 Task: Make a video compilation of your favorite moments from a music festival or concert you attended.
Action: Mouse moved to (157, 207)
Screenshot: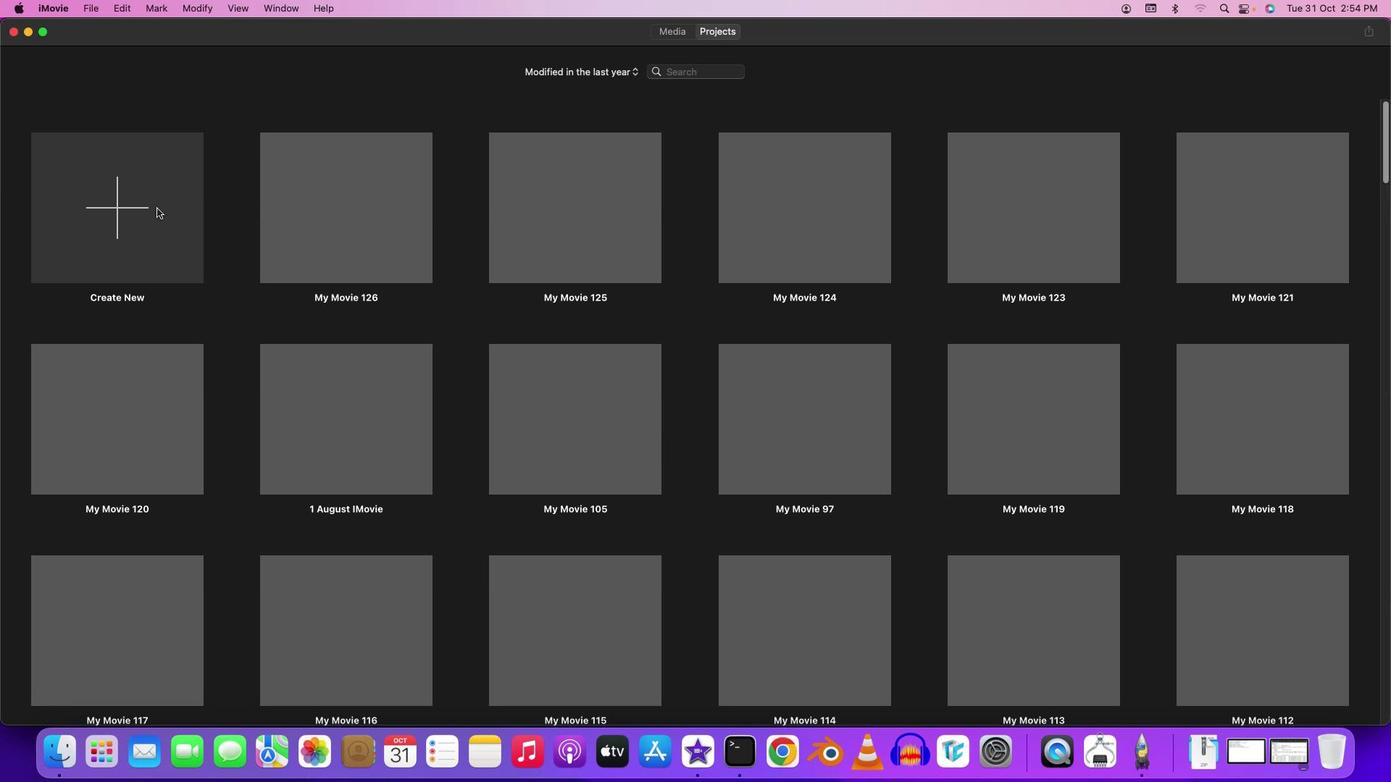
Action: Mouse pressed left at (157, 207)
Screenshot: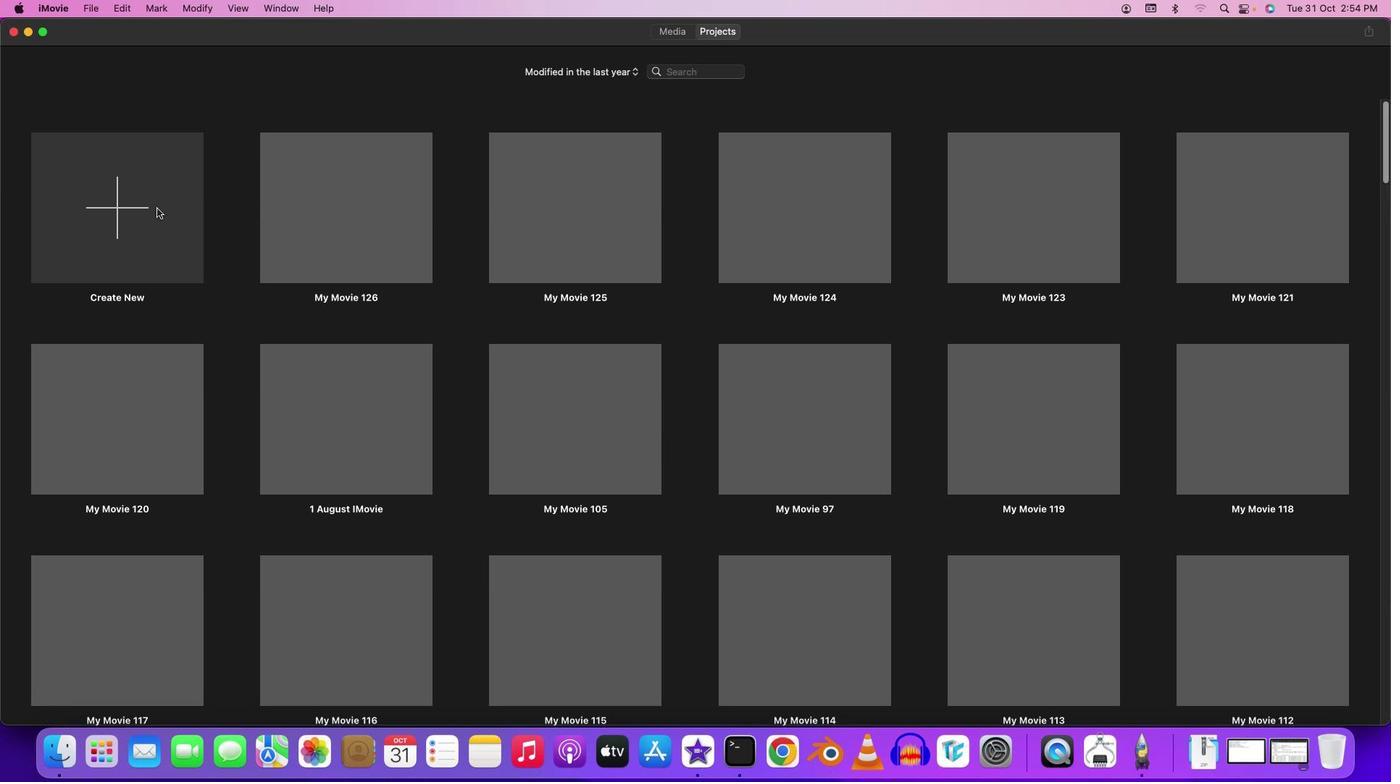 
Action: Mouse moved to (151, 209)
Screenshot: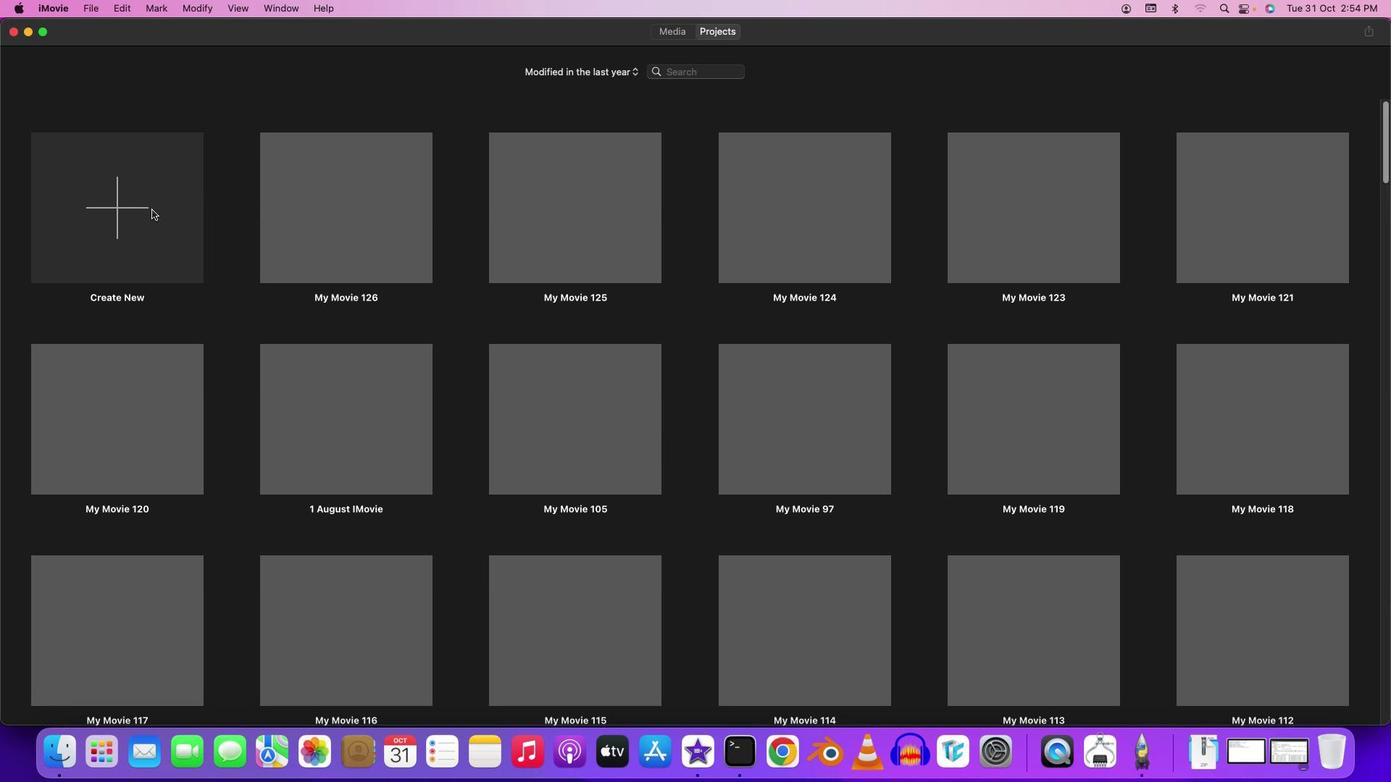 
Action: Mouse pressed left at (151, 209)
Screenshot: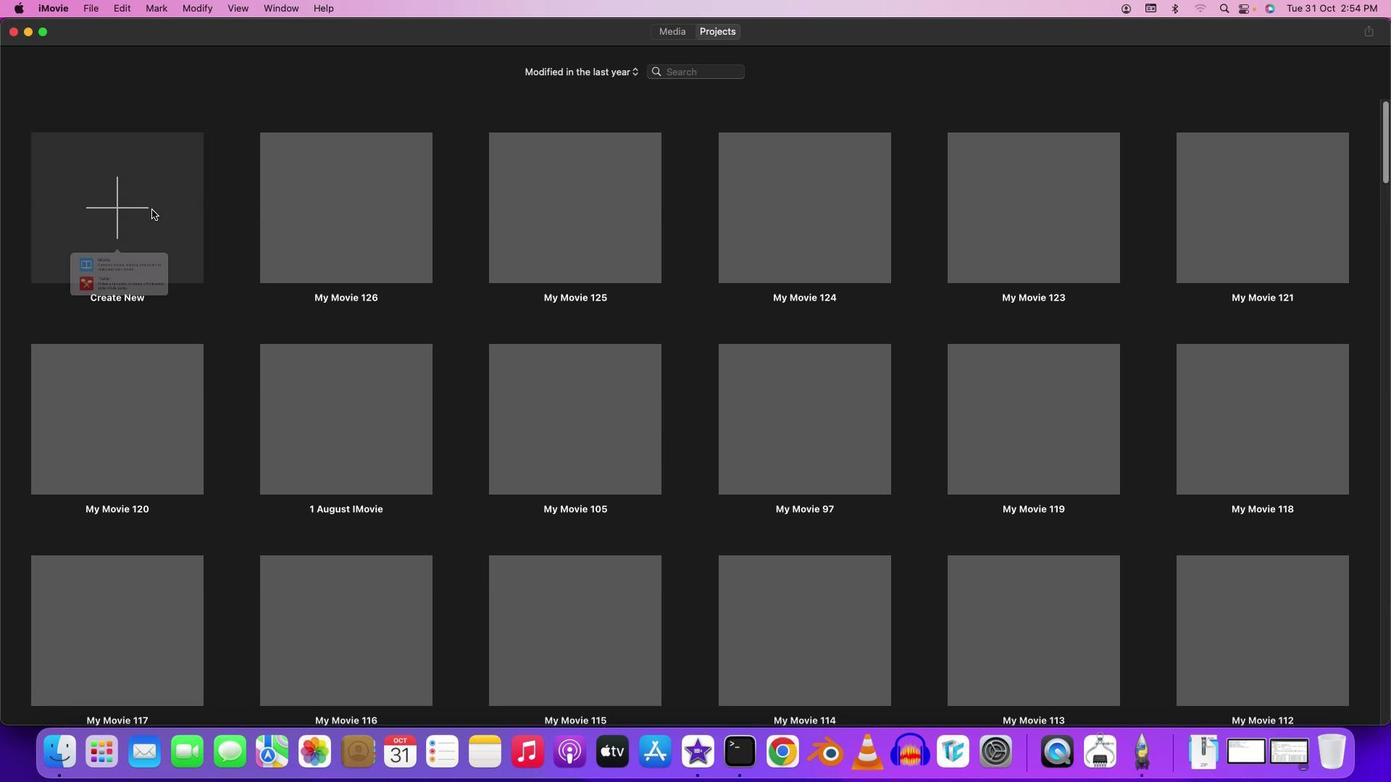 
Action: Mouse moved to (128, 286)
Screenshot: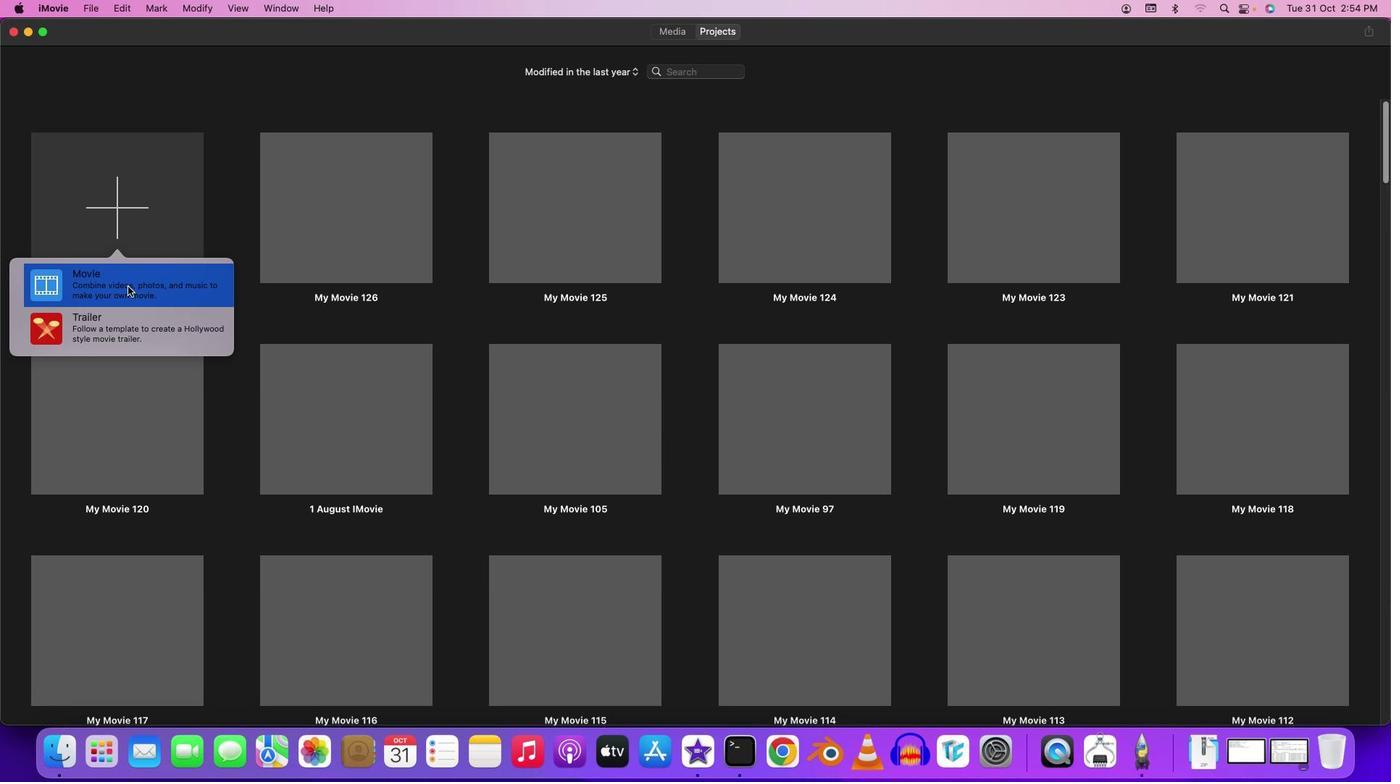 
Action: Mouse pressed left at (128, 286)
Screenshot: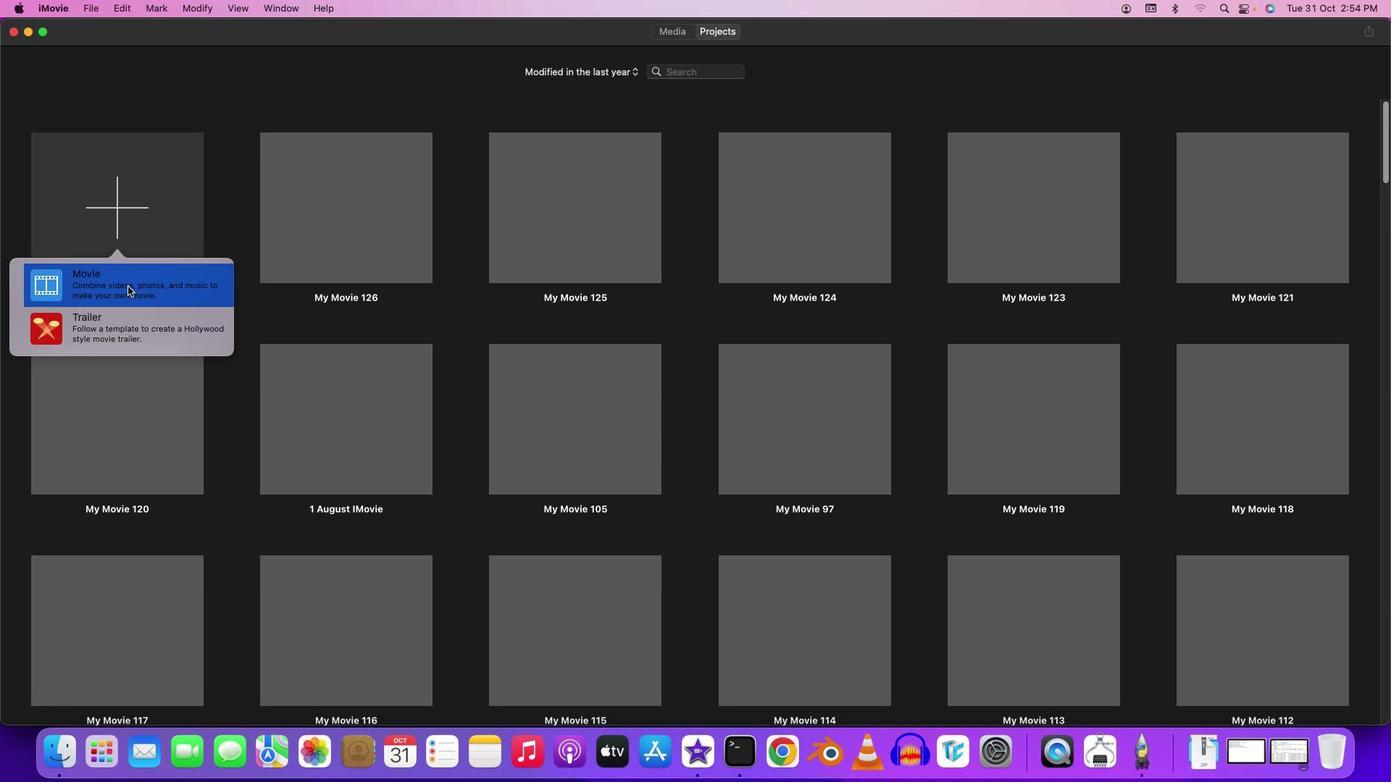 
Action: Mouse moved to (57, 103)
Screenshot: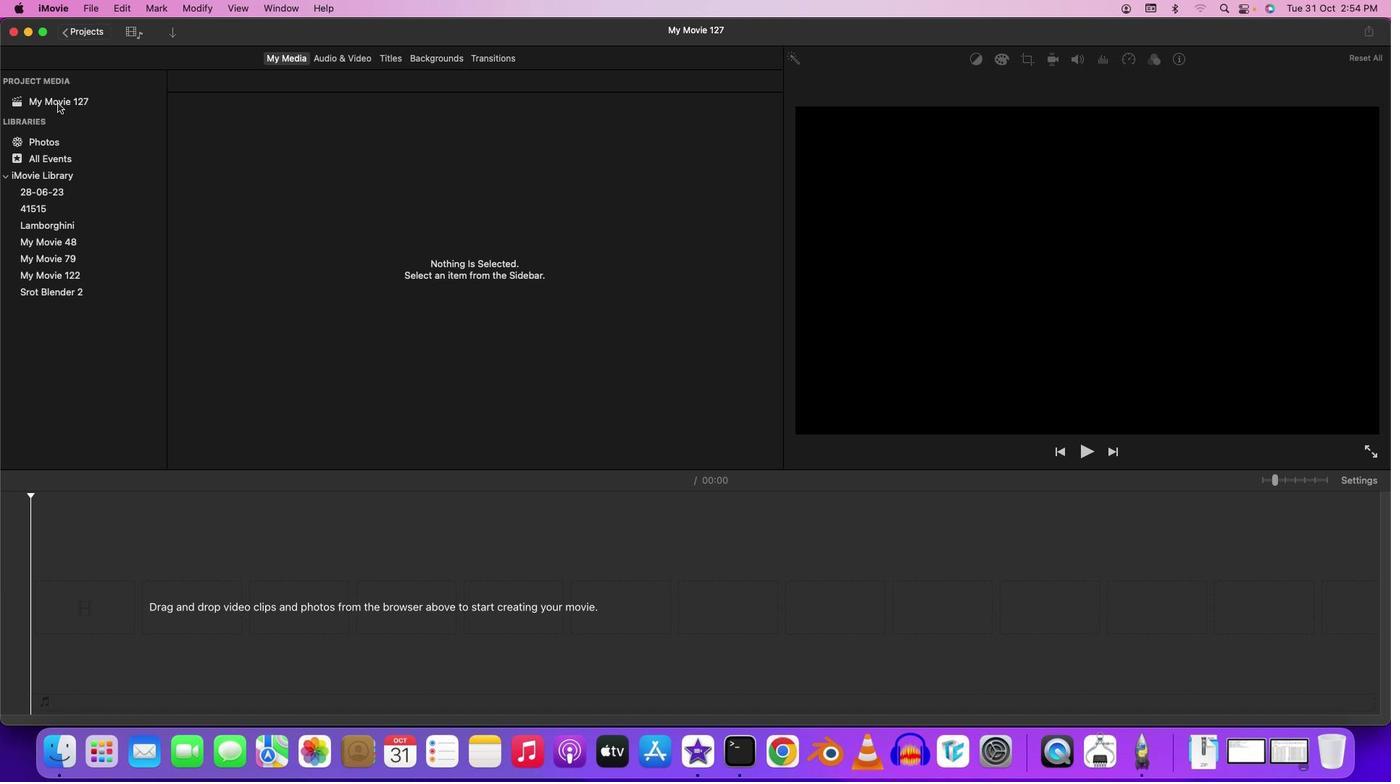 
Action: Mouse pressed left at (57, 103)
Screenshot: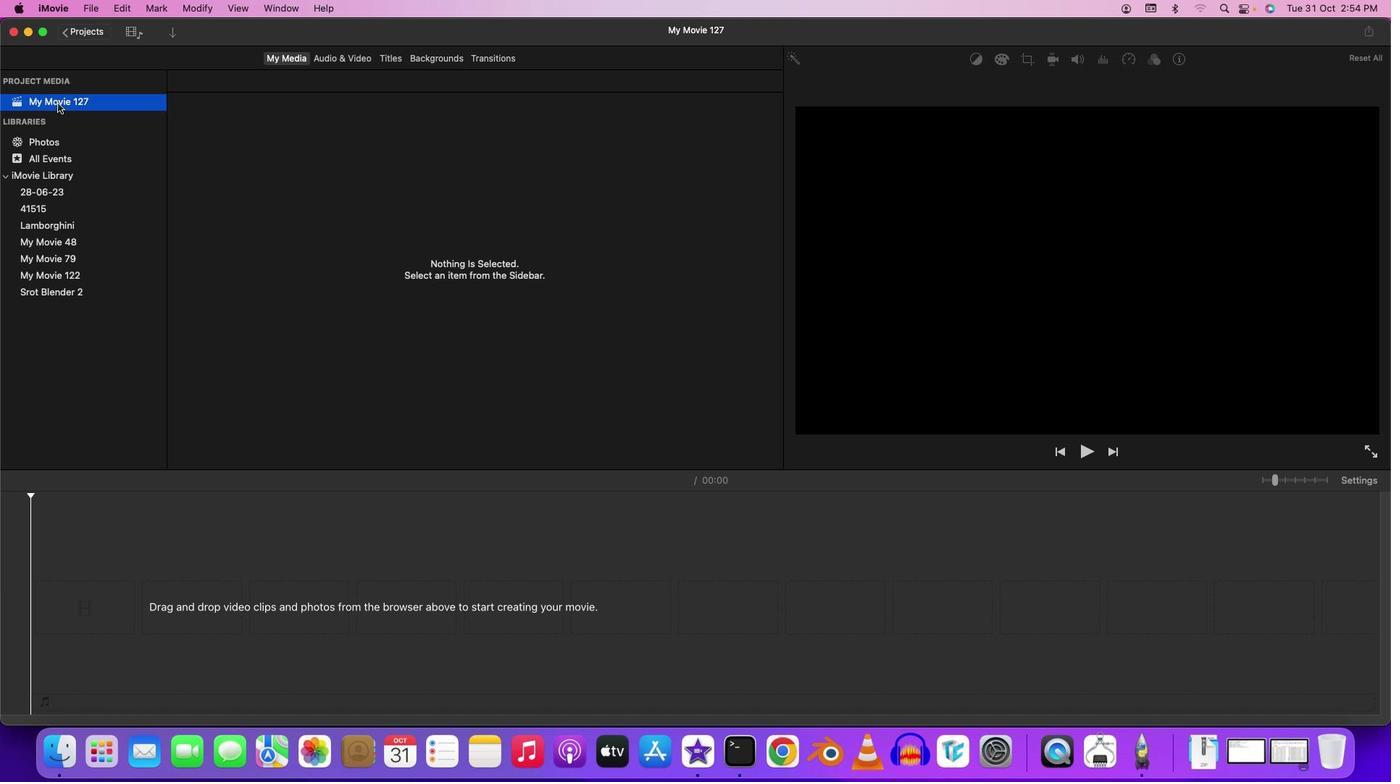 
Action: Mouse moved to (354, 294)
Screenshot: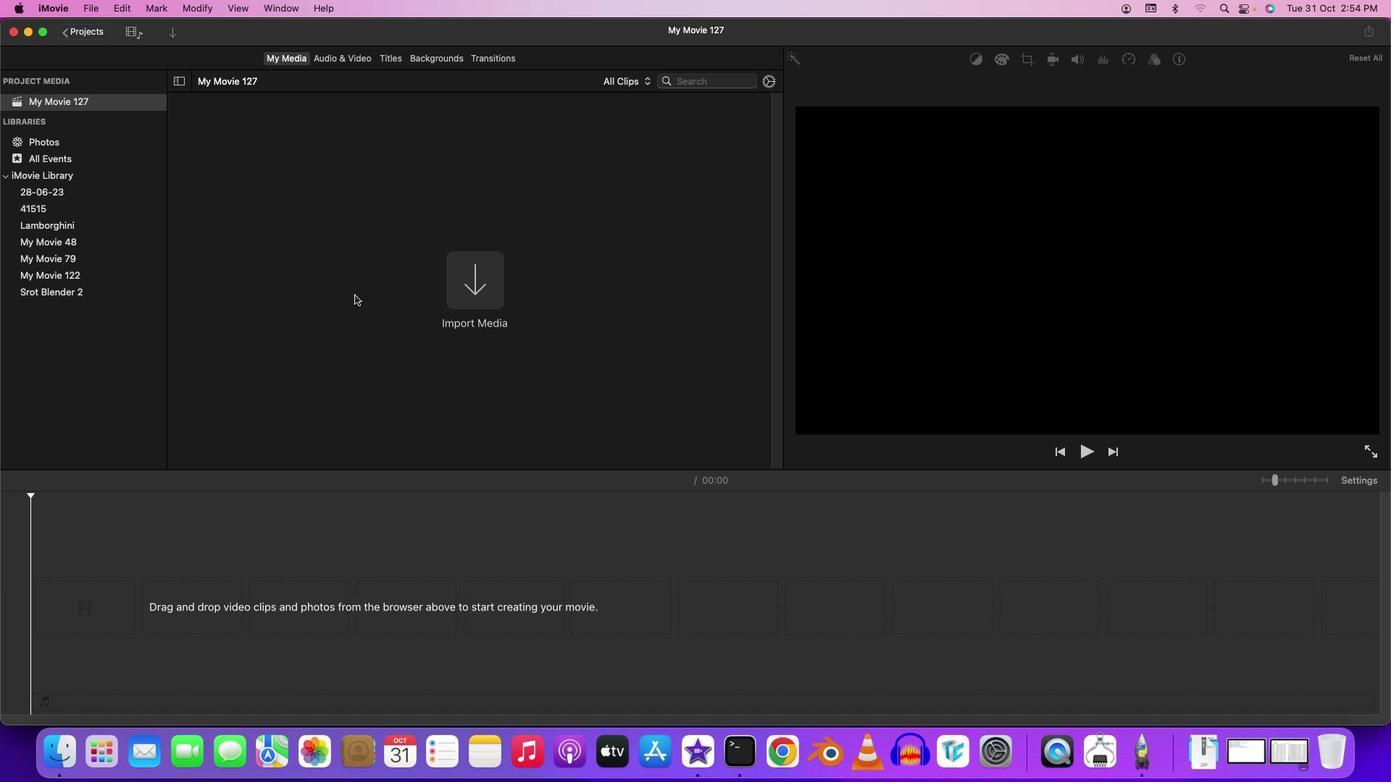 
Action: Mouse pressed left at (354, 294)
Screenshot: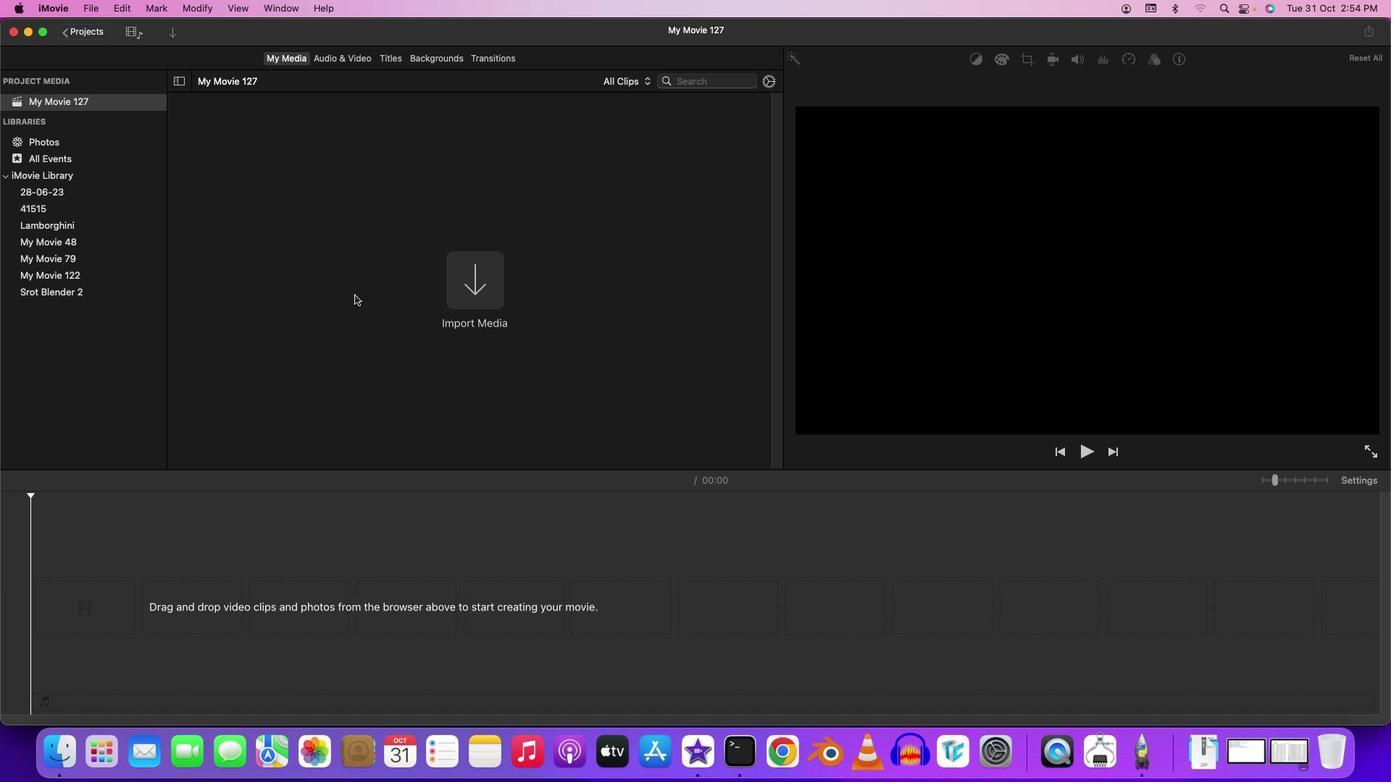 
Action: Mouse moved to (494, 296)
Screenshot: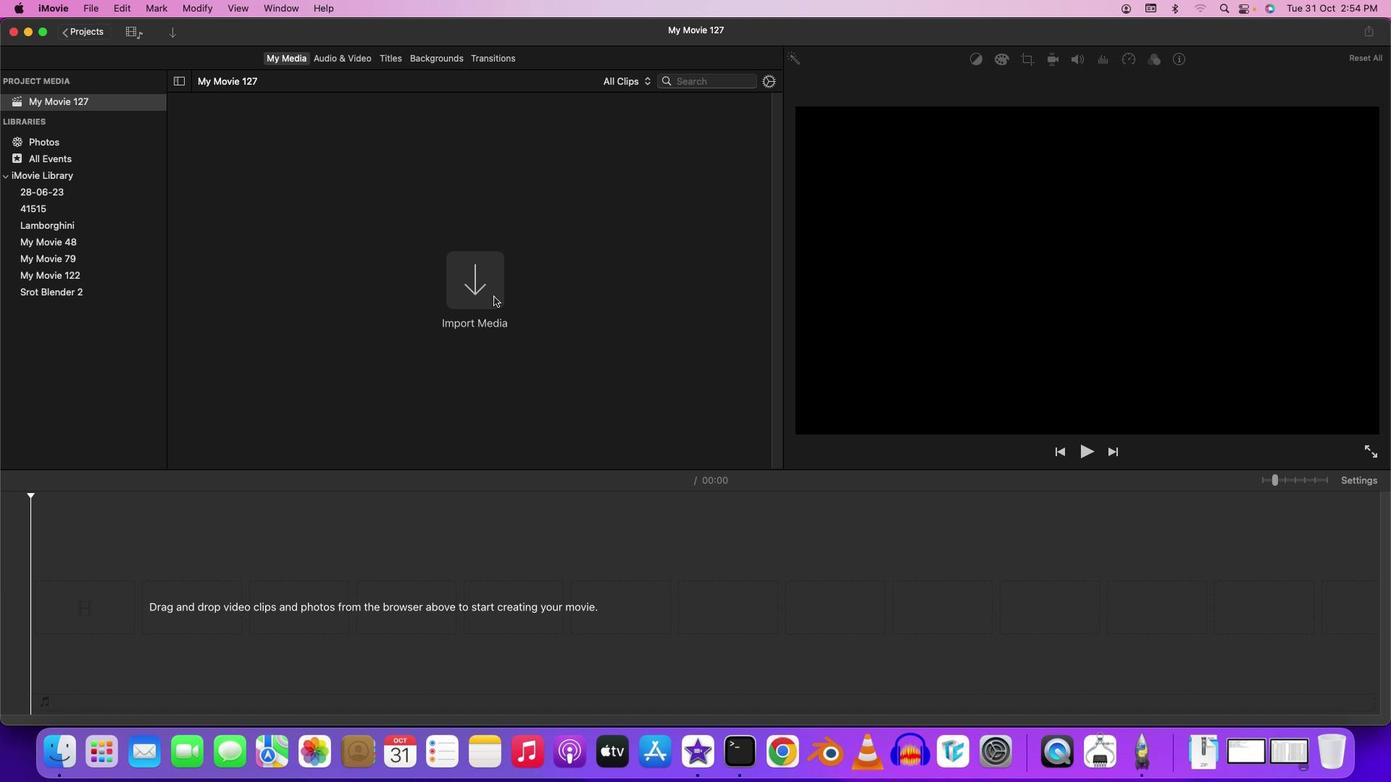 
Action: Mouse pressed left at (494, 296)
Screenshot: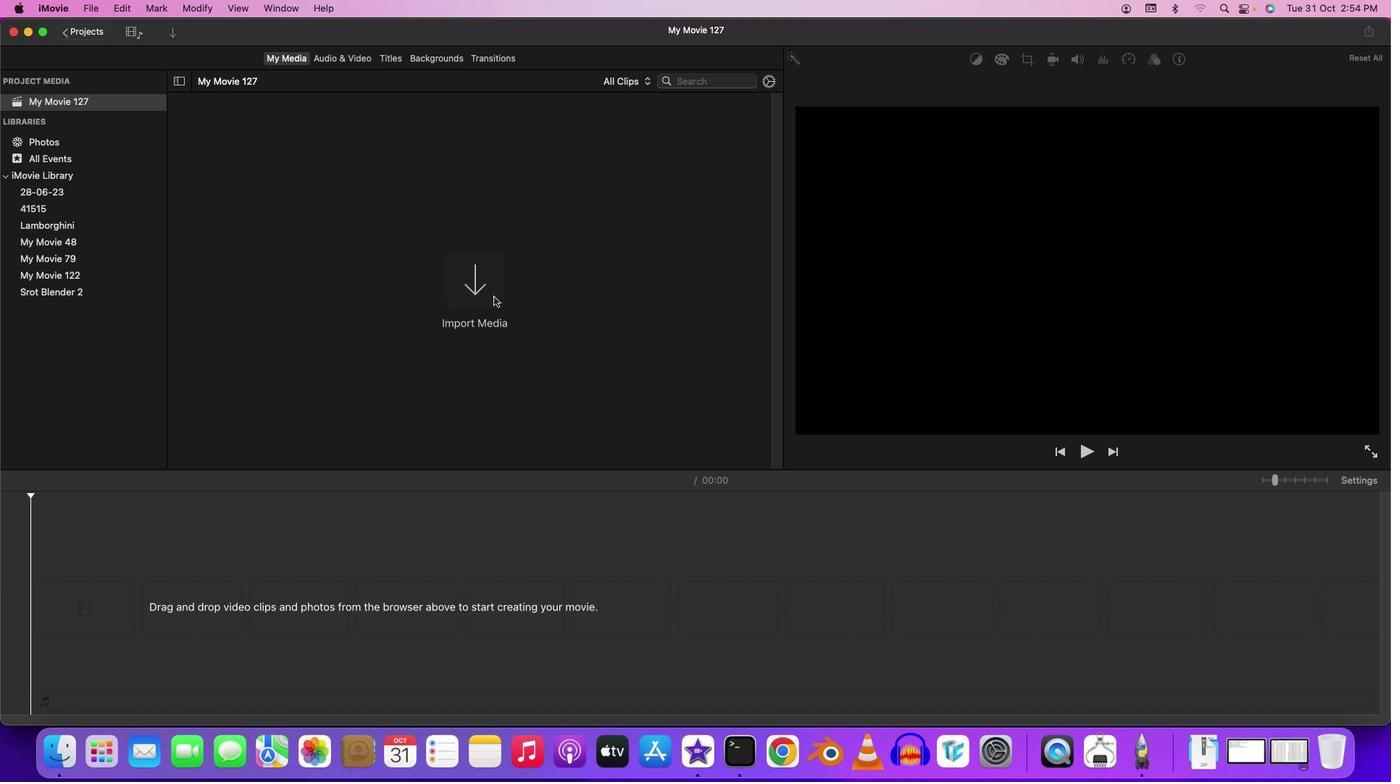 
Action: Mouse moved to (51, 204)
Screenshot: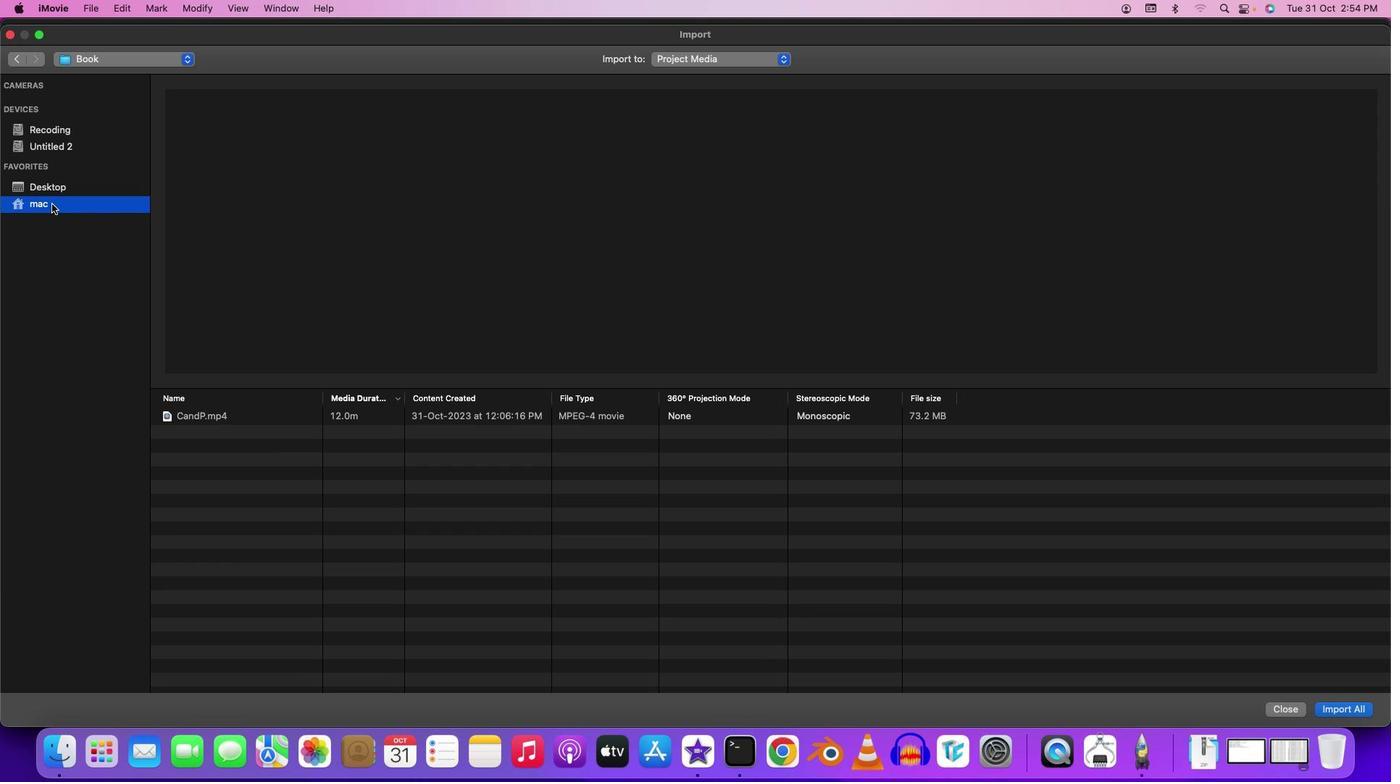 
Action: Mouse pressed left at (51, 204)
Screenshot: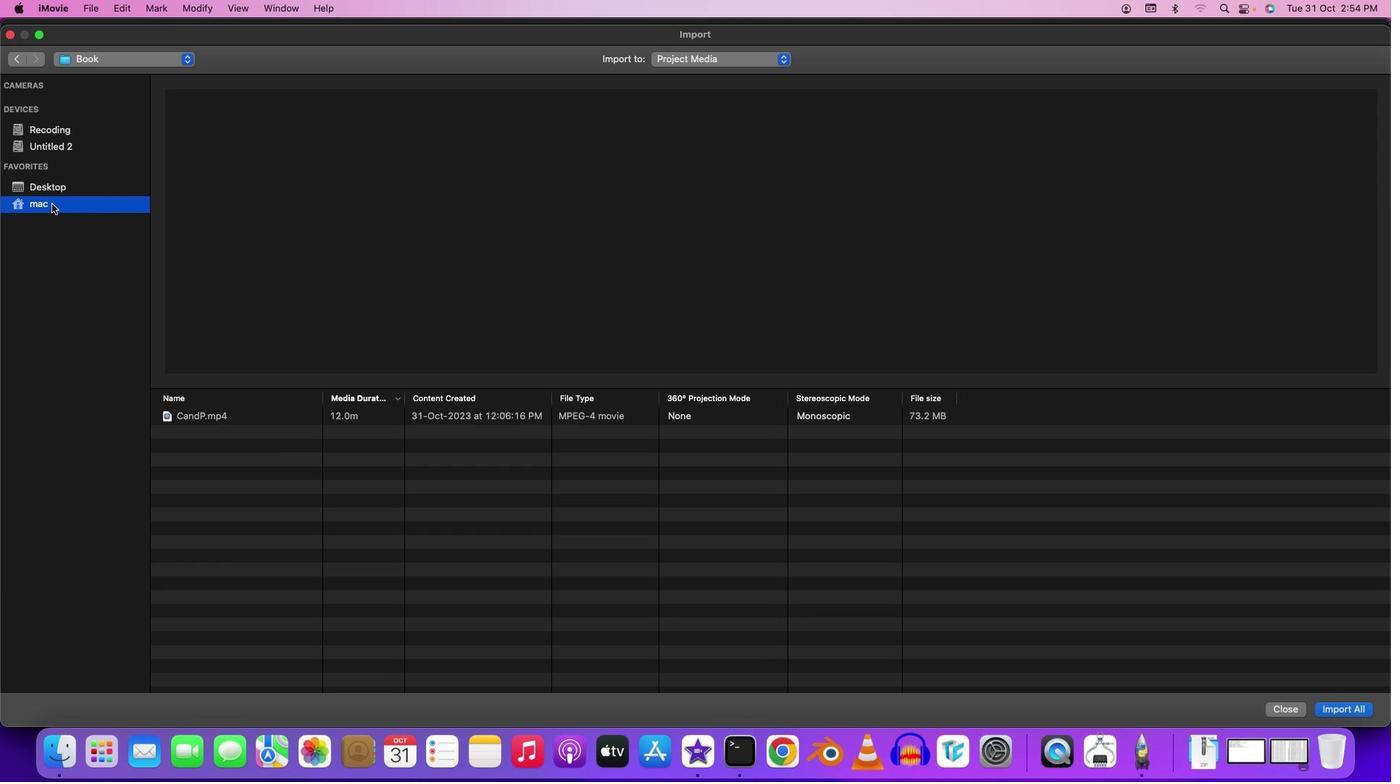 
Action: Mouse moved to (61, 187)
Screenshot: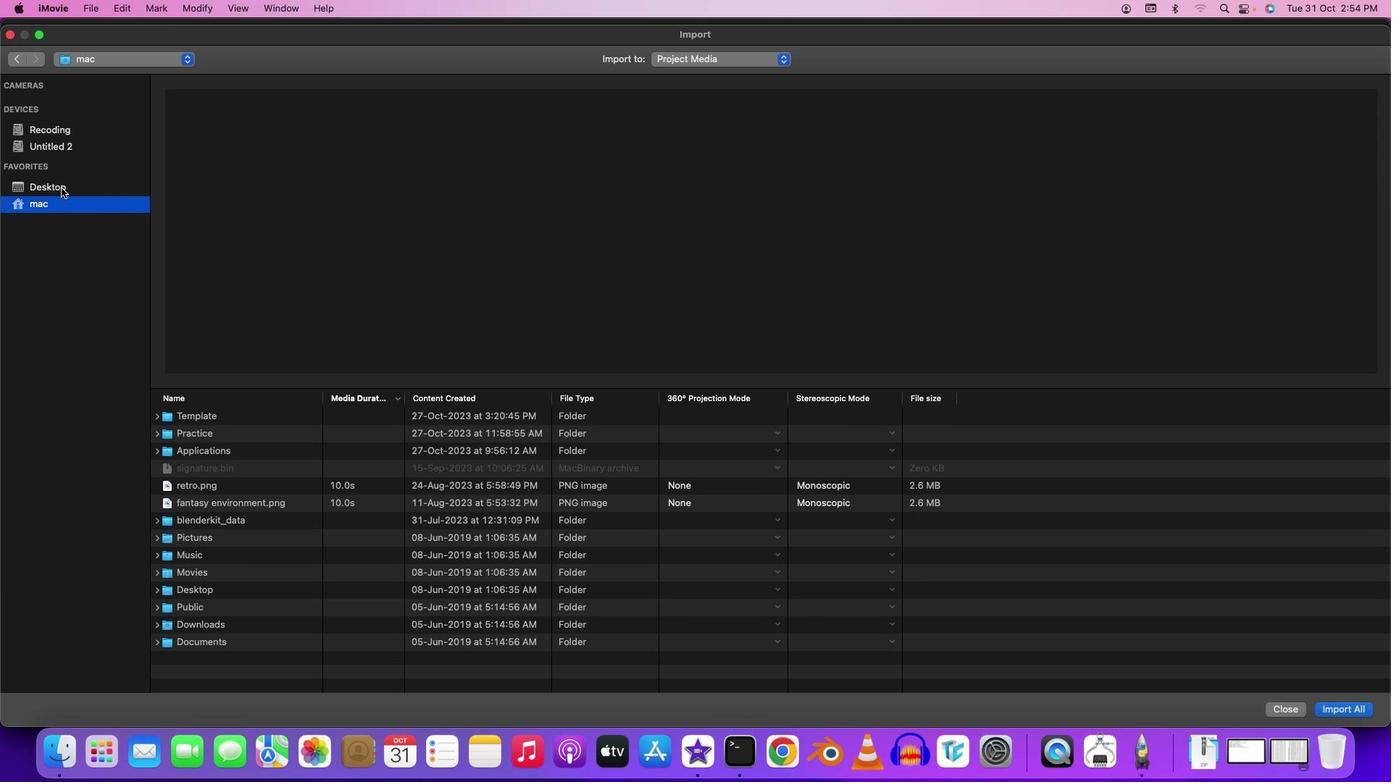 
Action: Mouse pressed left at (61, 187)
Screenshot: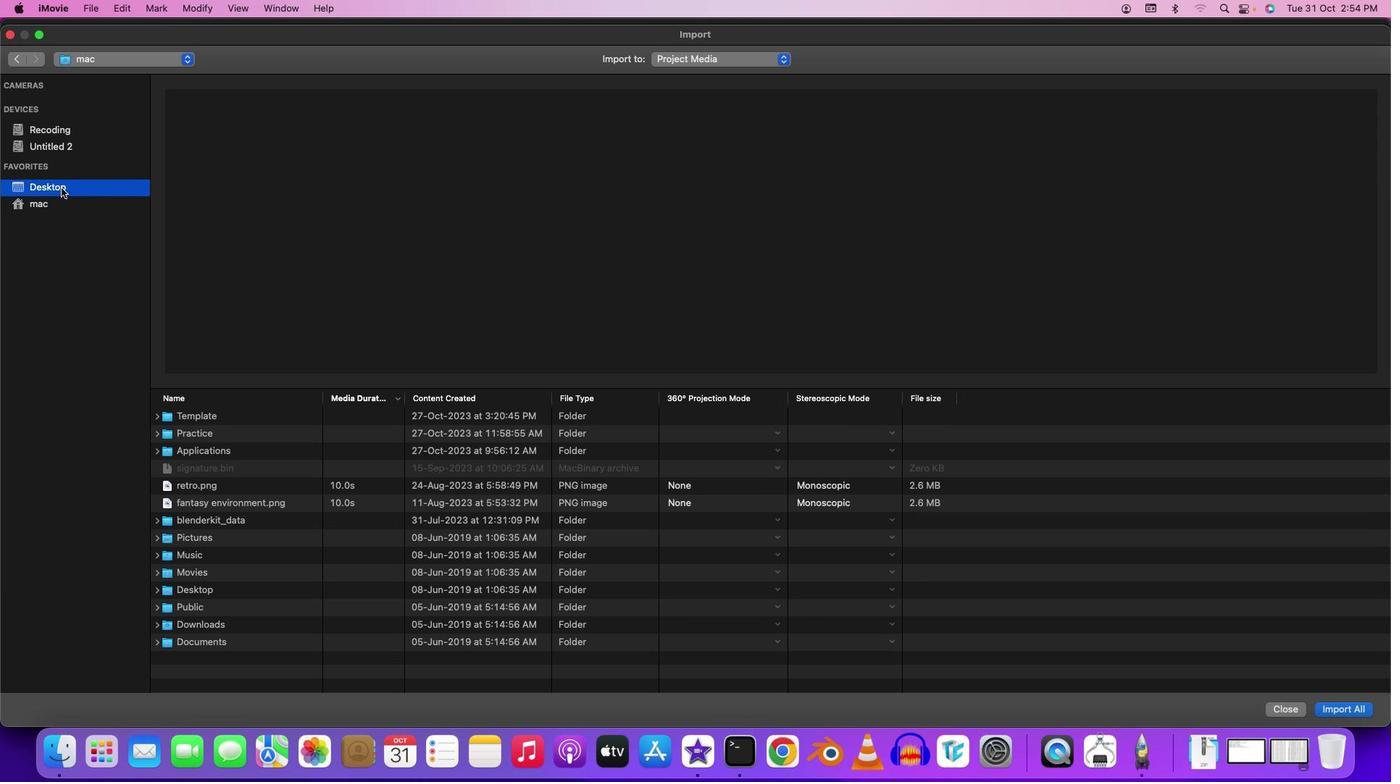 
Action: Mouse moved to (238, 458)
Screenshot: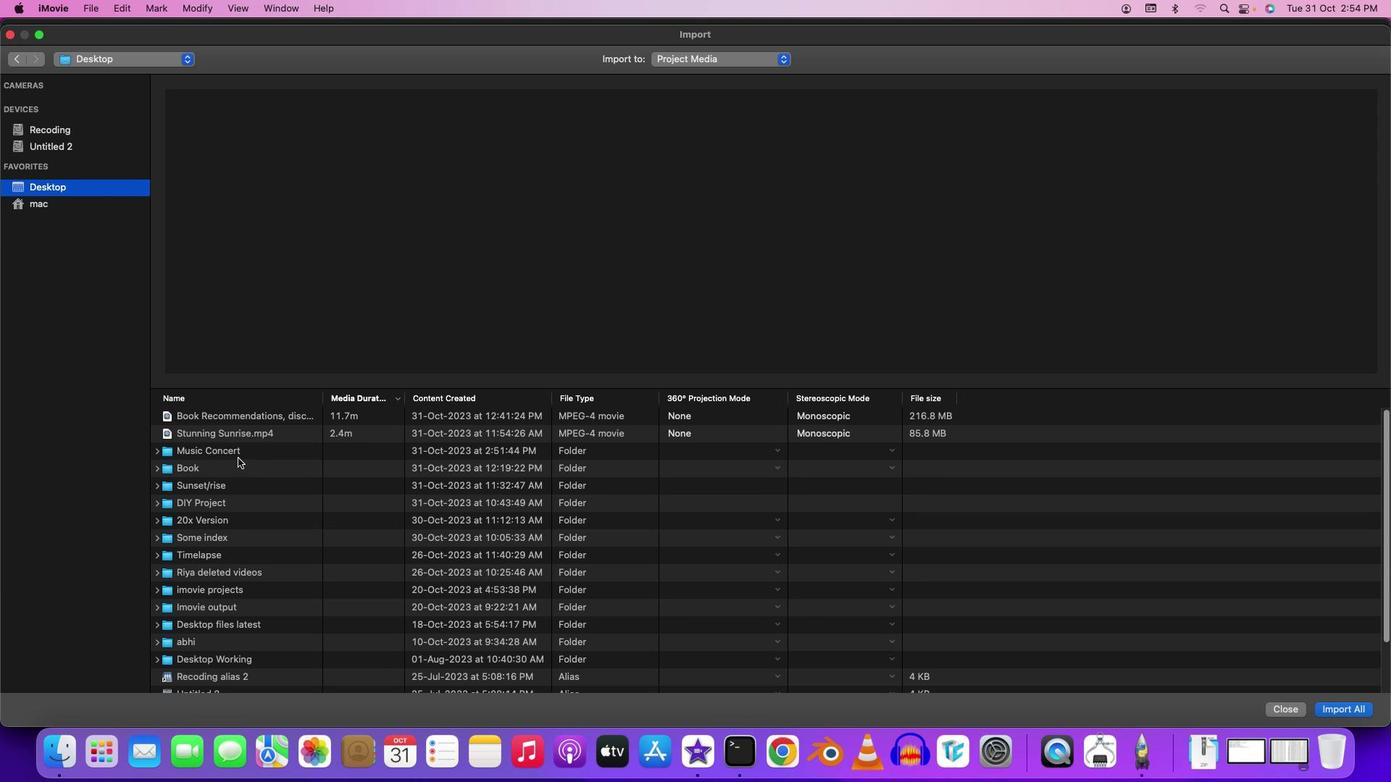 
Action: Mouse pressed left at (238, 458)
Screenshot: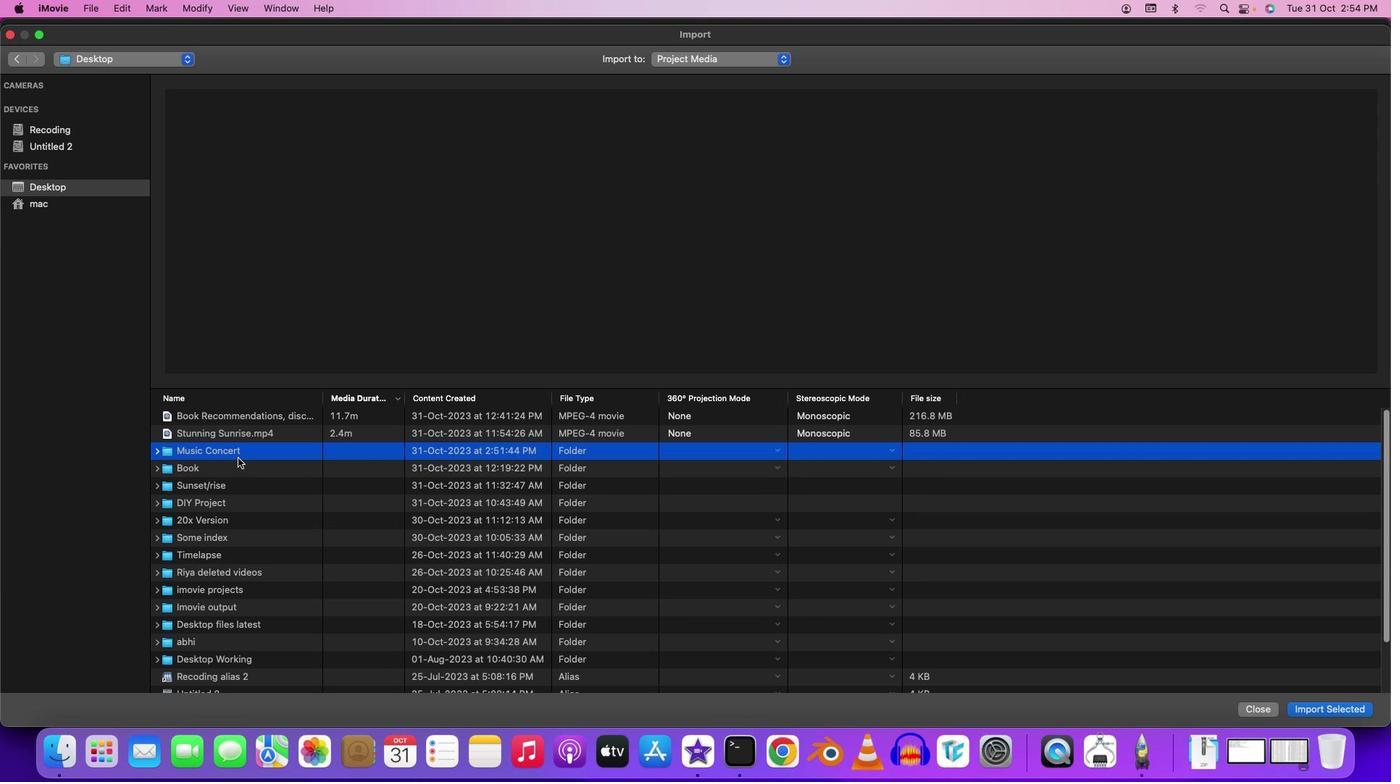 
Action: Mouse pressed left at (238, 458)
Screenshot: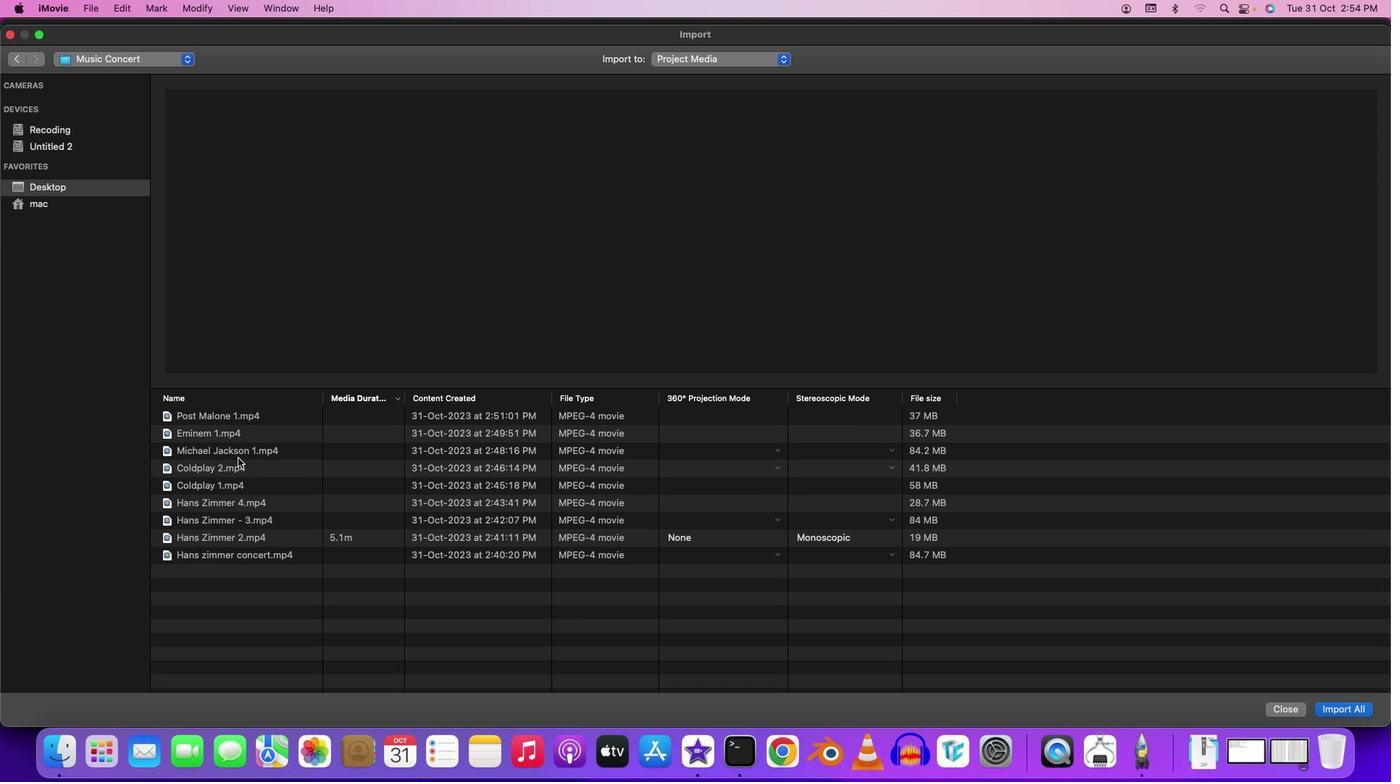 
Action: Mouse moved to (276, 580)
Screenshot: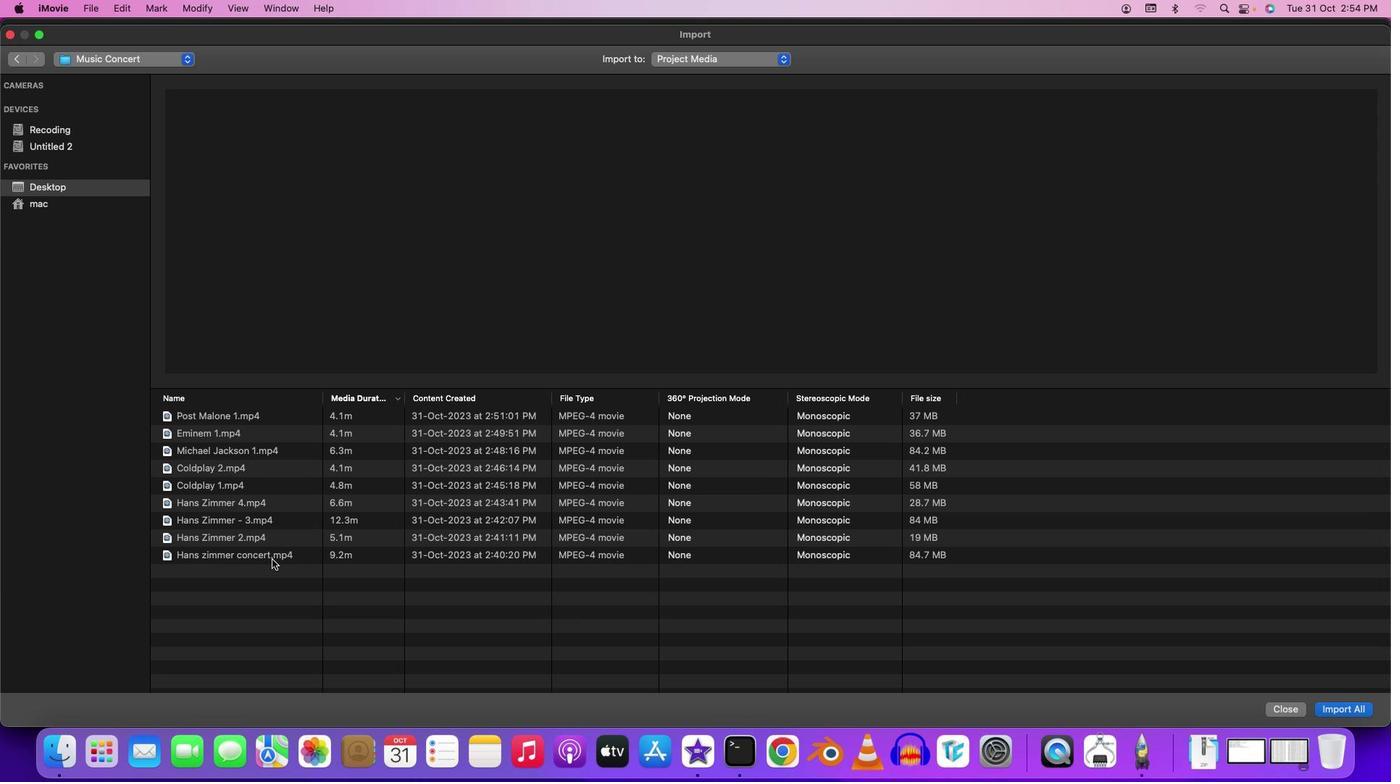 
Action: Mouse pressed left at (276, 580)
Screenshot: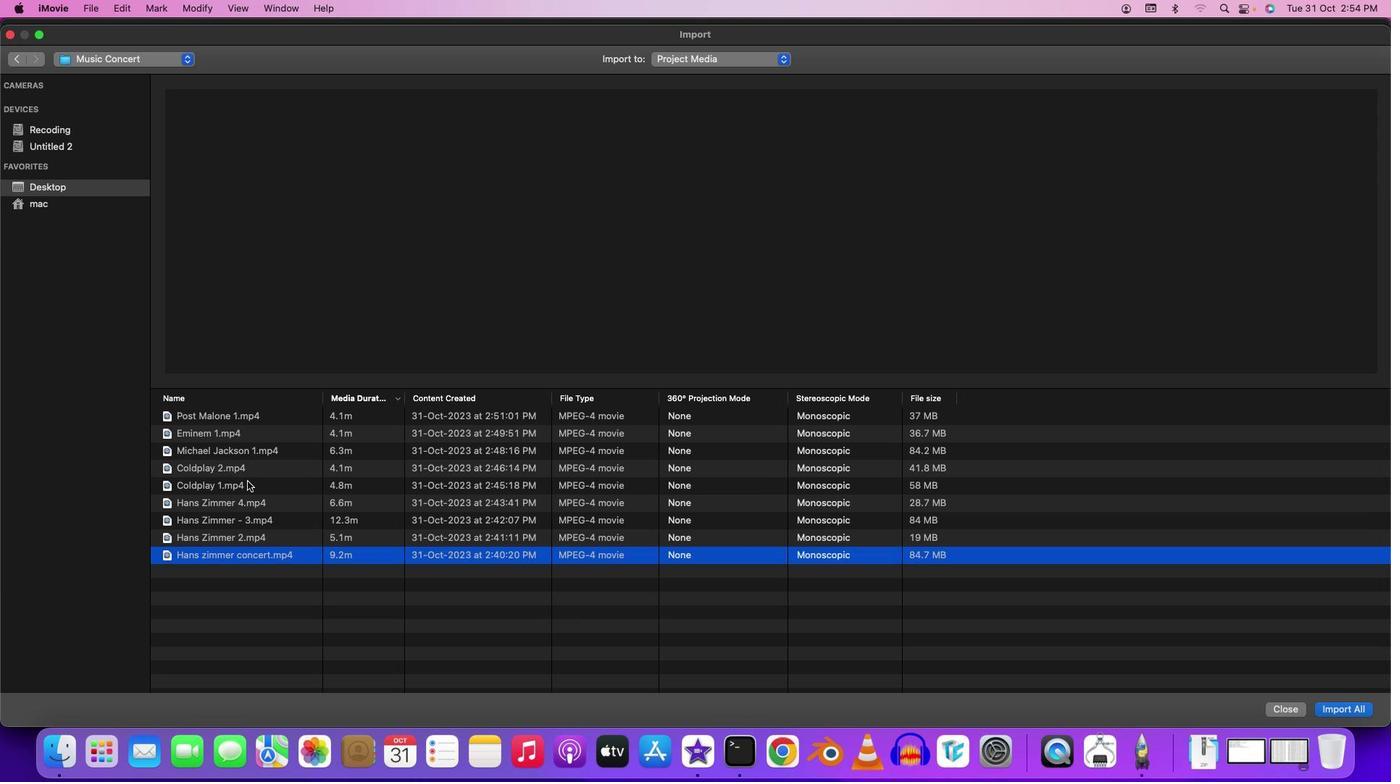 
Action: Mouse moved to (1346, 715)
Screenshot: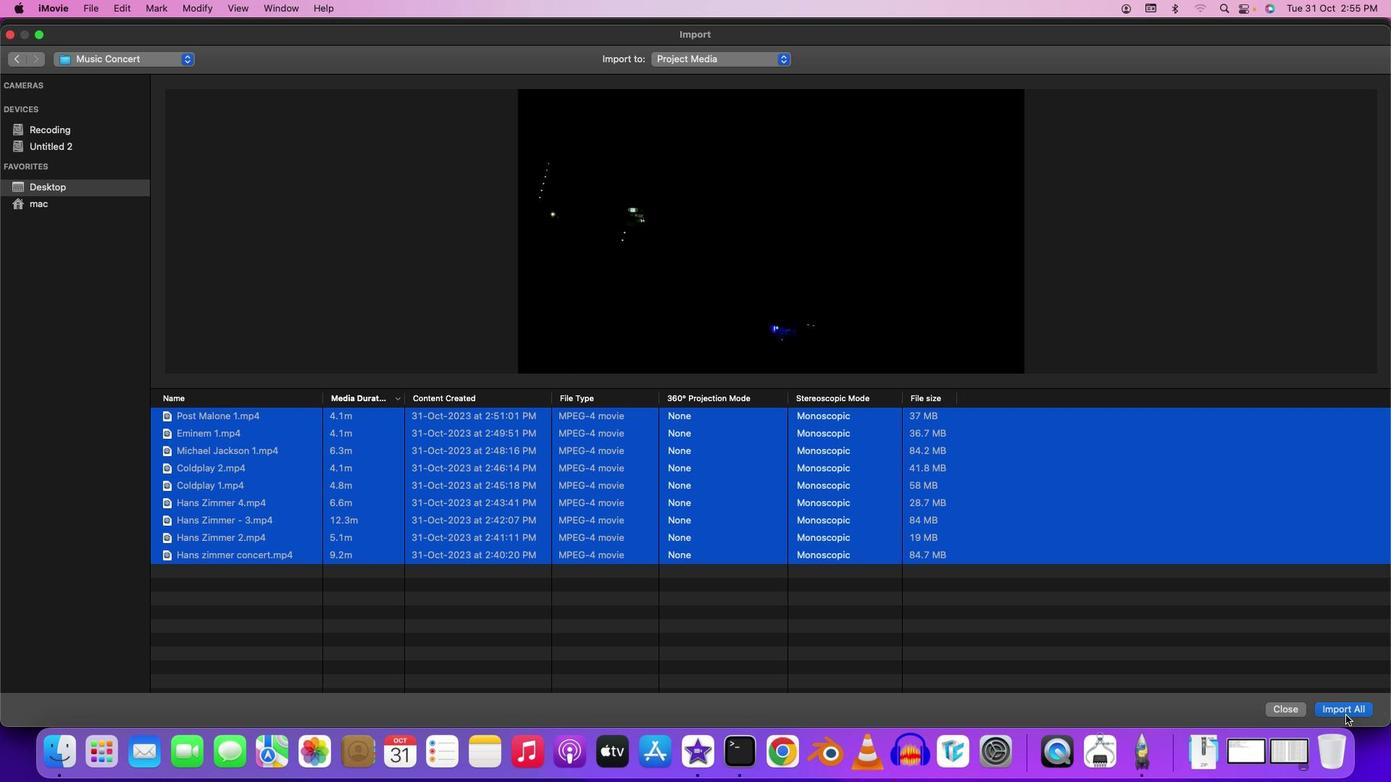 
Action: Mouse pressed left at (1346, 715)
Screenshot: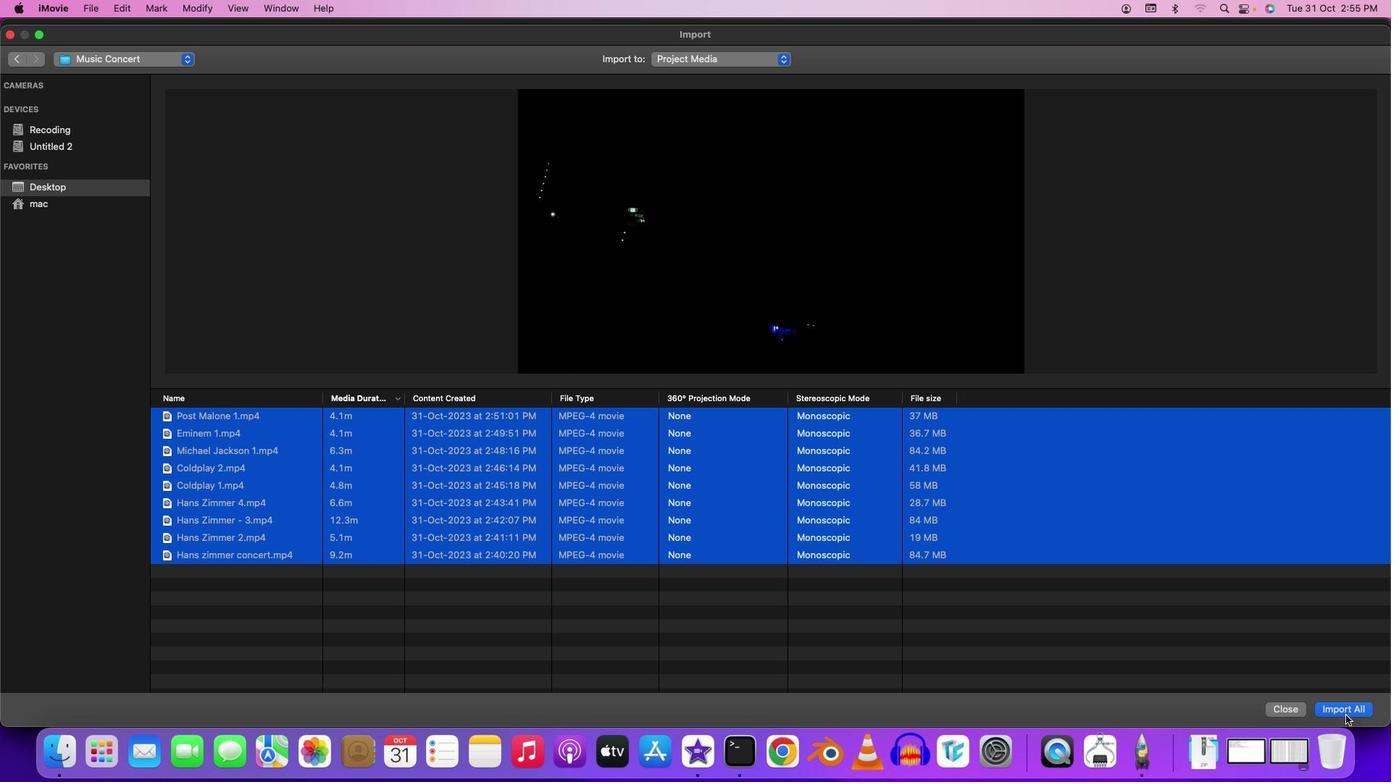 
Action: Mouse moved to (360, 153)
Screenshot: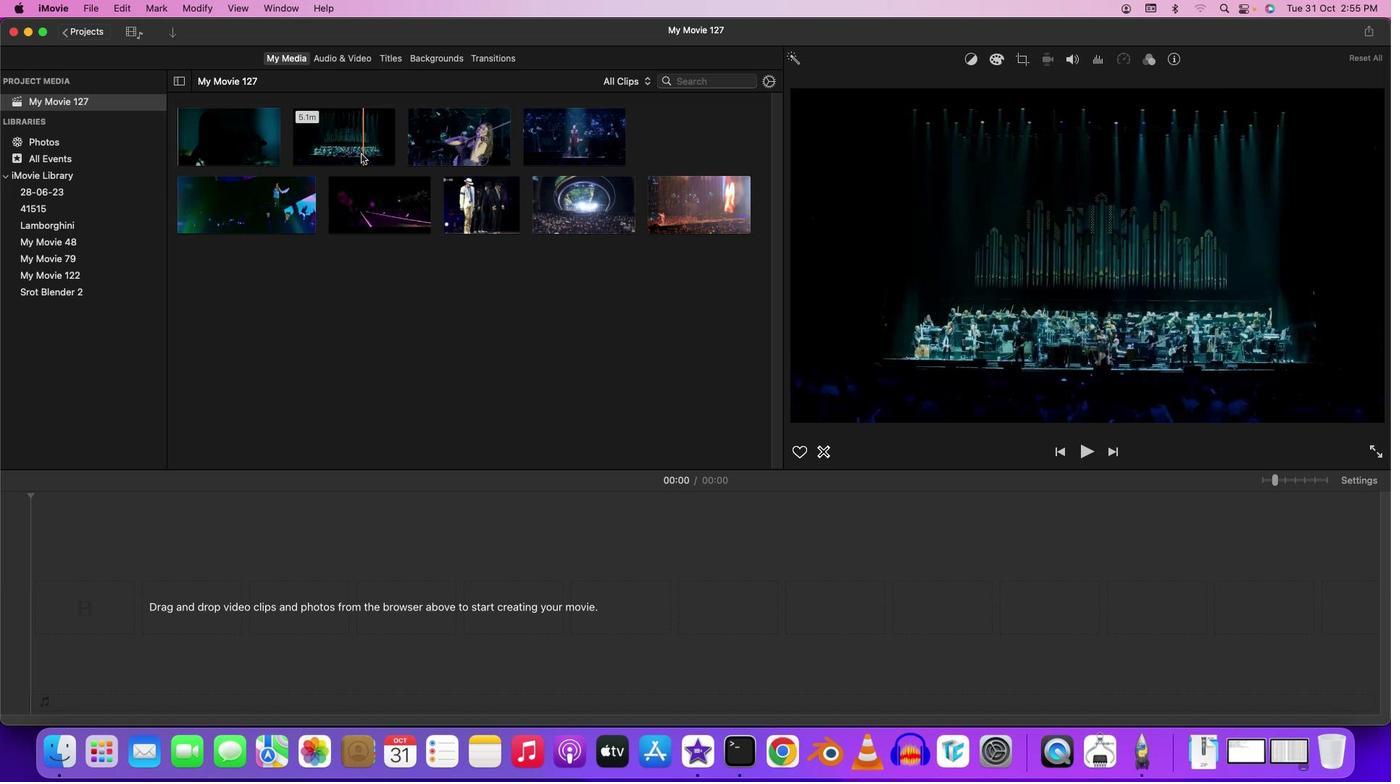 
Action: Mouse pressed left at (360, 153)
Screenshot: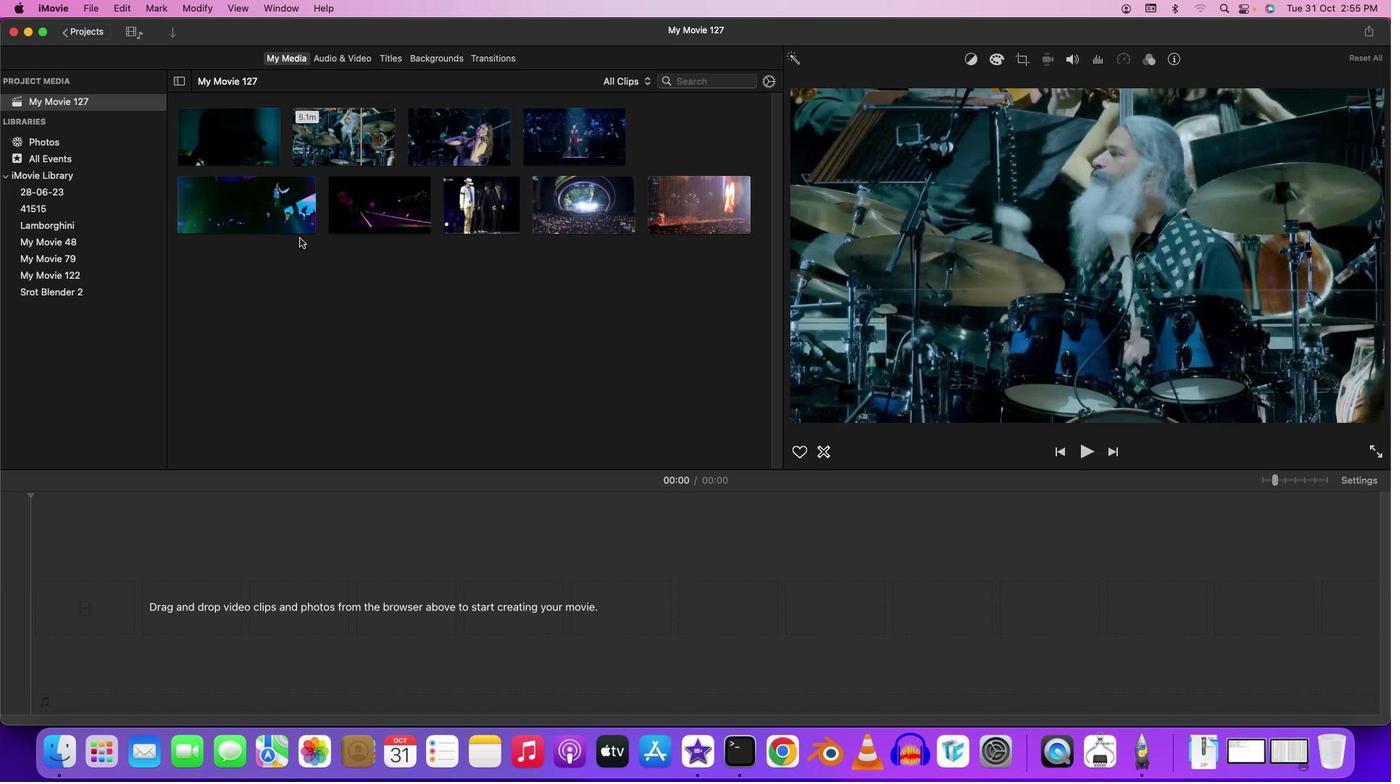 
Action: Mouse moved to (1272, 478)
Screenshot: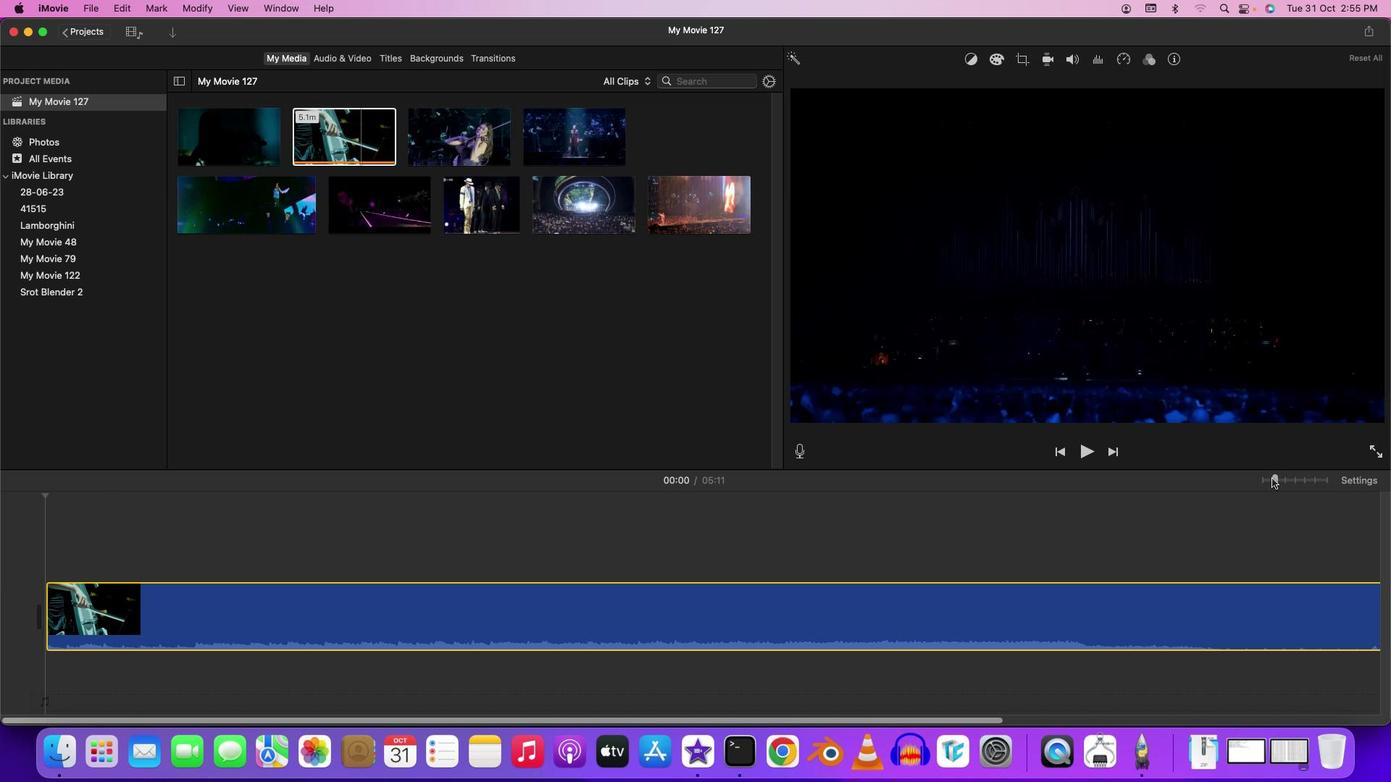 
Action: Mouse pressed left at (1272, 478)
Screenshot: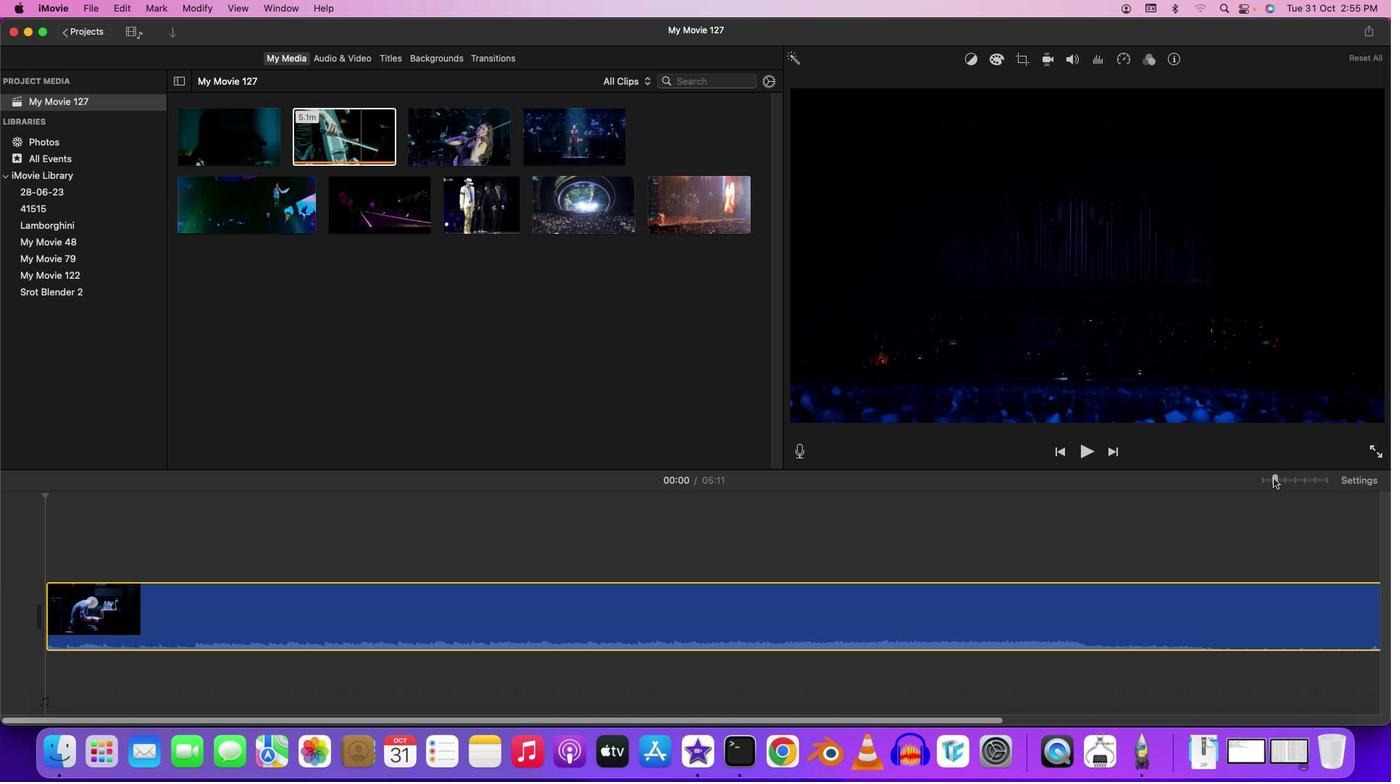 
Action: Mouse moved to (70, 560)
Screenshot: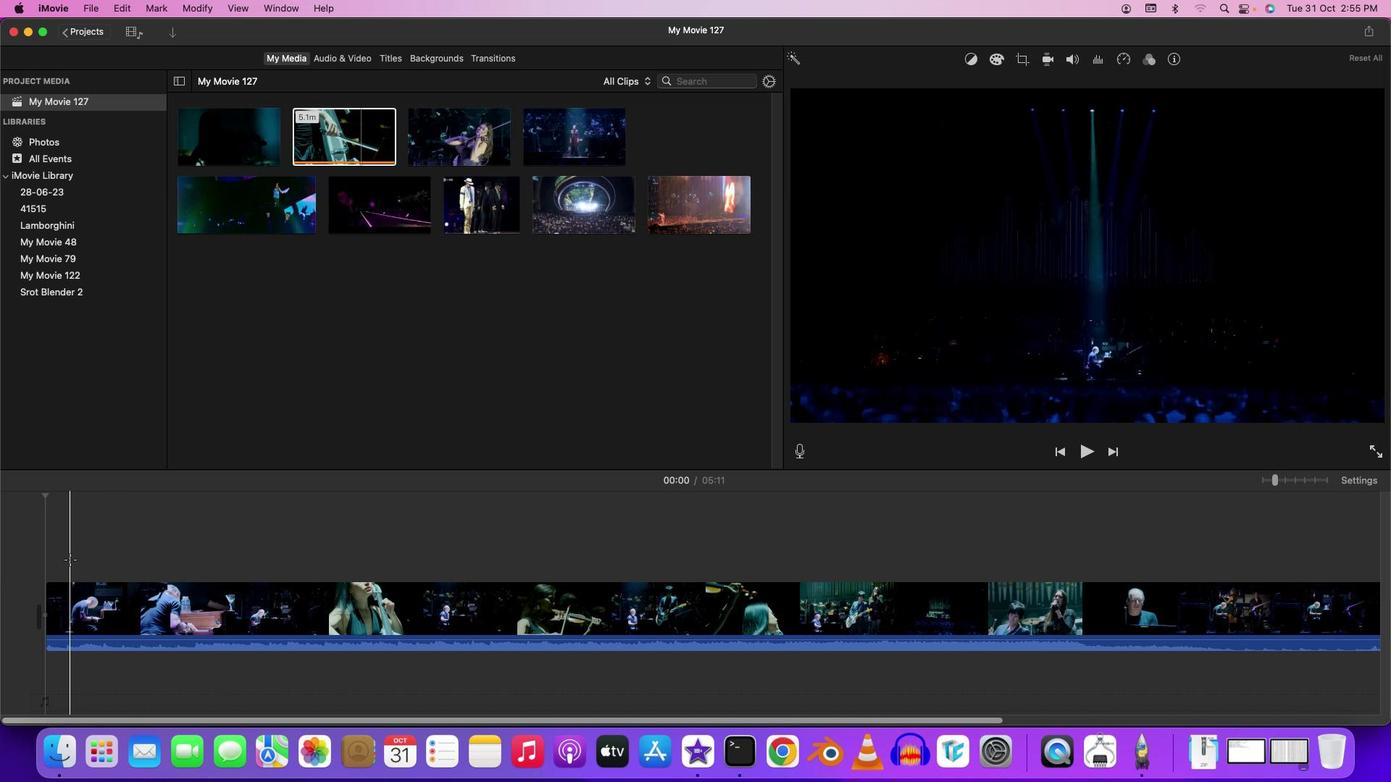 
Action: Mouse pressed left at (70, 560)
Screenshot: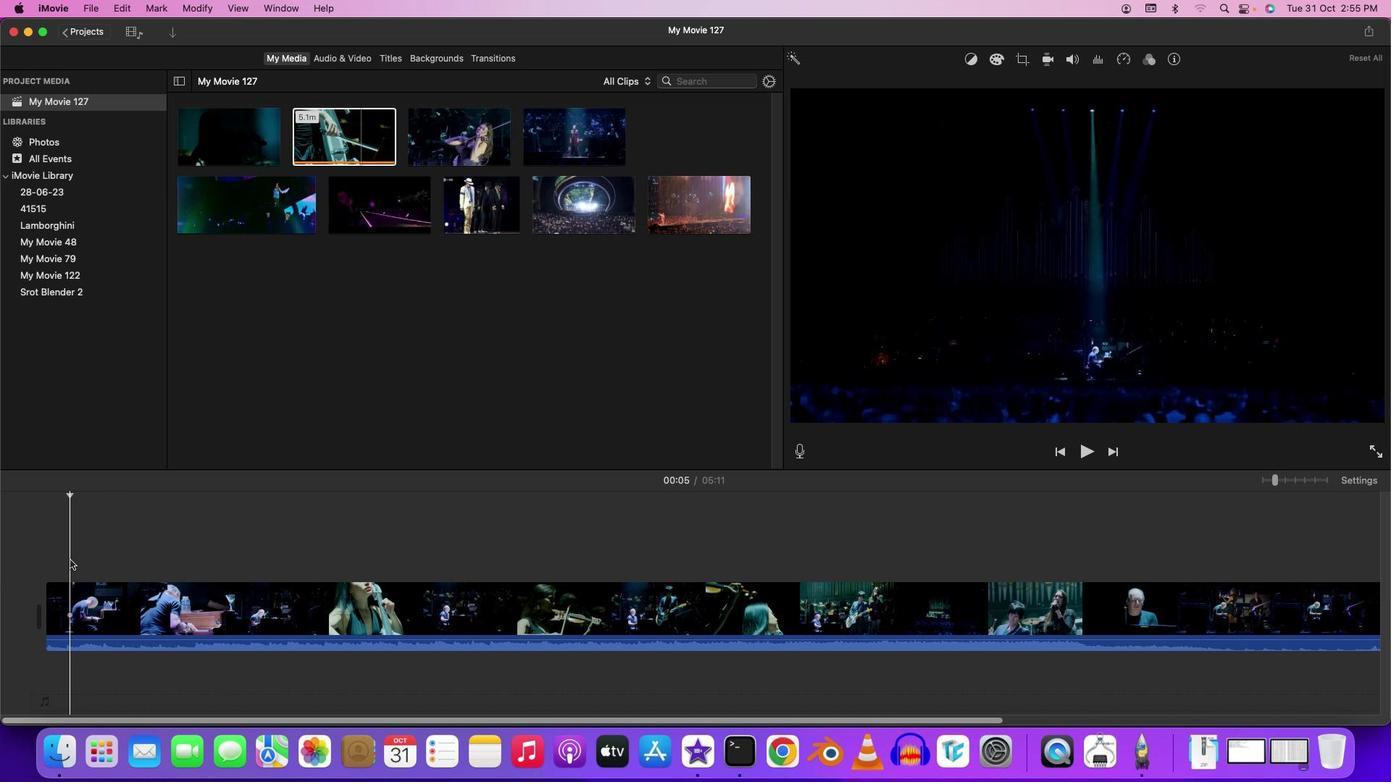
Action: Mouse moved to (69, 559)
Screenshot: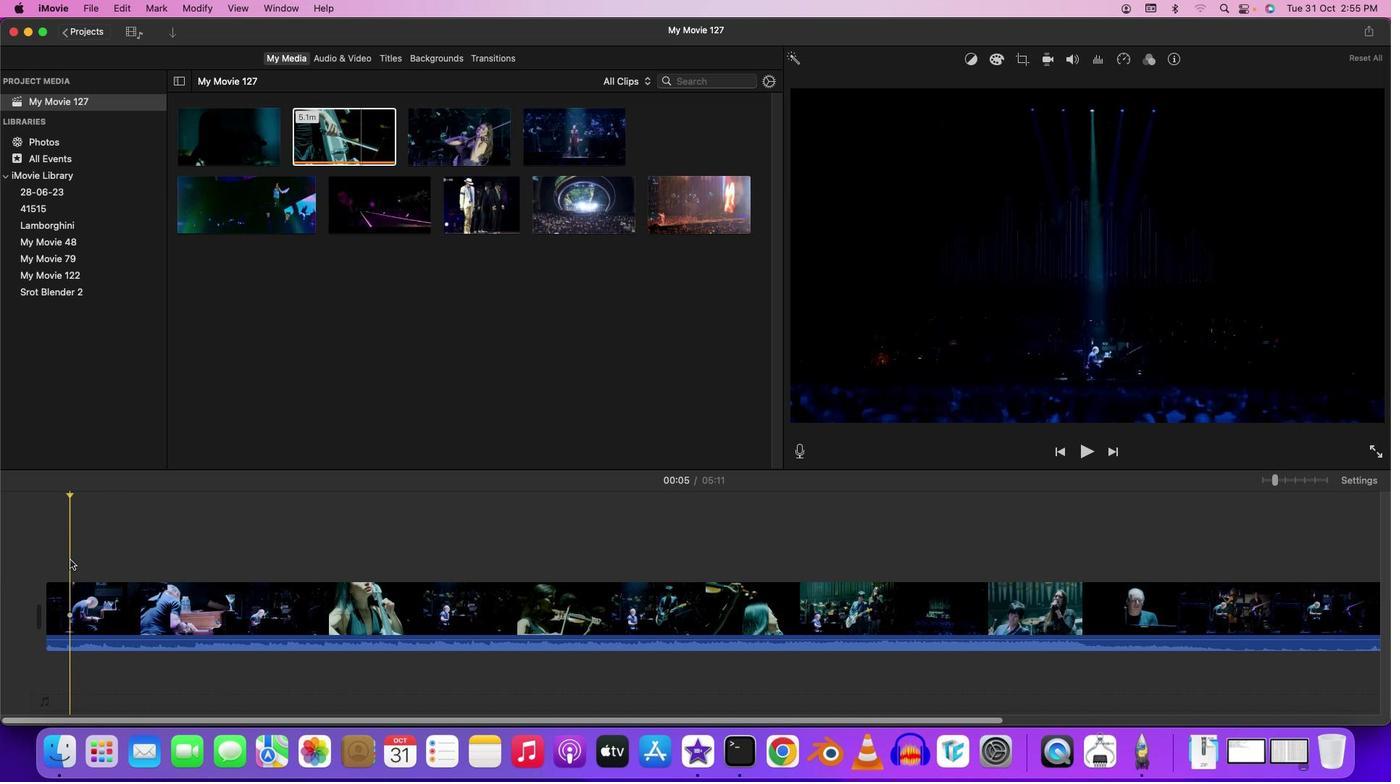 
Action: Key pressed Key.space
Screenshot: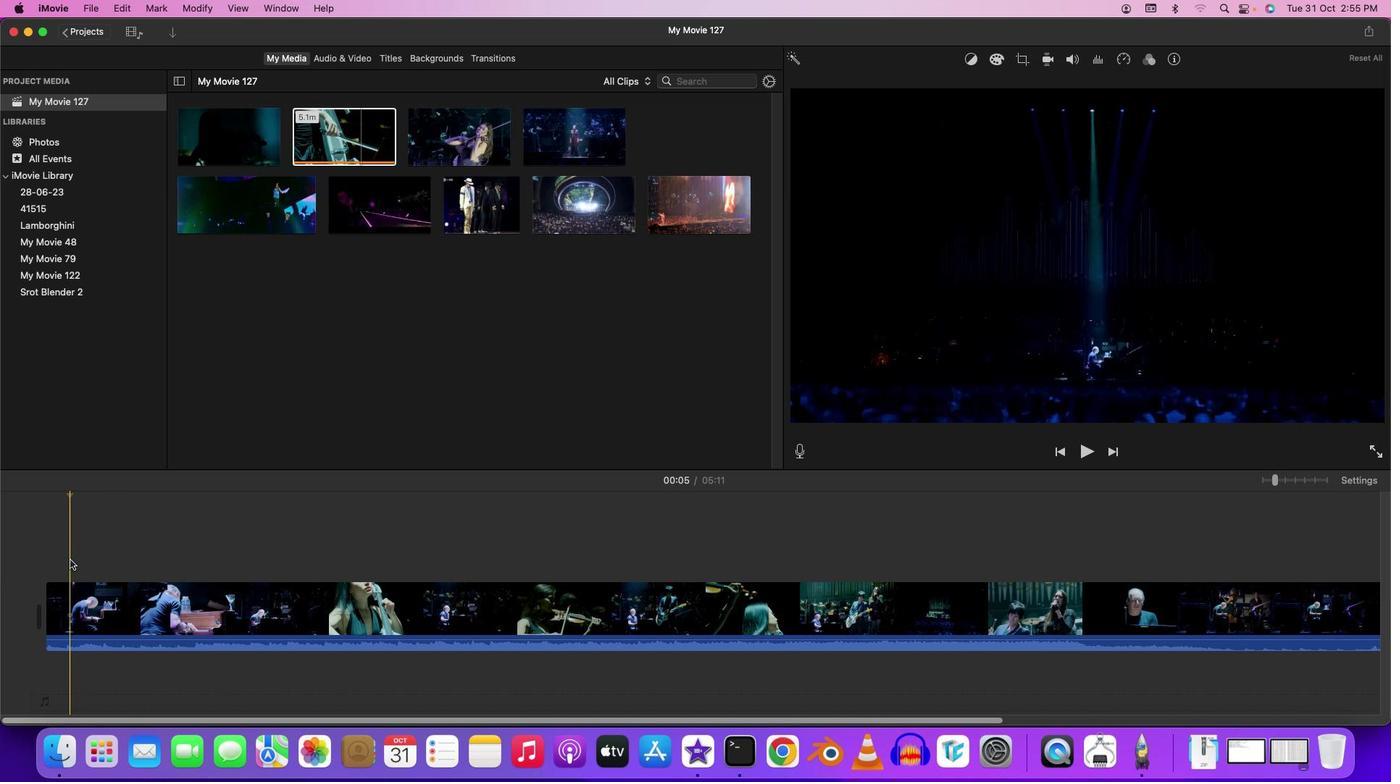 
Action: Mouse moved to (293, 554)
Screenshot: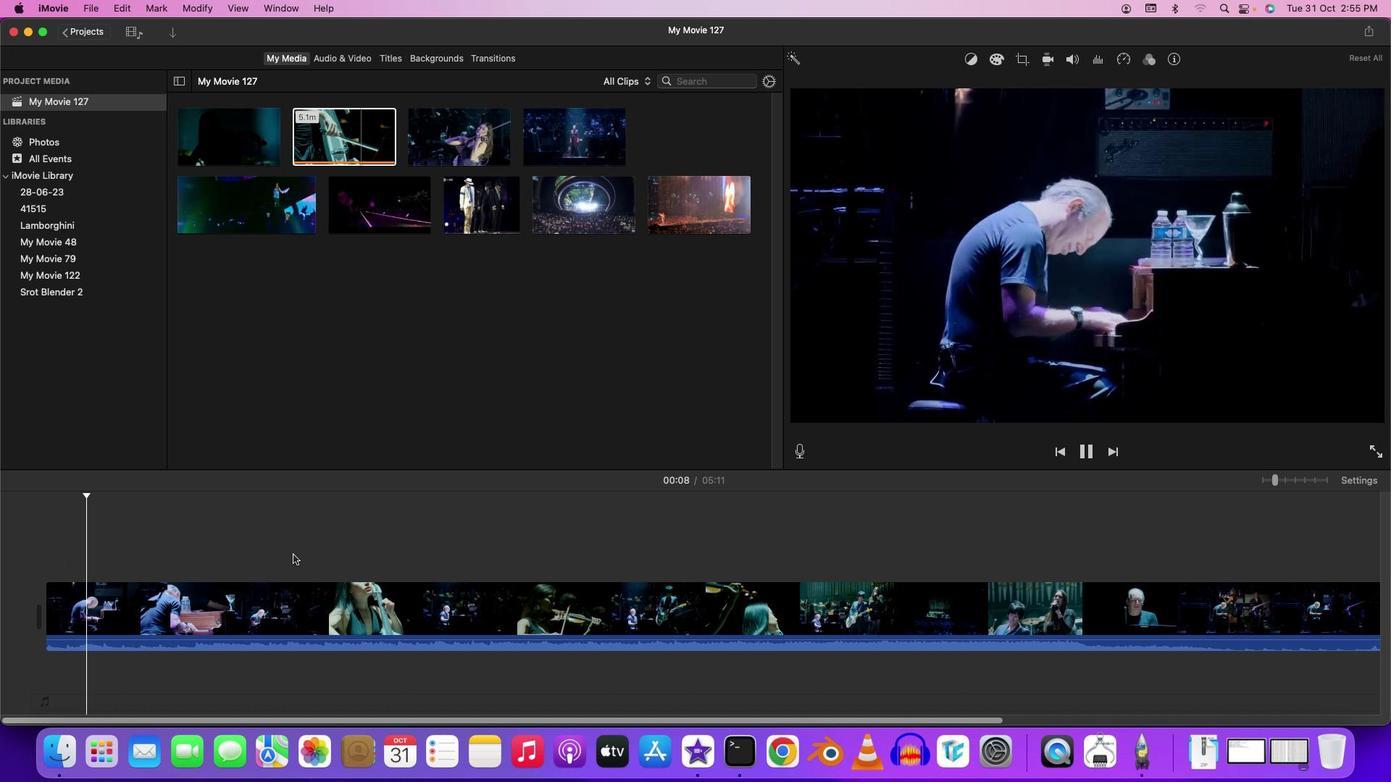 
Action: Mouse pressed left at (293, 554)
Screenshot: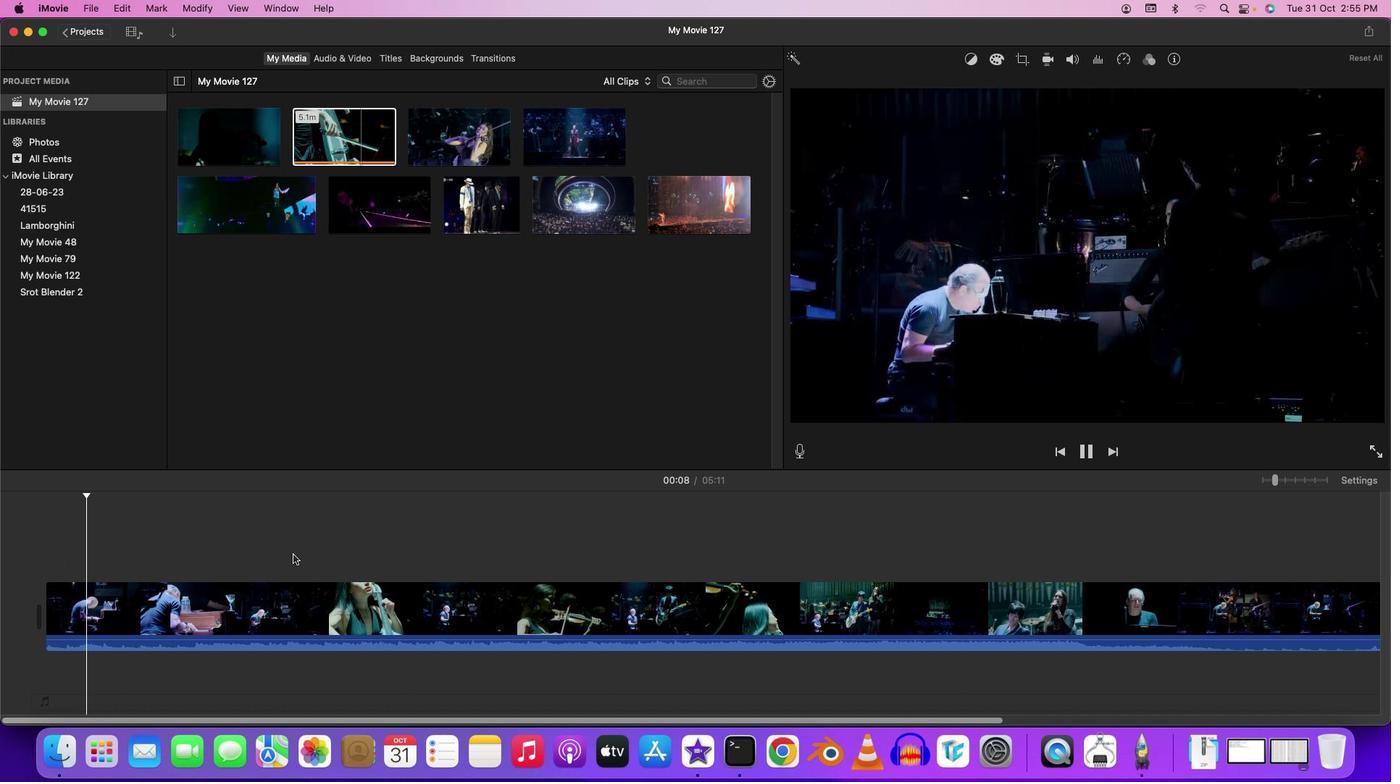 
Action: Mouse moved to (464, 560)
Screenshot: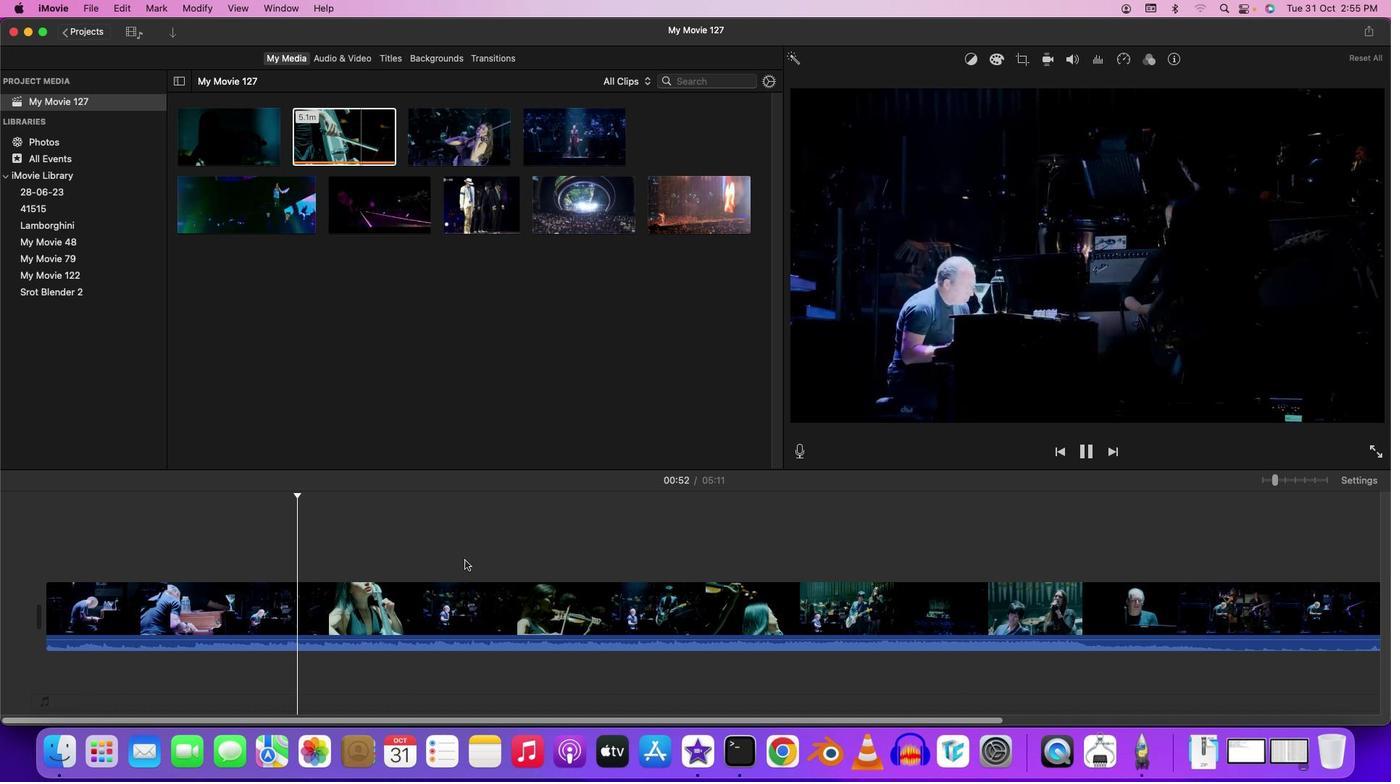 
Action: Mouse pressed left at (464, 560)
Screenshot: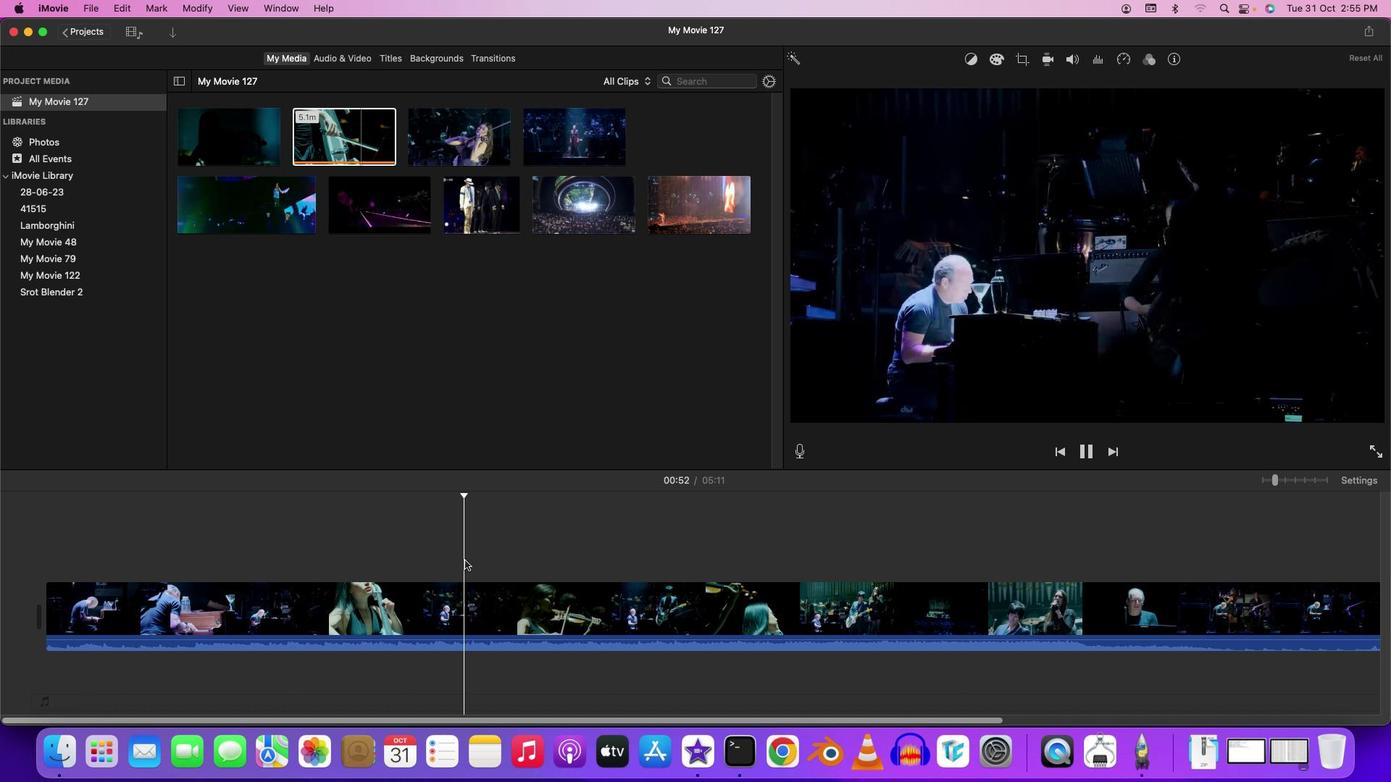 
Action: Mouse moved to (675, 547)
Screenshot: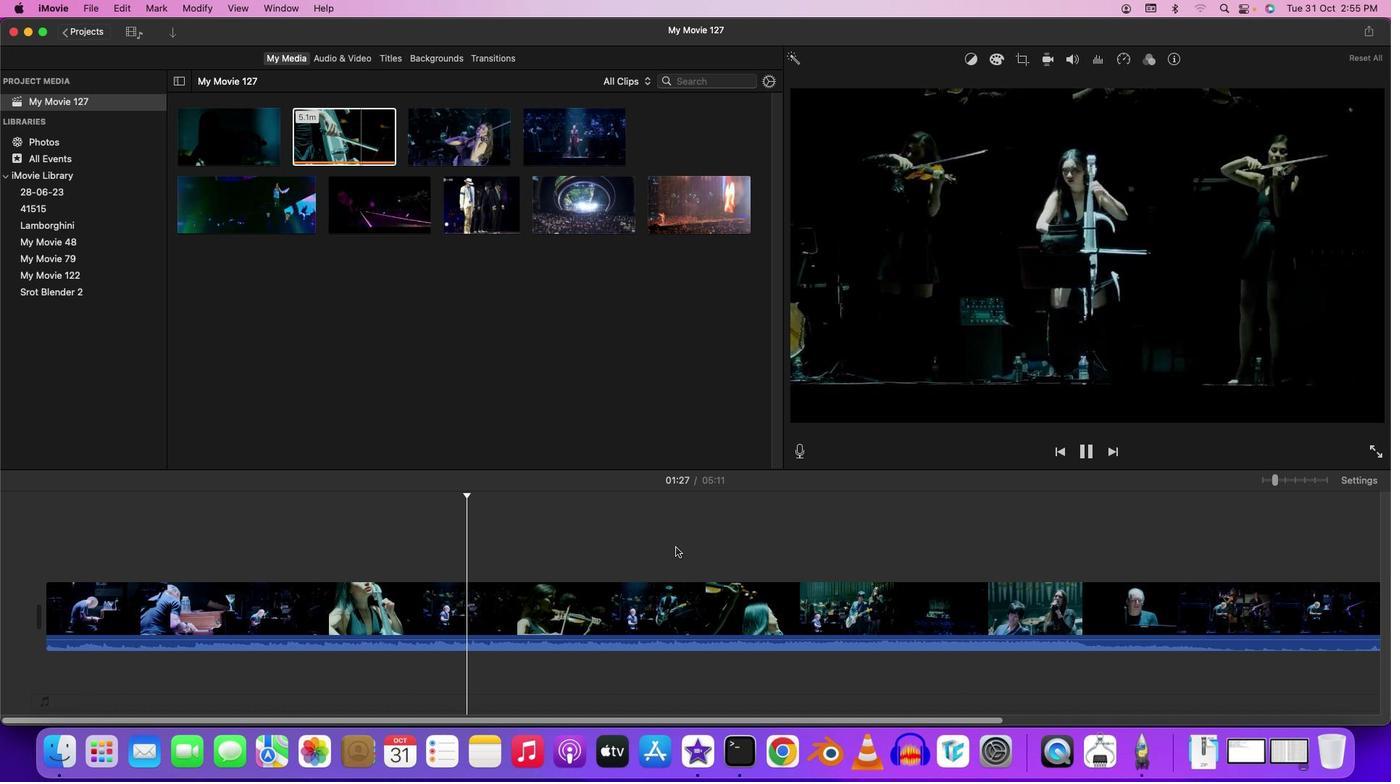 
Action: Mouse pressed left at (675, 547)
Screenshot: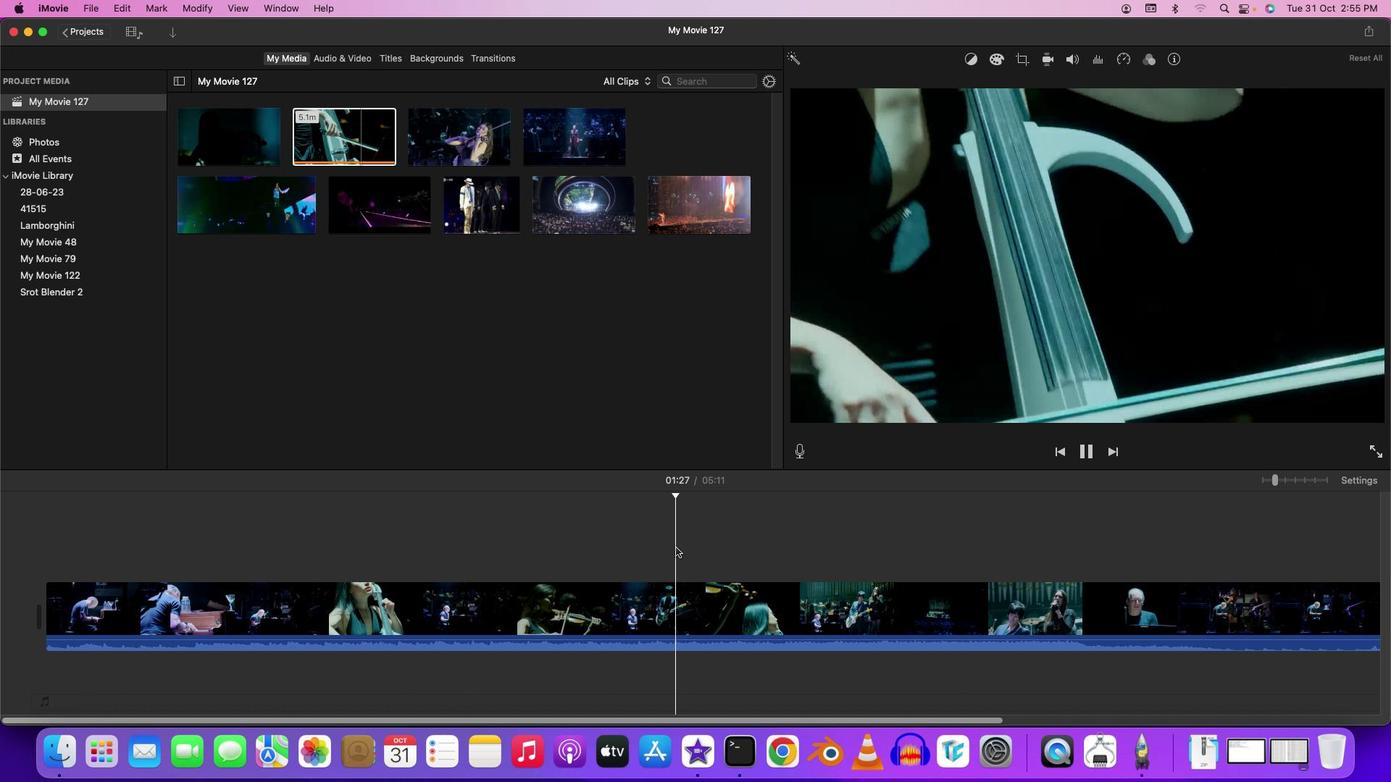 
Action: Mouse moved to (173, 544)
Screenshot: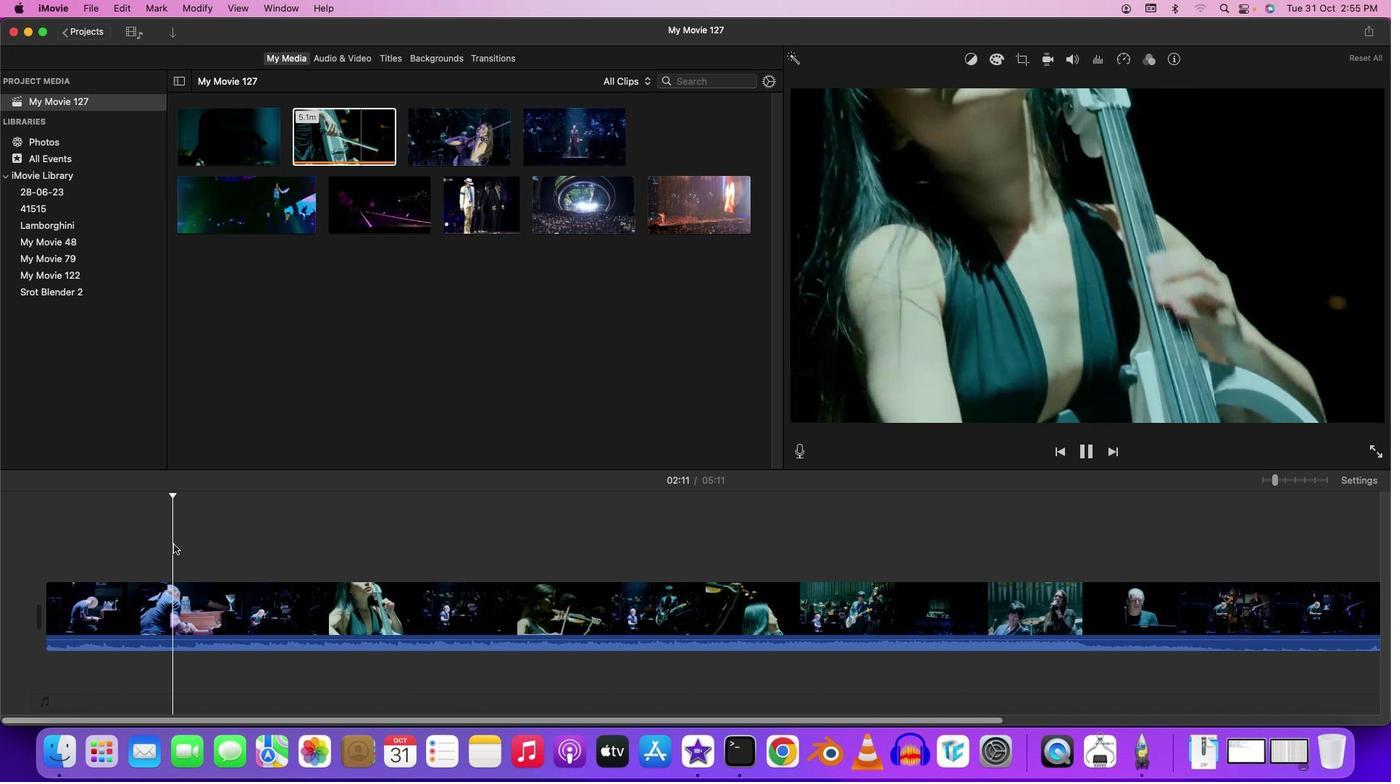
Action: Mouse pressed left at (173, 544)
Screenshot: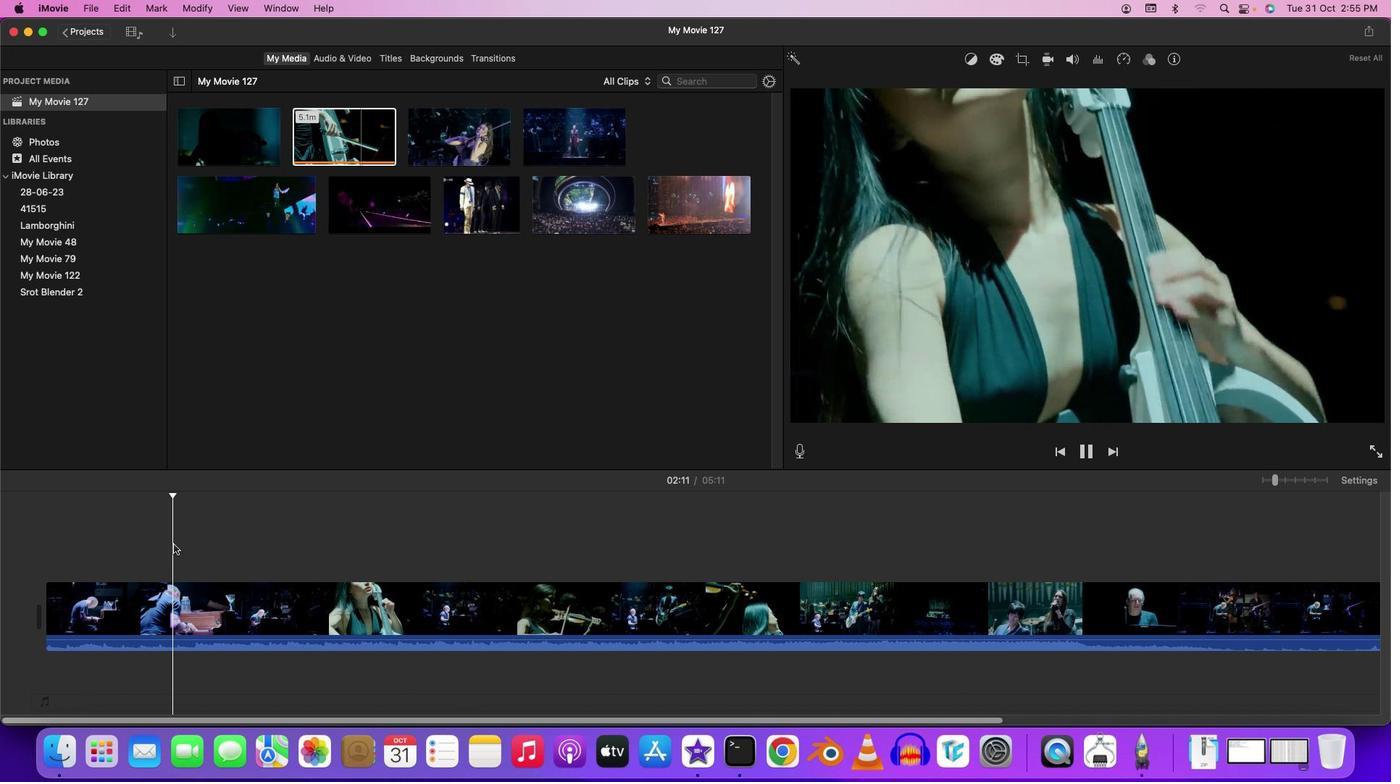 
Action: Mouse moved to (428, 544)
Screenshot: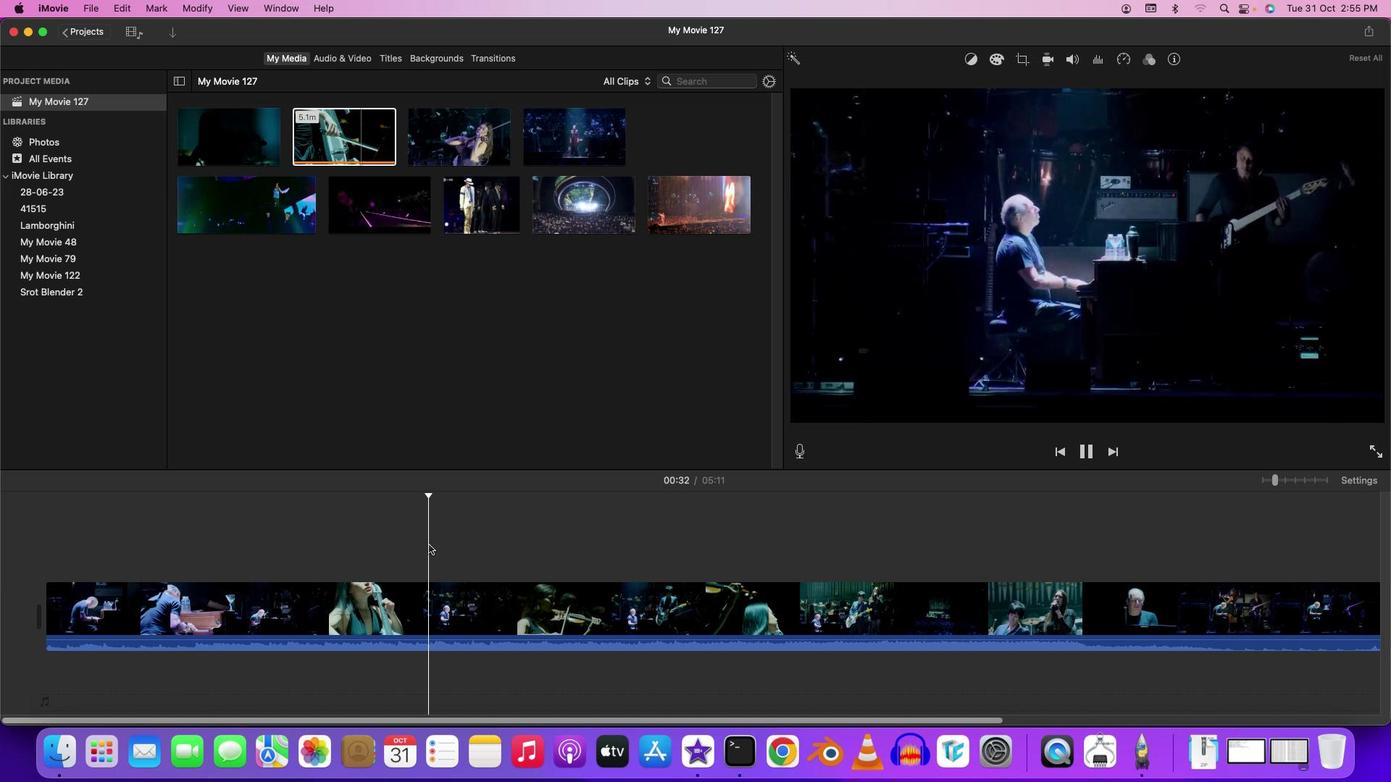 
Action: Mouse pressed left at (428, 544)
Screenshot: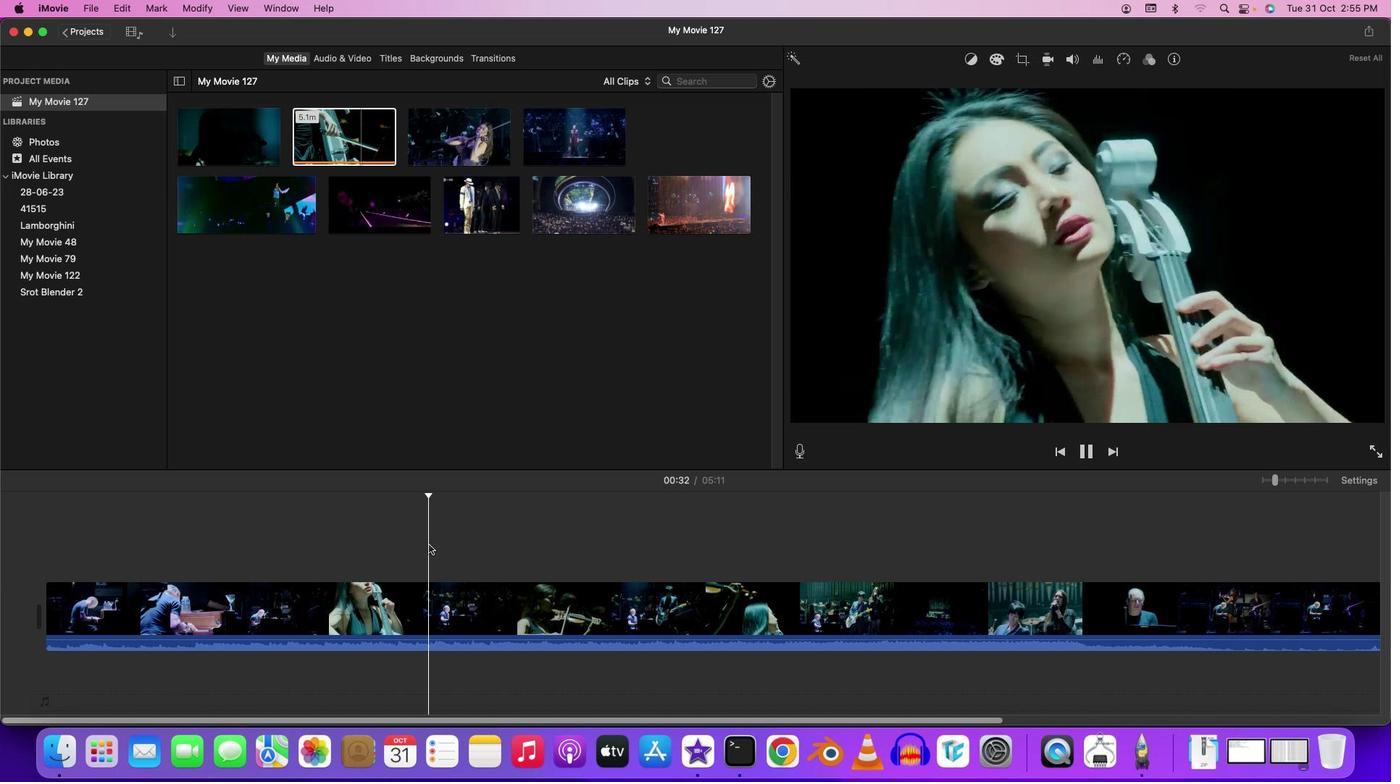
Action: Mouse moved to (536, 543)
Screenshot: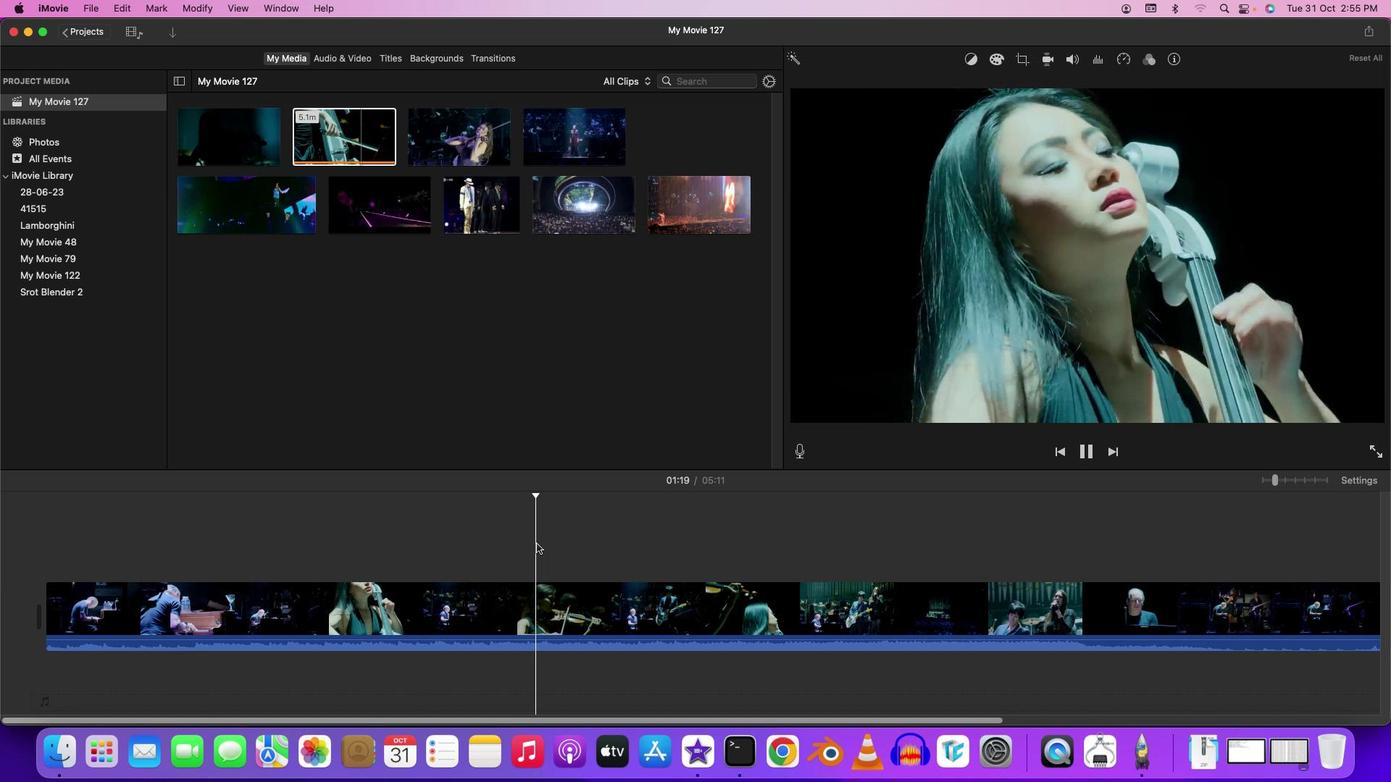 
Action: Mouse pressed left at (536, 543)
Screenshot: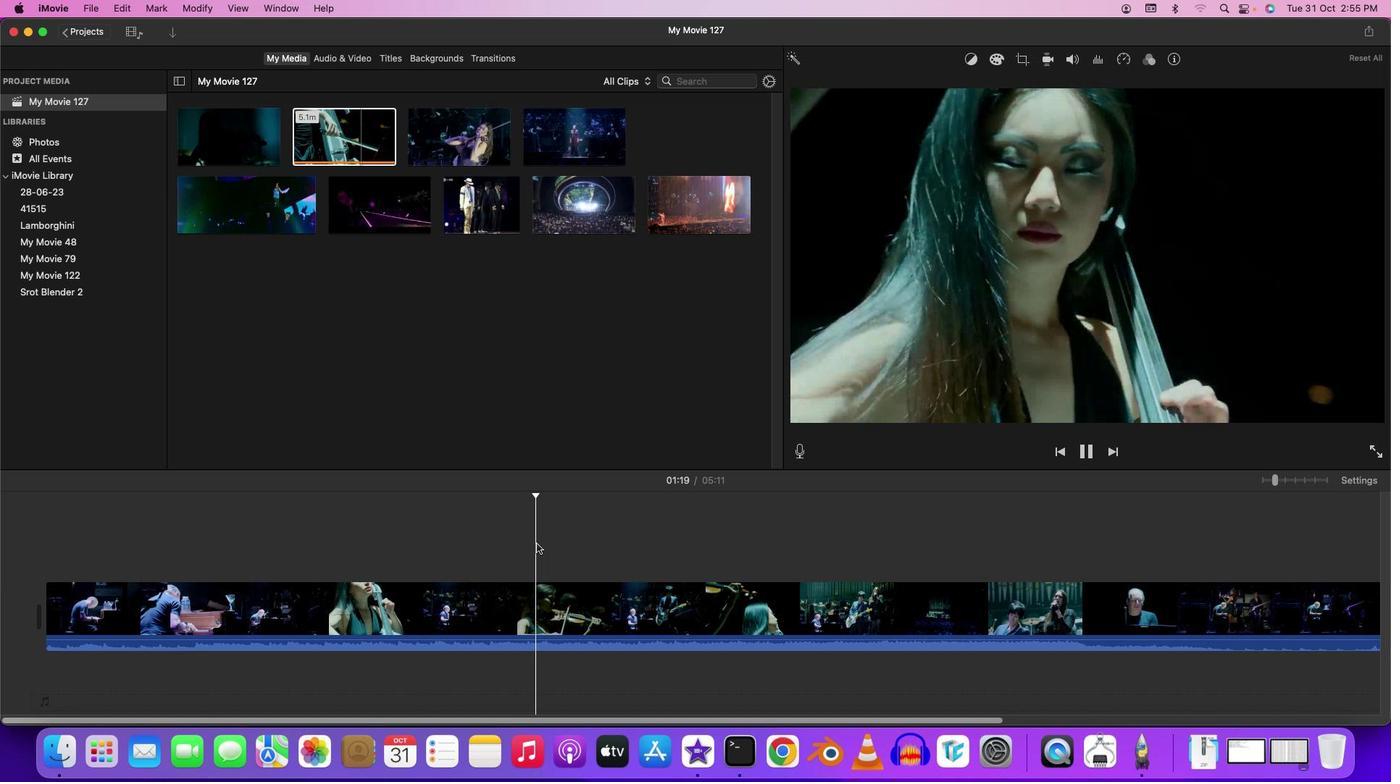 
Action: Mouse moved to (686, 544)
Screenshot: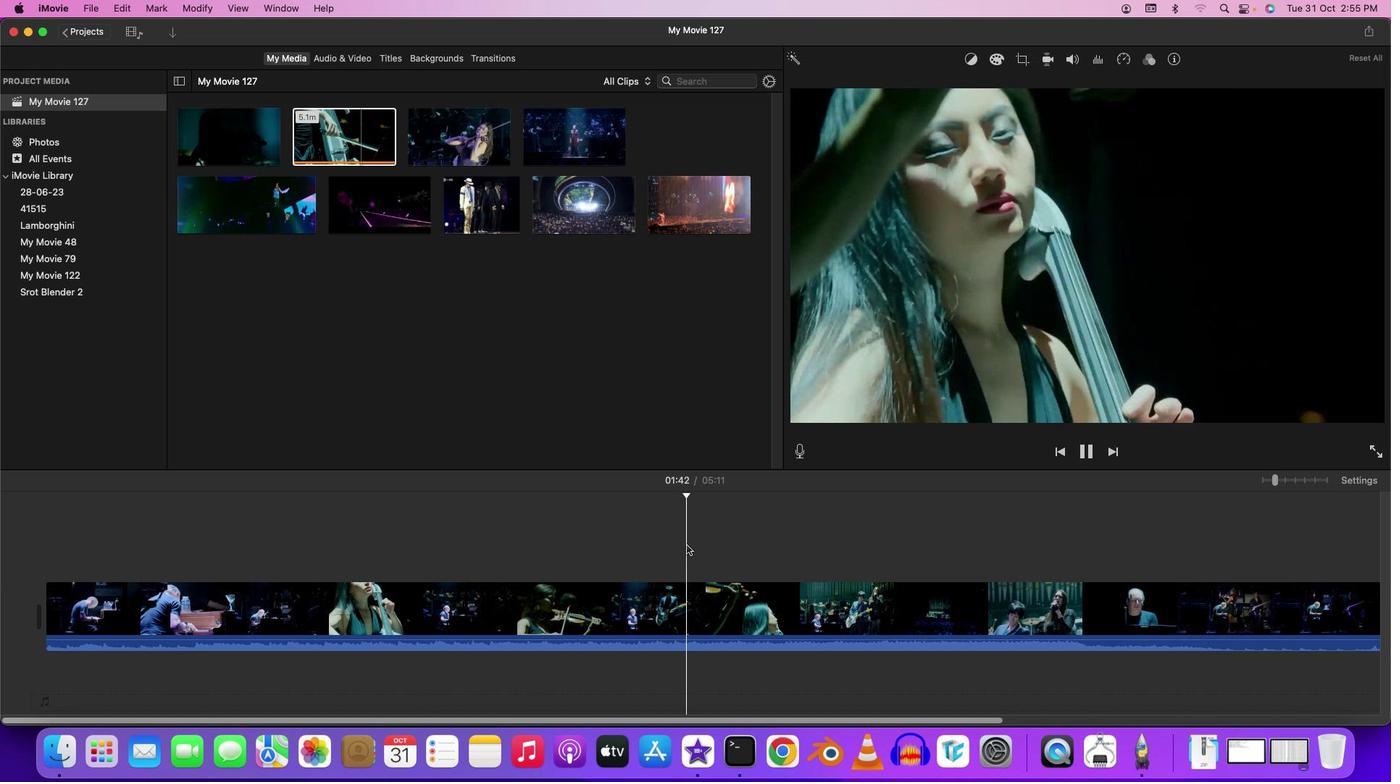 
Action: Mouse pressed left at (686, 544)
Screenshot: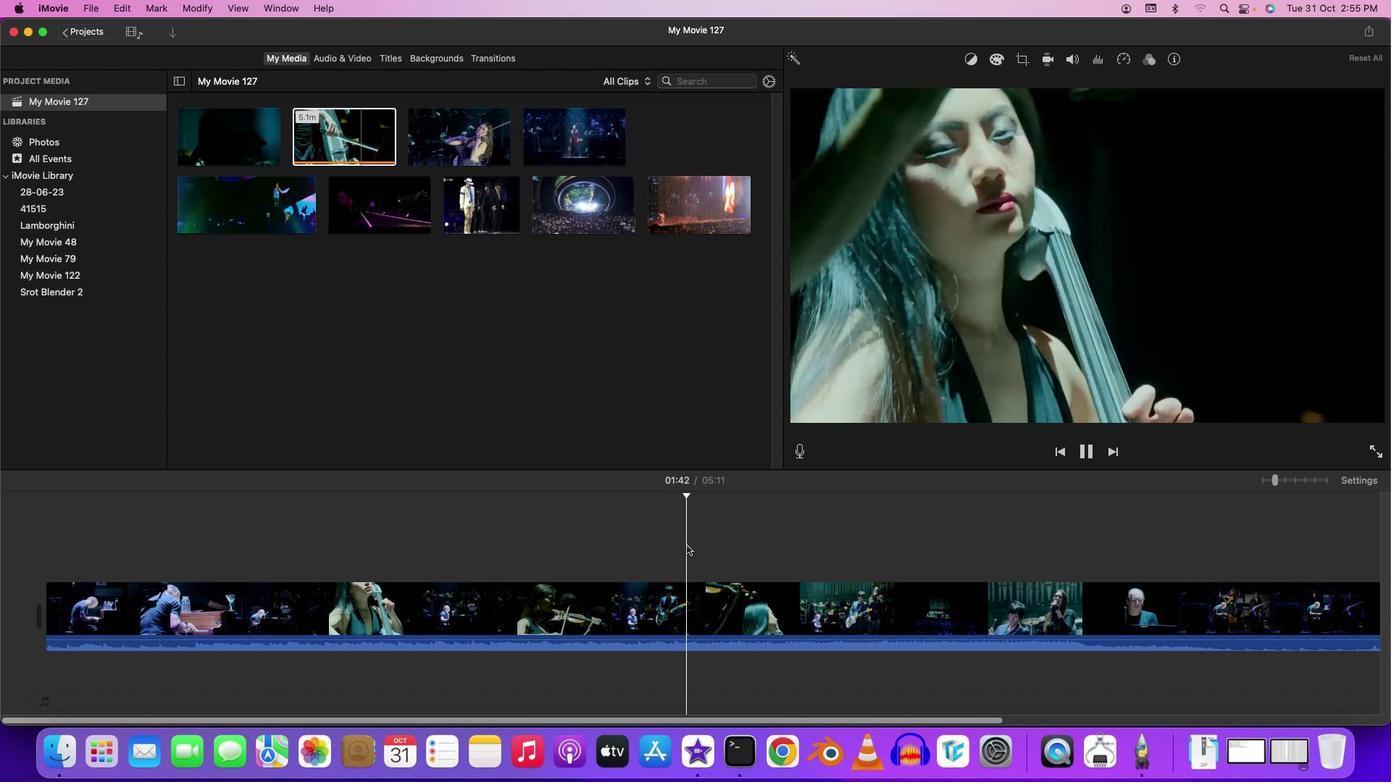 
Action: Mouse moved to (505, 591)
Screenshot: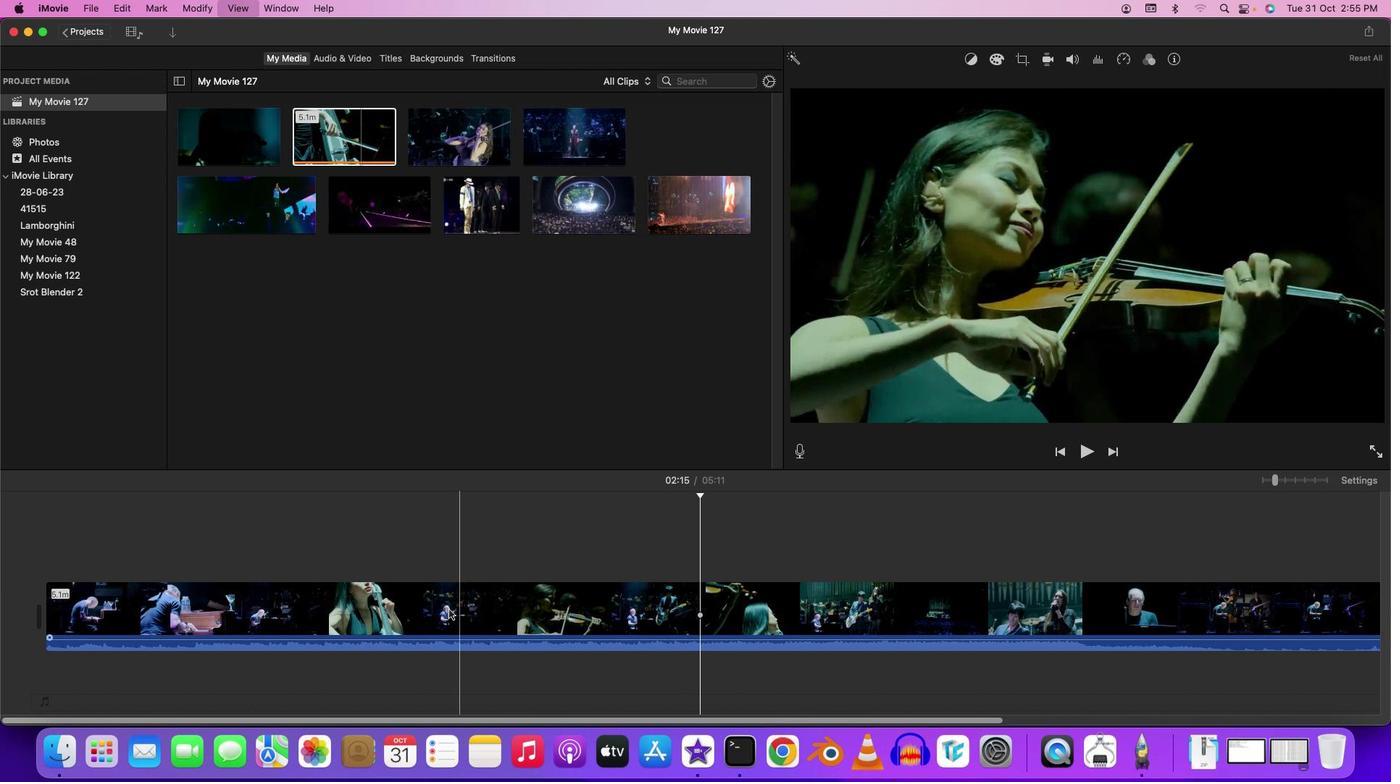 
Action: Key pressed Key.space
Screenshot: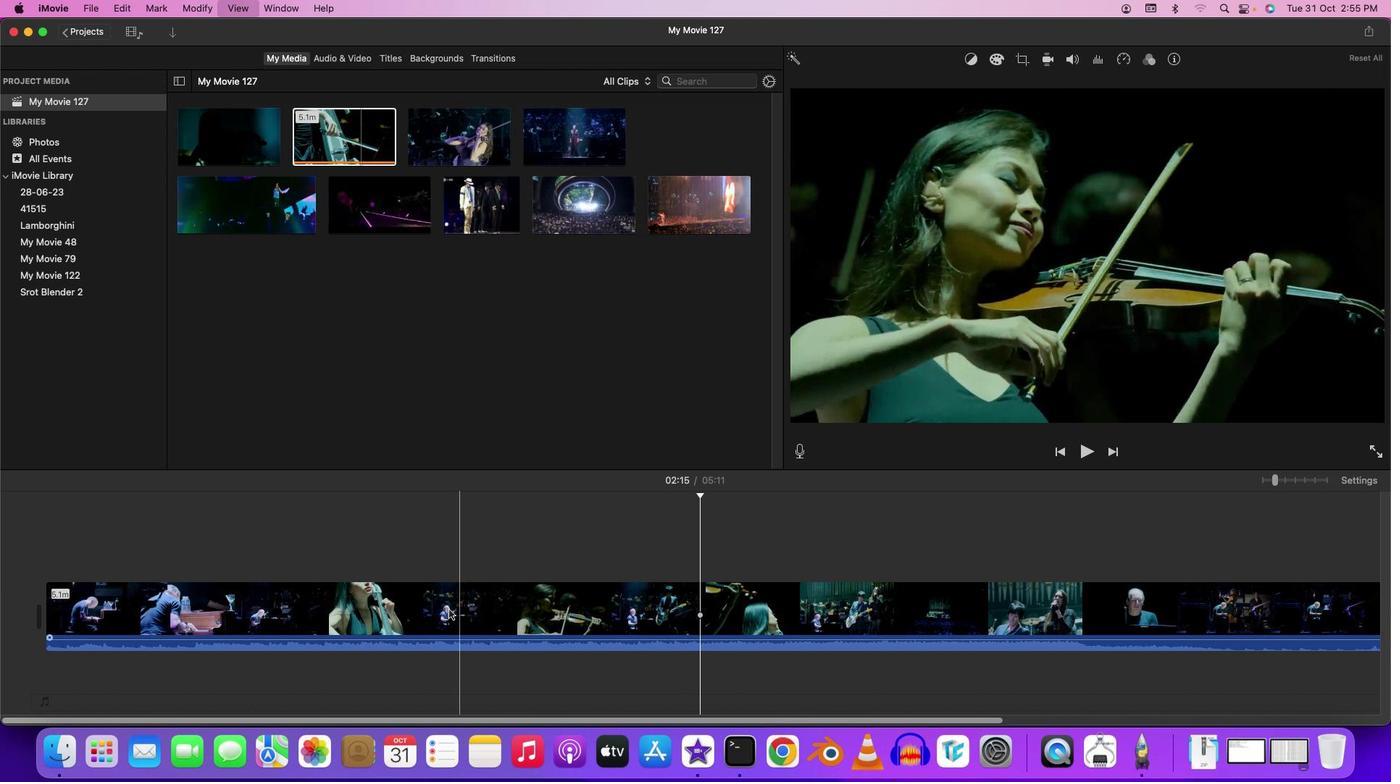 
Action: Mouse moved to (441, 612)
Screenshot: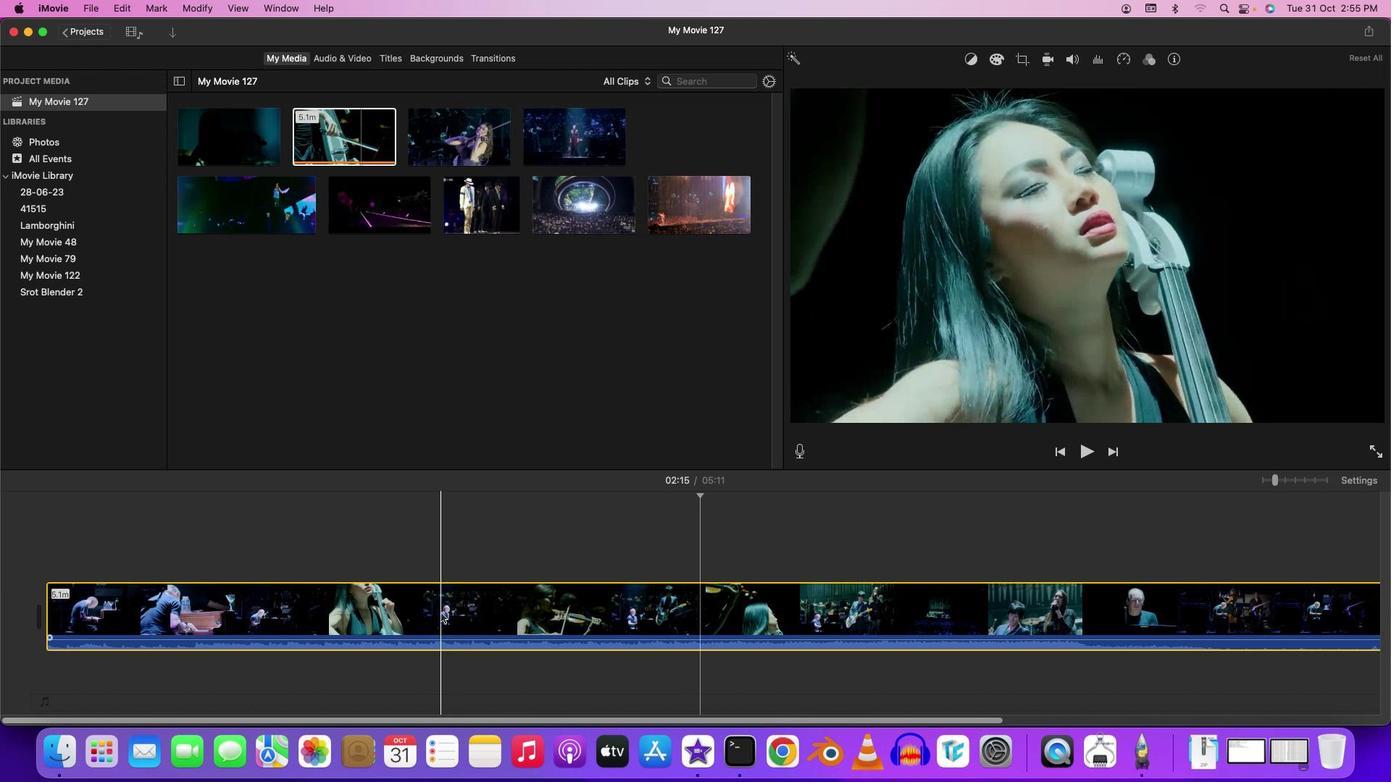 
Action: Mouse pressed left at (441, 612)
Screenshot: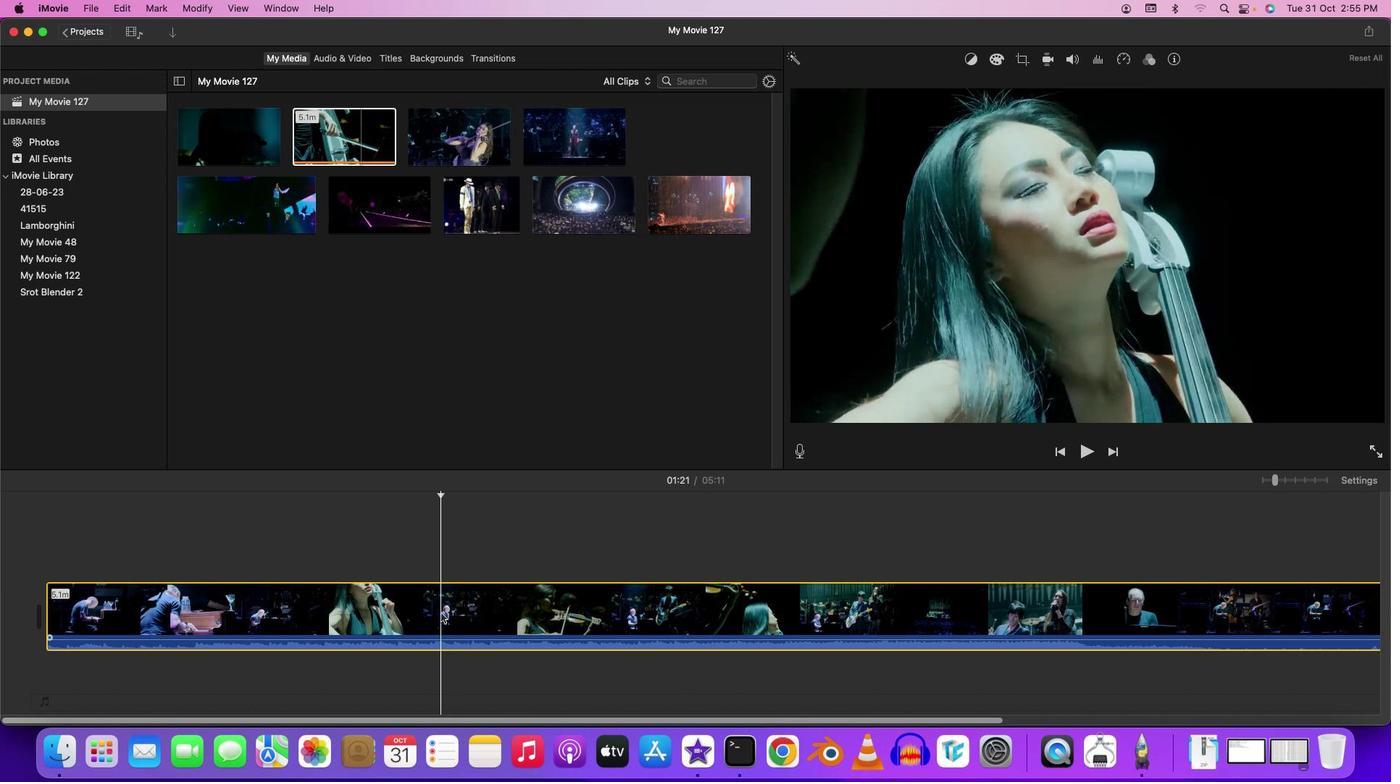 
Action: Mouse pressed right at (441, 612)
Screenshot: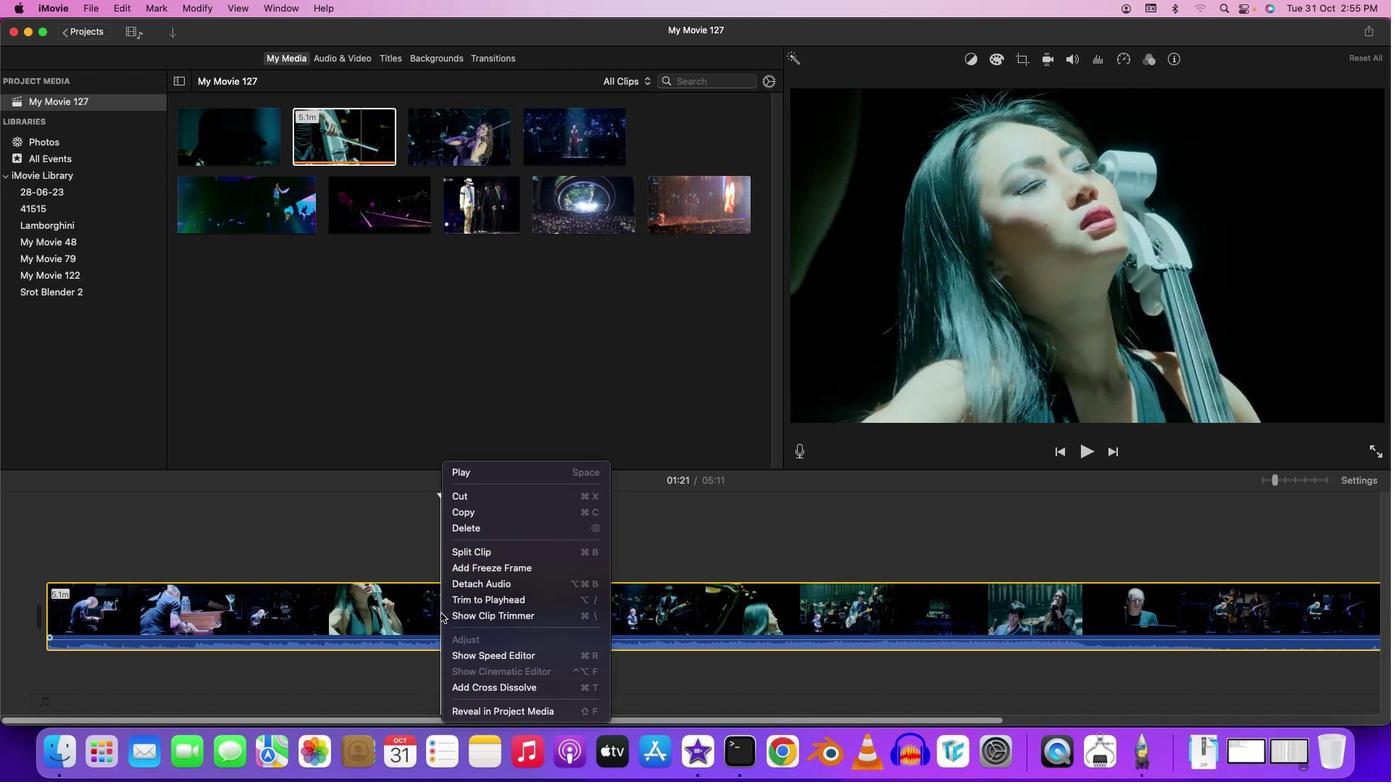 
Action: Mouse moved to (481, 533)
Screenshot: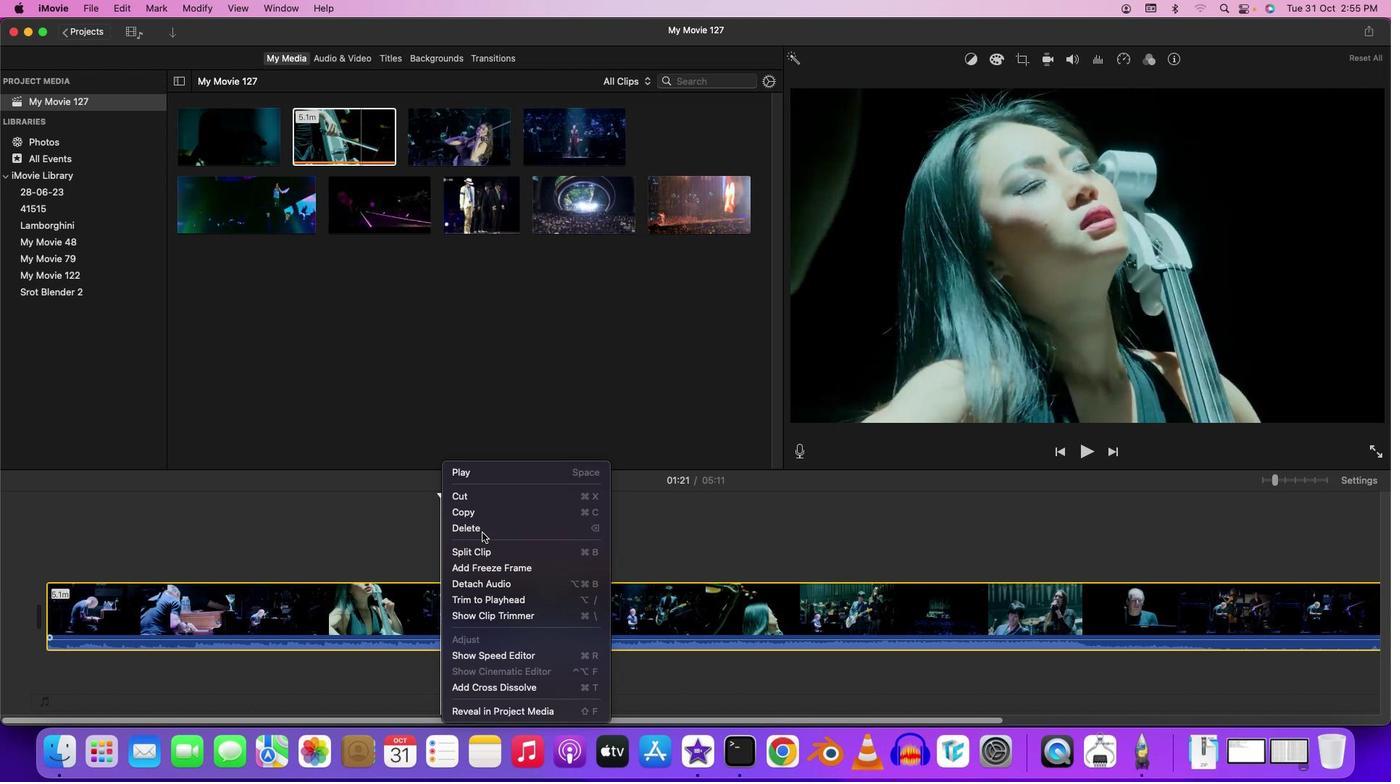 
Action: Mouse pressed left at (481, 533)
Screenshot: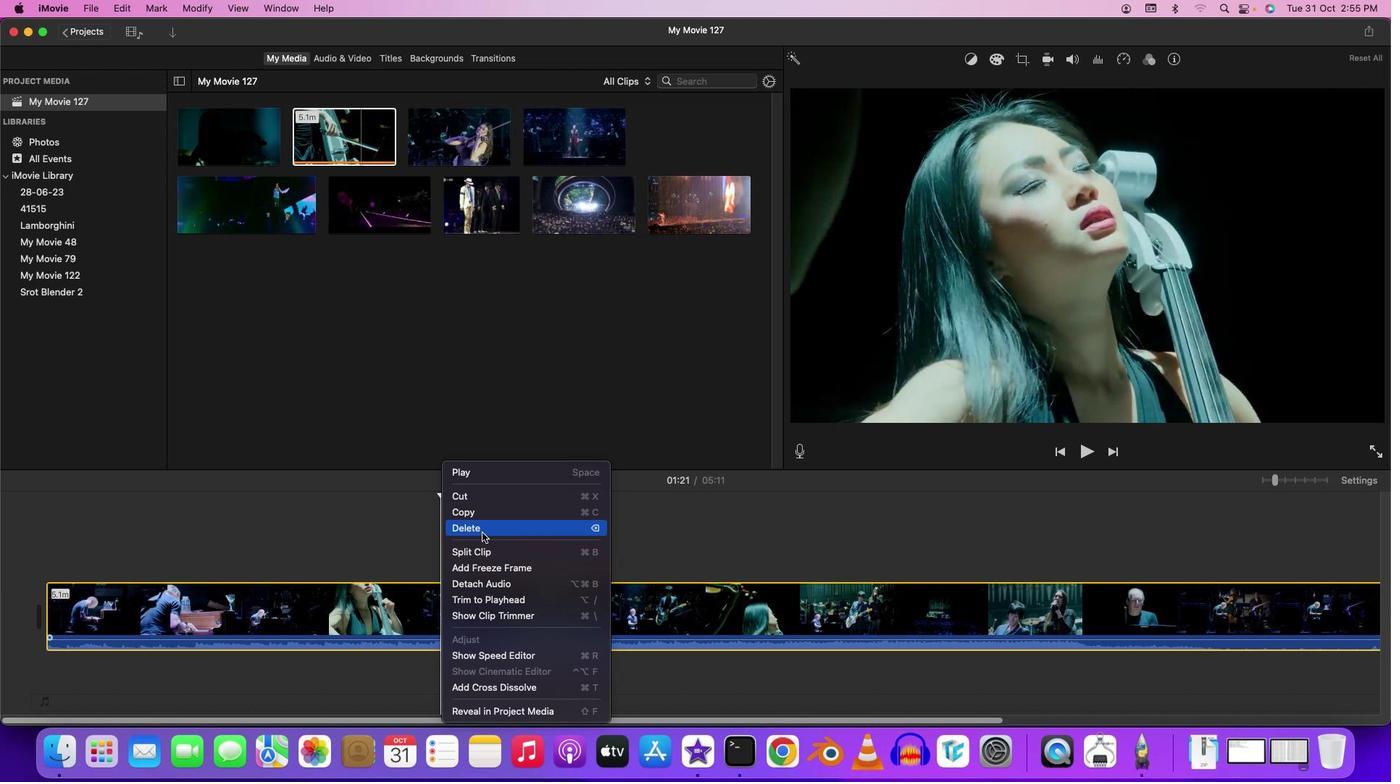
Action: Mouse moved to (433, 136)
Screenshot: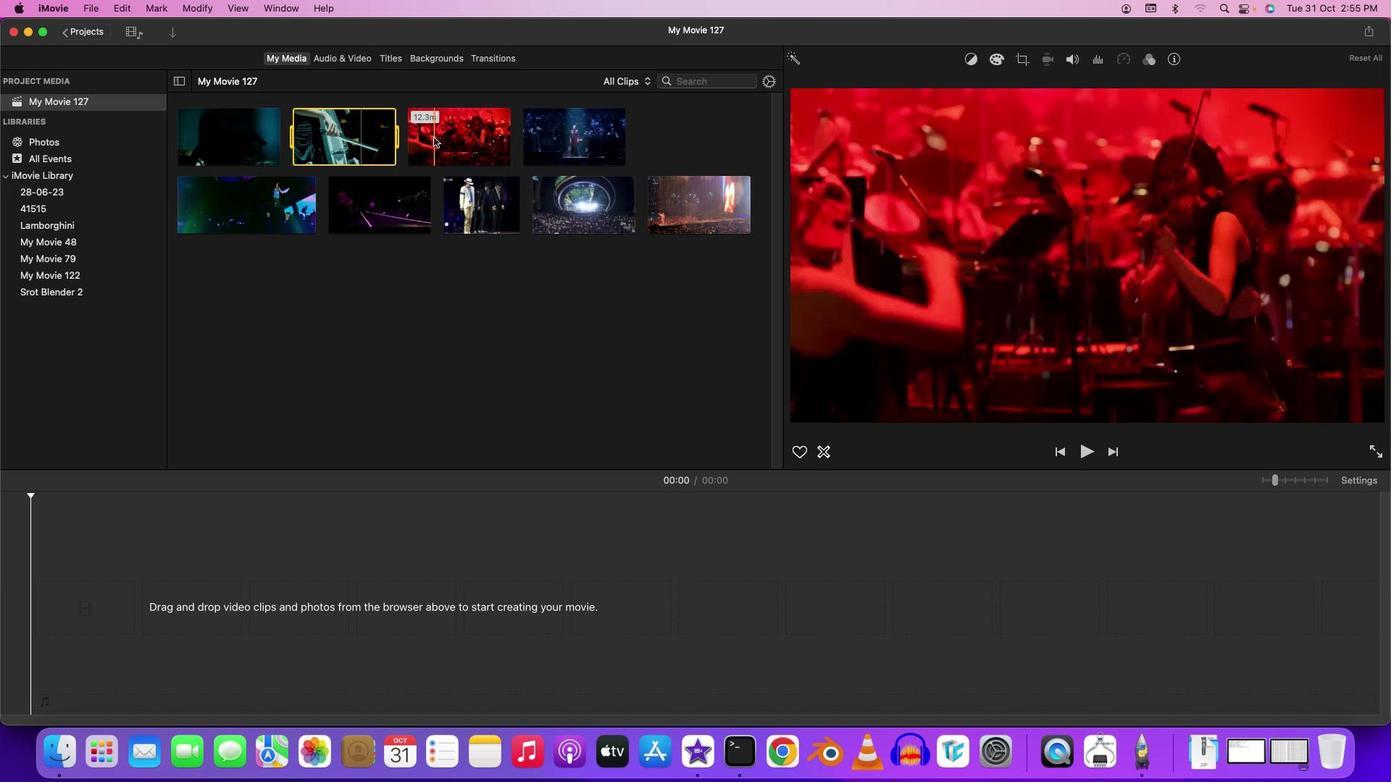 
Action: Mouse pressed left at (433, 136)
Screenshot: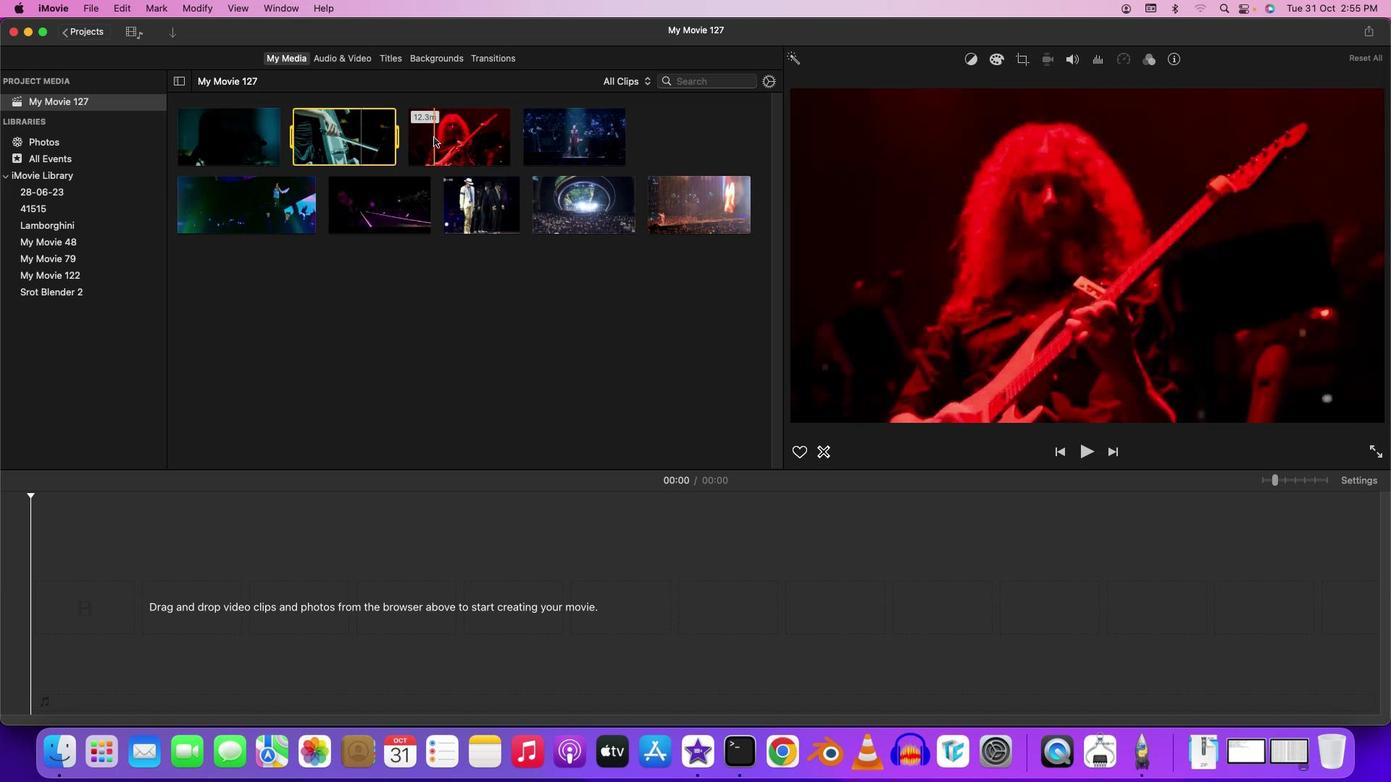 
Action: Key pressed Key.space
Screenshot: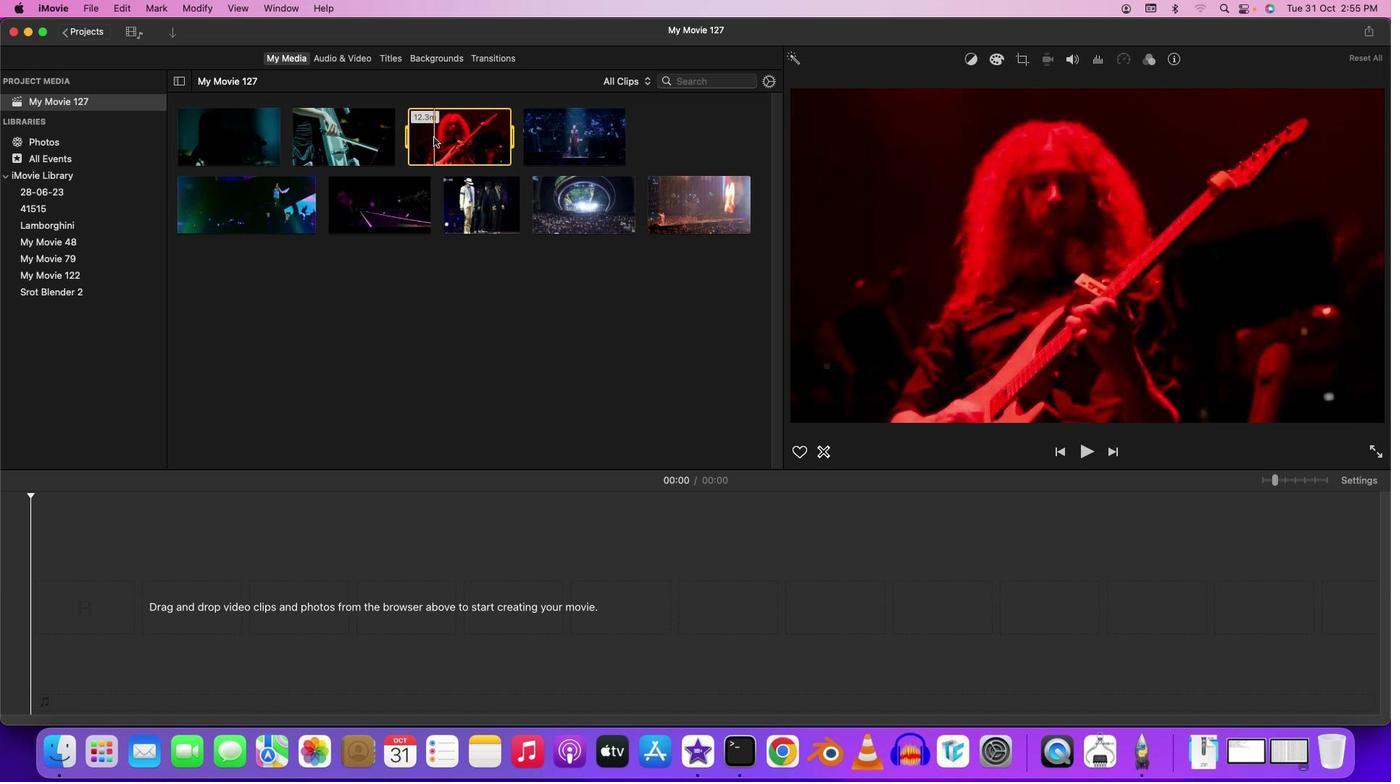 
Action: Mouse moved to (453, 137)
Screenshot: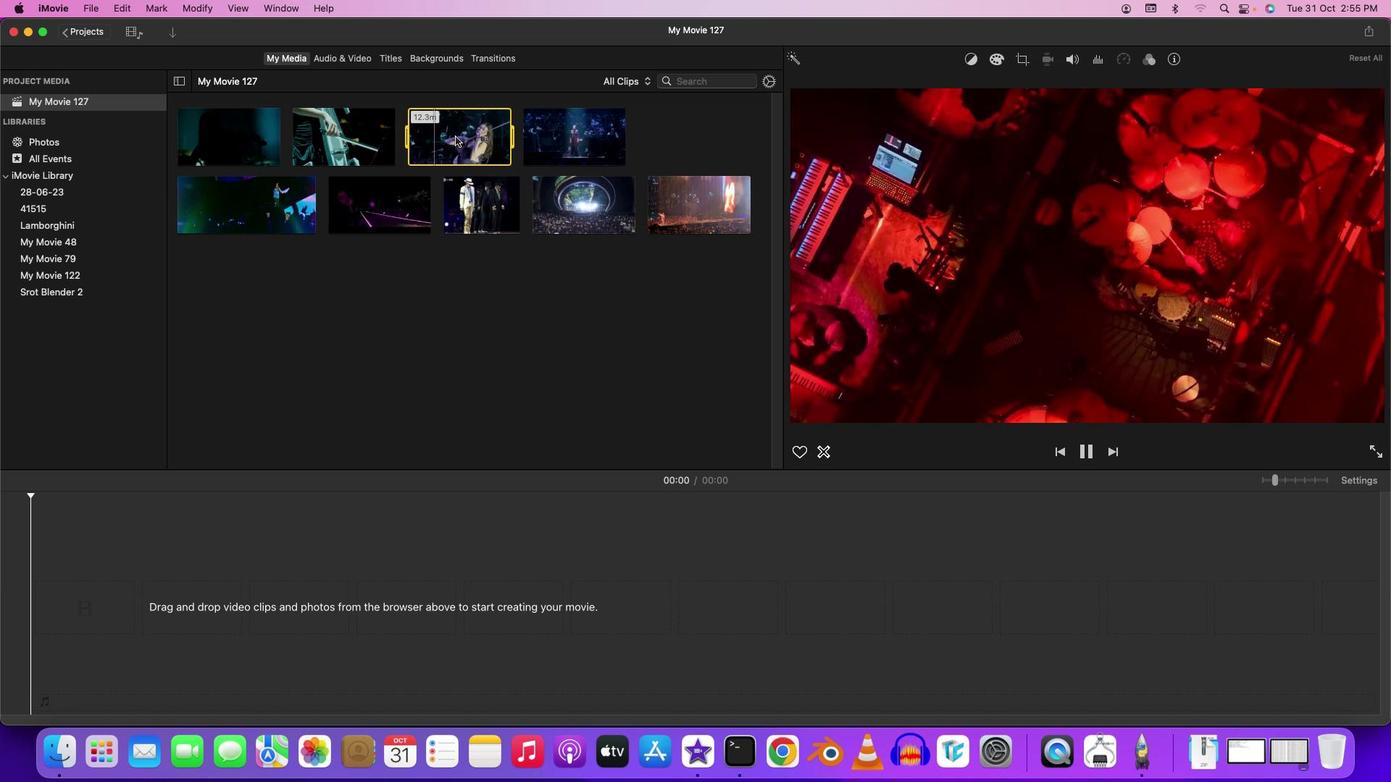 
Action: Key pressed Key.space
Screenshot: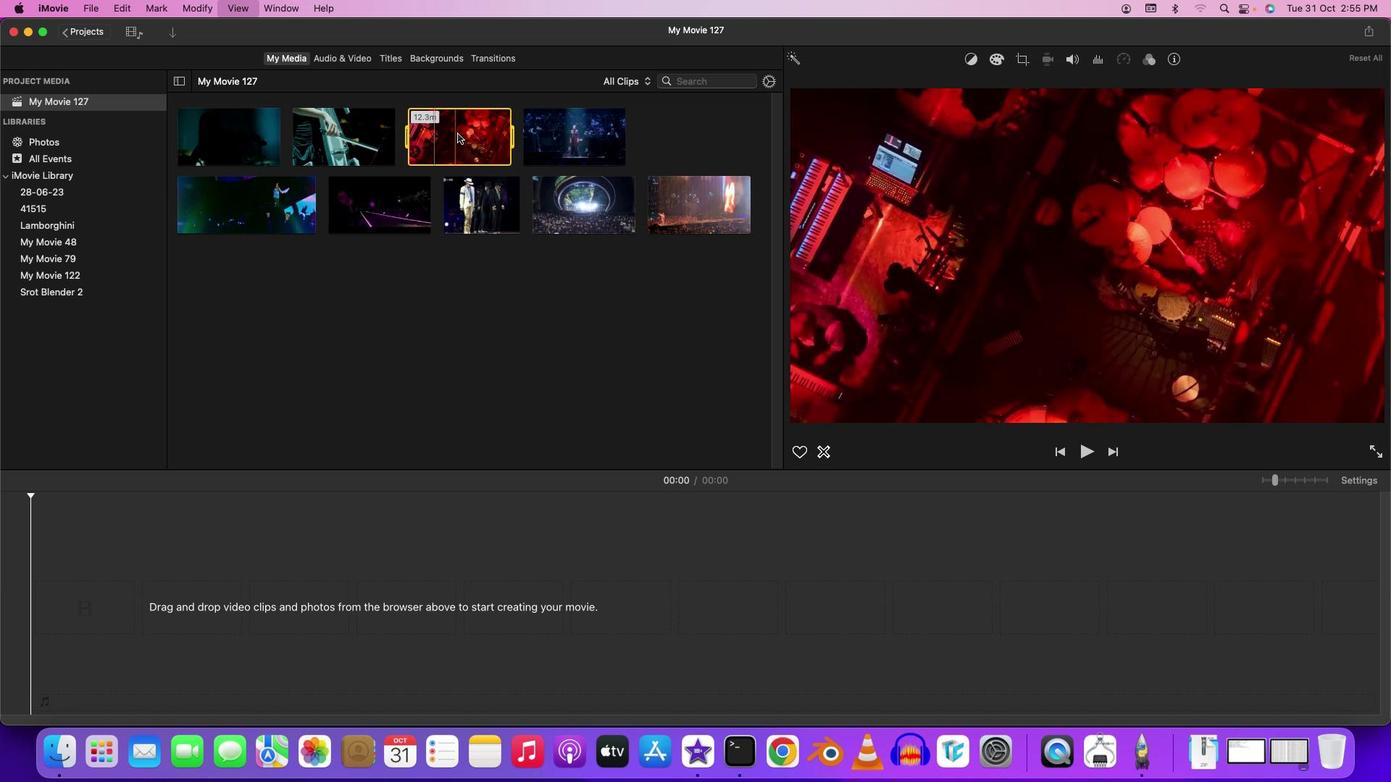 
Action: Mouse moved to (462, 128)
Screenshot: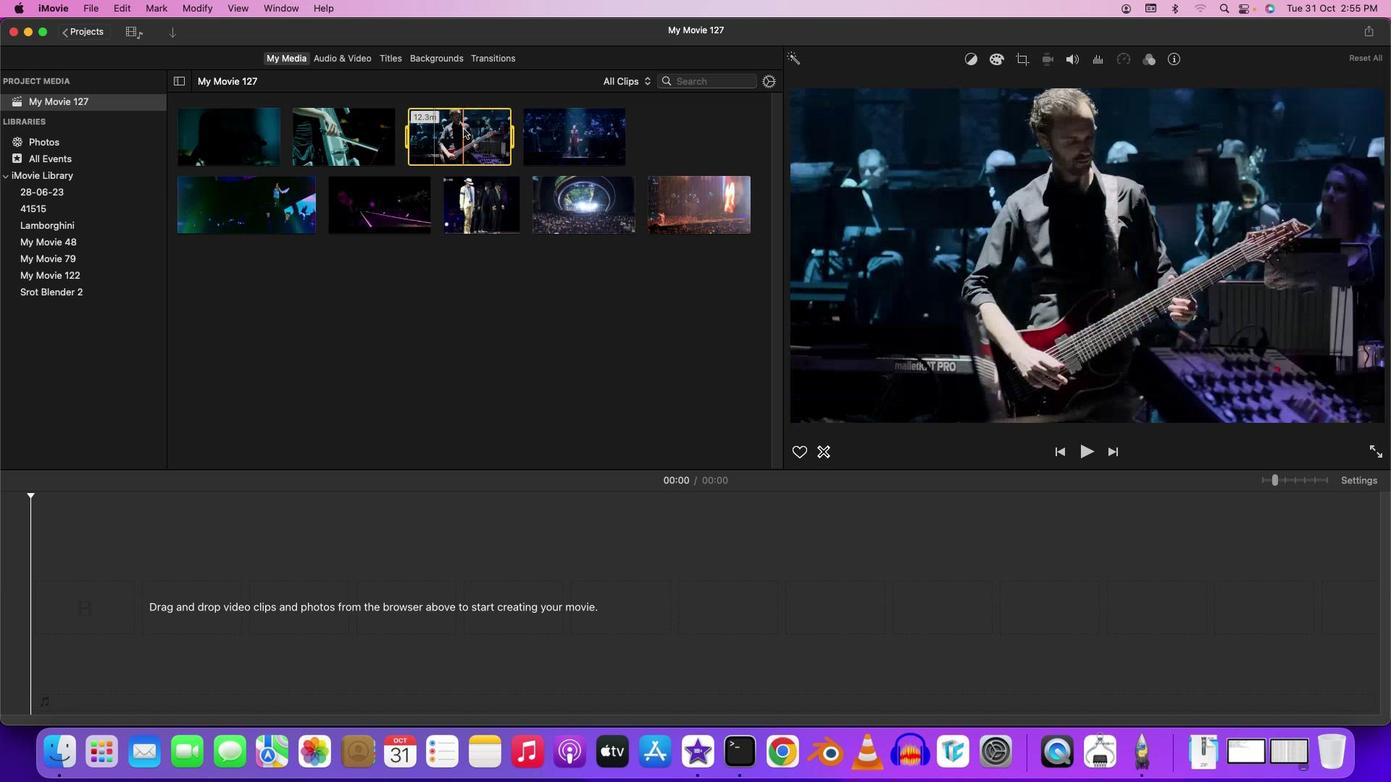 
Action: Mouse pressed left at (462, 128)
Screenshot: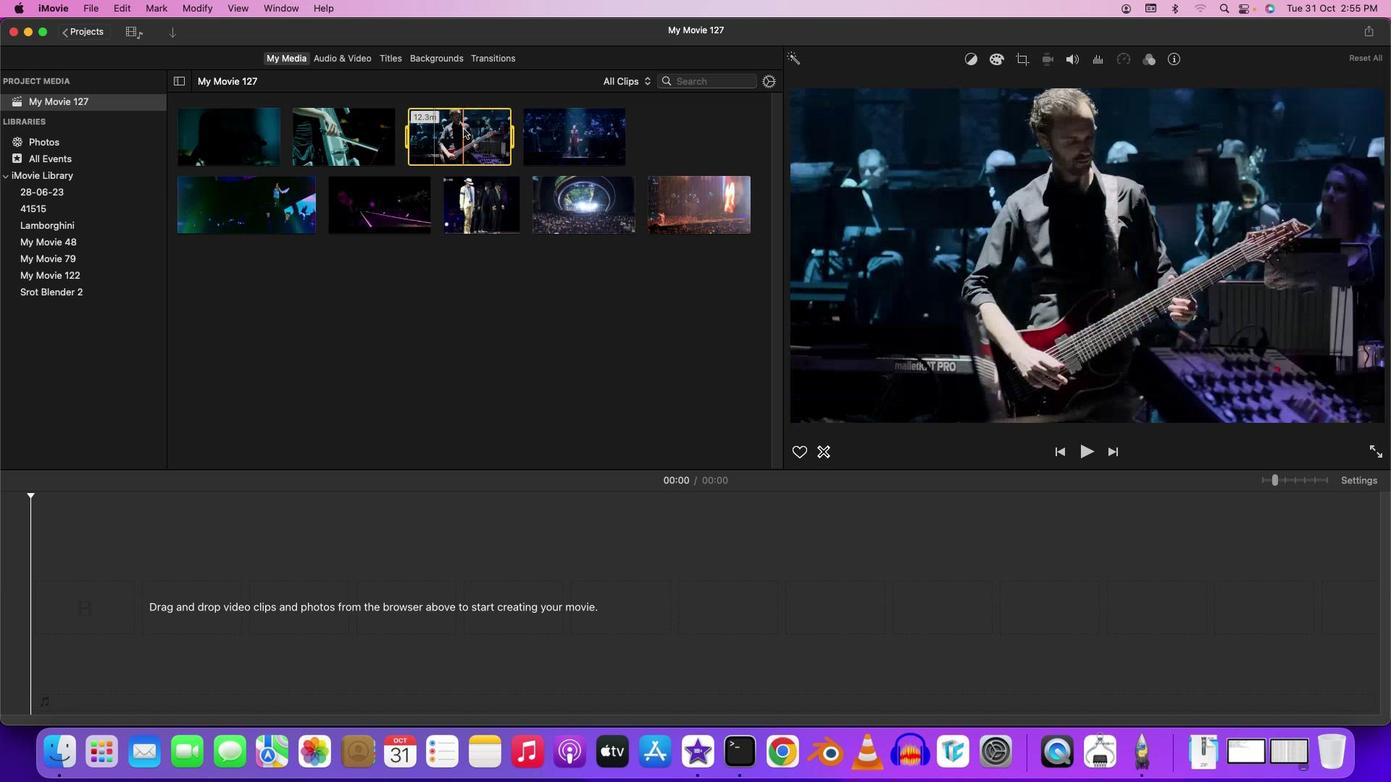 
Action: Key pressed Key.spaceKey.space
Screenshot: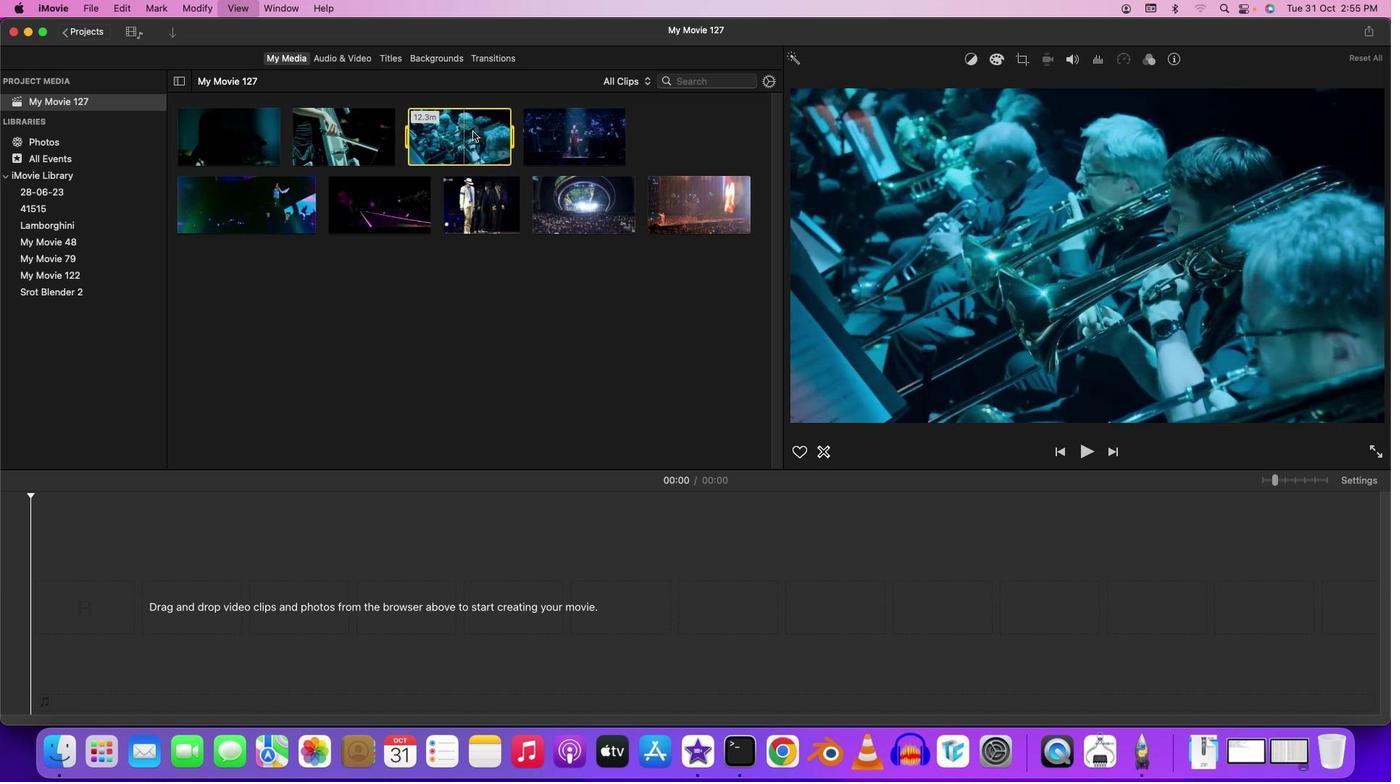 
Action: Mouse moved to (473, 131)
Screenshot: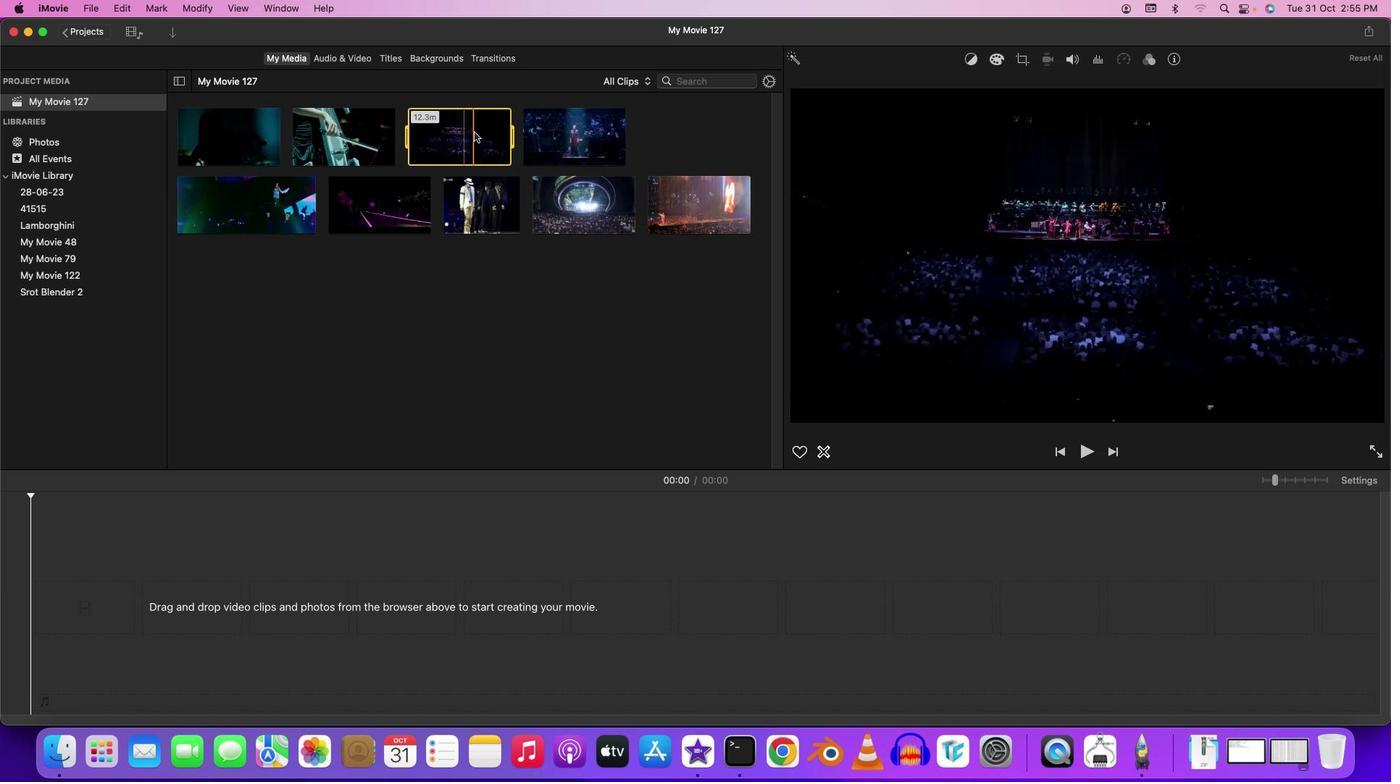 
Action: Mouse pressed left at (473, 131)
Screenshot: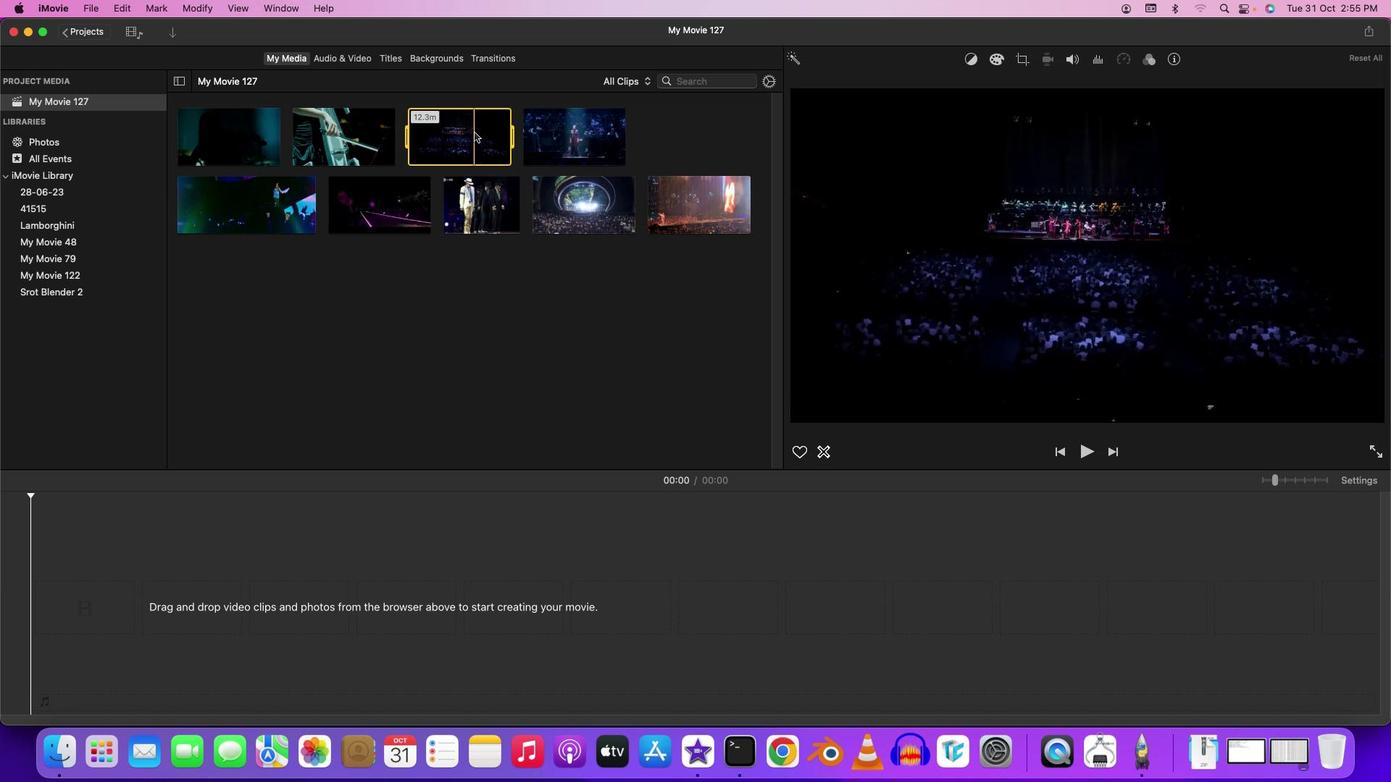 
Action: Key pressed Key.space
Screenshot: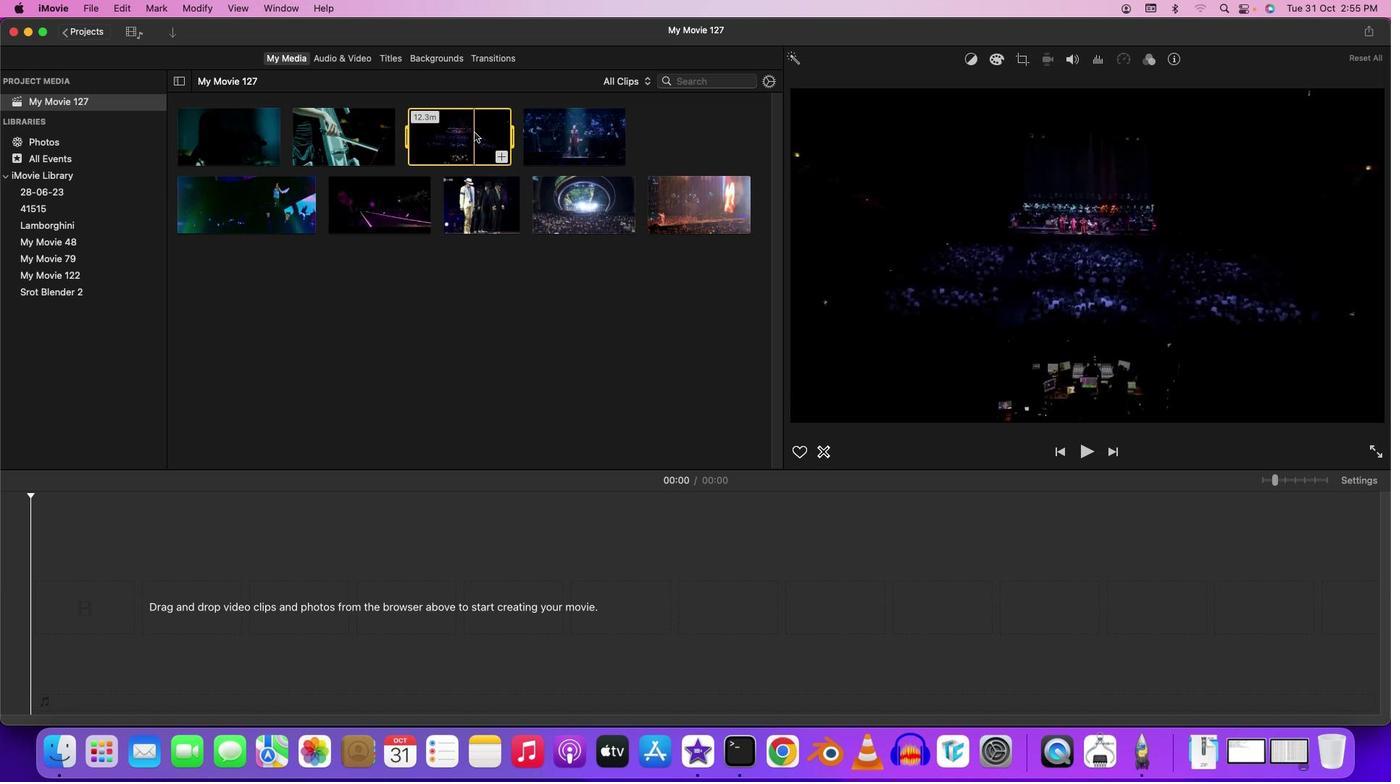 
Action: Mouse moved to (591, 139)
Screenshot: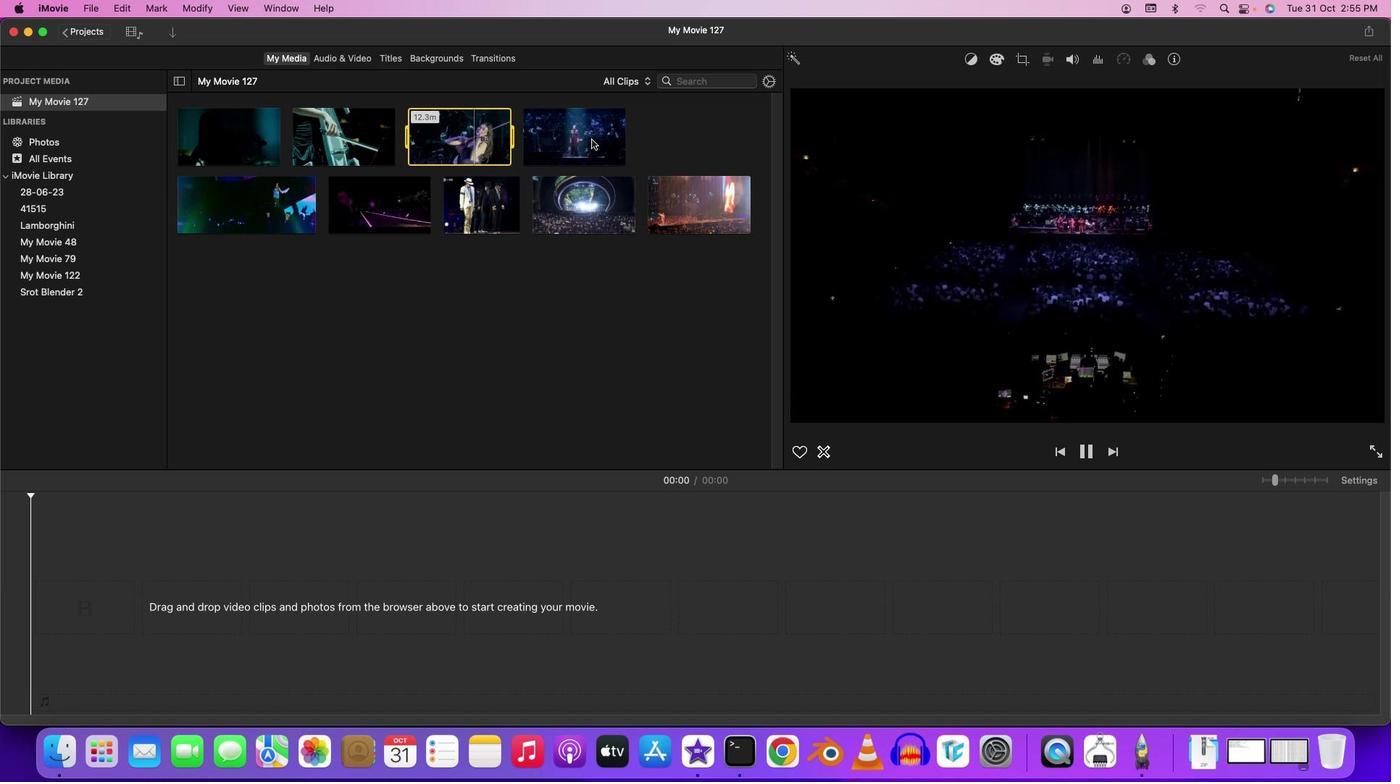 
Action: Key pressed Key.space
Screenshot: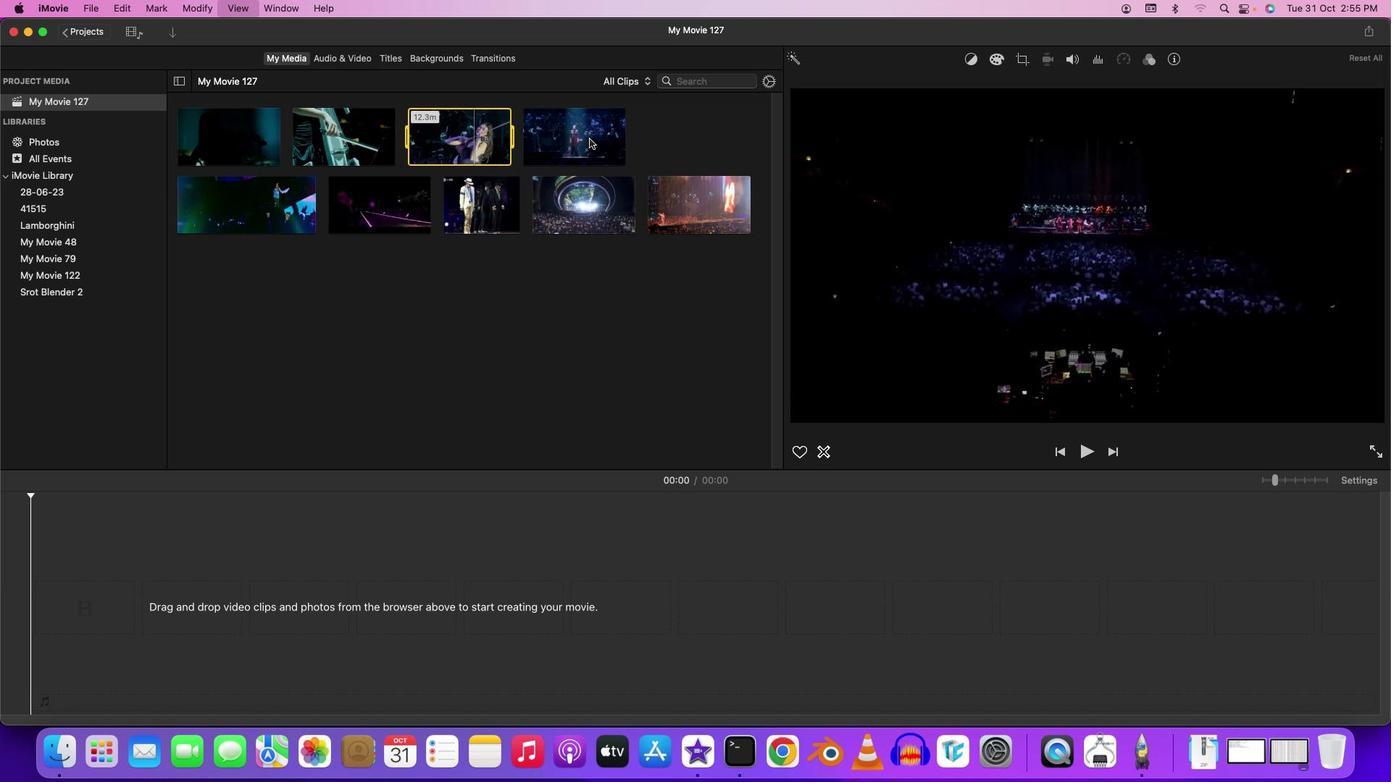 
Action: Mouse moved to (479, 134)
Screenshot: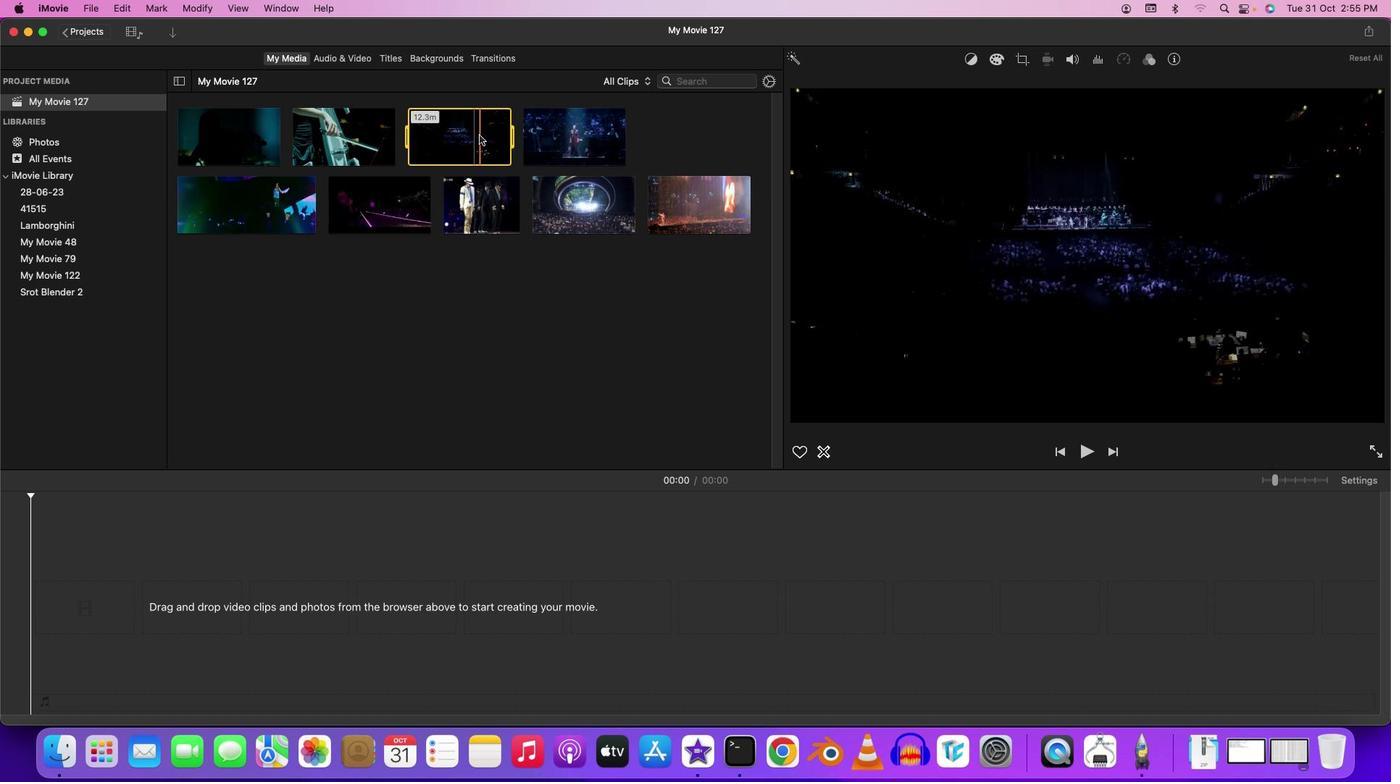 
Action: Mouse pressed left at (479, 134)
Screenshot: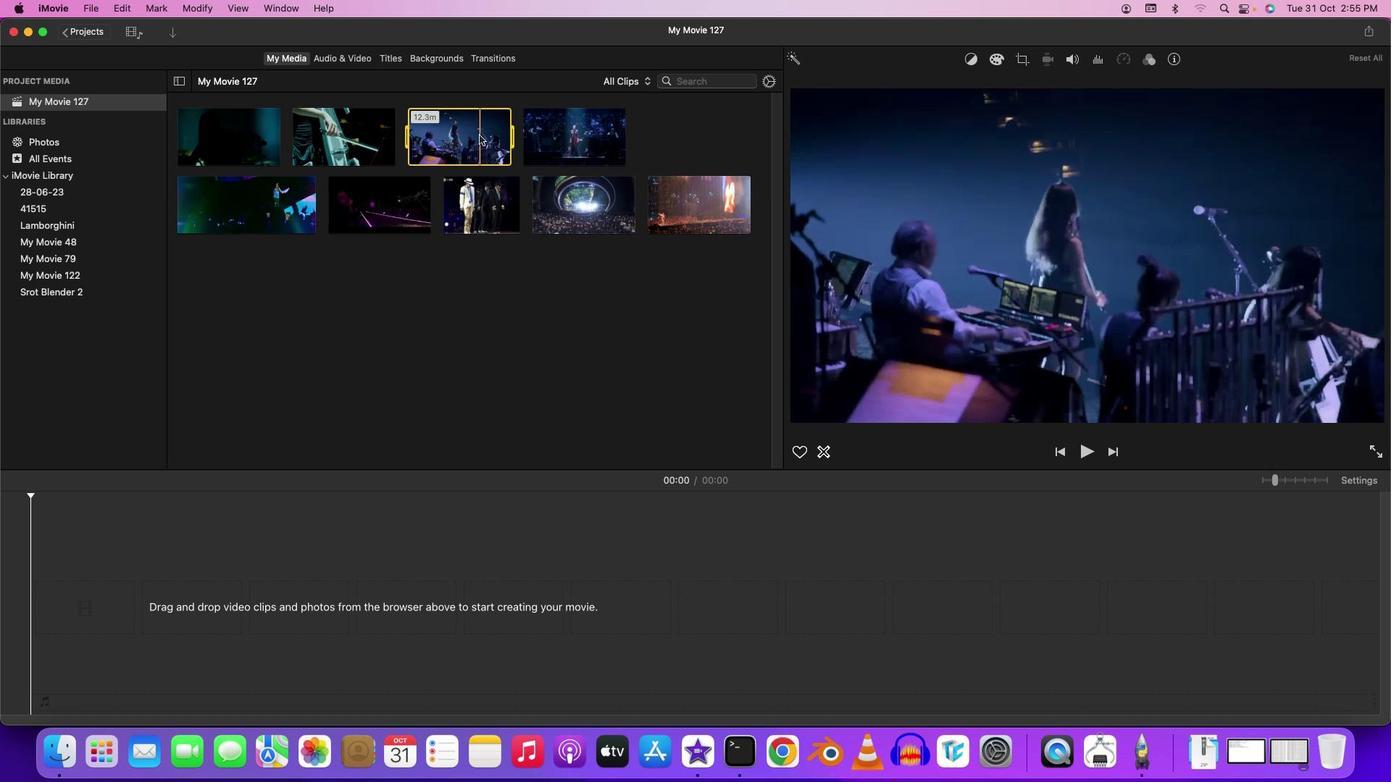 
Action: Key pressed Key.space
Screenshot: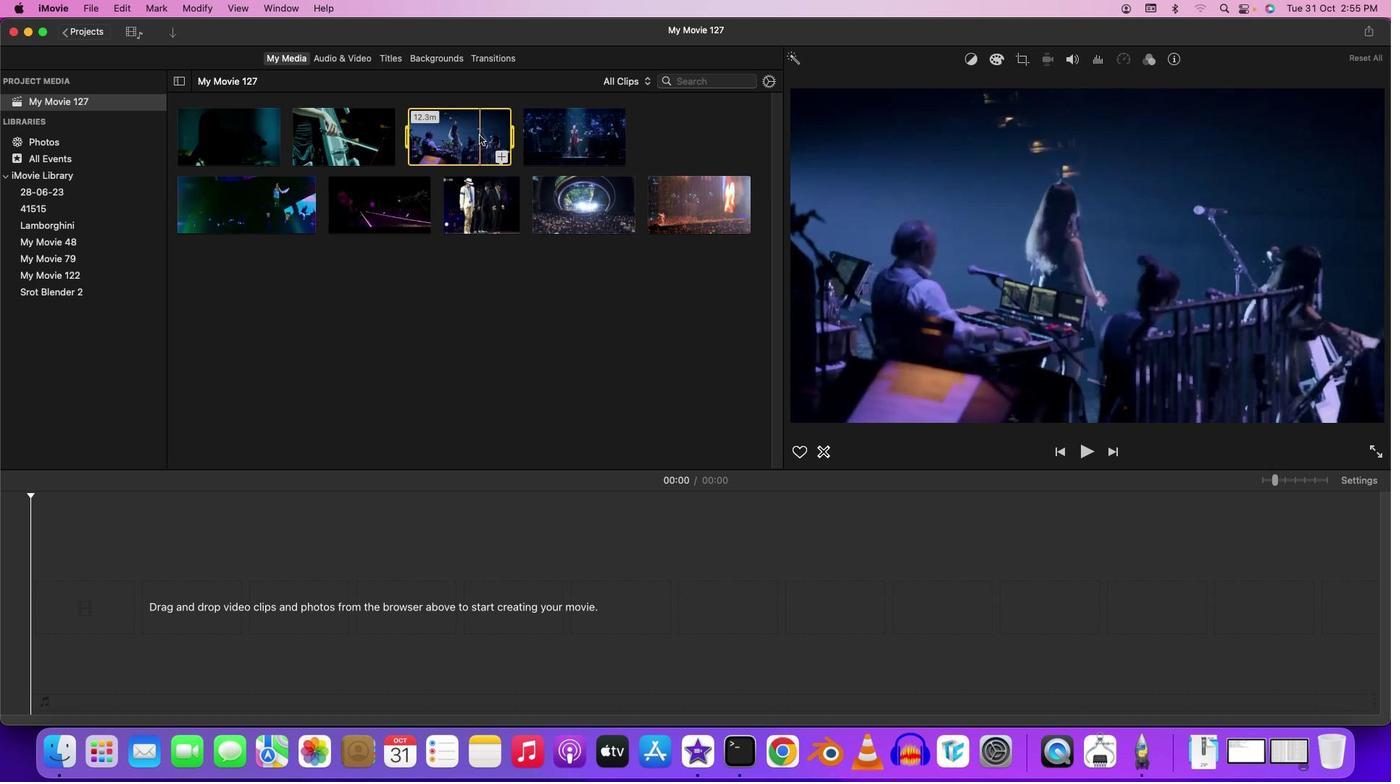 
Action: Mouse moved to (423, 137)
Screenshot: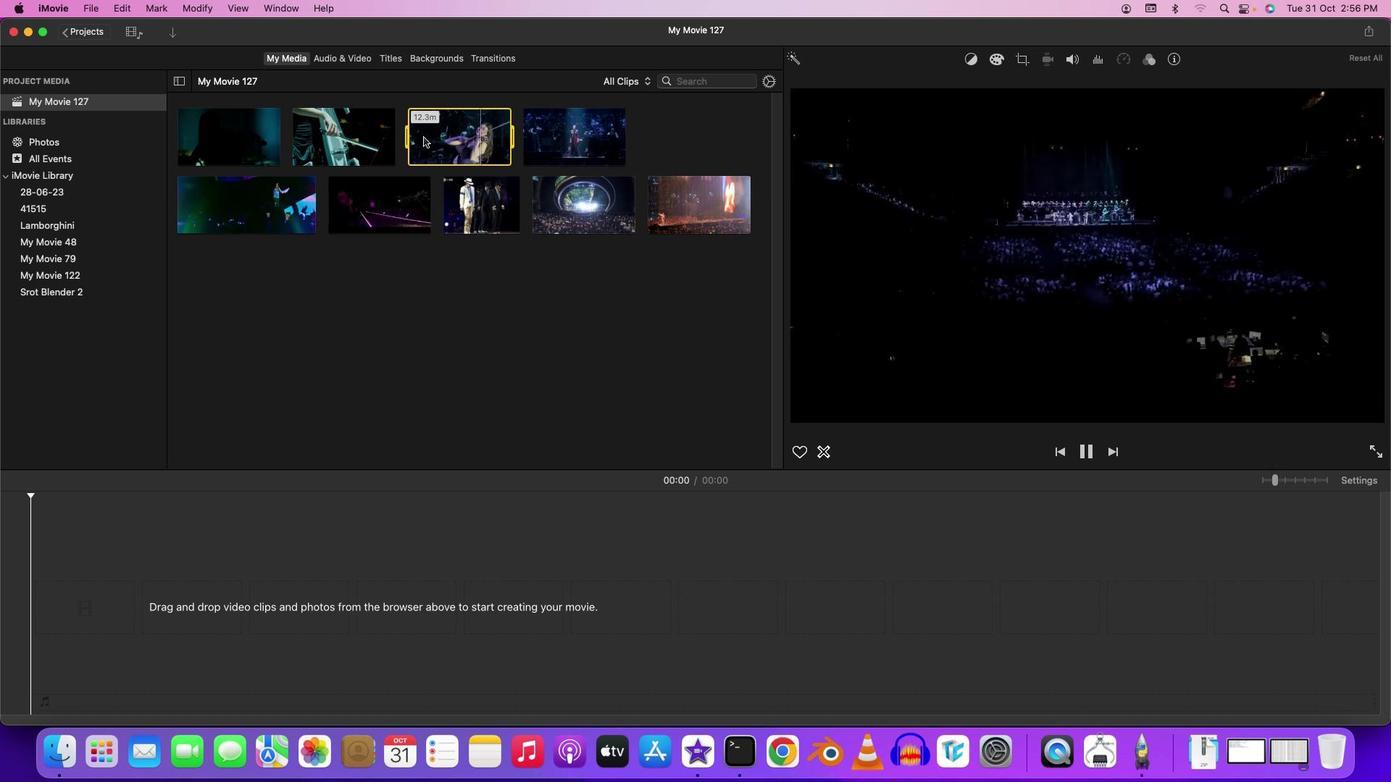 
Action: Mouse pressed left at (423, 137)
Screenshot: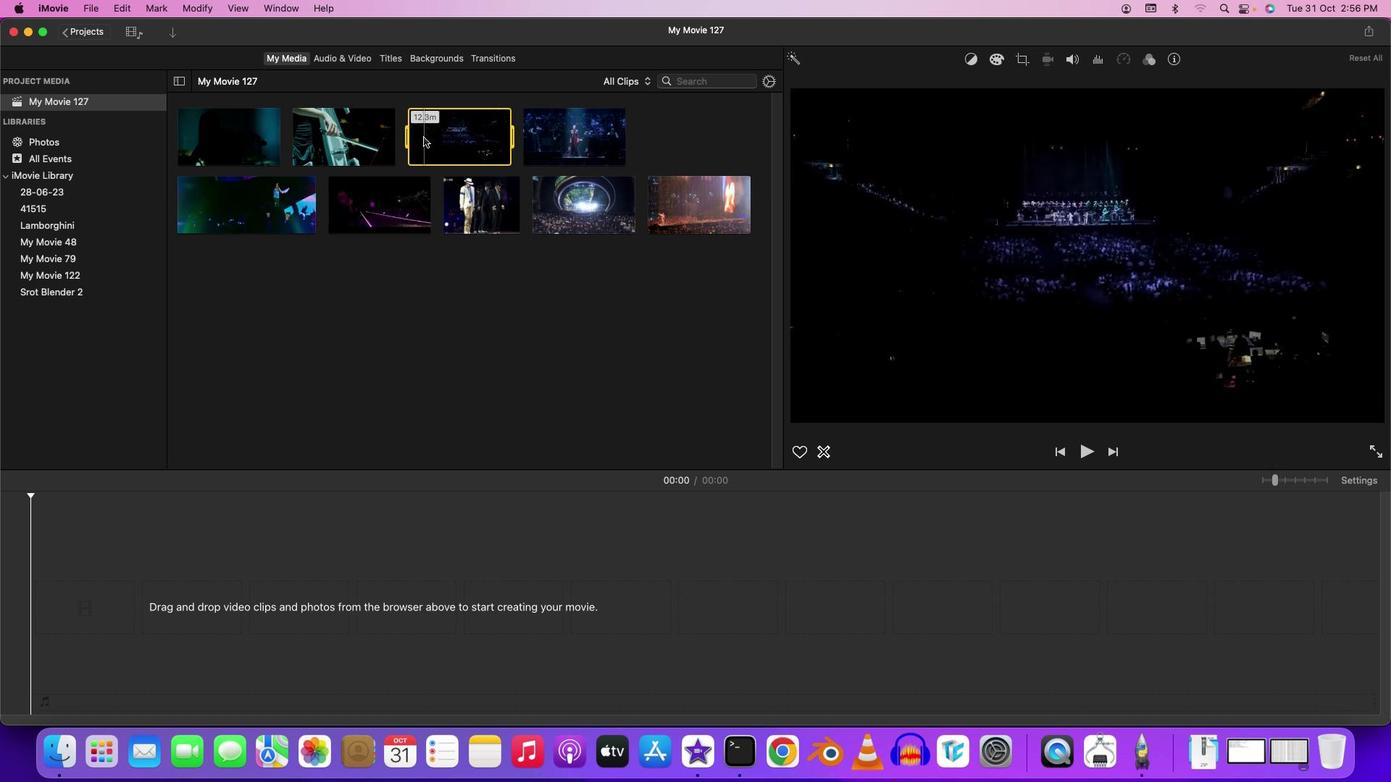 
Action: Mouse moved to (433, 138)
Screenshot: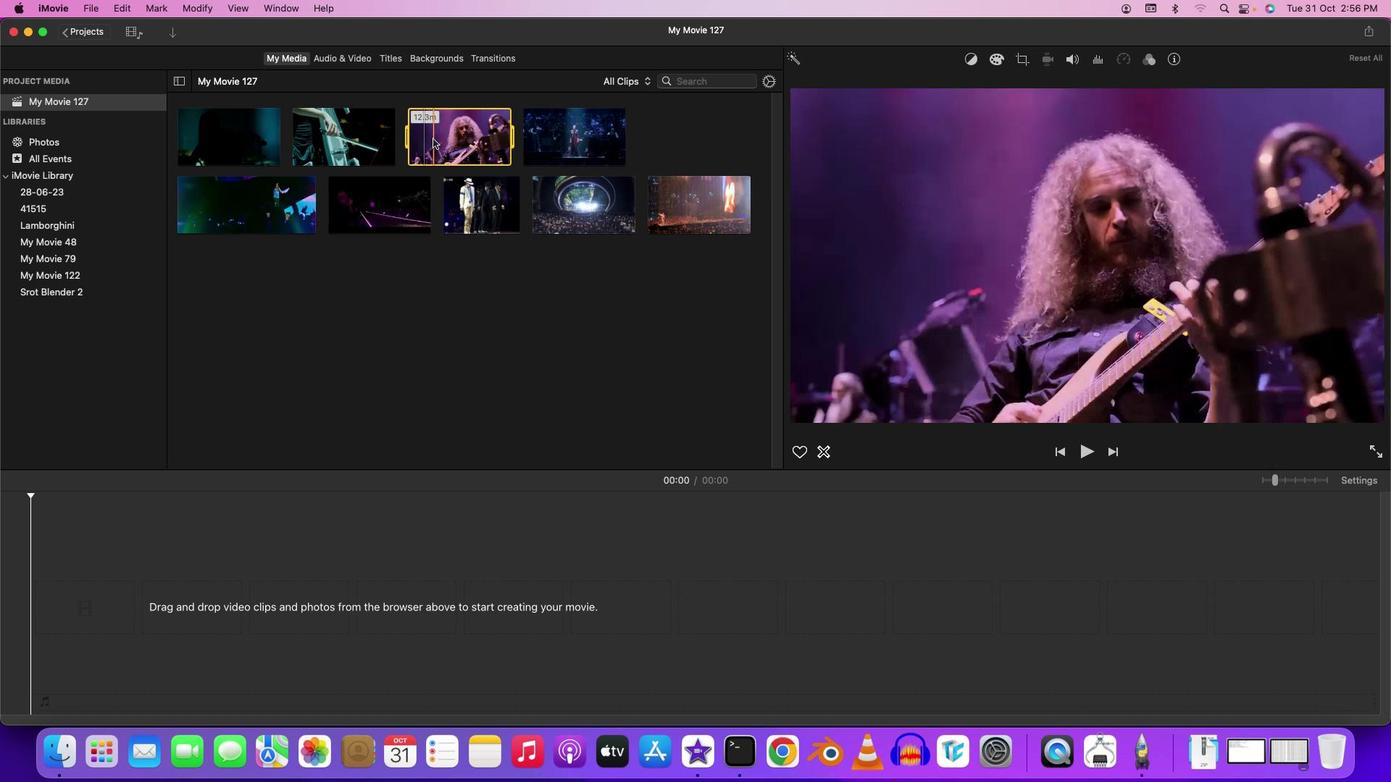 
Action: Key pressed Key.spaceKey.space
Screenshot: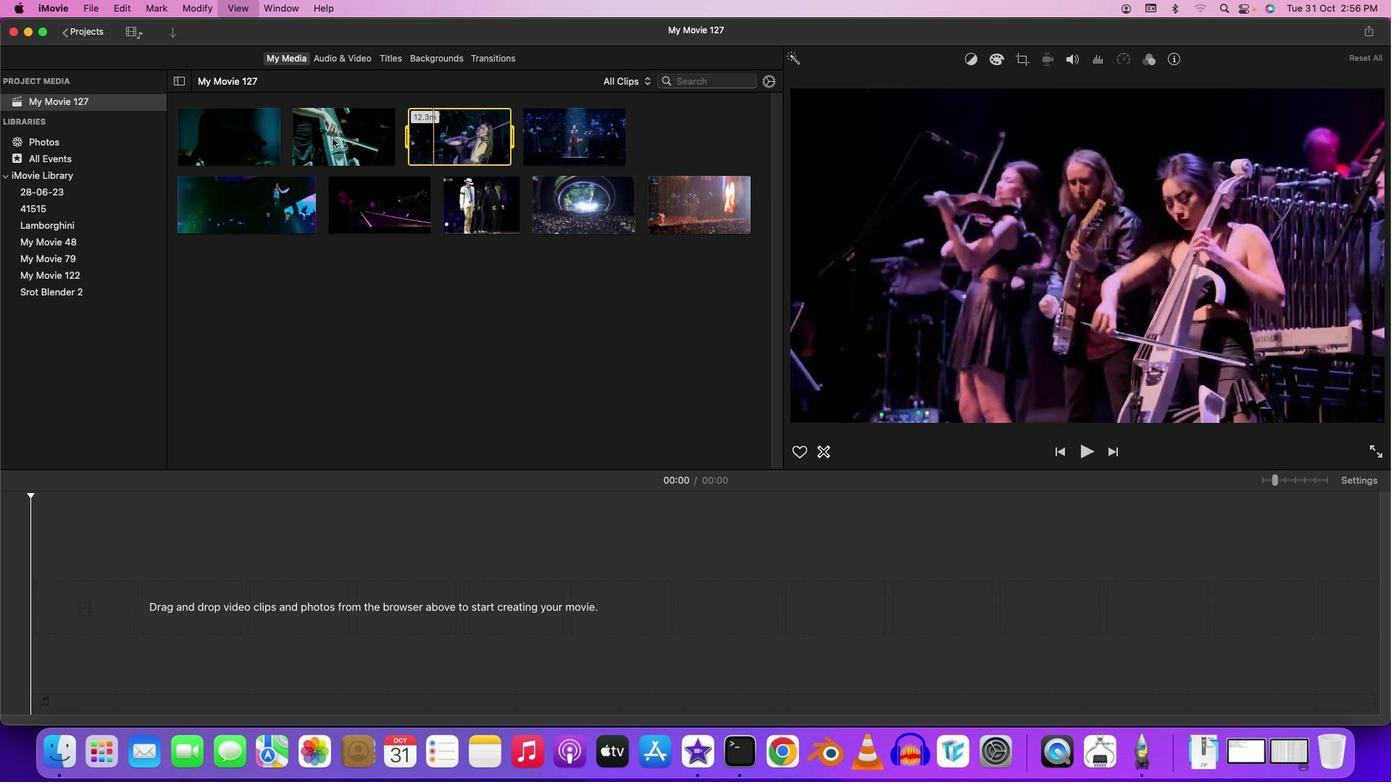 
Action: Mouse moved to (239, 136)
Screenshot: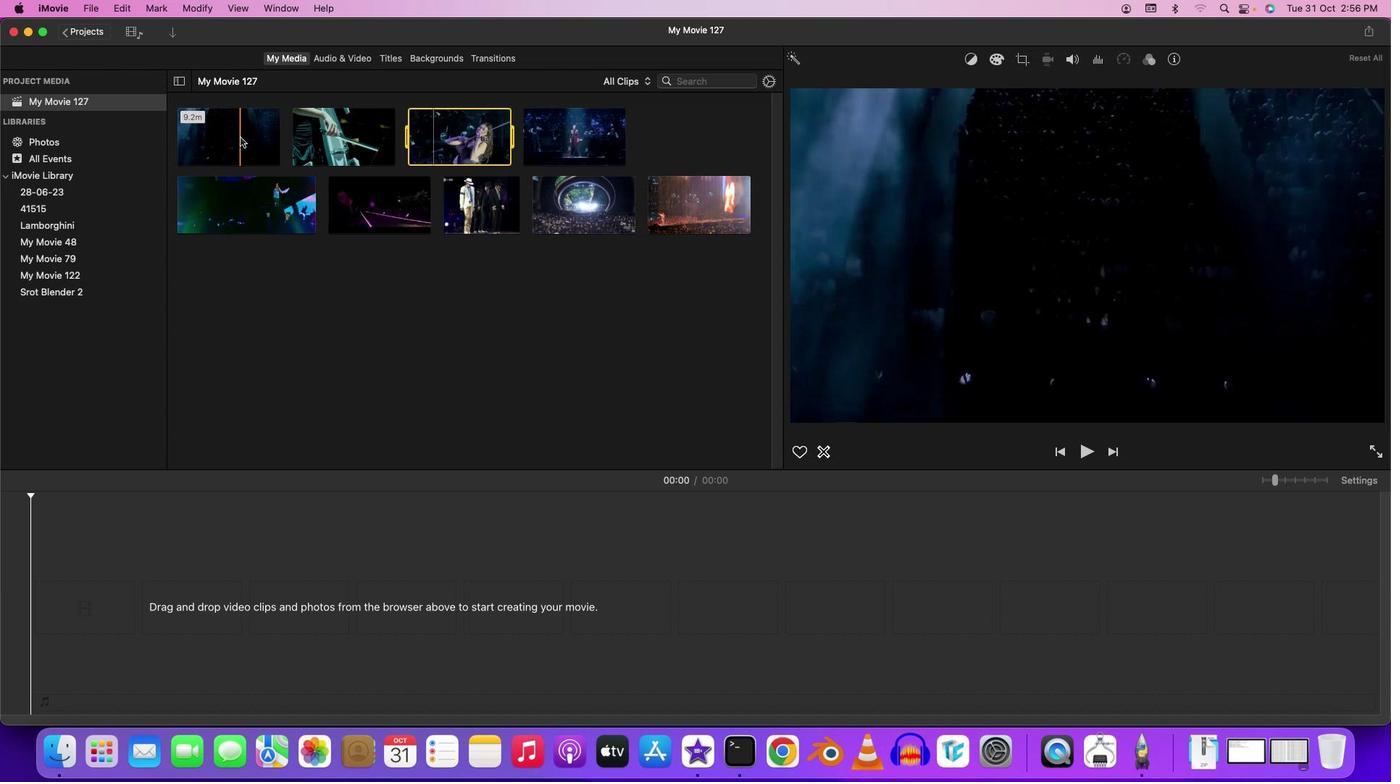 
Action: Mouse pressed left at (239, 136)
Screenshot: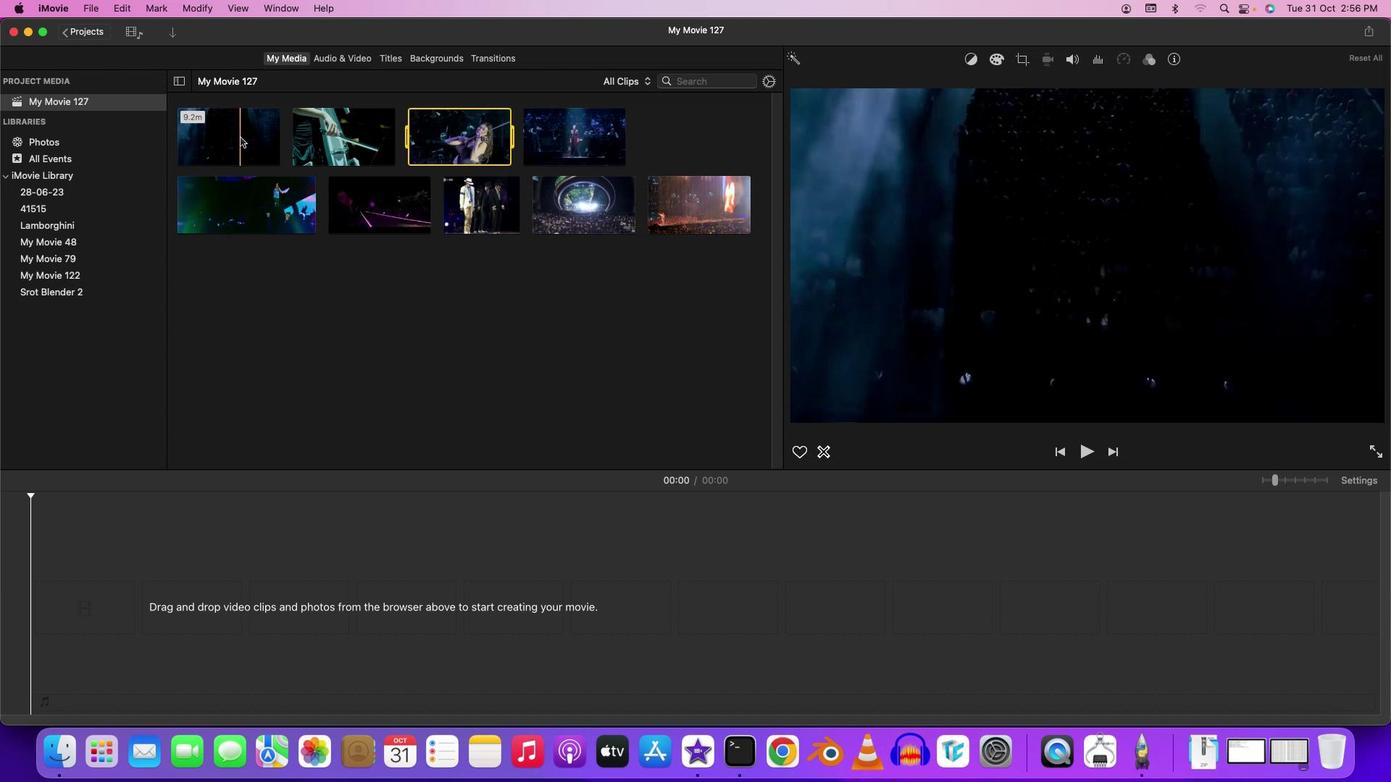 
Action: Key pressed Key.space
Screenshot: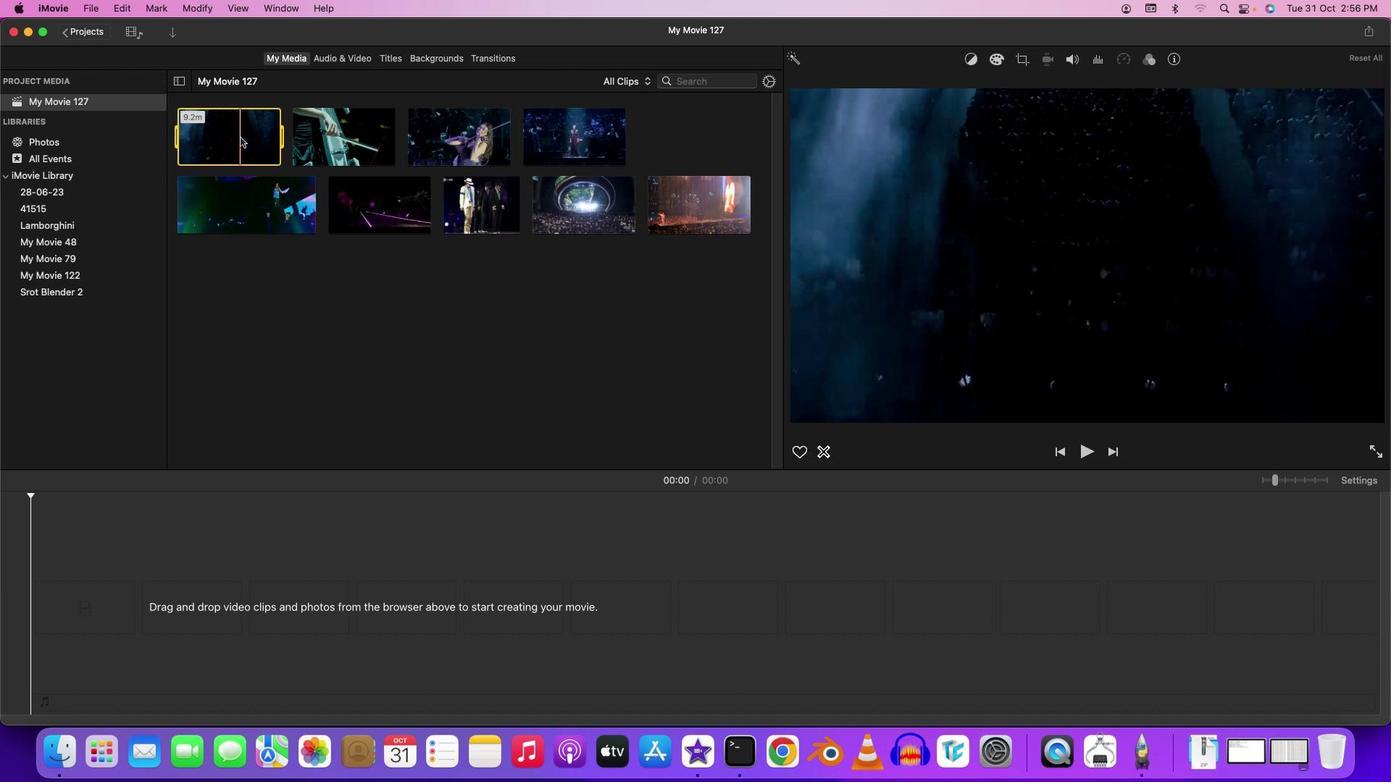 
Action: Mouse moved to (228, 136)
Screenshot: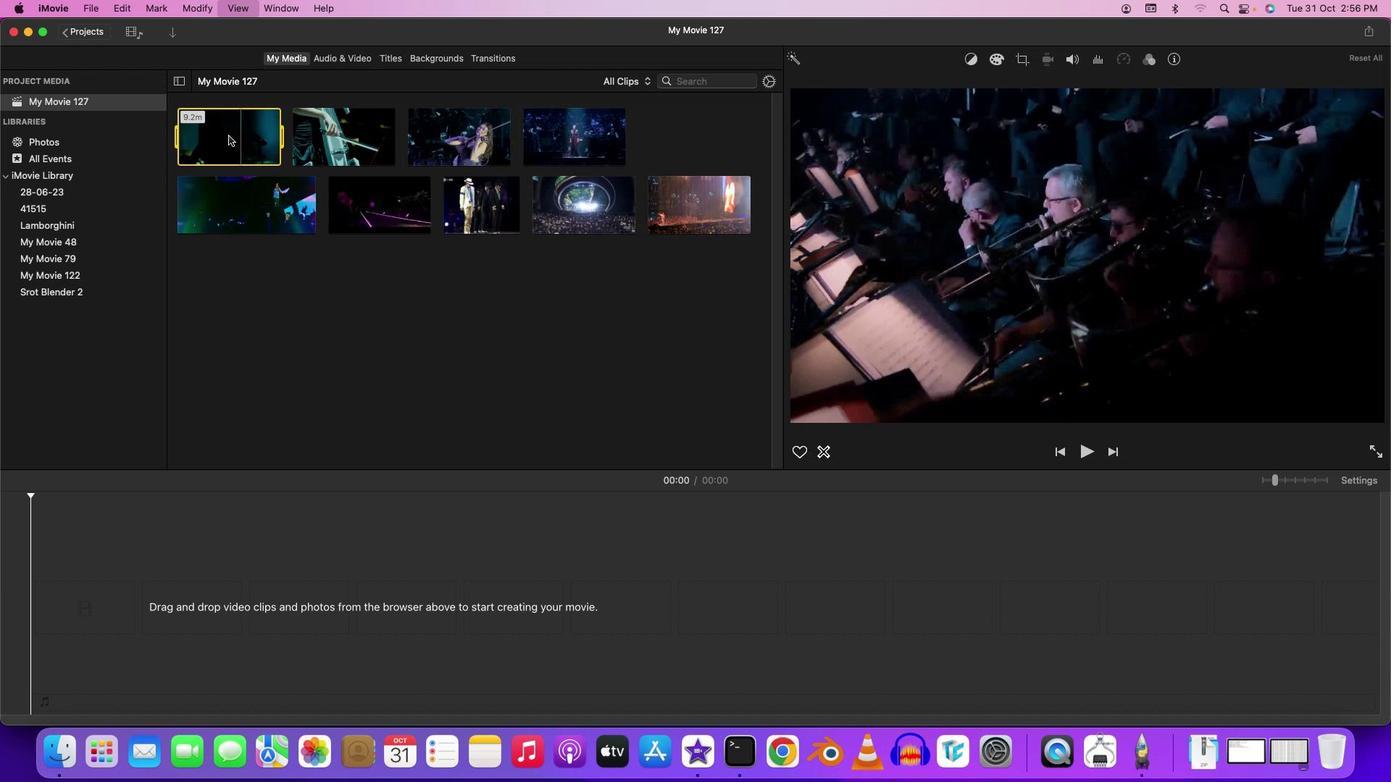 
Action: Key pressed Key.space
Screenshot: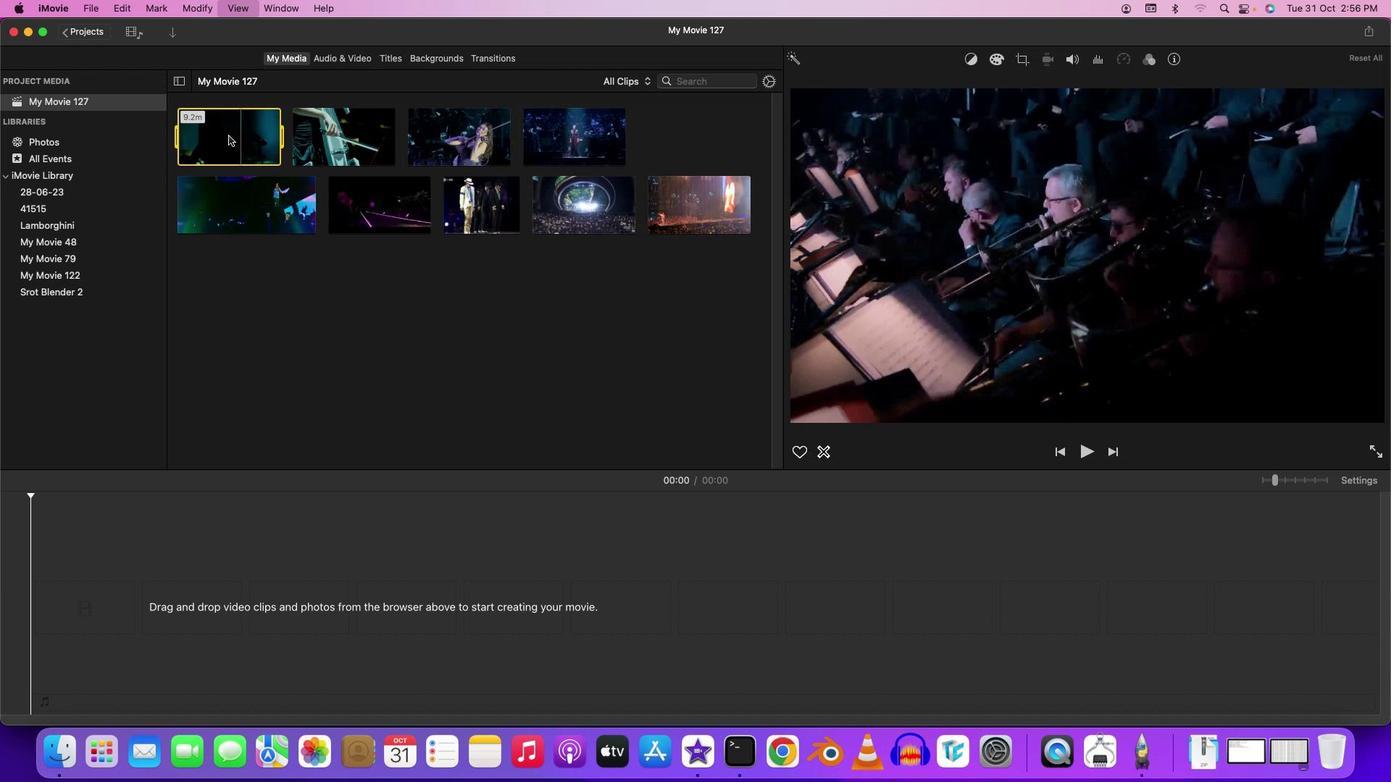 
Action: Mouse pressed left at (228, 136)
Screenshot: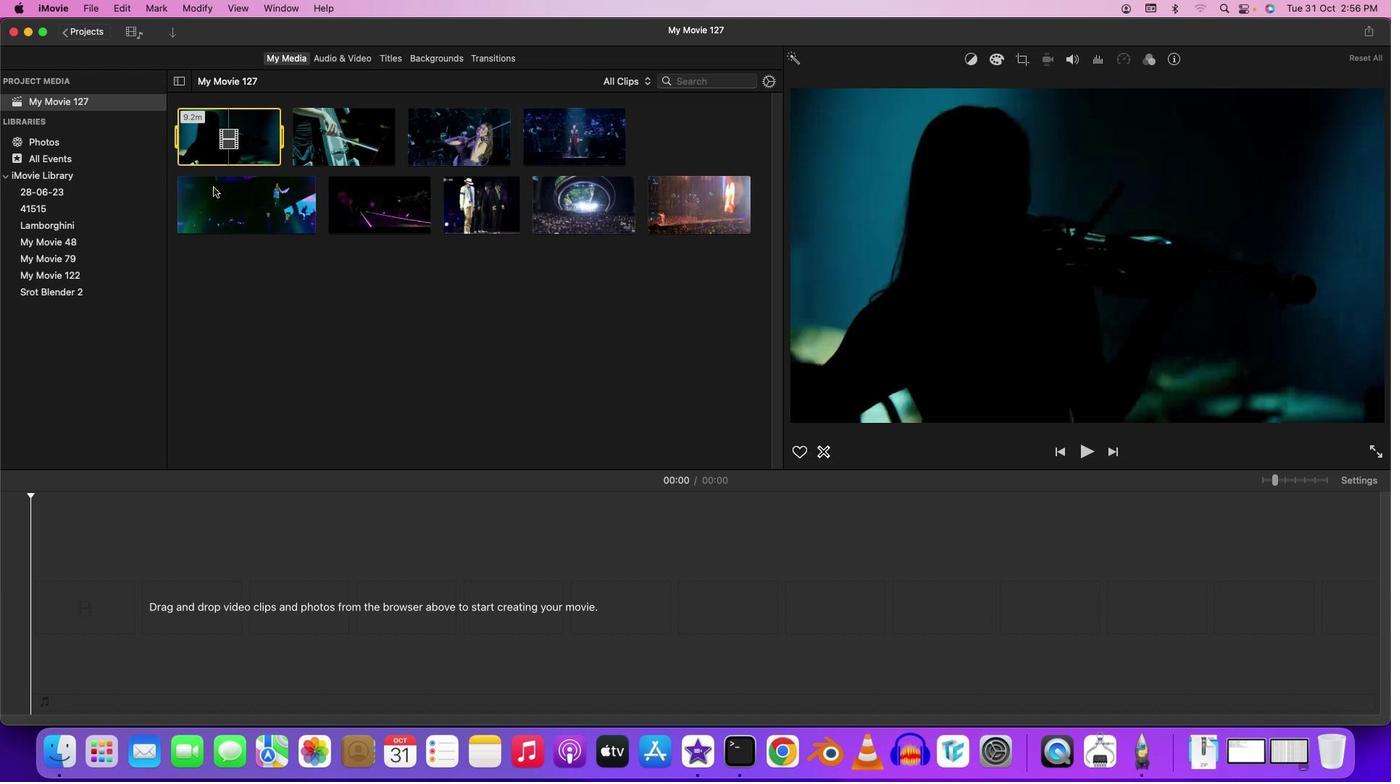 
Action: Mouse moved to (1265, 478)
Screenshot: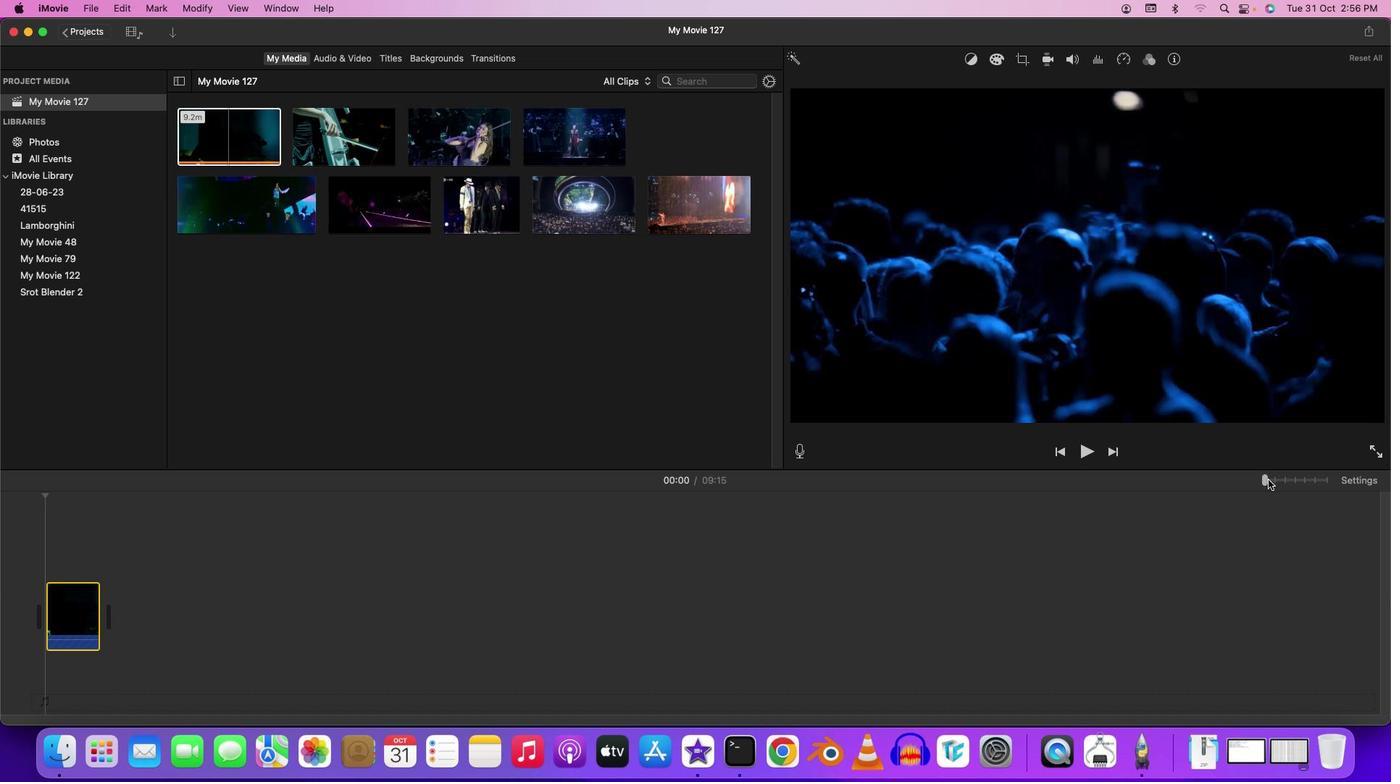 
Action: Mouse pressed left at (1265, 478)
Screenshot: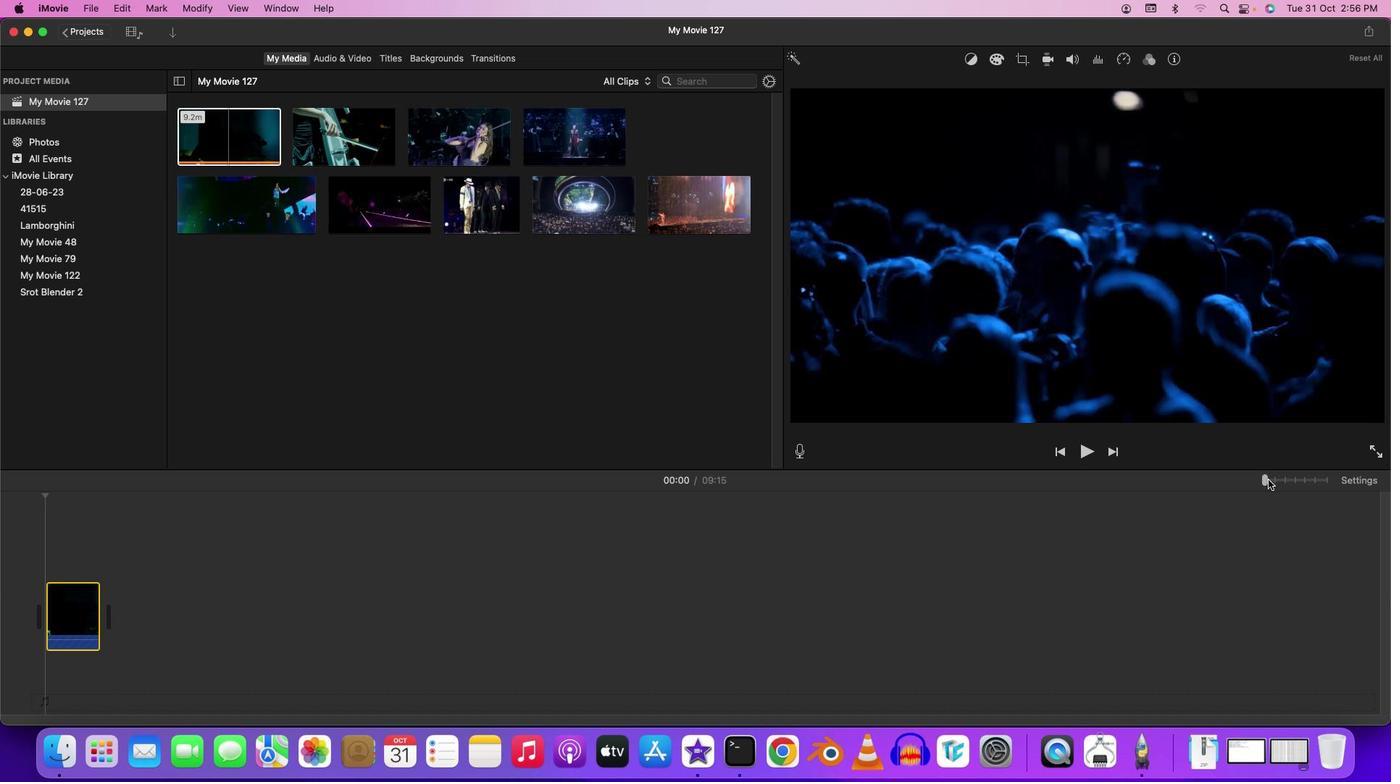 
Action: Mouse moved to (464, 554)
Screenshot: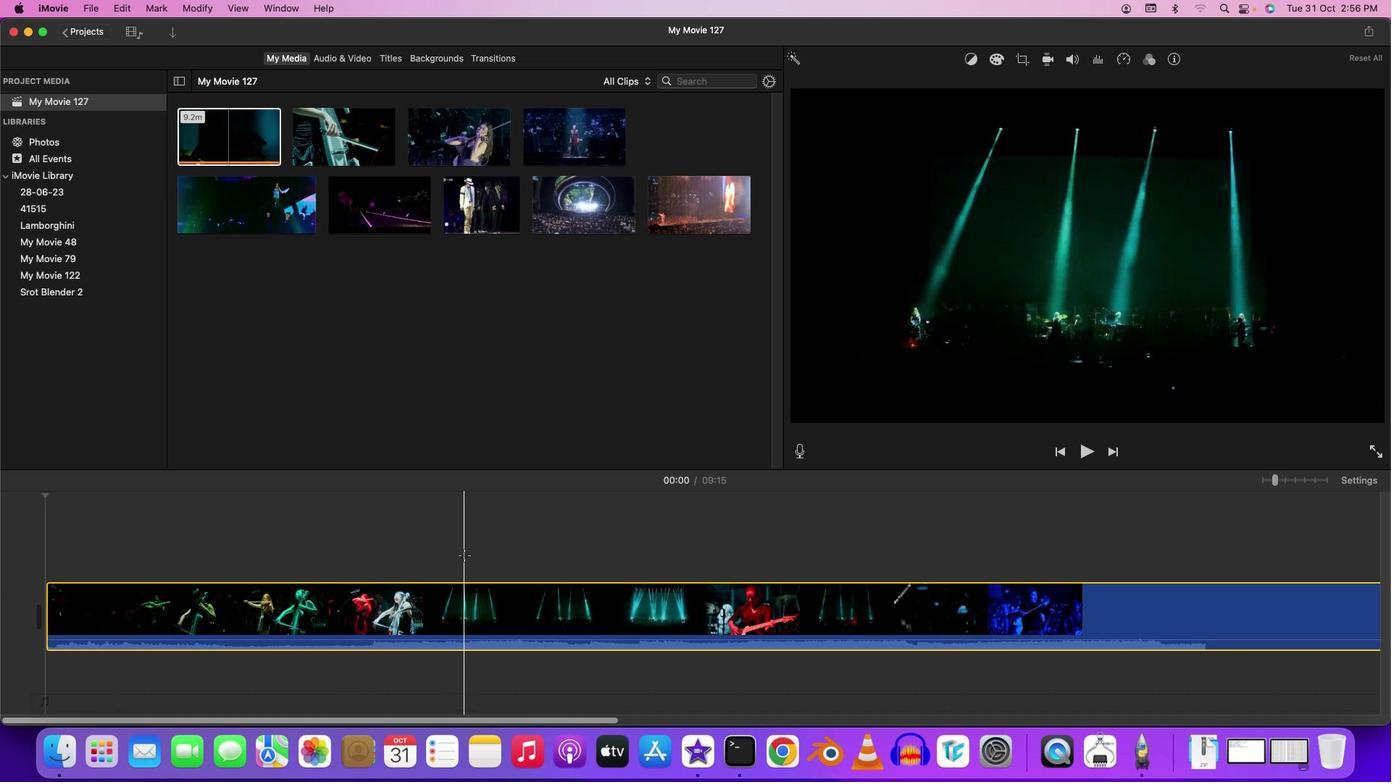 
Action: Mouse pressed left at (464, 554)
Screenshot: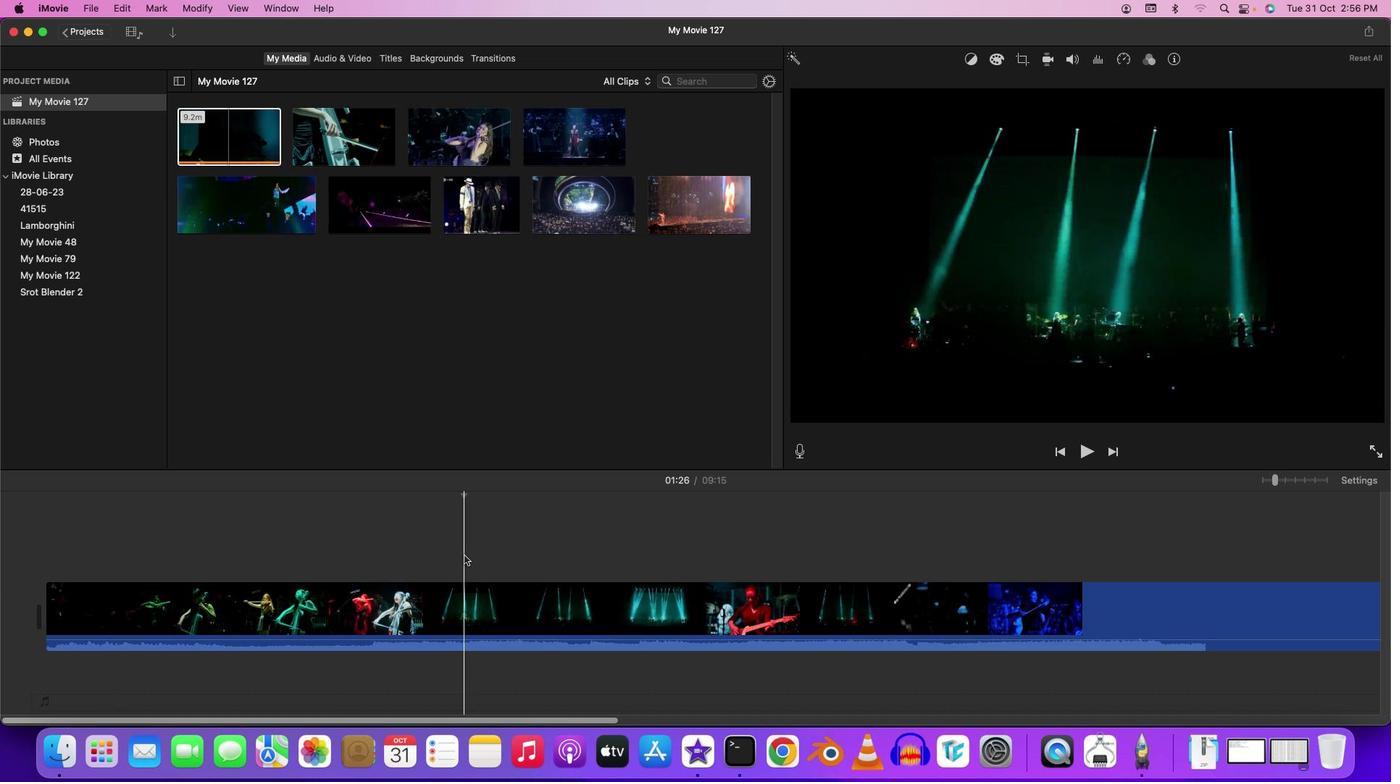 
Action: Key pressed Key.space
Screenshot: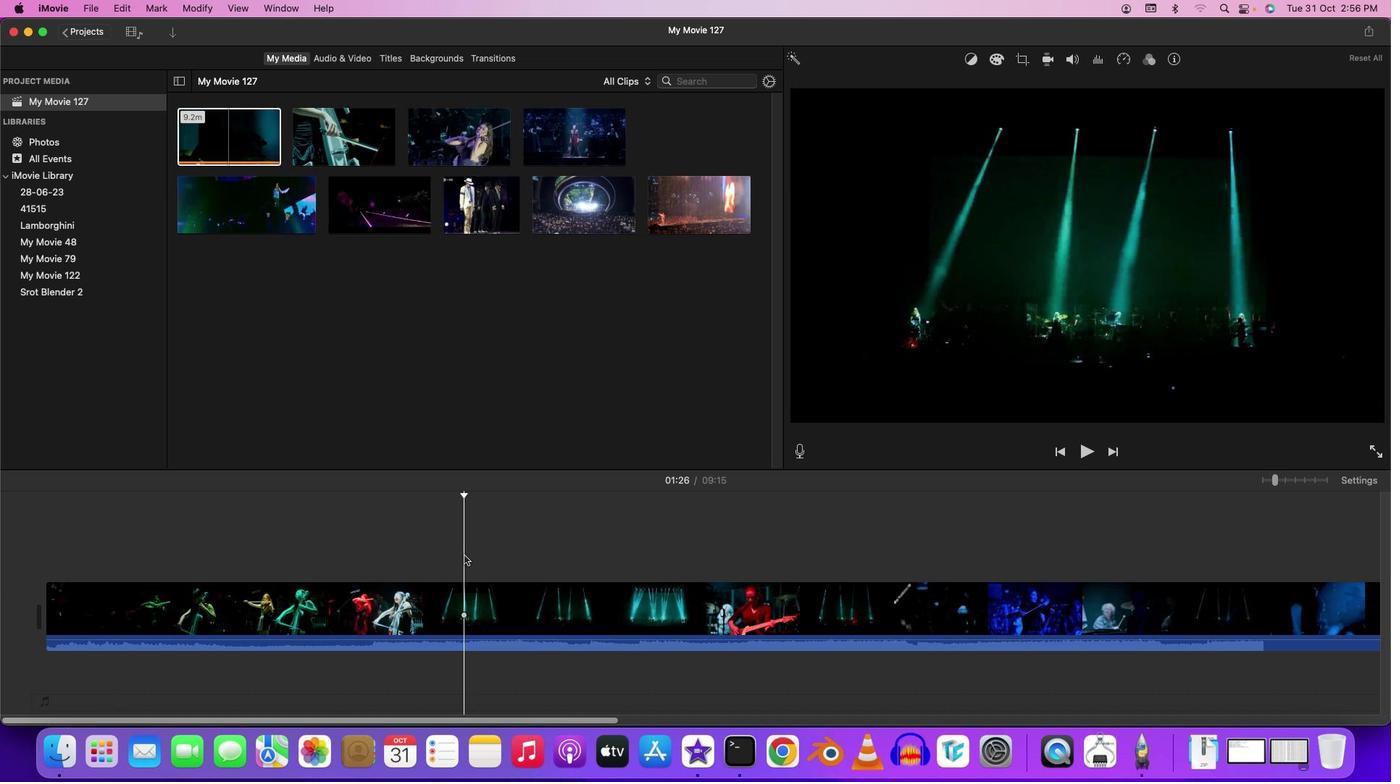 
Action: Mouse moved to (843, 555)
Screenshot: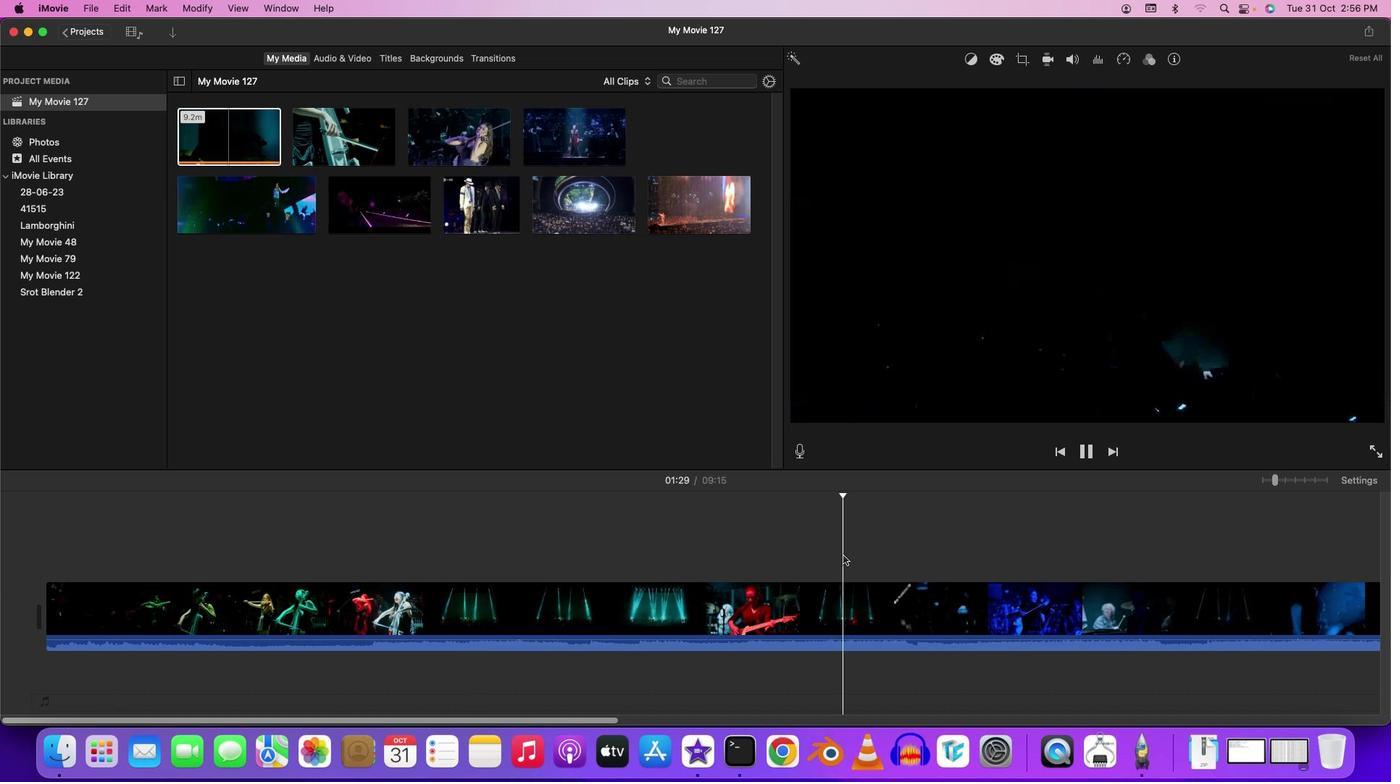 
Action: Mouse pressed left at (843, 555)
Screenshot: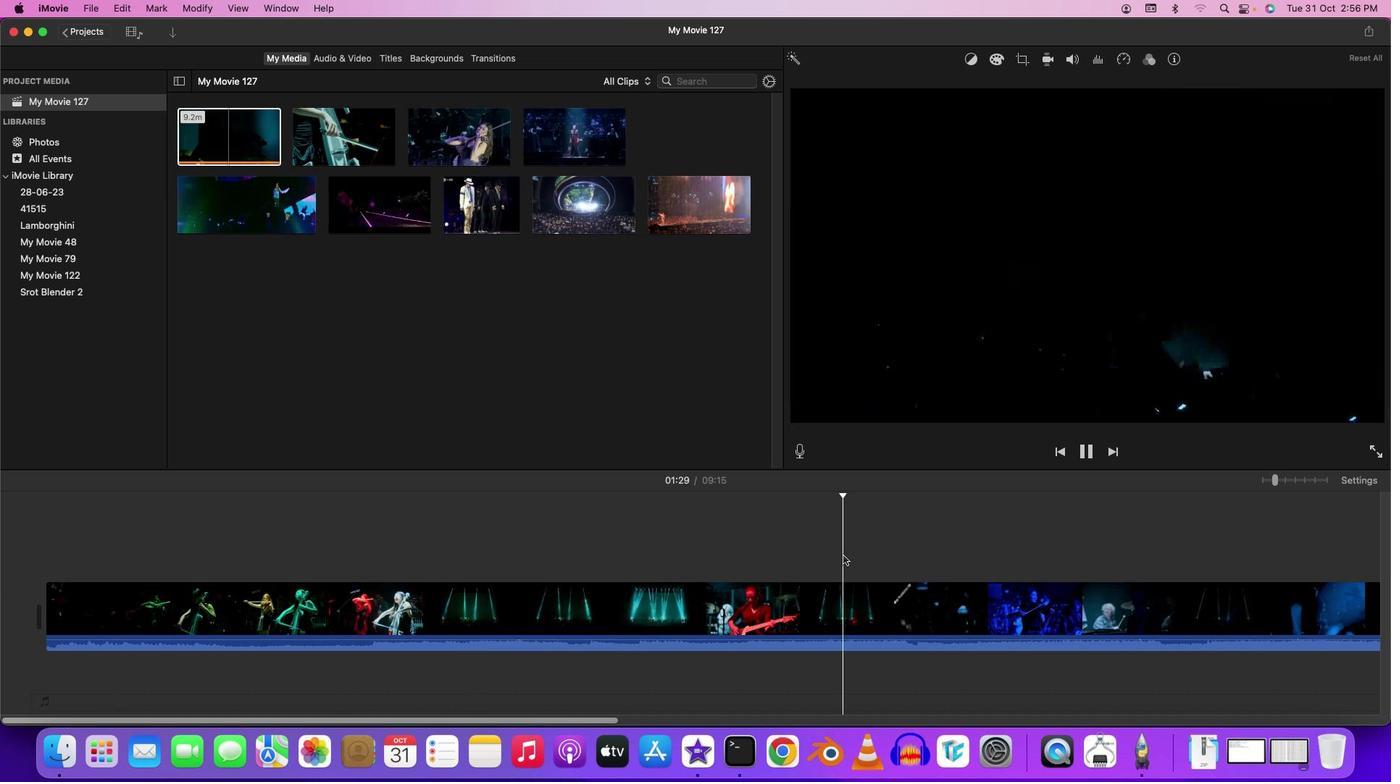 
Action: Mouse moved to (528, 720)
Screenshot: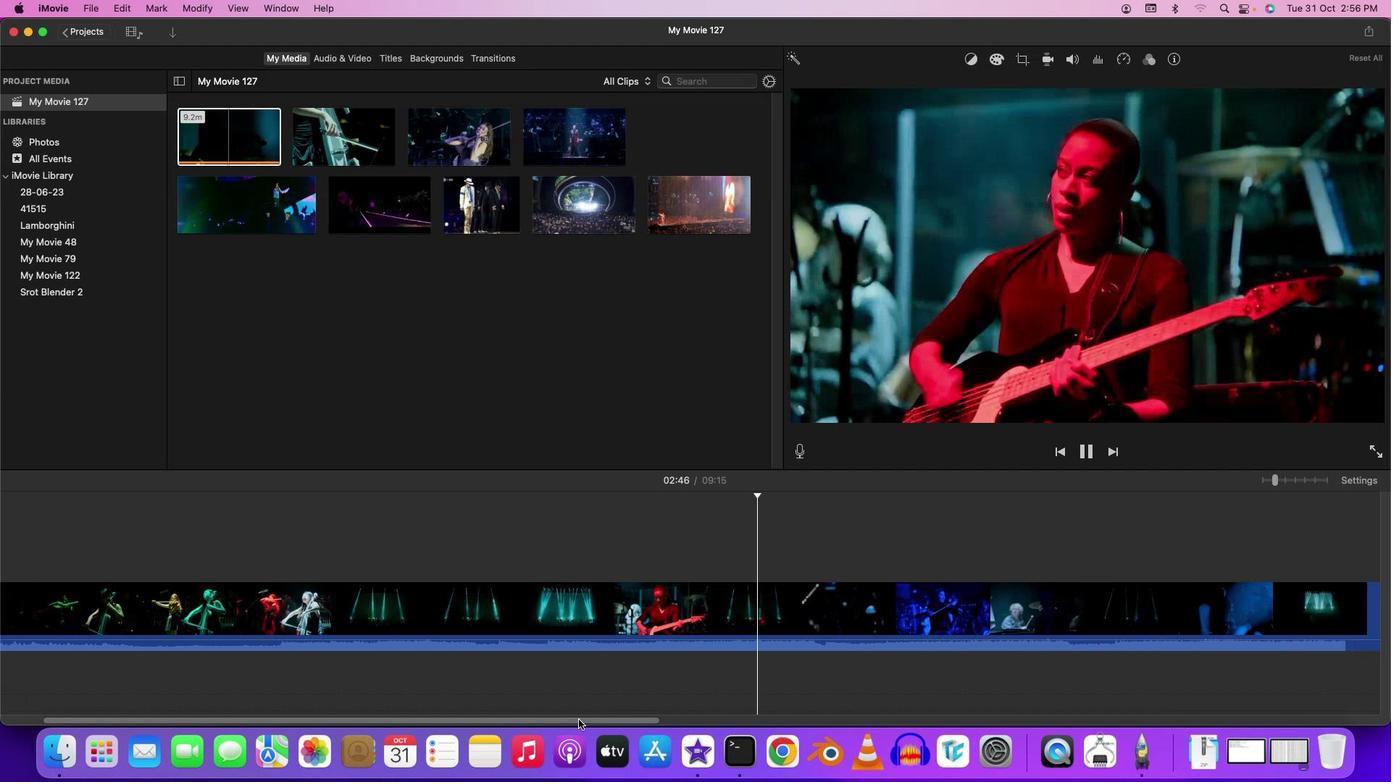 
Action: Mouse pressed left at (528, 720)
Screenshot: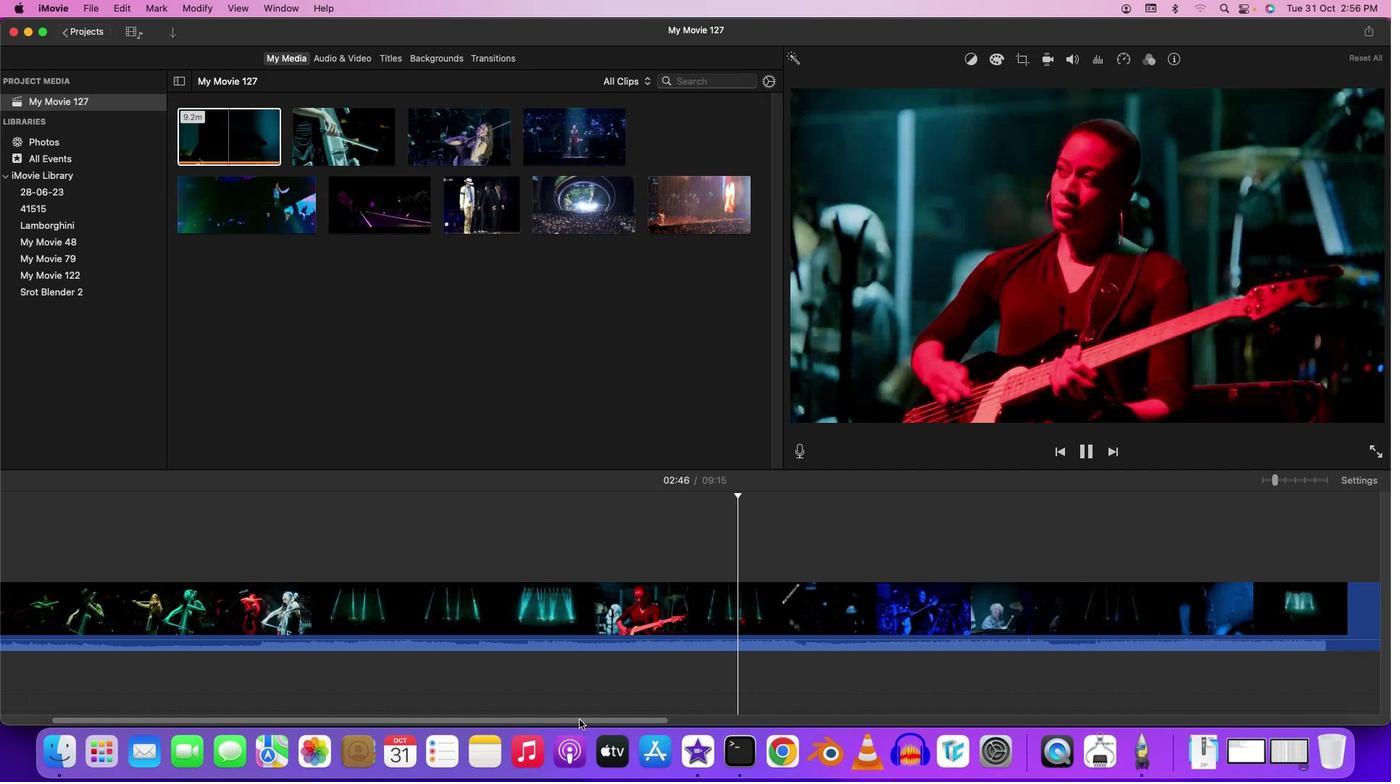 
Action: Mouse moved to (710, 531)
Screenshot: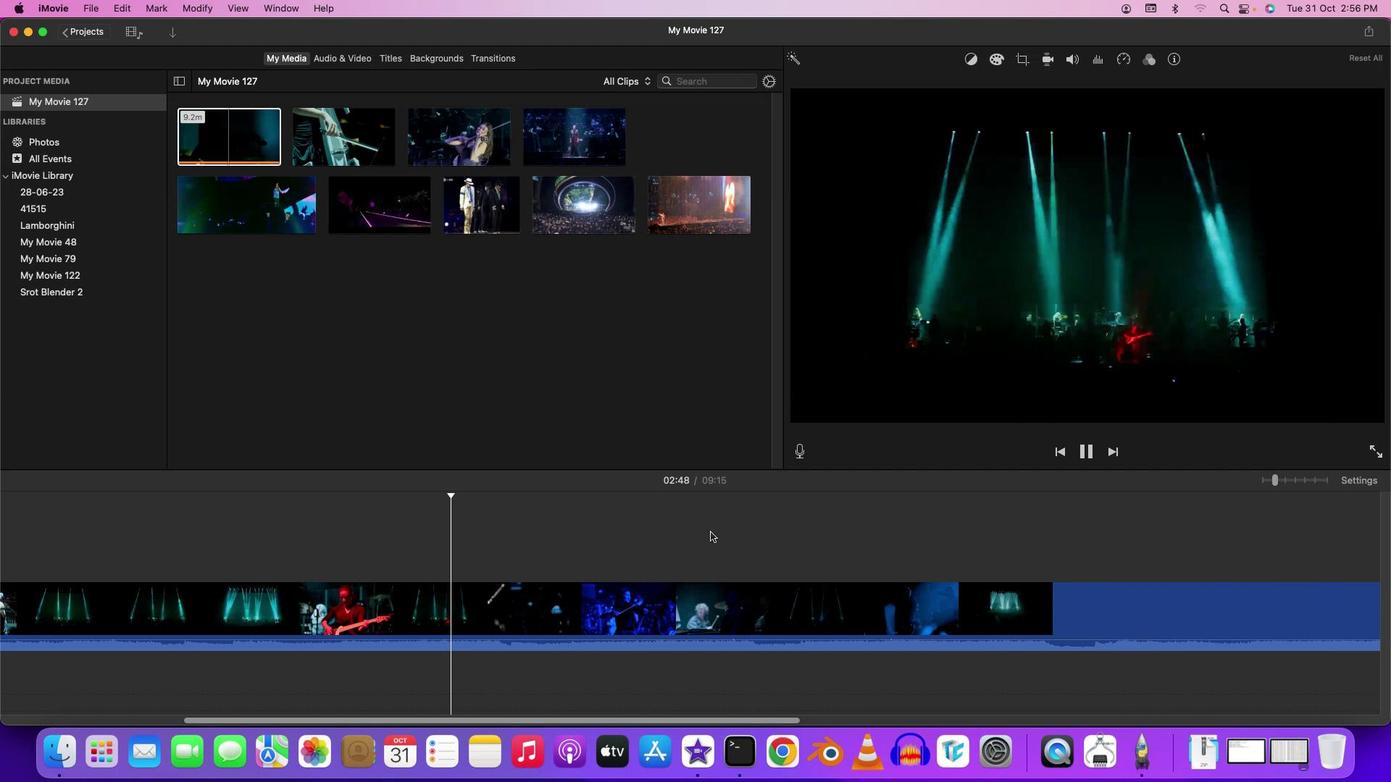 
Action: Mouse pressed left at (710, 531)
Screenshot: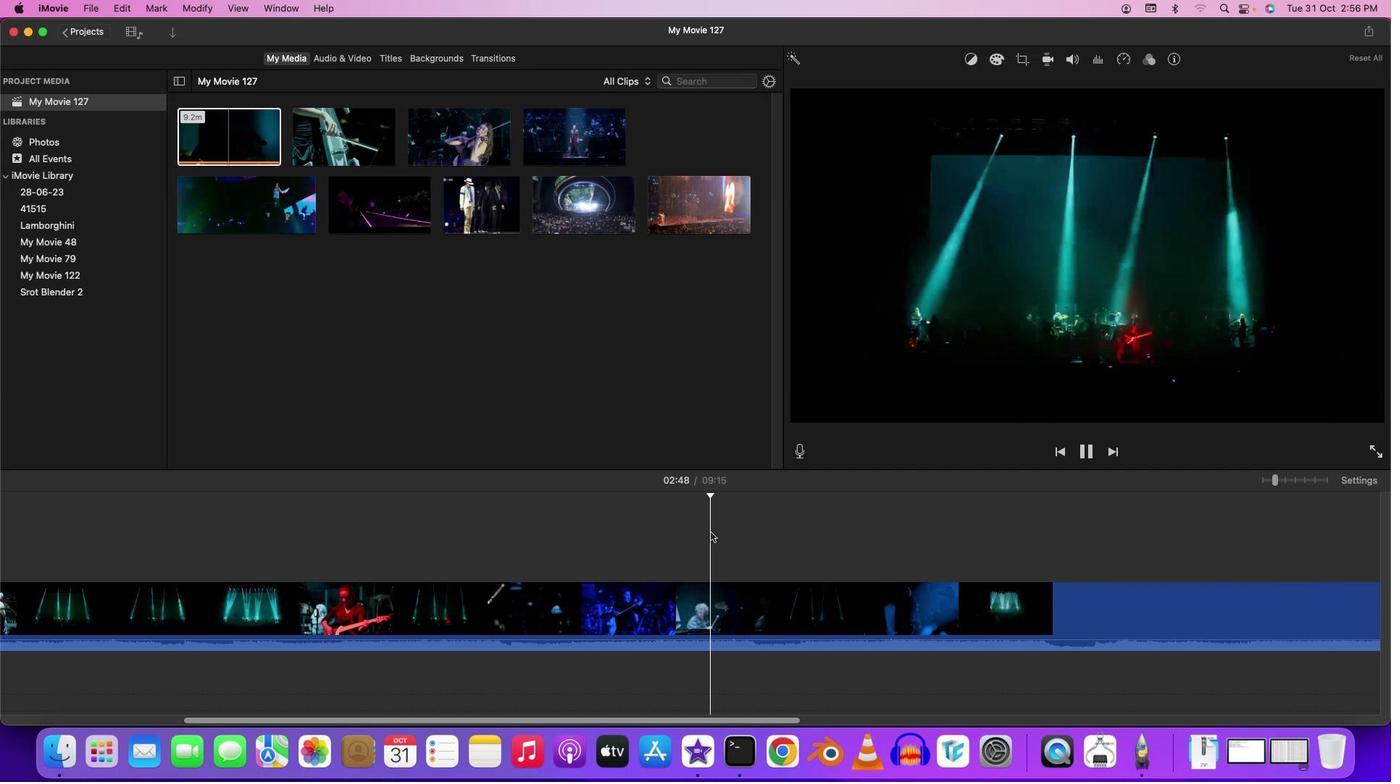 
Action: Mouse moved to (721, 718)
Screenshot: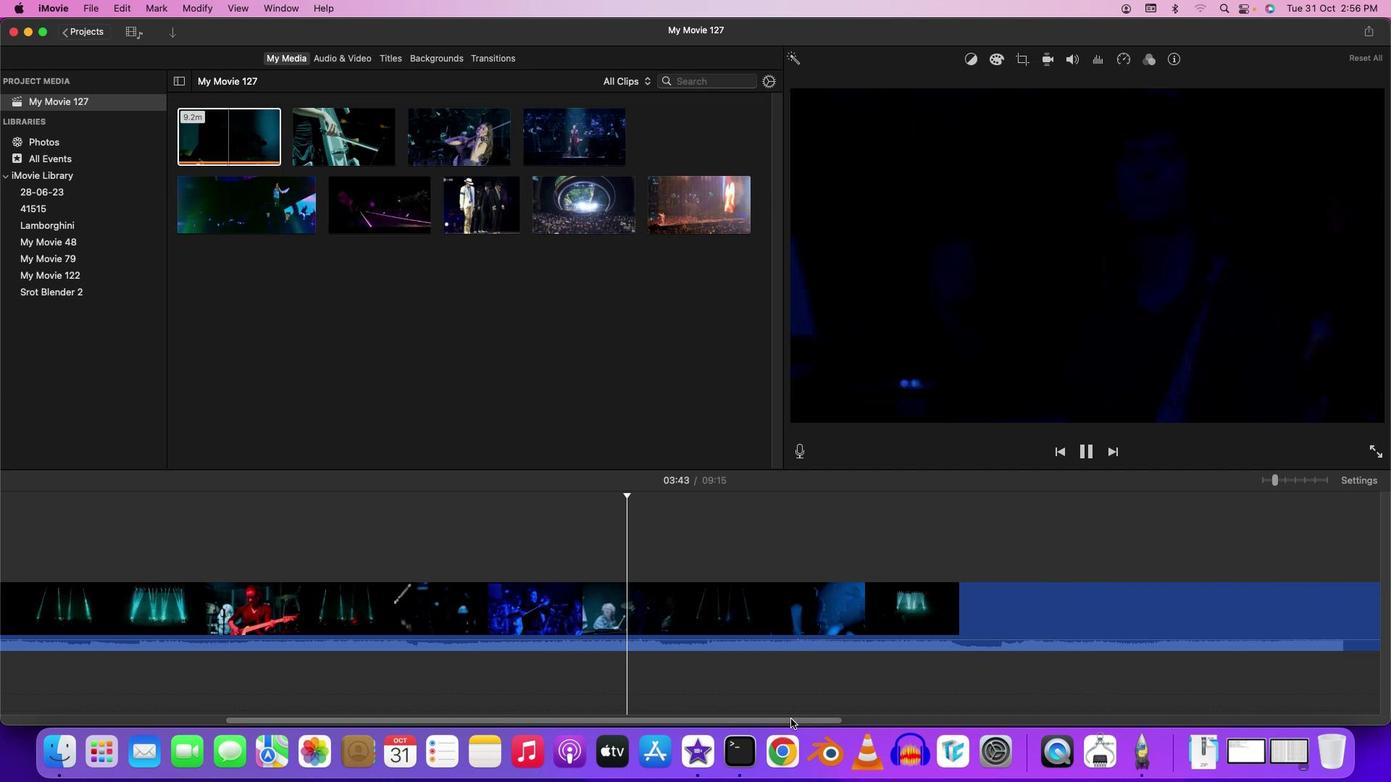
Action: Mouse pressed left at (721, 718)
Screenshot: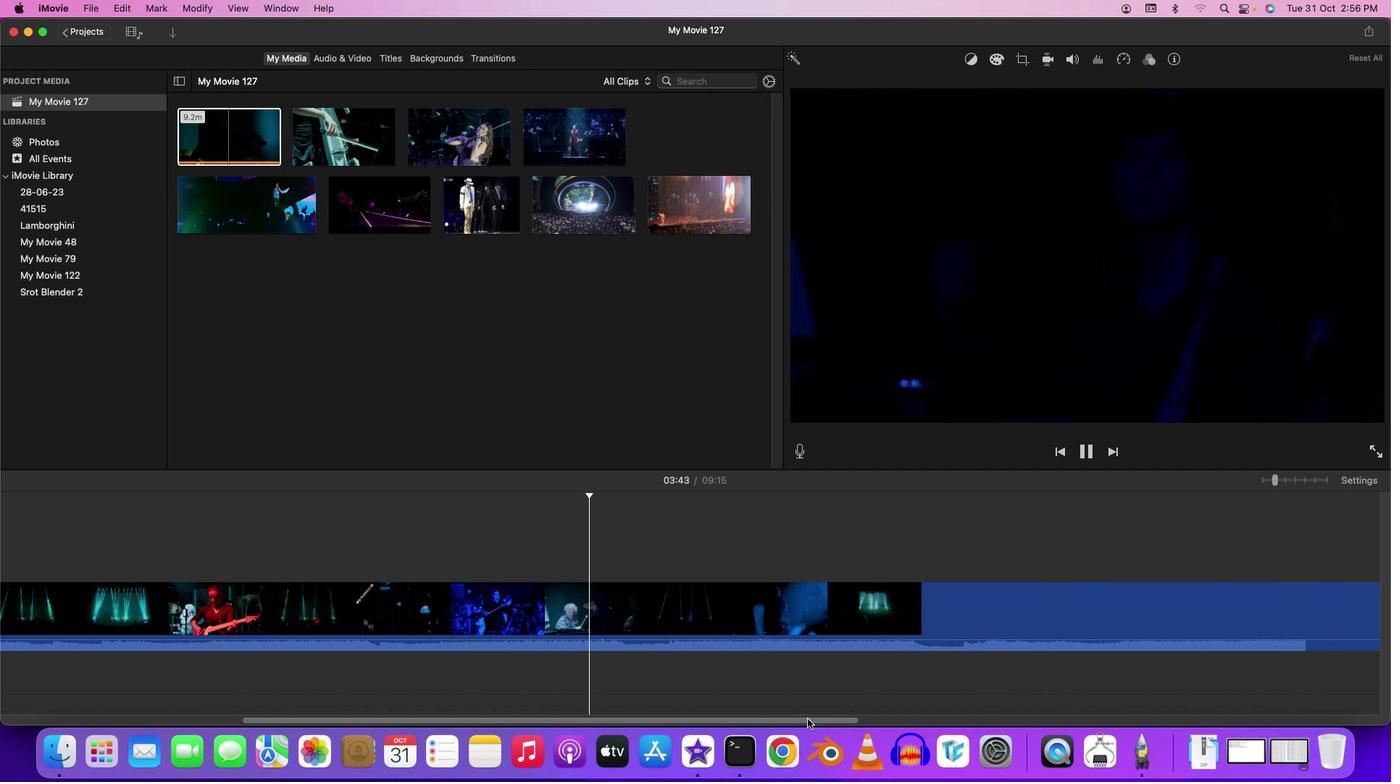 
Action: Mouse moved to (674, 531)
Screenshot: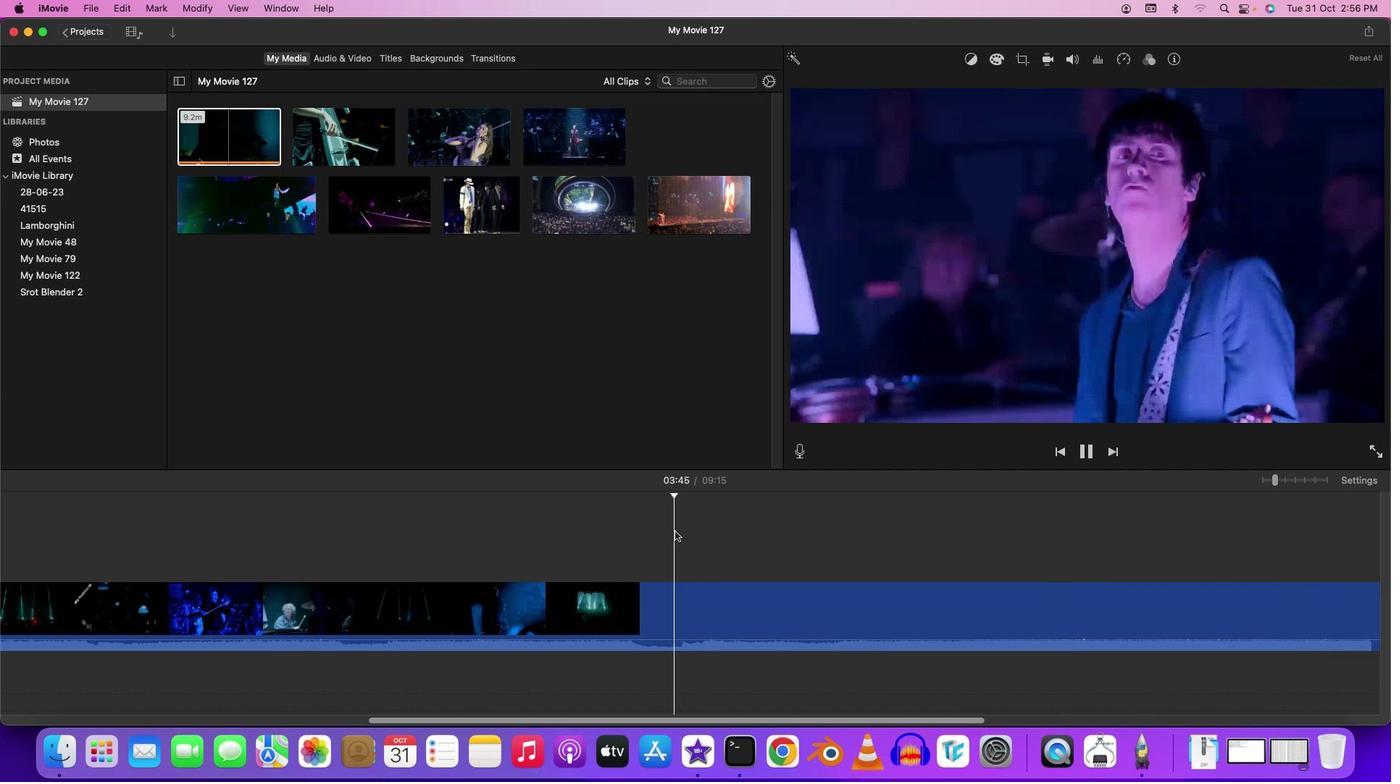 
Action: Mouse pressed left at (674, 531)
Screenshot: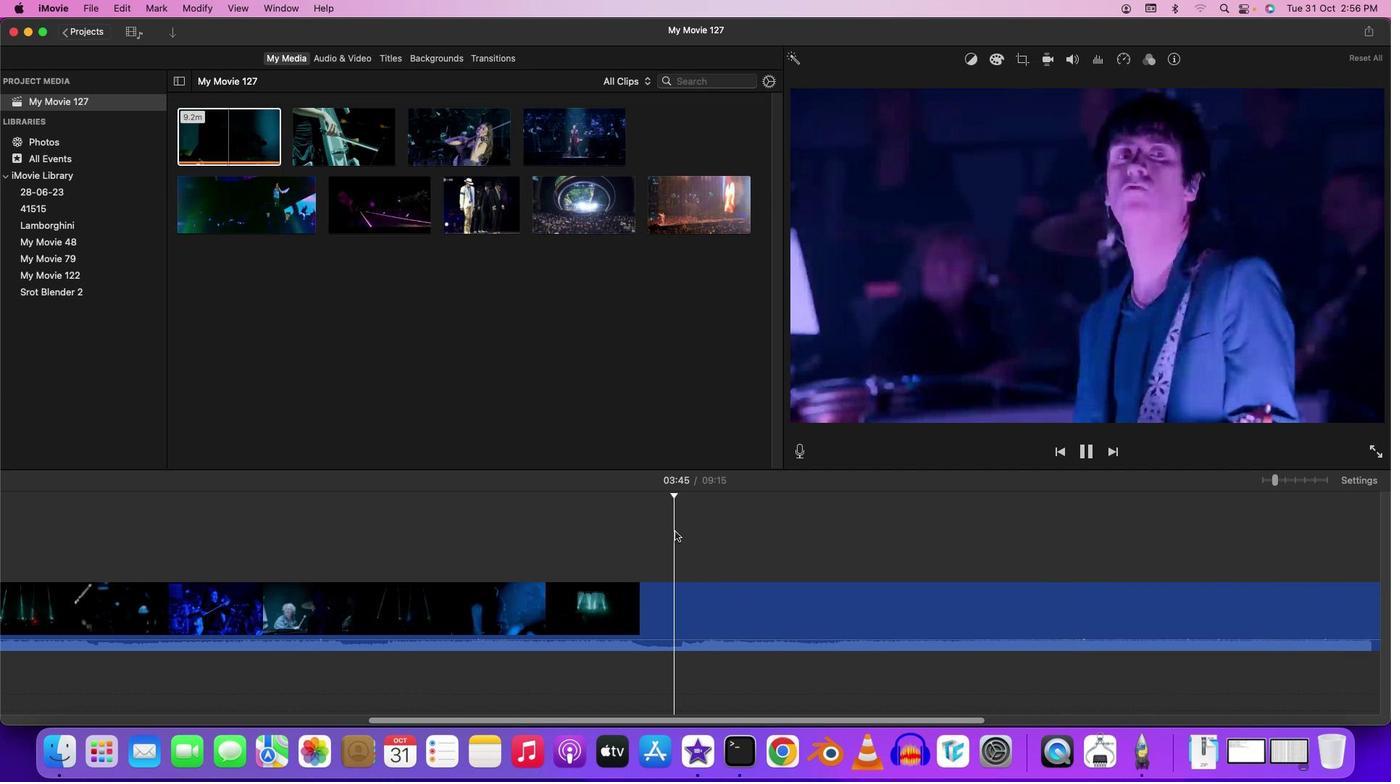 
Action: Mouse moved to (746, 723)
Screenshot: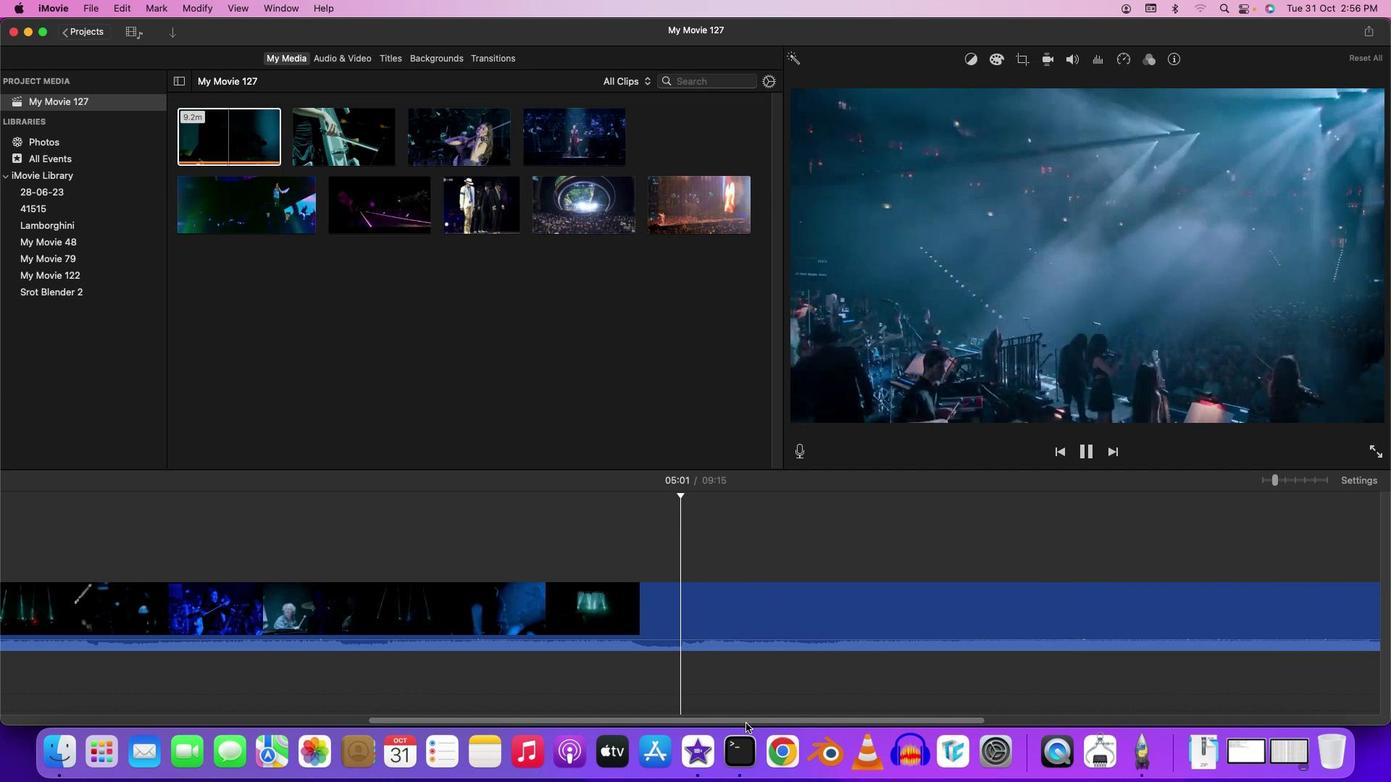 
Action: Mouse pressed left at (746, 723)
Screenshot: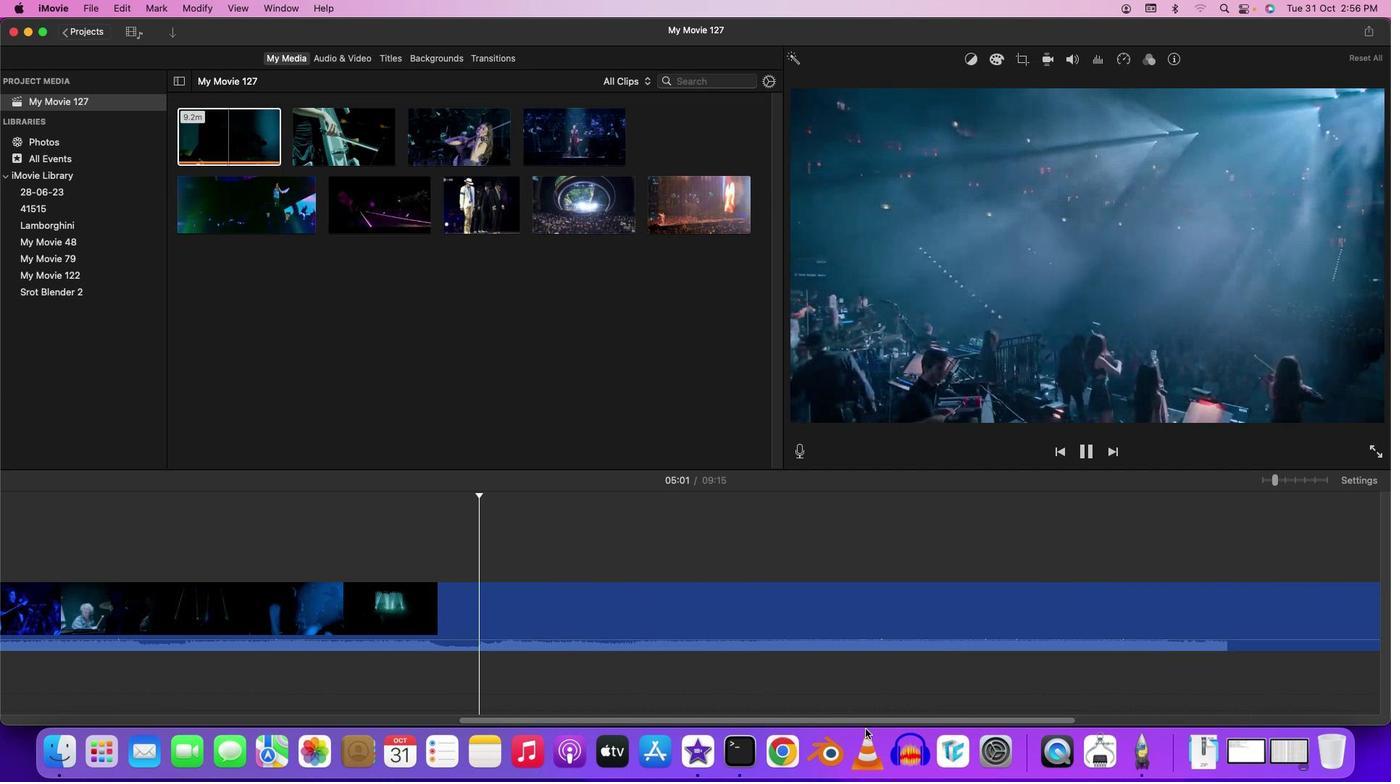 
Action: Mouse moved to (765, 547)
Screenshot: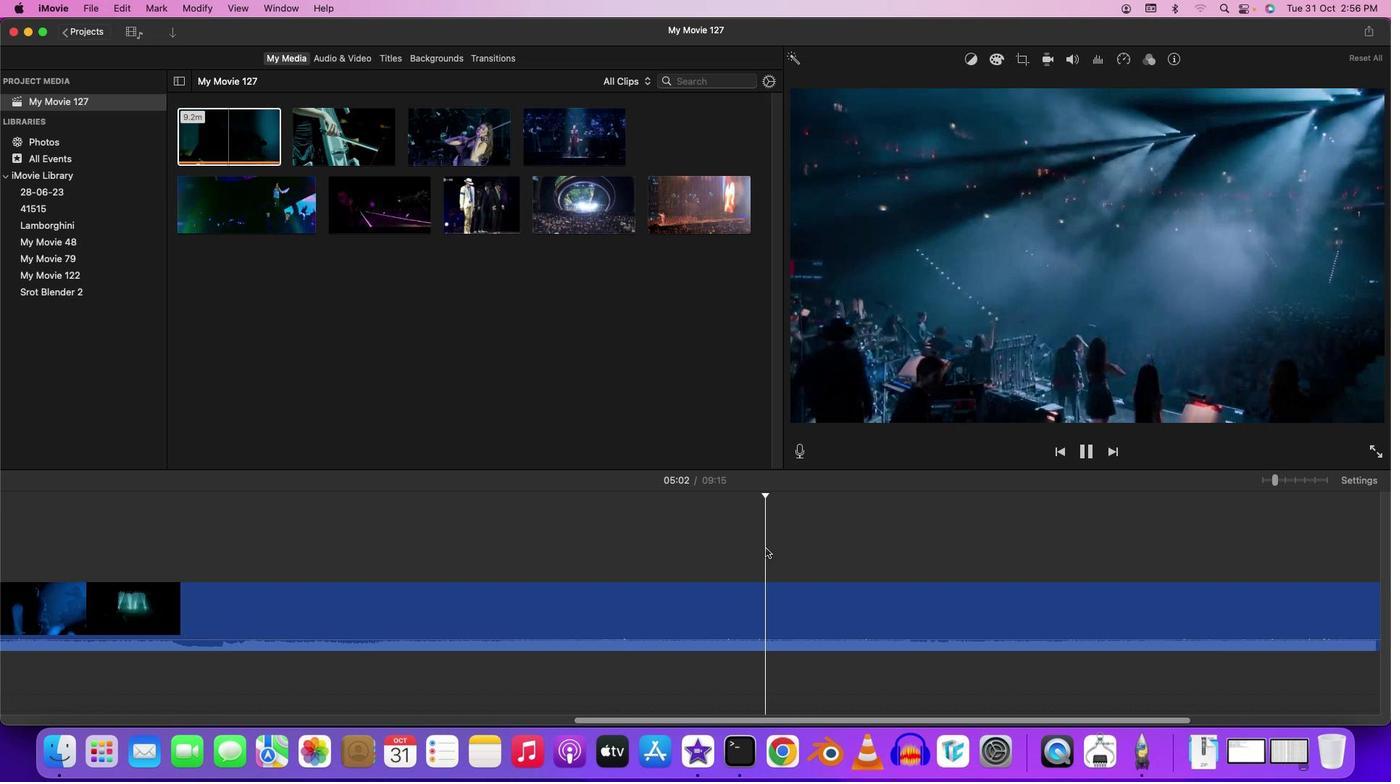 
Action: Mouse pressed left at (765, 547)
Screenshot: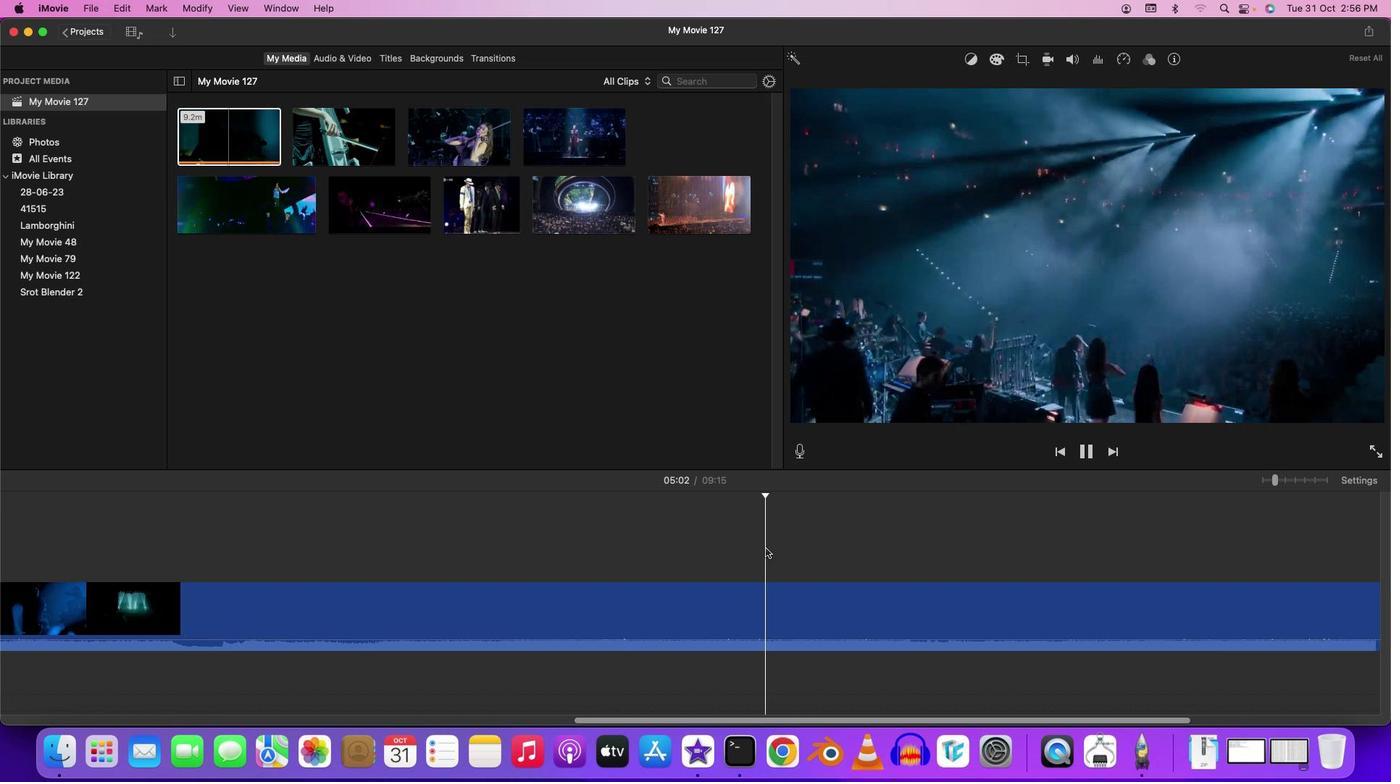 
Action: Mouse moved to (645, 723)
Screenshot: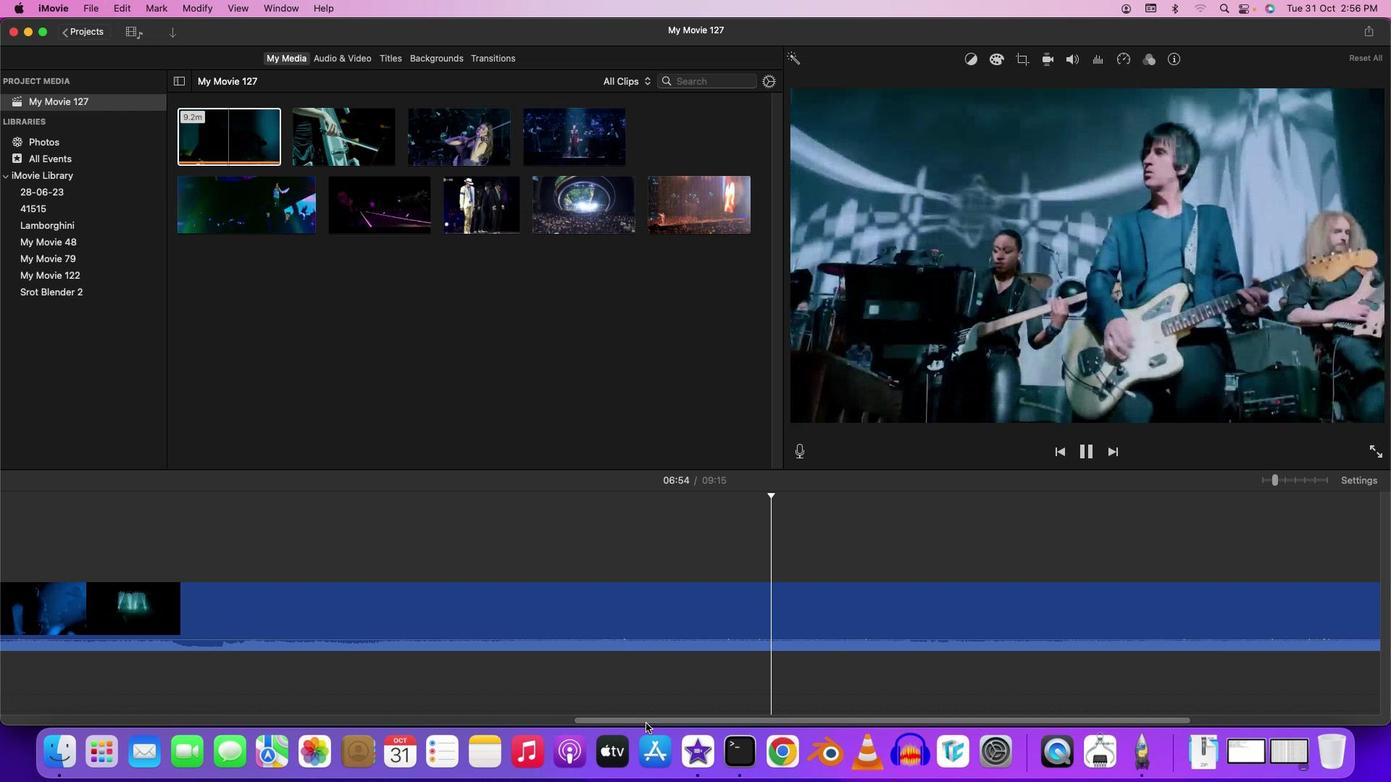 
Action: Mouse pressed left at (645, 723)
Screenshot: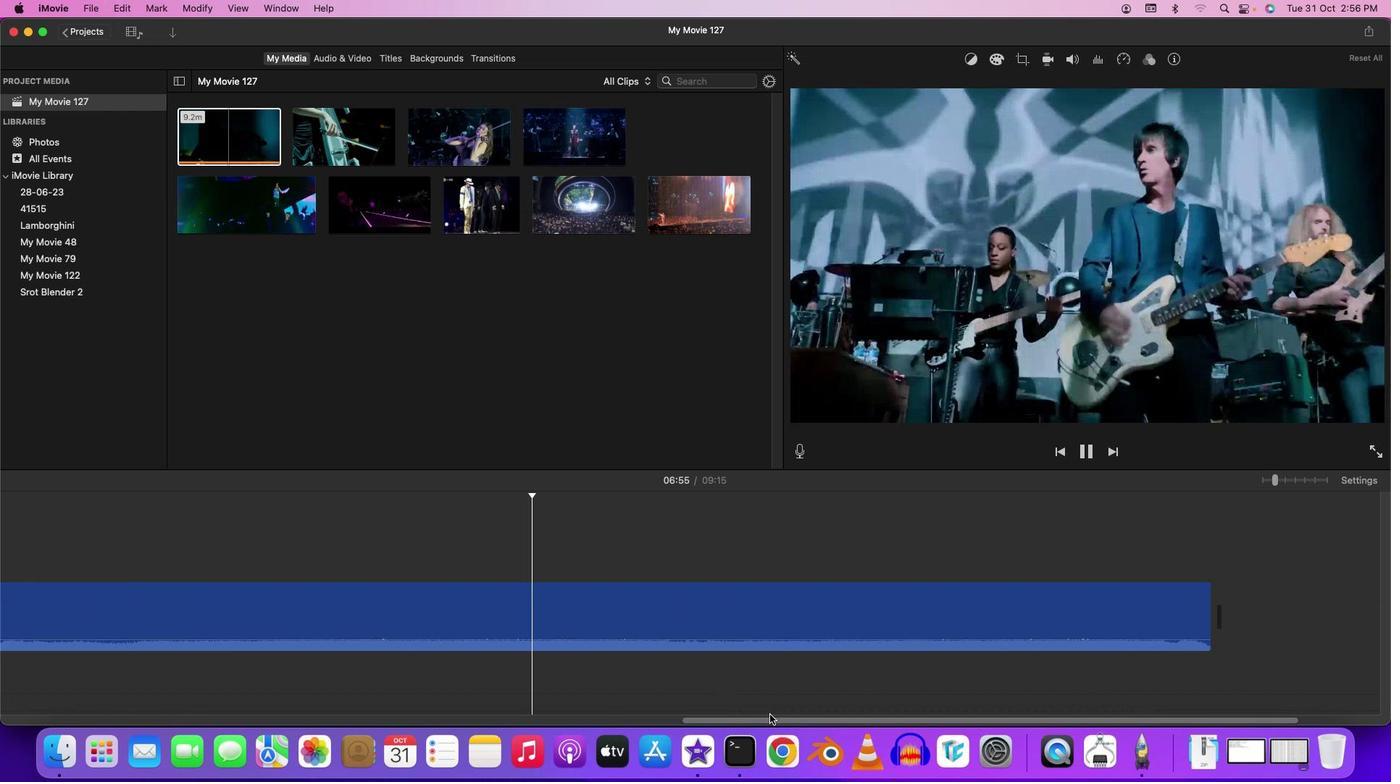 
Action: Mouse moved to (618, 511)
Screenshot: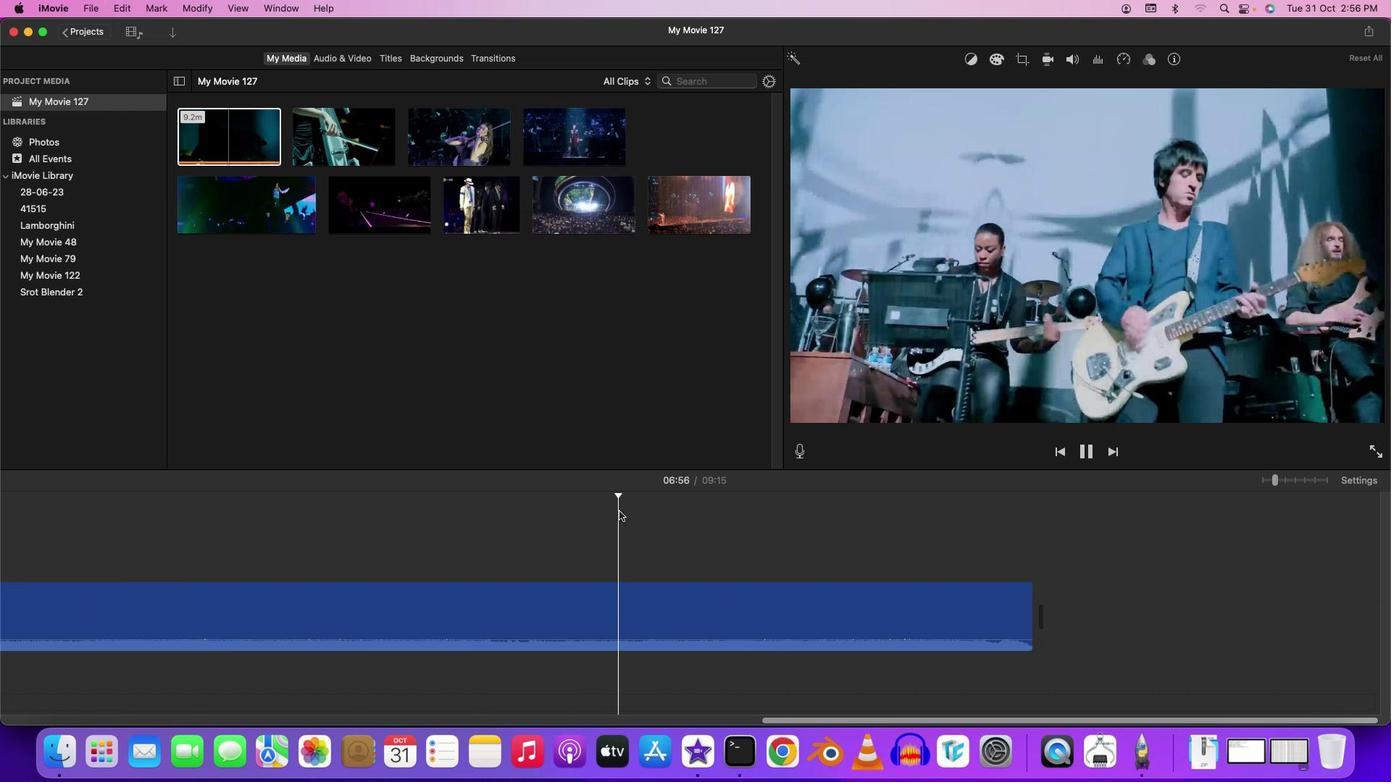 
Action: Mouse pressed left at (618, 511)
Screenshot: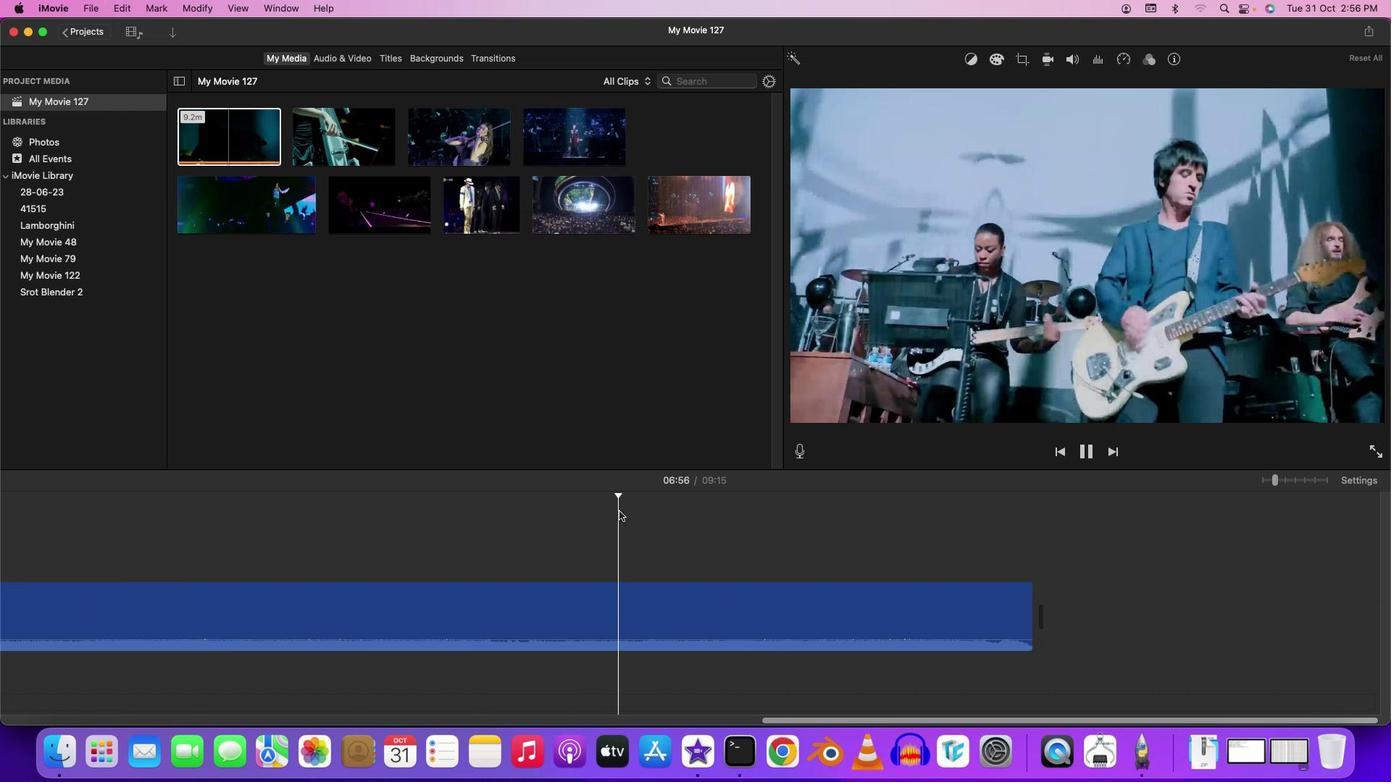 
Action: Key pressed Key.space
Screenshot: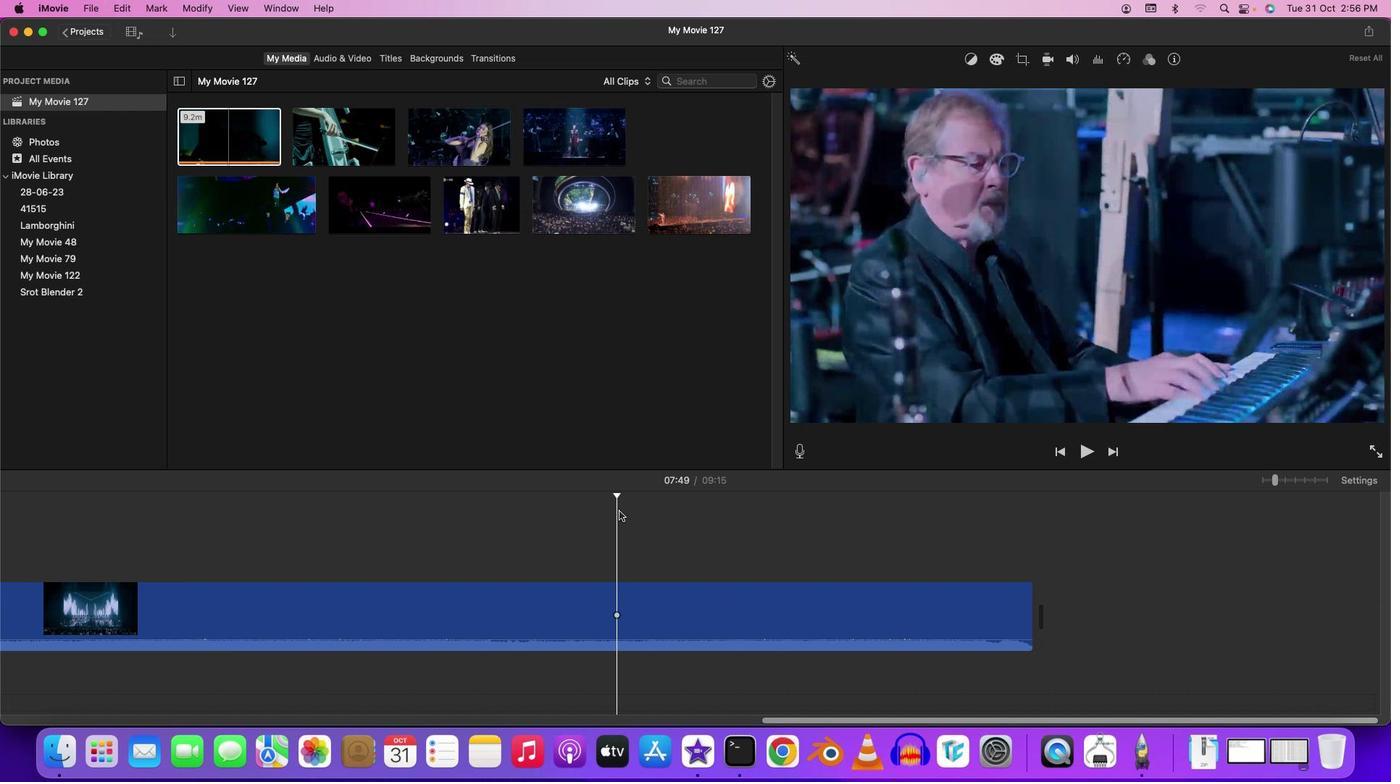 
Action: Mouse moved to (620, 512)
Screenshot: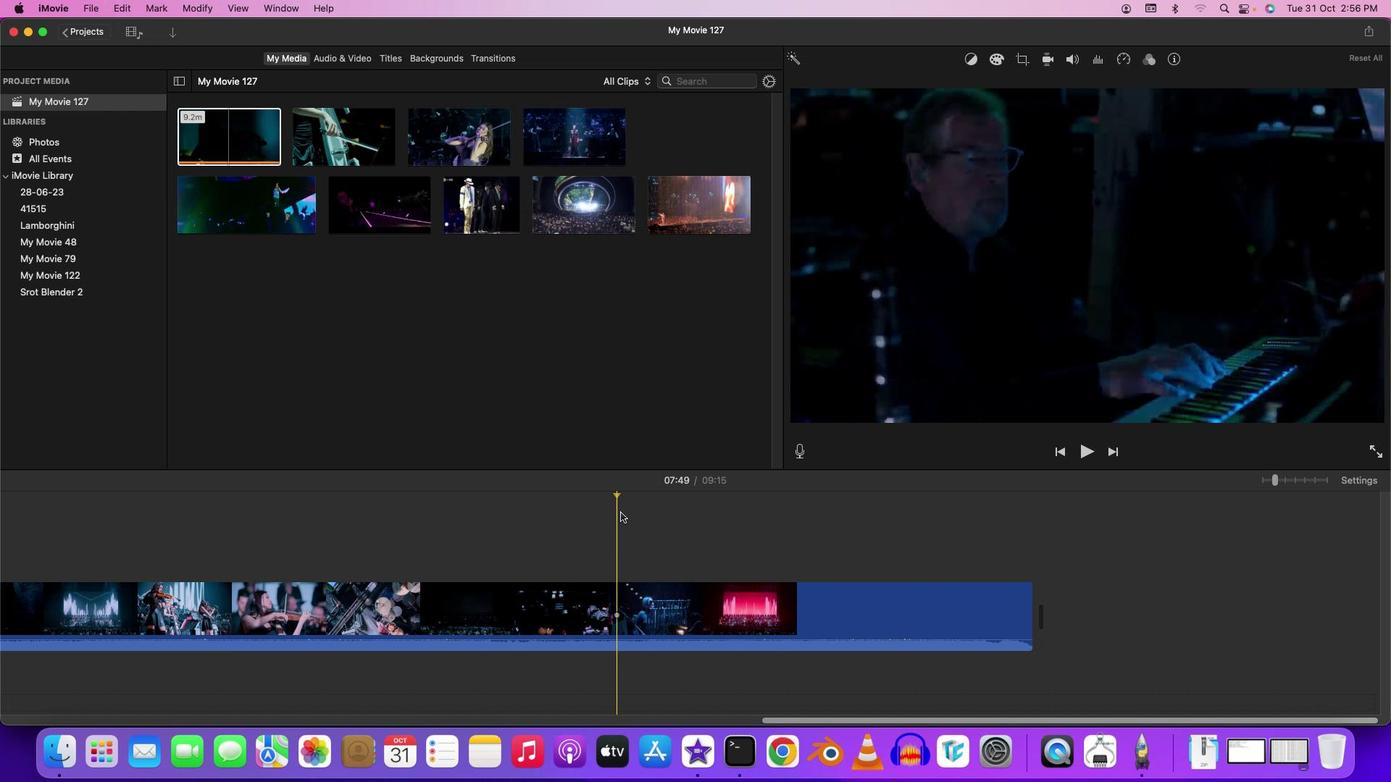 
Action: Key pressed Key.space
Screenshot: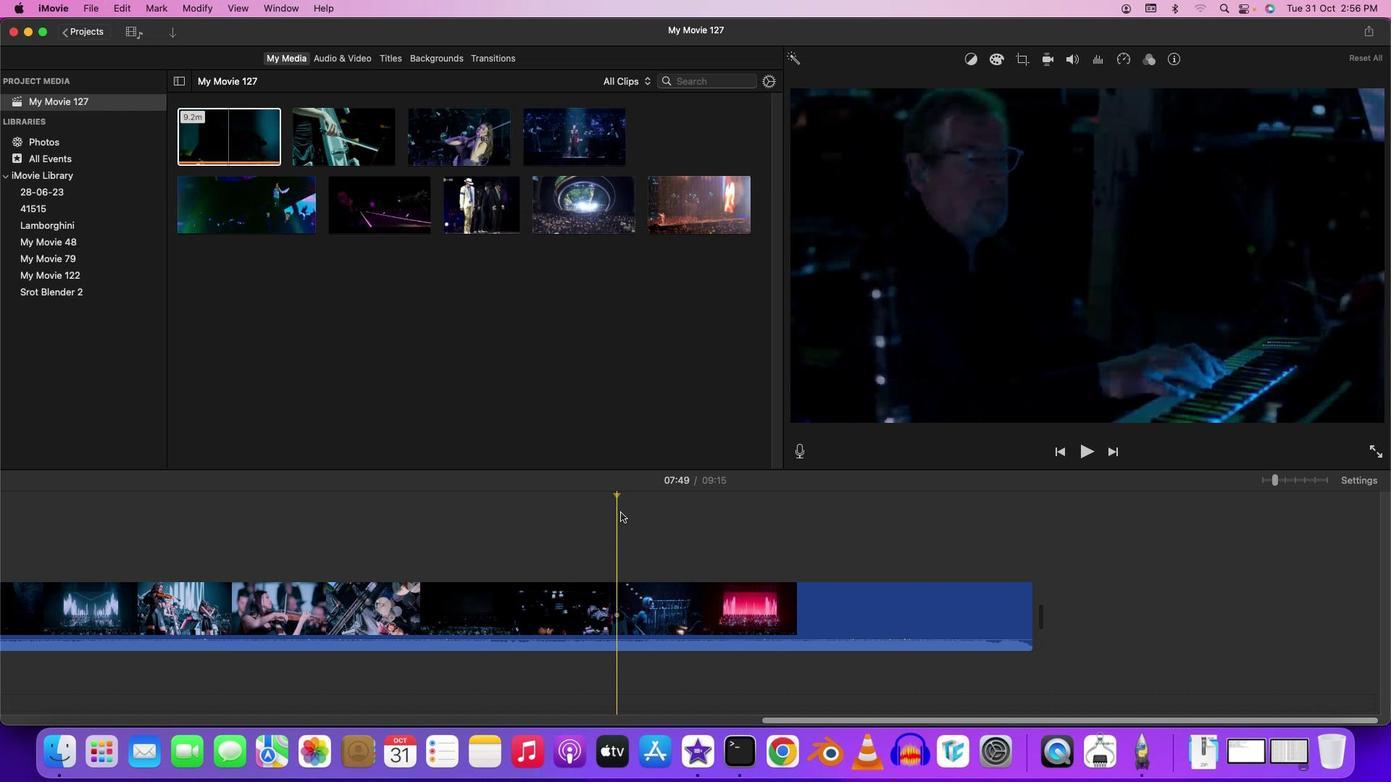 
Action: Mouse moved to (718, 526)
Screenshot: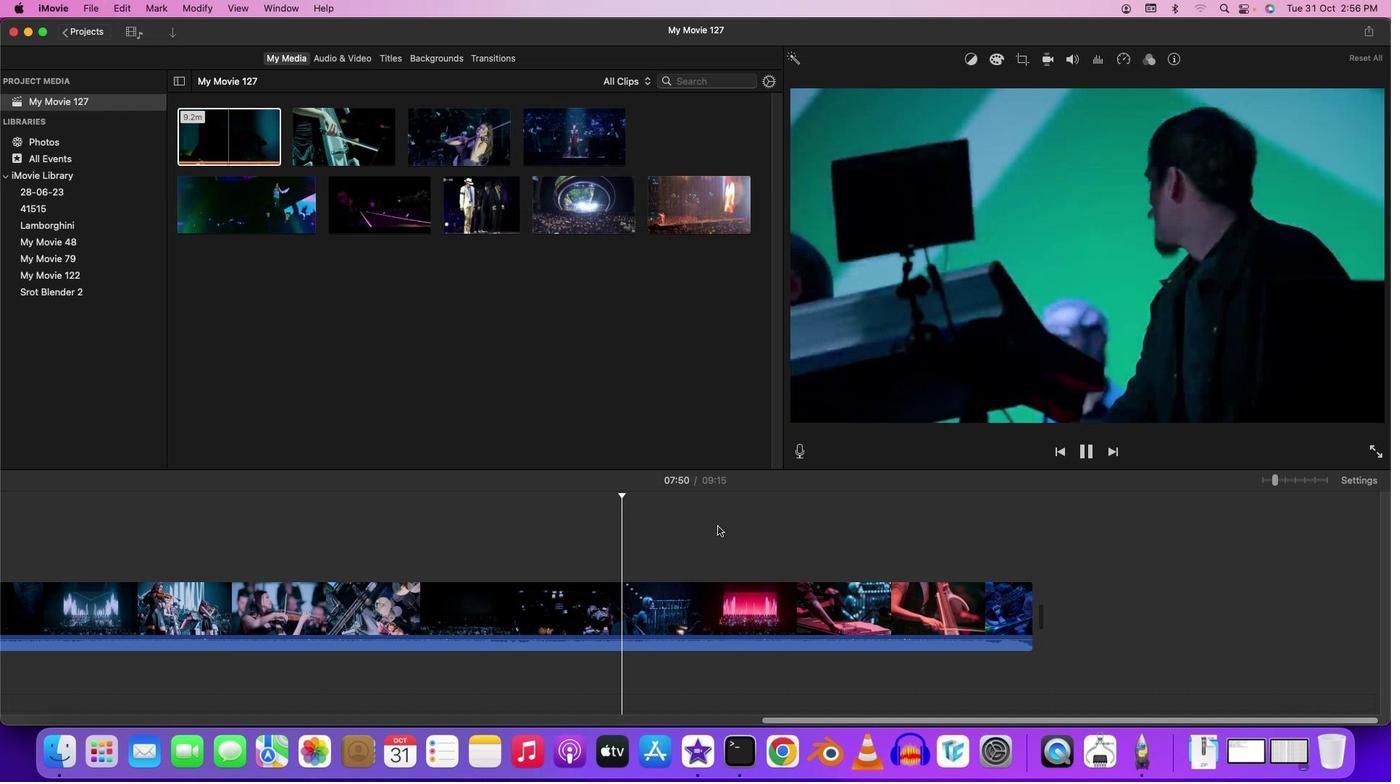 
Action: Mouse pressed left at (718, 526)
Screenshot: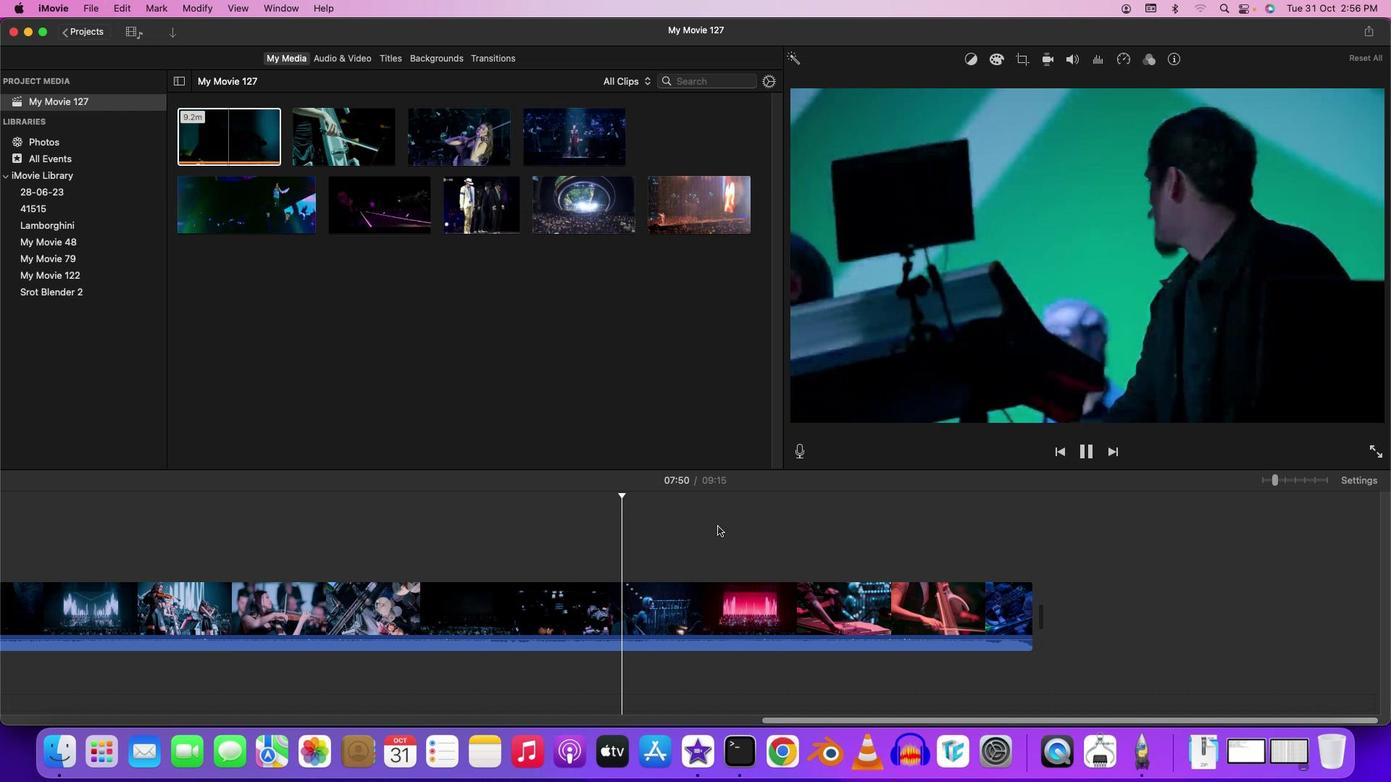 
Action: Mouse moved to (411, 507)
Screenshot: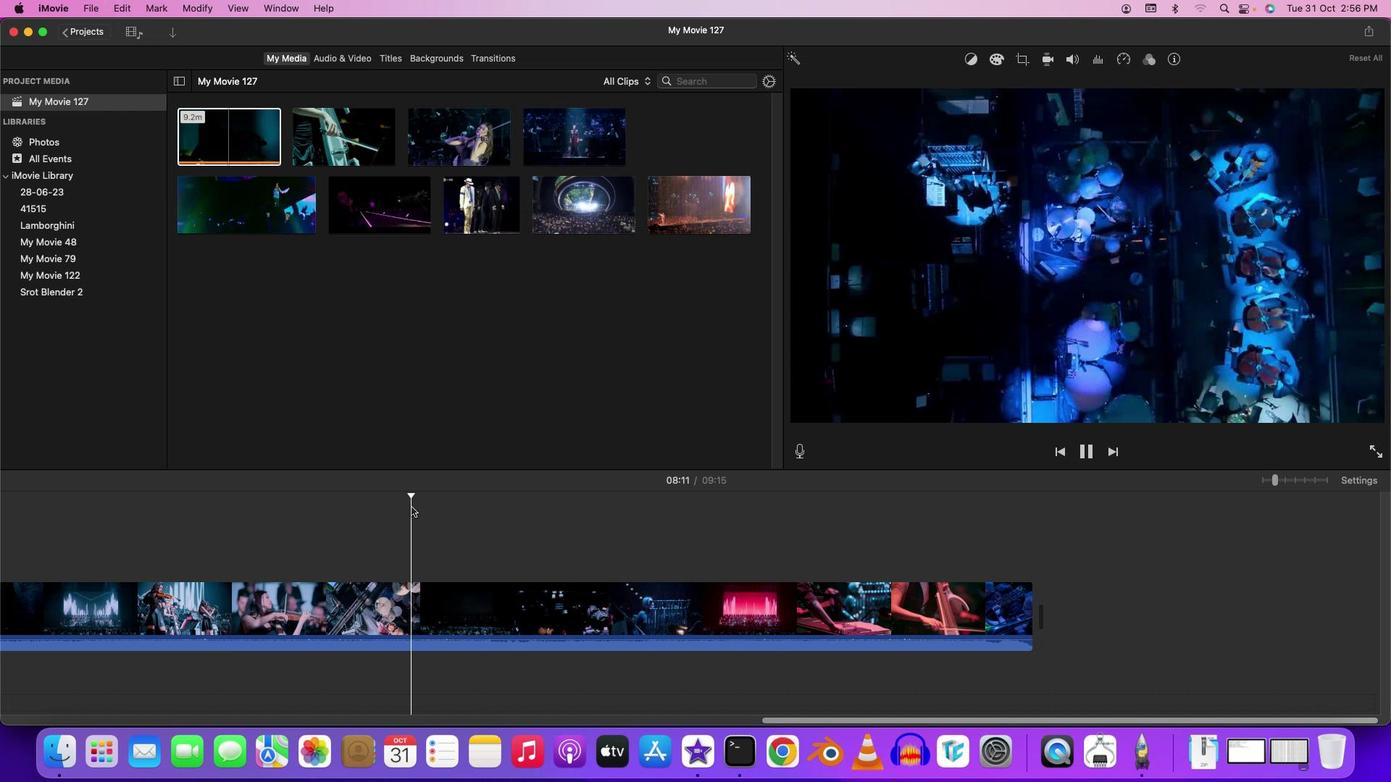 
Action: Mouse pressed left at (411, 507)
Screenshot: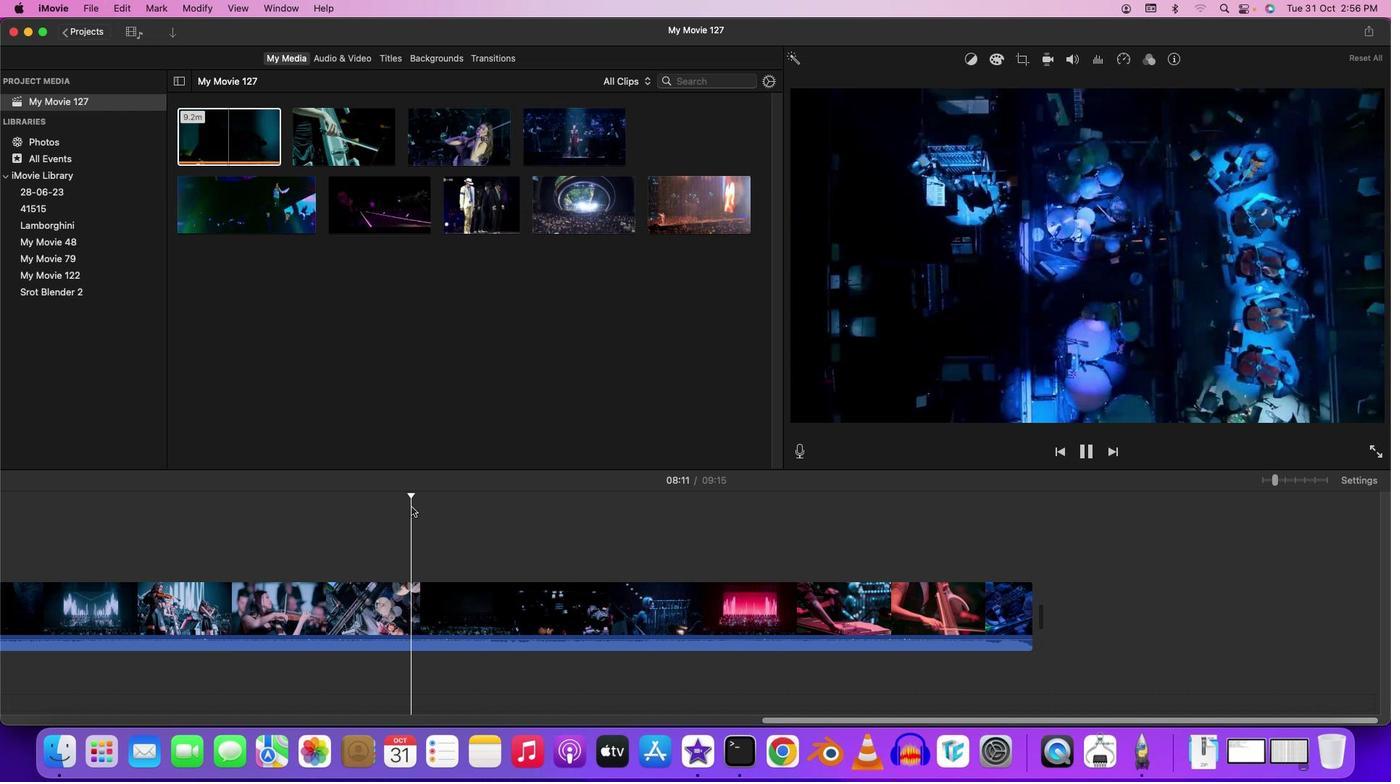 
Action: Mouse moved to (341, 506)
Screenshot: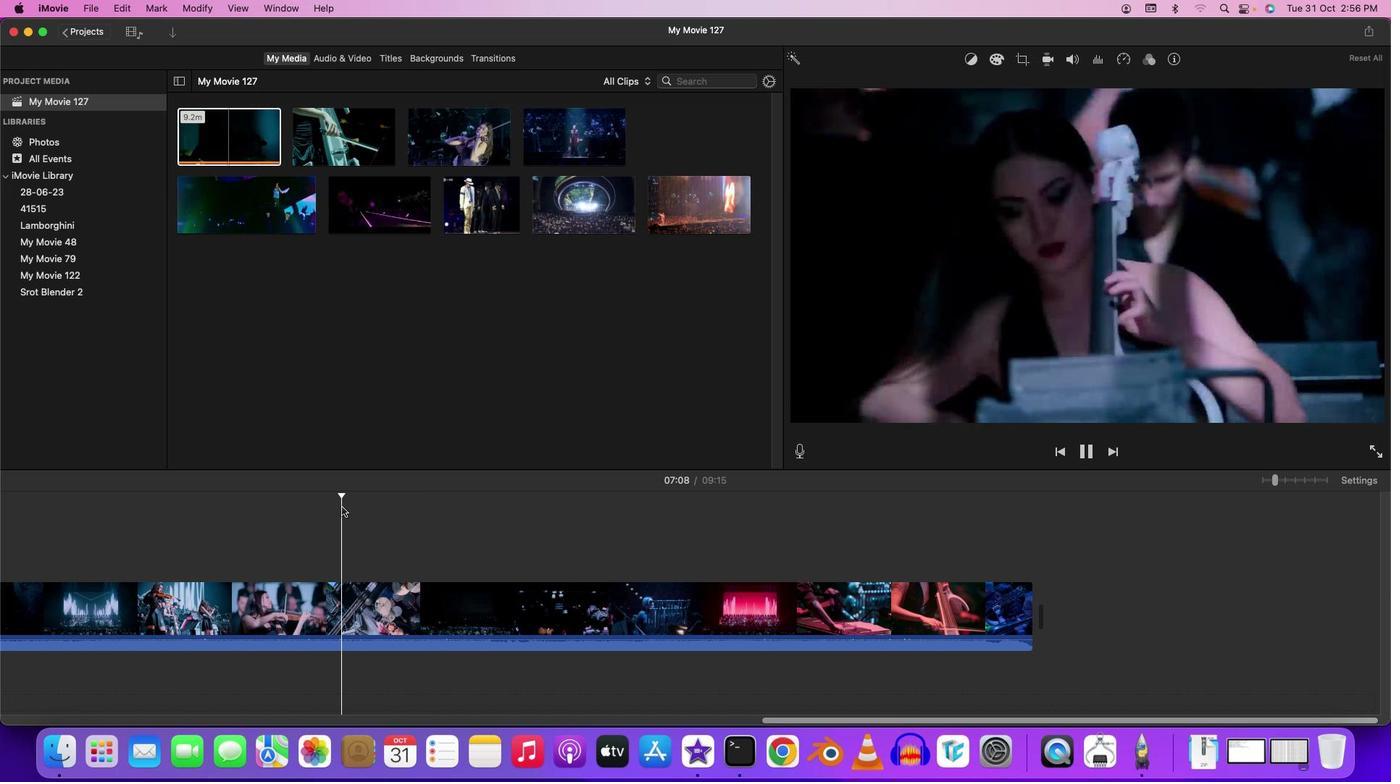
Action: Mouse pressed left at (341, 506)
Screenshot: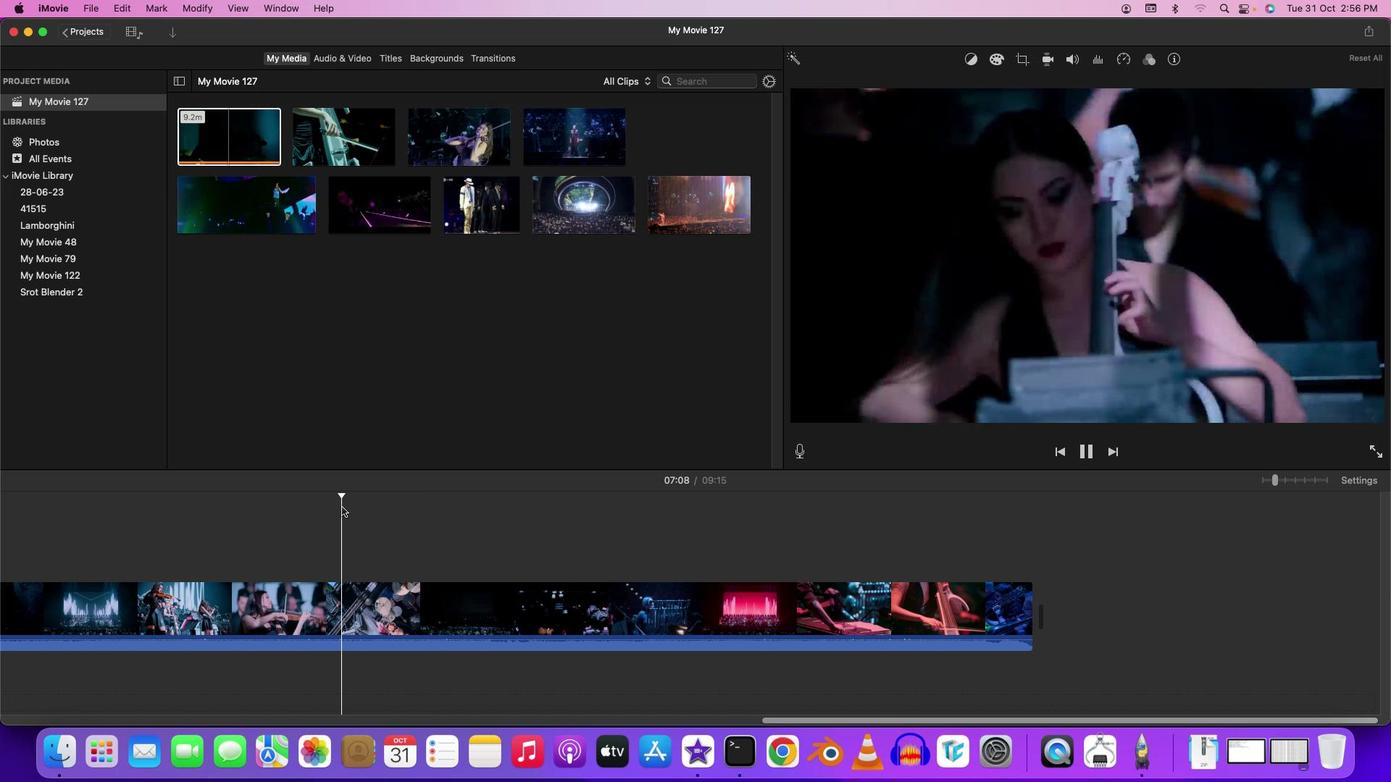 
Action: Mouse moved to (226, 516)
Screenshot: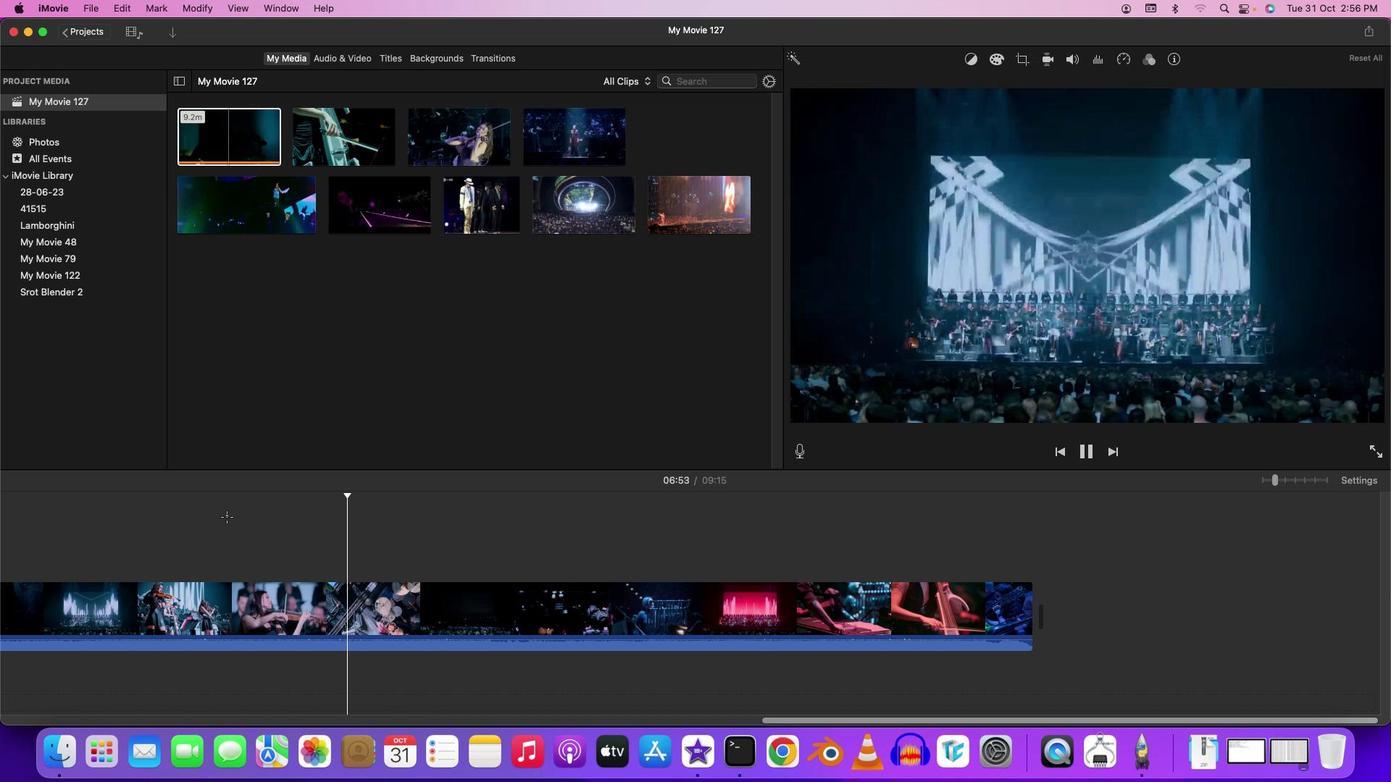 
Action: Mouse pressed left at (226, 516)
Screenshot: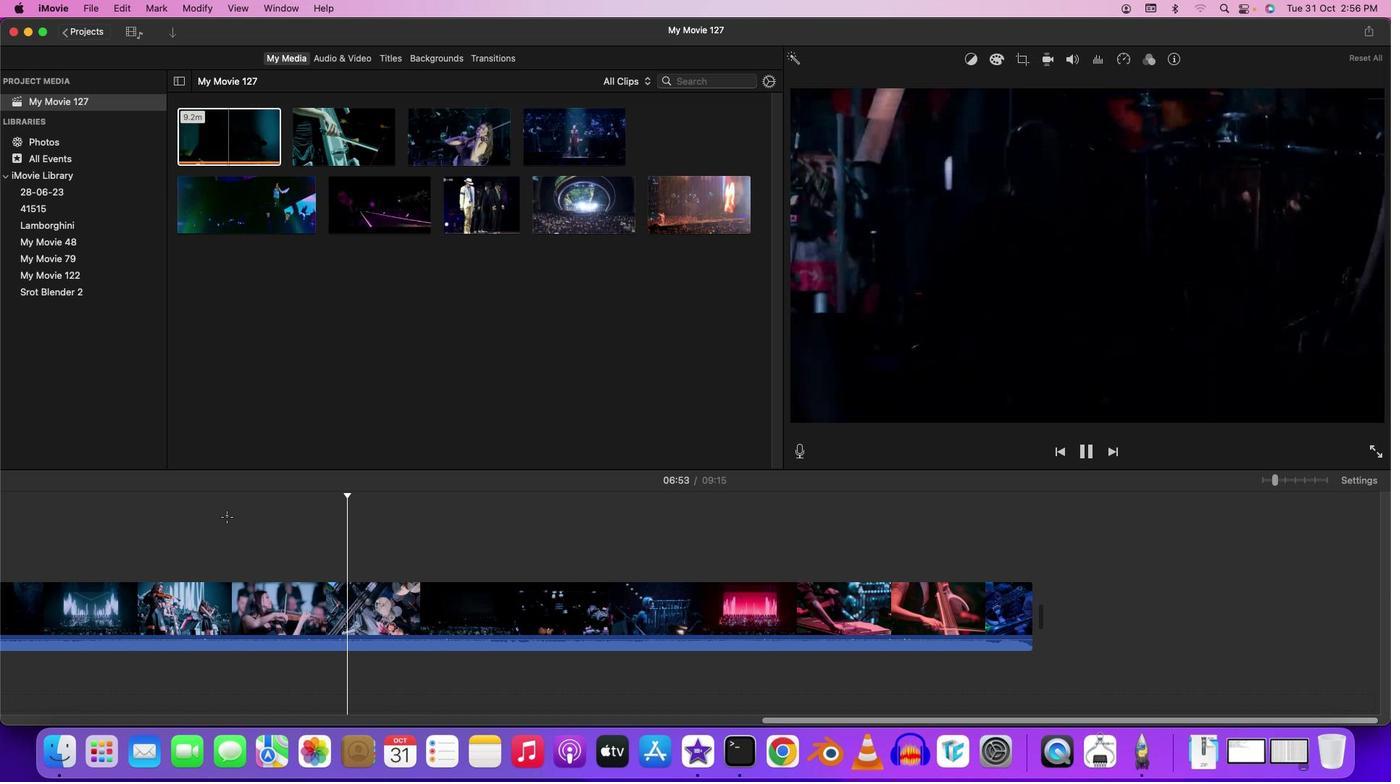 
Action: Mouse moved to (862, 549)
Screenshot: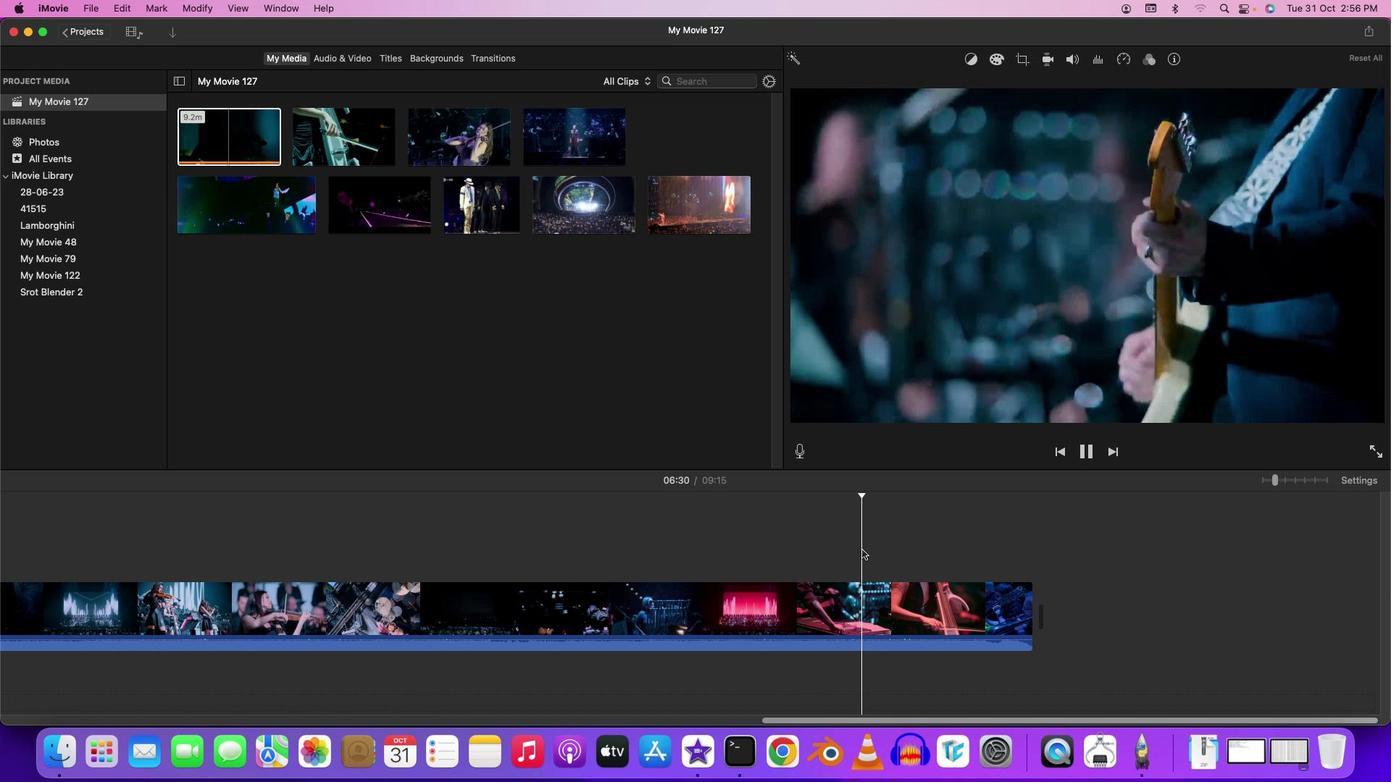 
Action: Mouse pressed left at (862, 549)
Screenshot: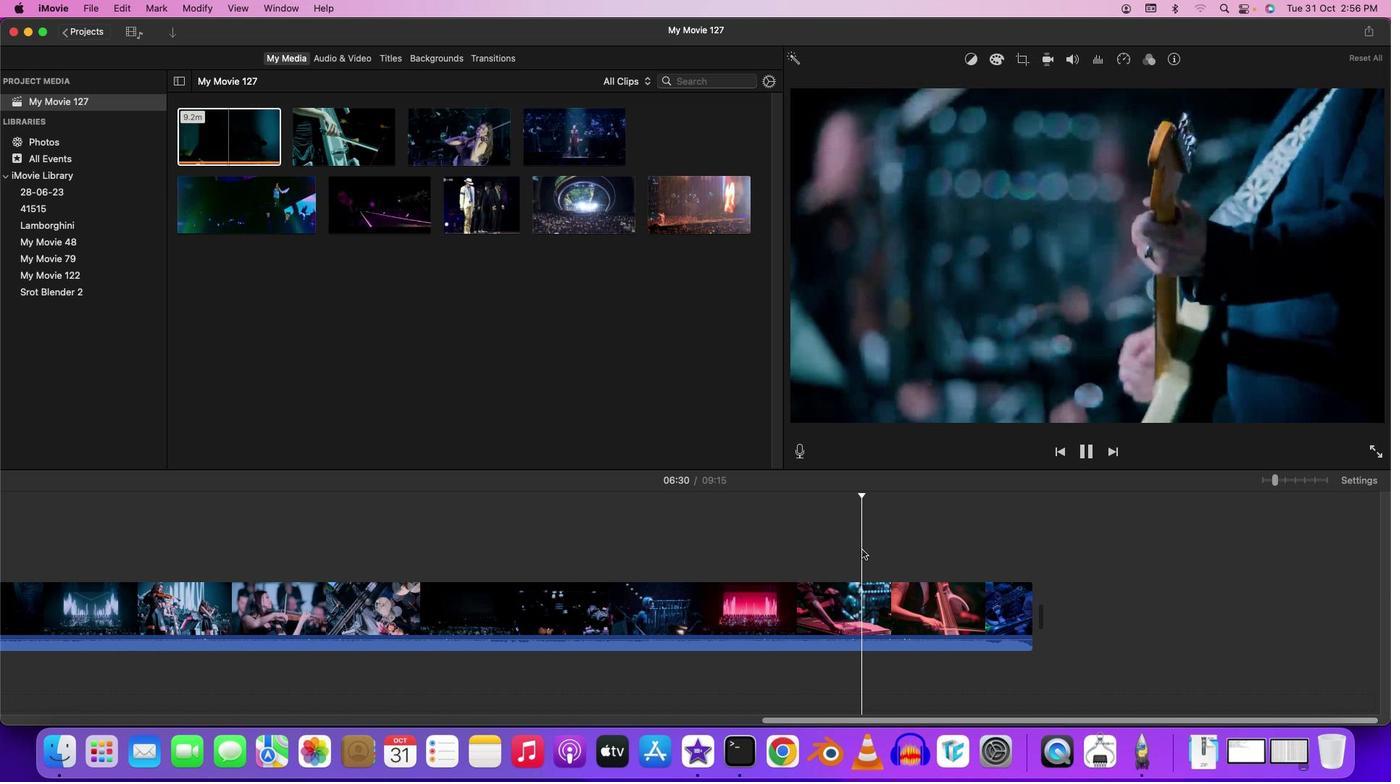 
Action: Mouse moved to (704, 548)
Screenshot: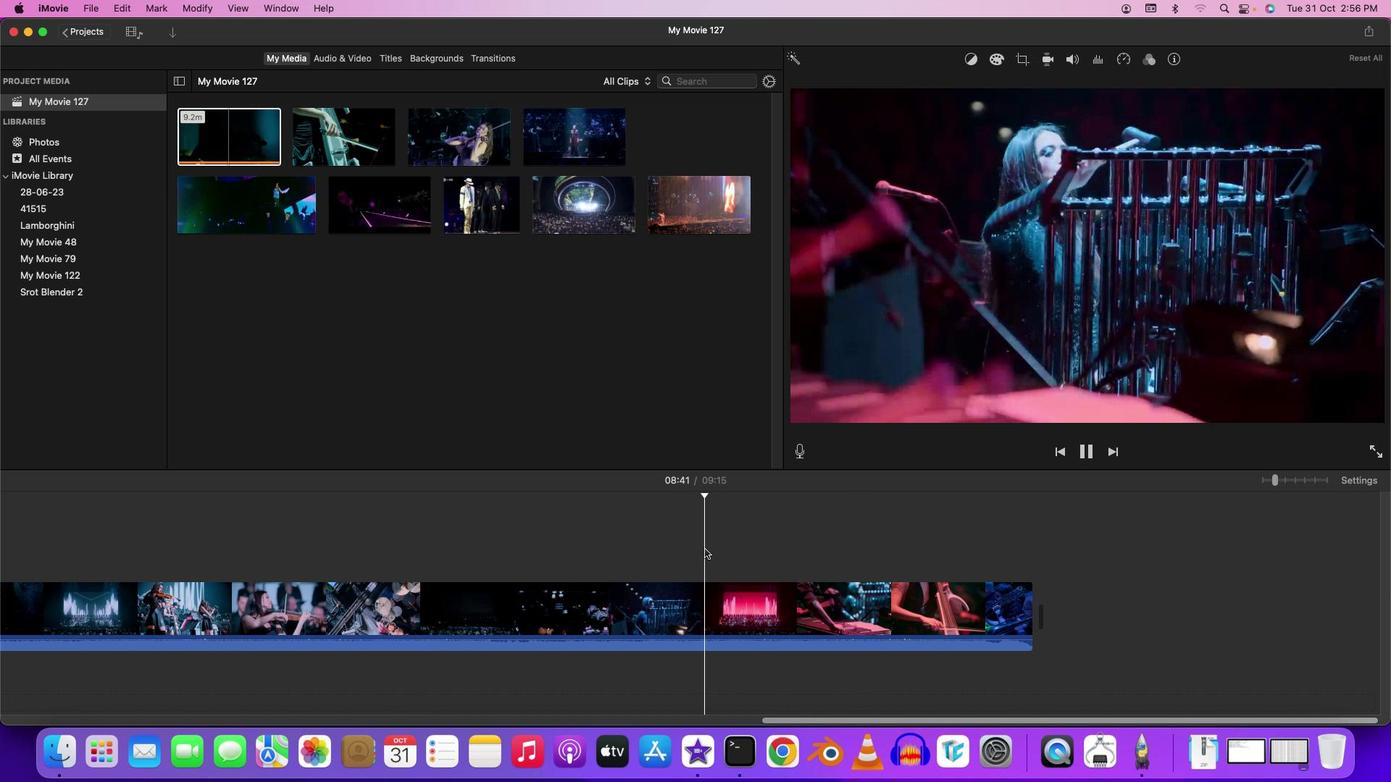 
Action: Mouse pressed left at (704, 548)
Screenshot: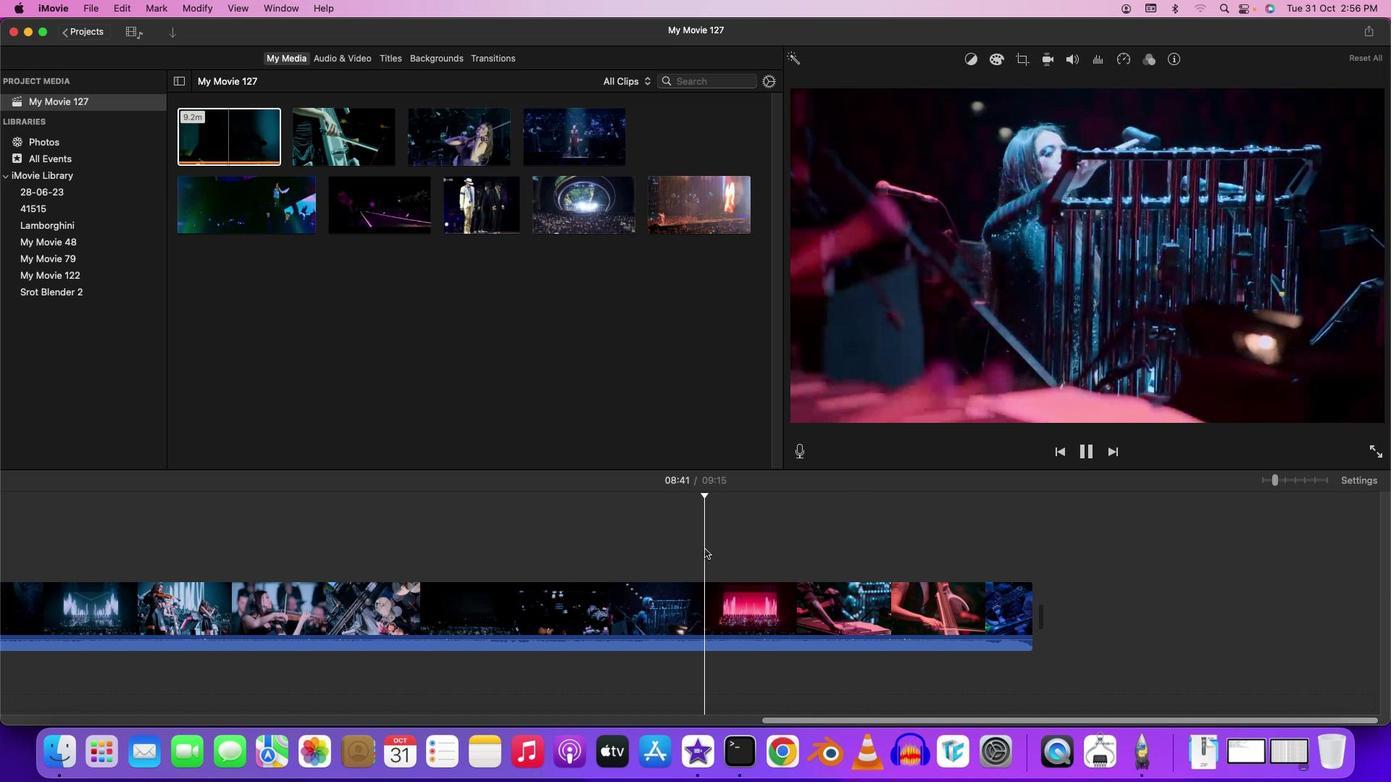 
Action: Mouse moved to (541, 538)
Screenshot: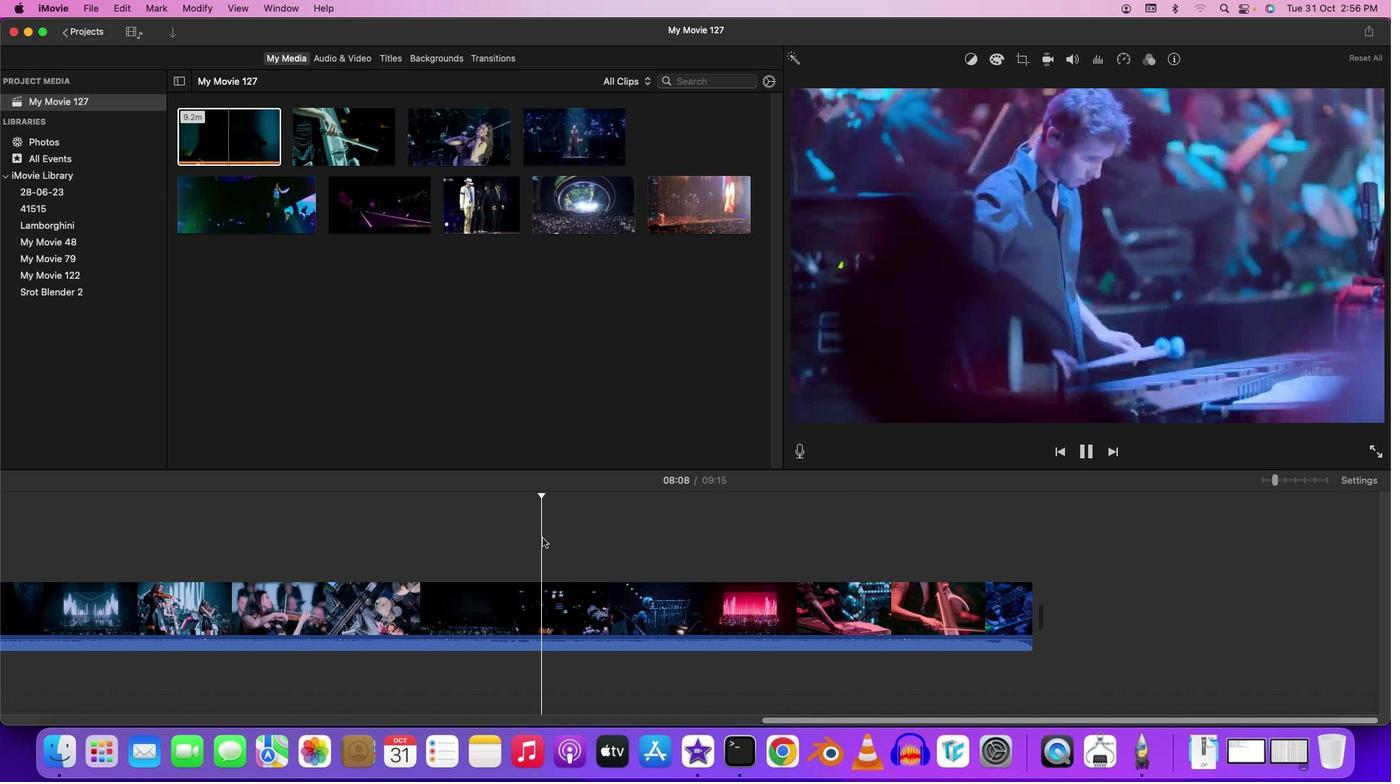 
Action: Mouse pressed left at (541, 538)
Screenshot: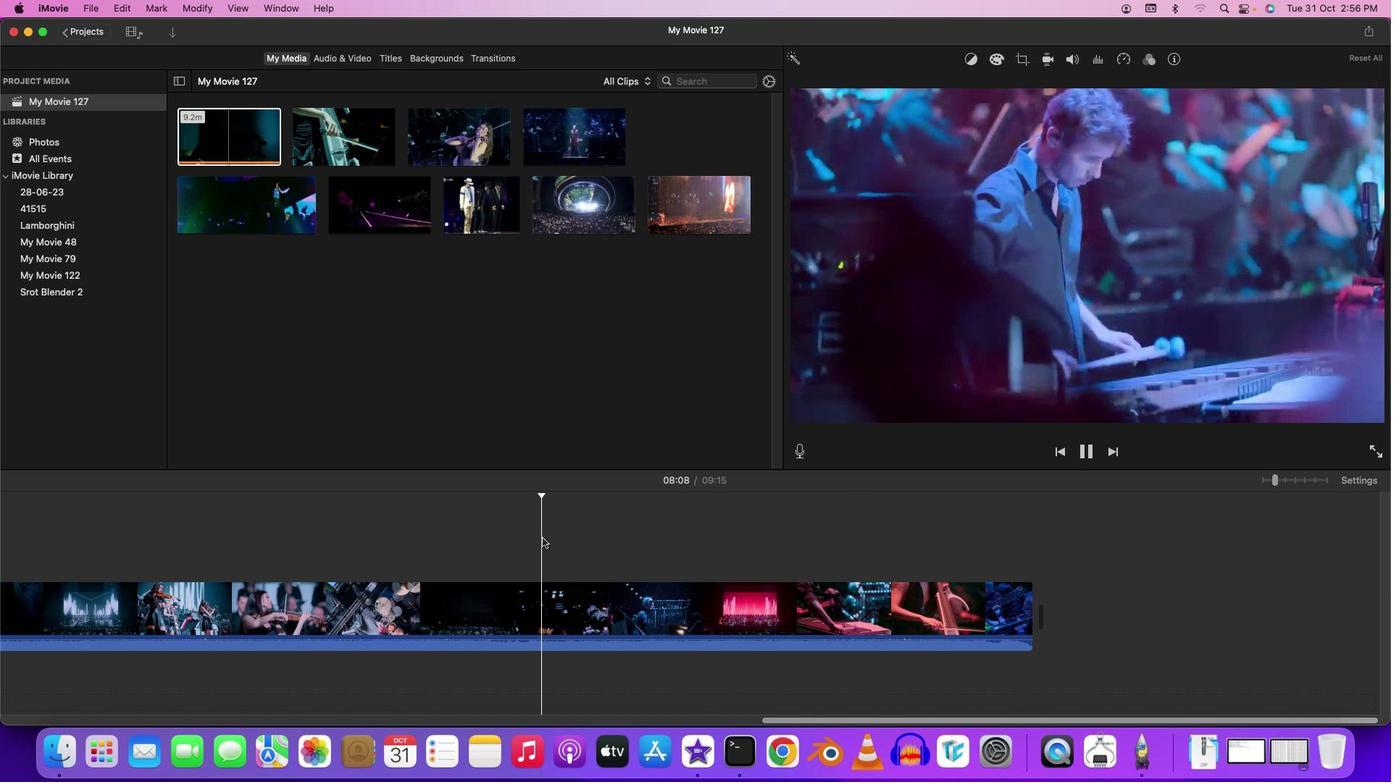 
Action: Mouse moved to (584, 536)
Screenshot: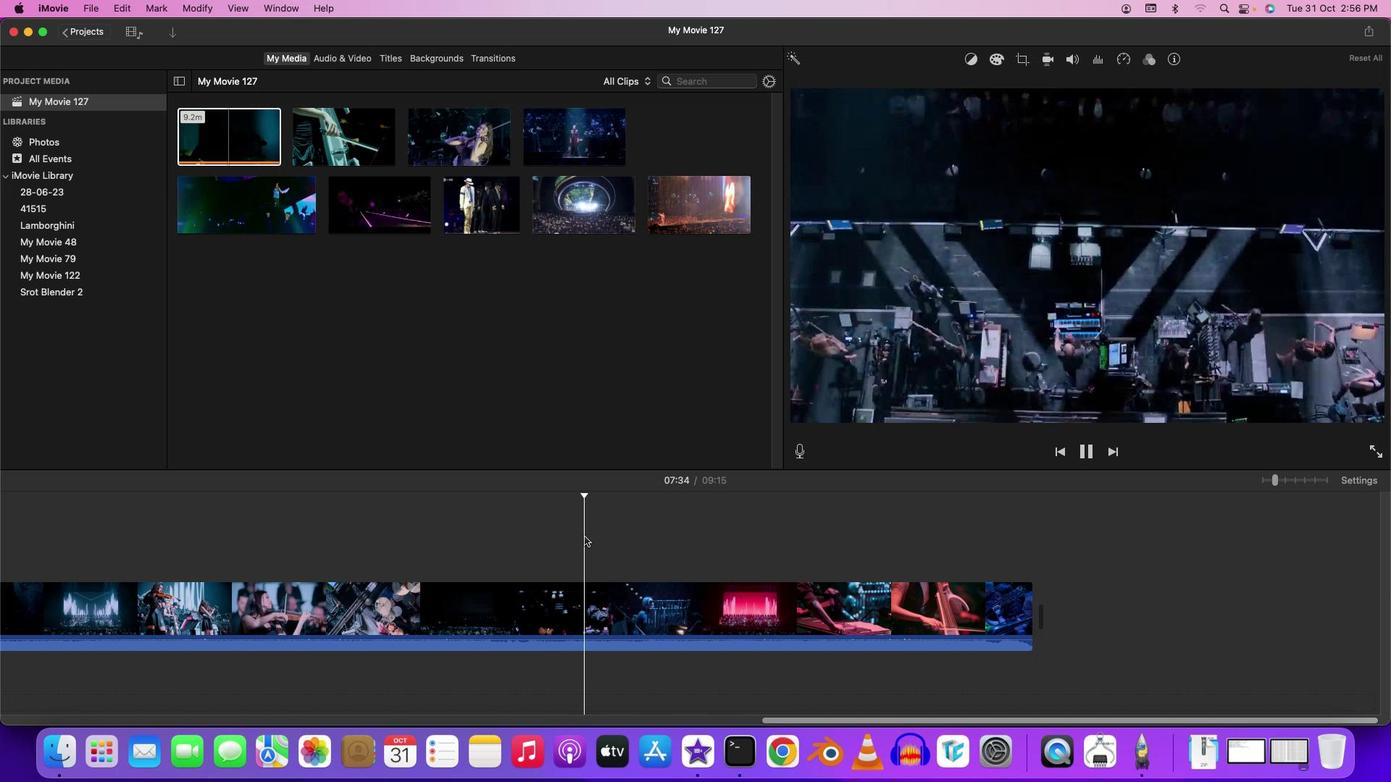 
Action: Mouse pressed left at (584, 536)
Screenshot: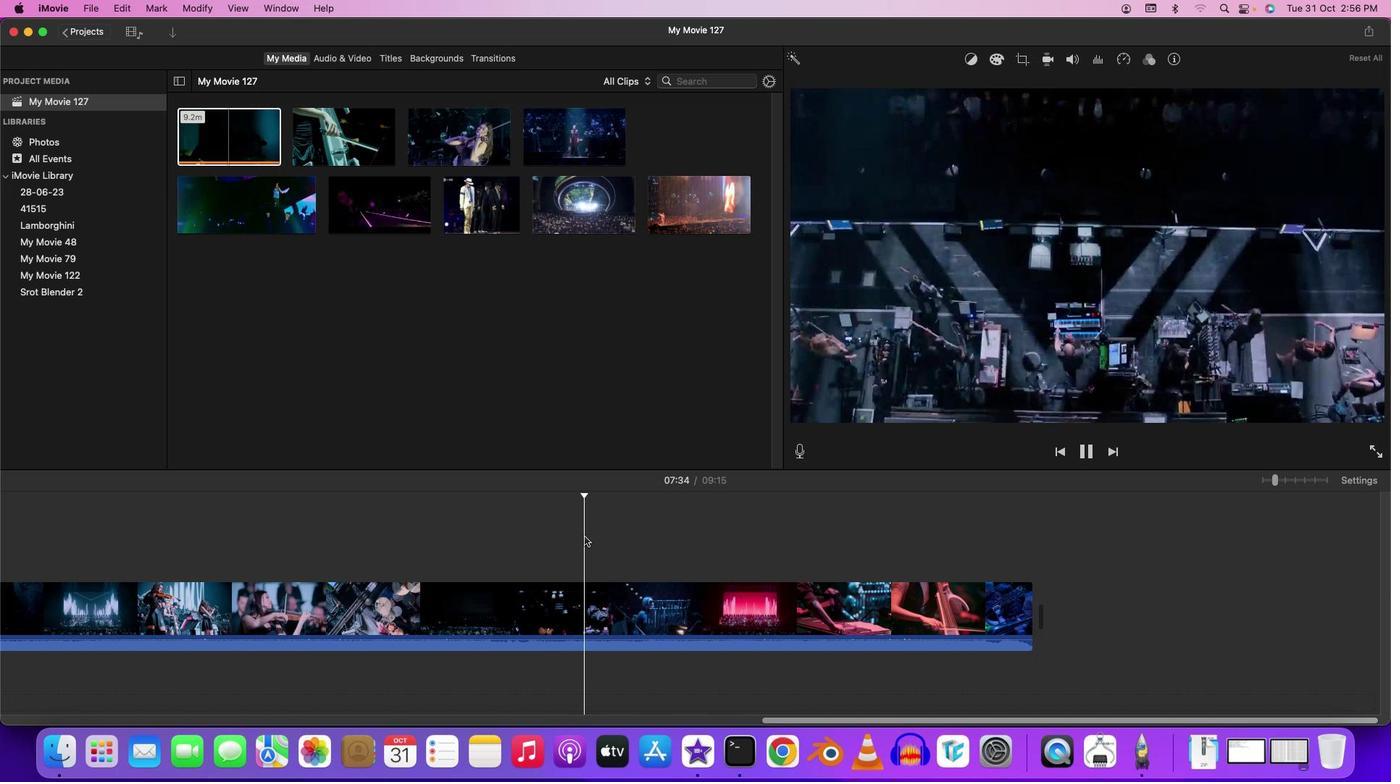 
Action: Mouse moved to (457, 527)
Screenshot: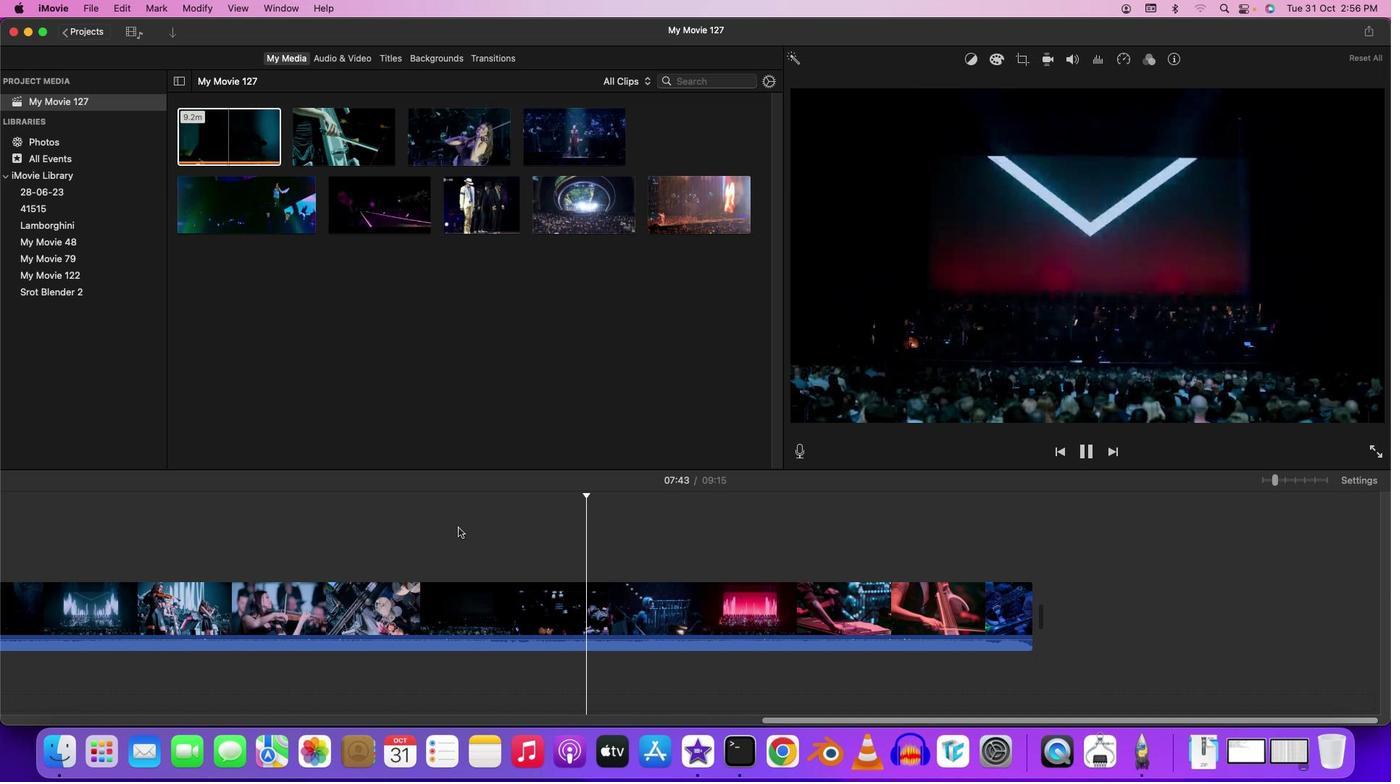 
Action: Mouse pressed left at (457, 527)
Screenshot: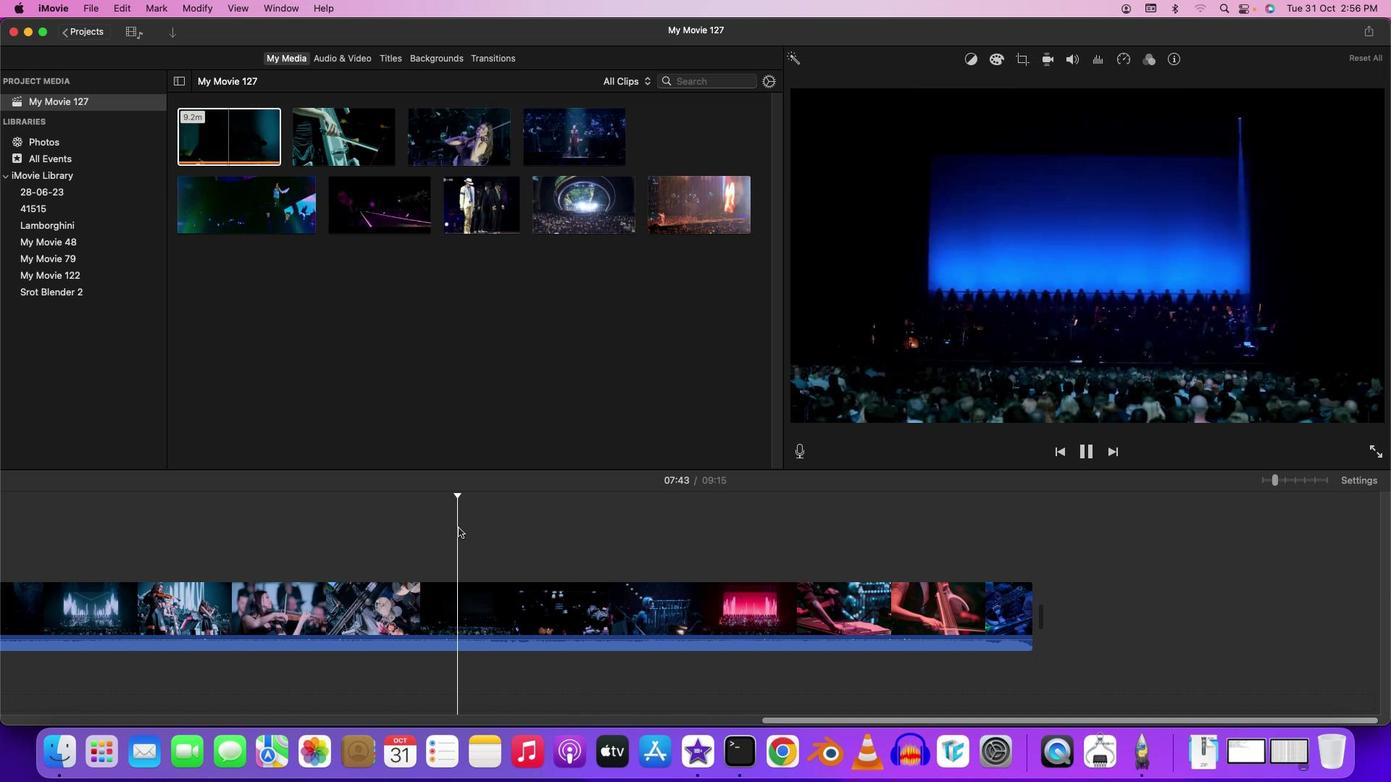 
Action: Mouse moved to (386, 527)
Screenshot: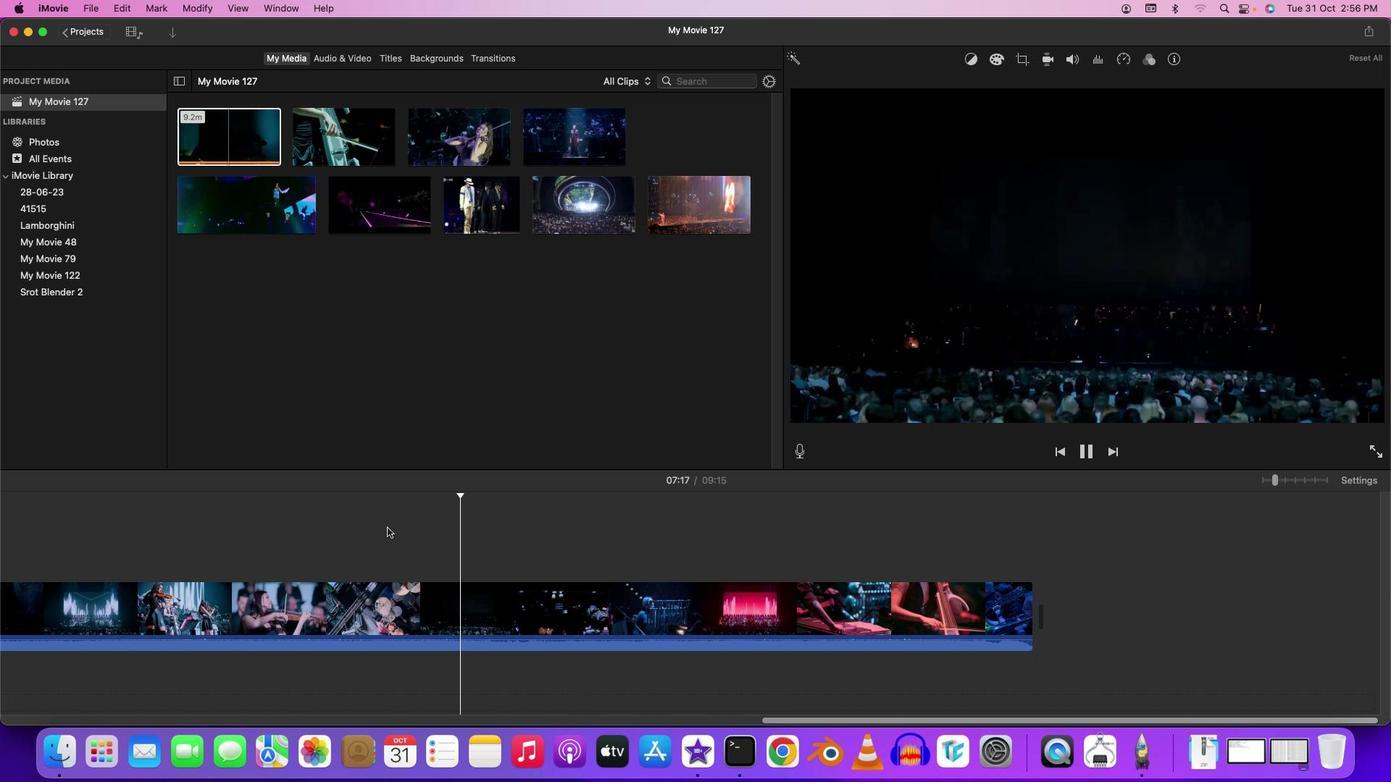 
Action: Mouse pressed left at (386, 527)
Screenshot: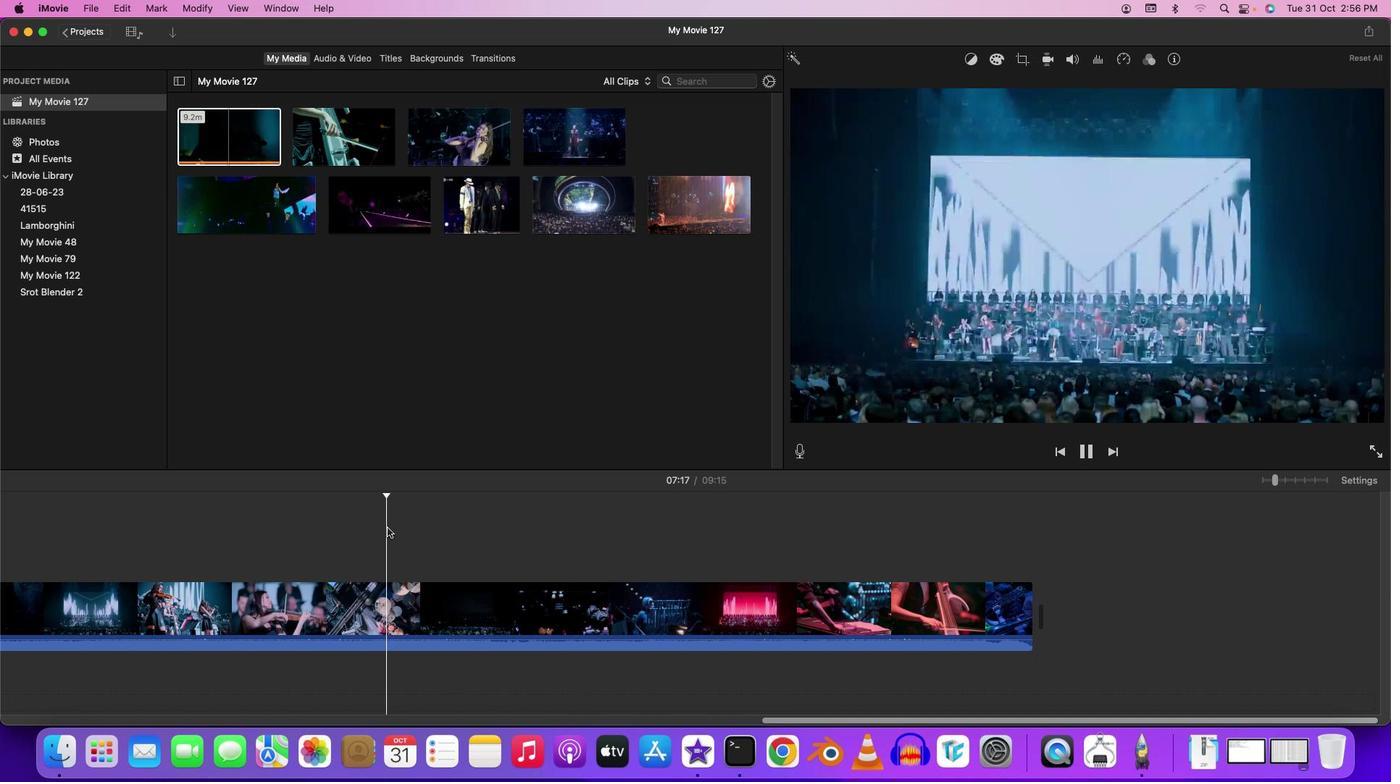 
Action: Mouse moved to (773, 718)
Screenshot: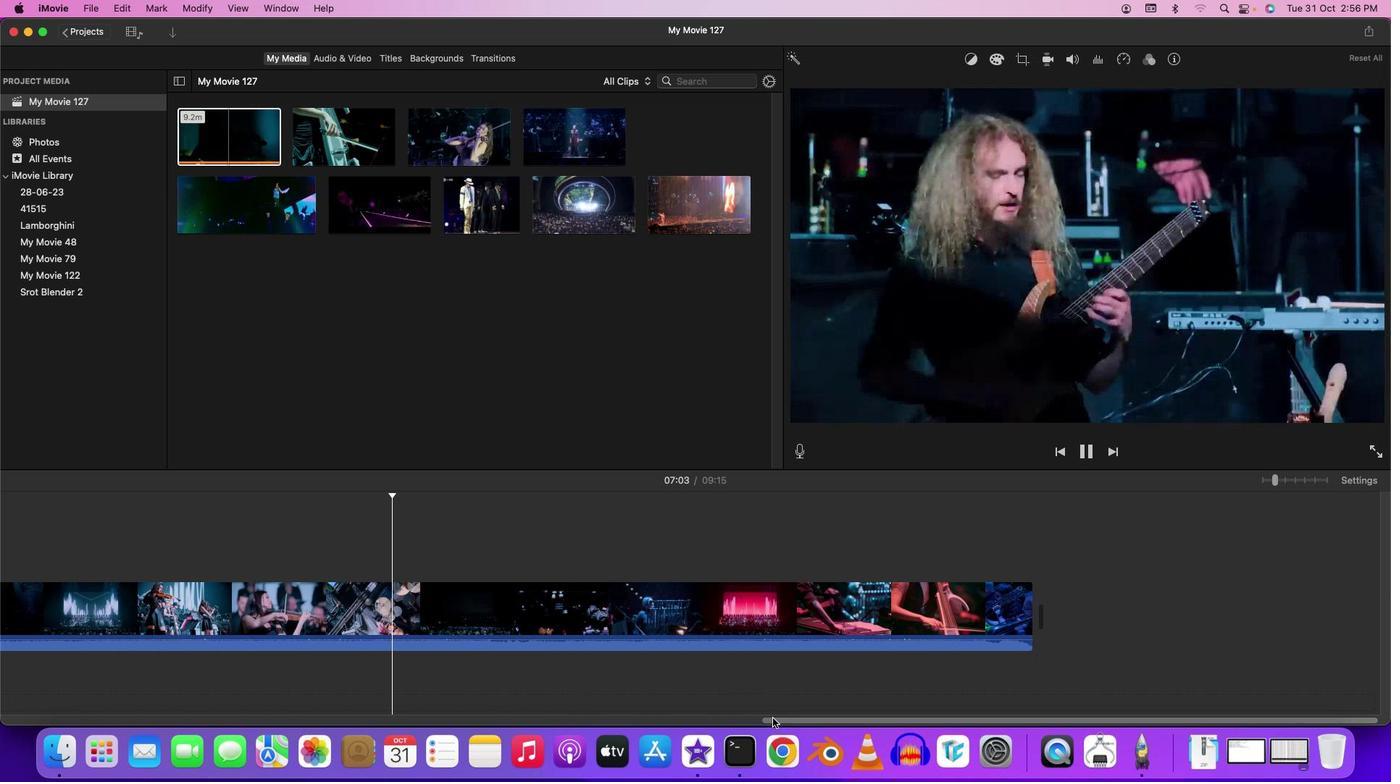 
Action: Mouse pressed left at (773, 718)
Screenshot: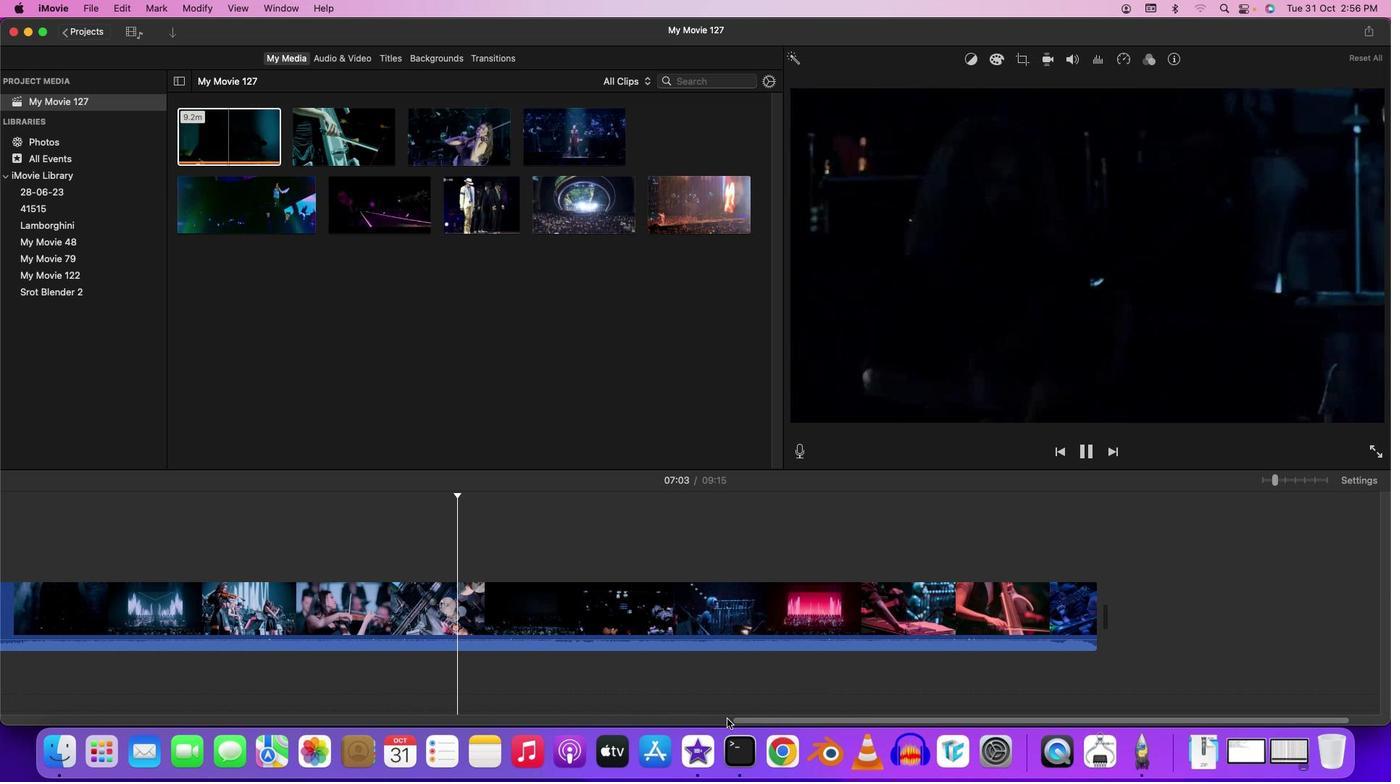 
Action: Mouse moved to (897, 553)
Screenshot: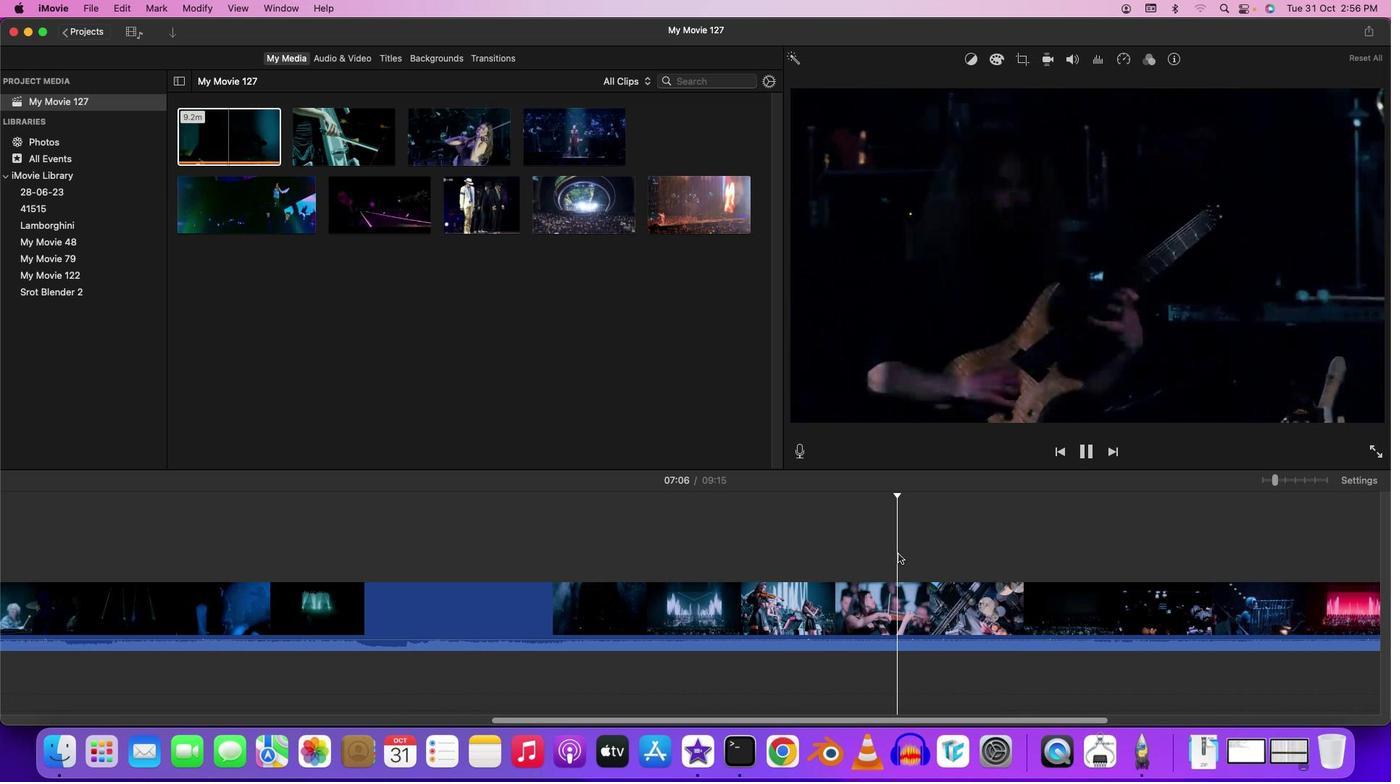 
Action: Mouse pressed left at (897, 553)
Screenshot: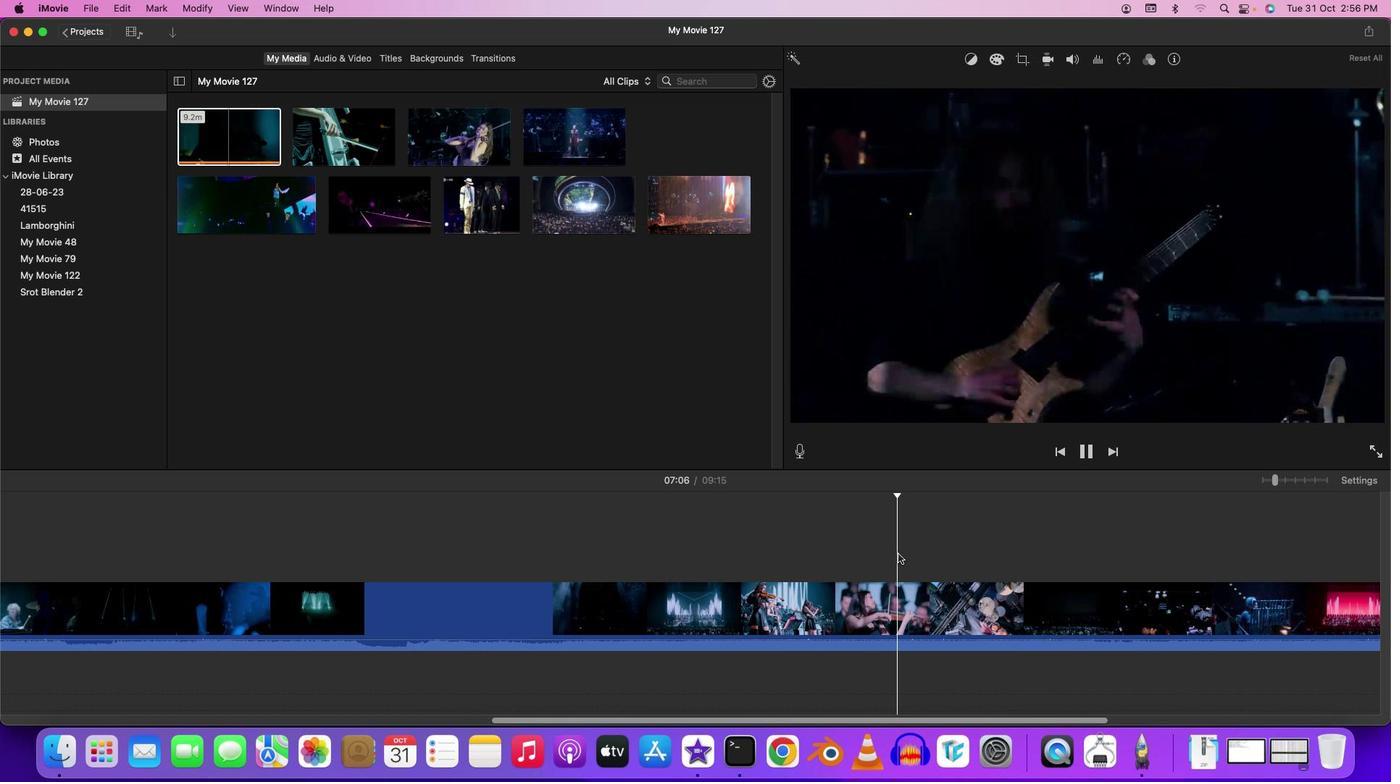 
Action: Mouse moved to (773, 547)
Screenshot: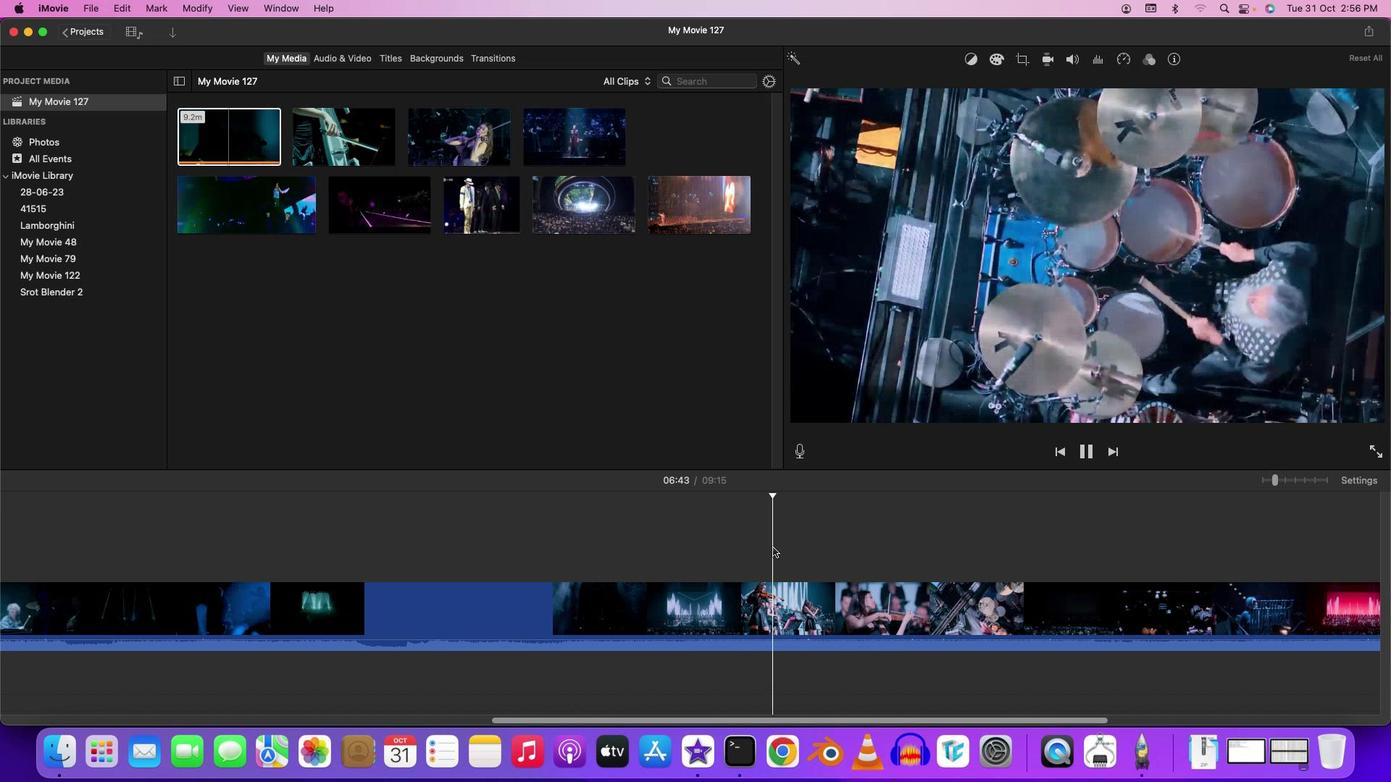 
Action: Mouse pressed left at (773, 547)
Screenshot: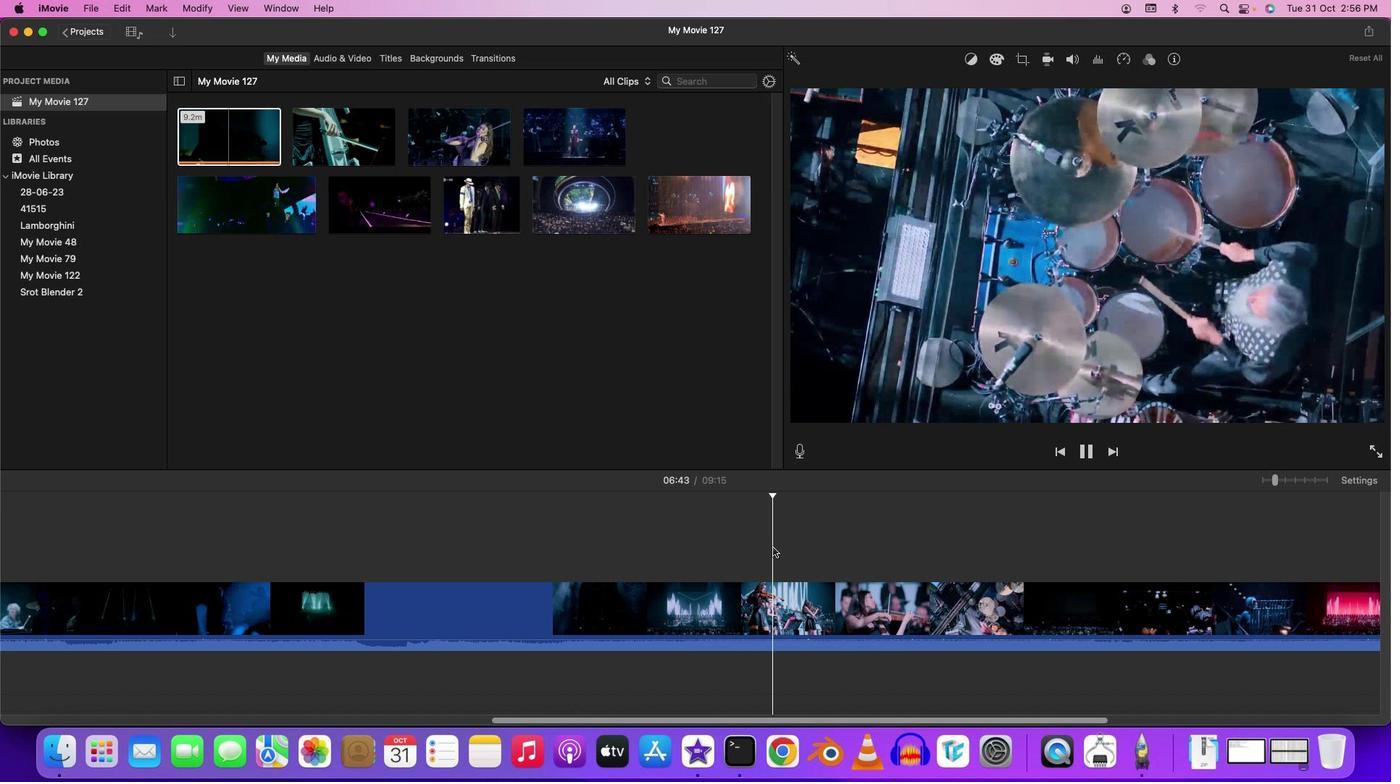 
Action: Mouse moved to (678, 543)
Screenshot: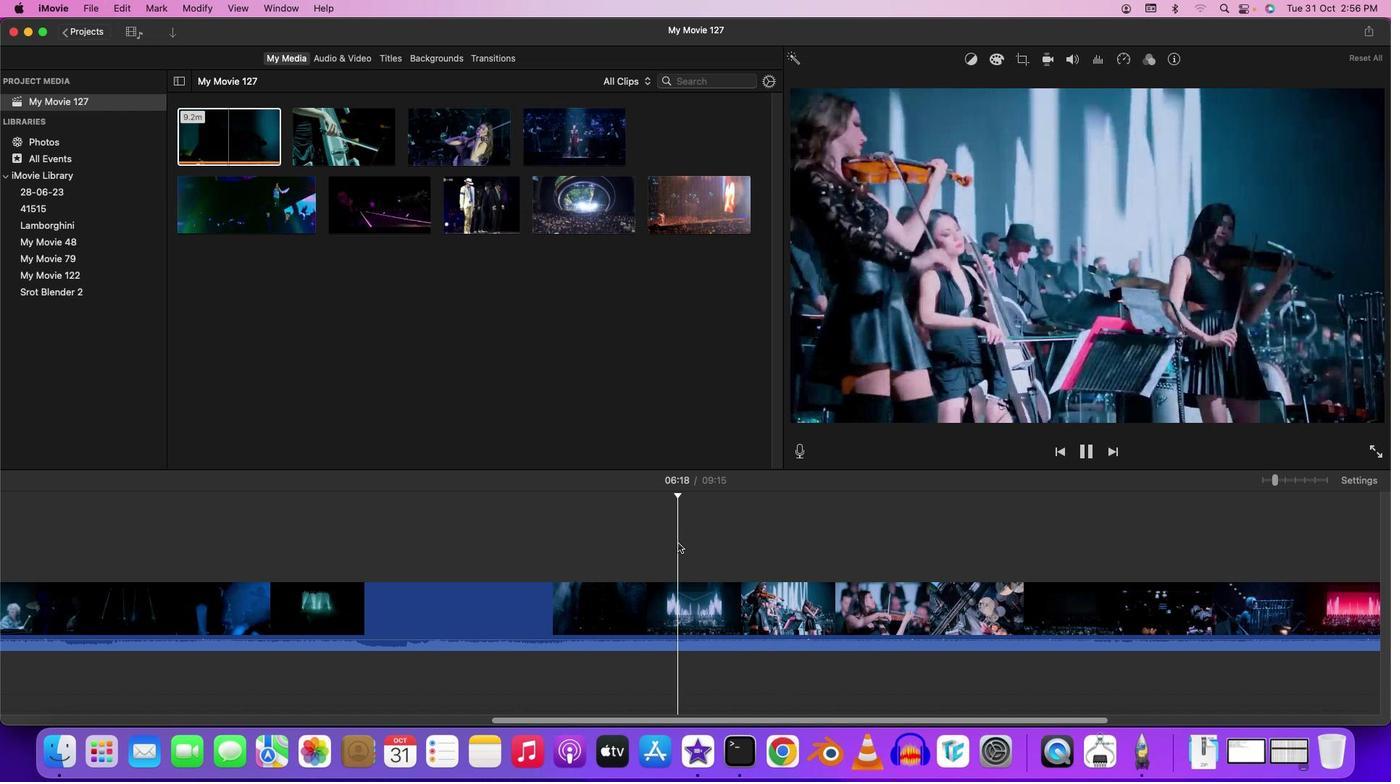 
Action: Mouse pressed left at (678, 543)
Screenshot: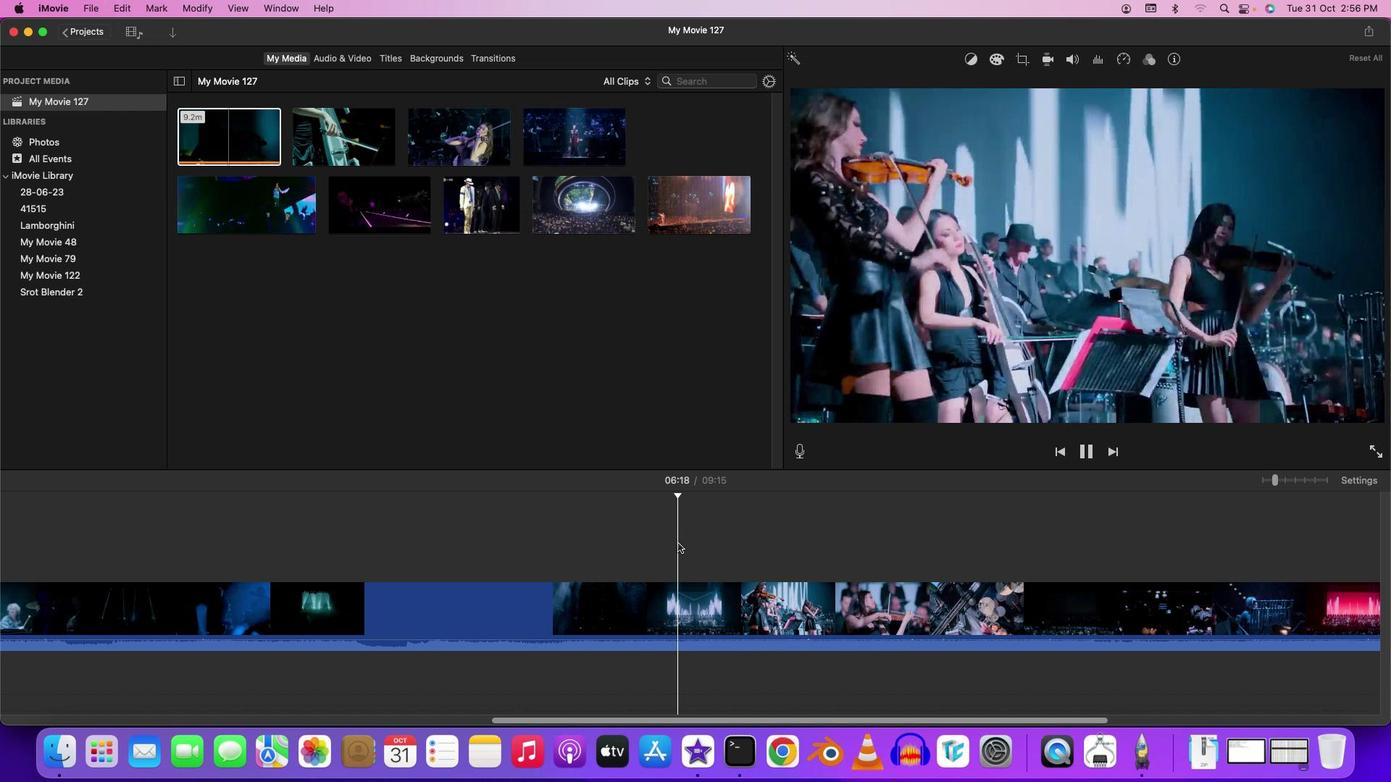 
Action: Mouse moved to (589, 534)
Screenshot: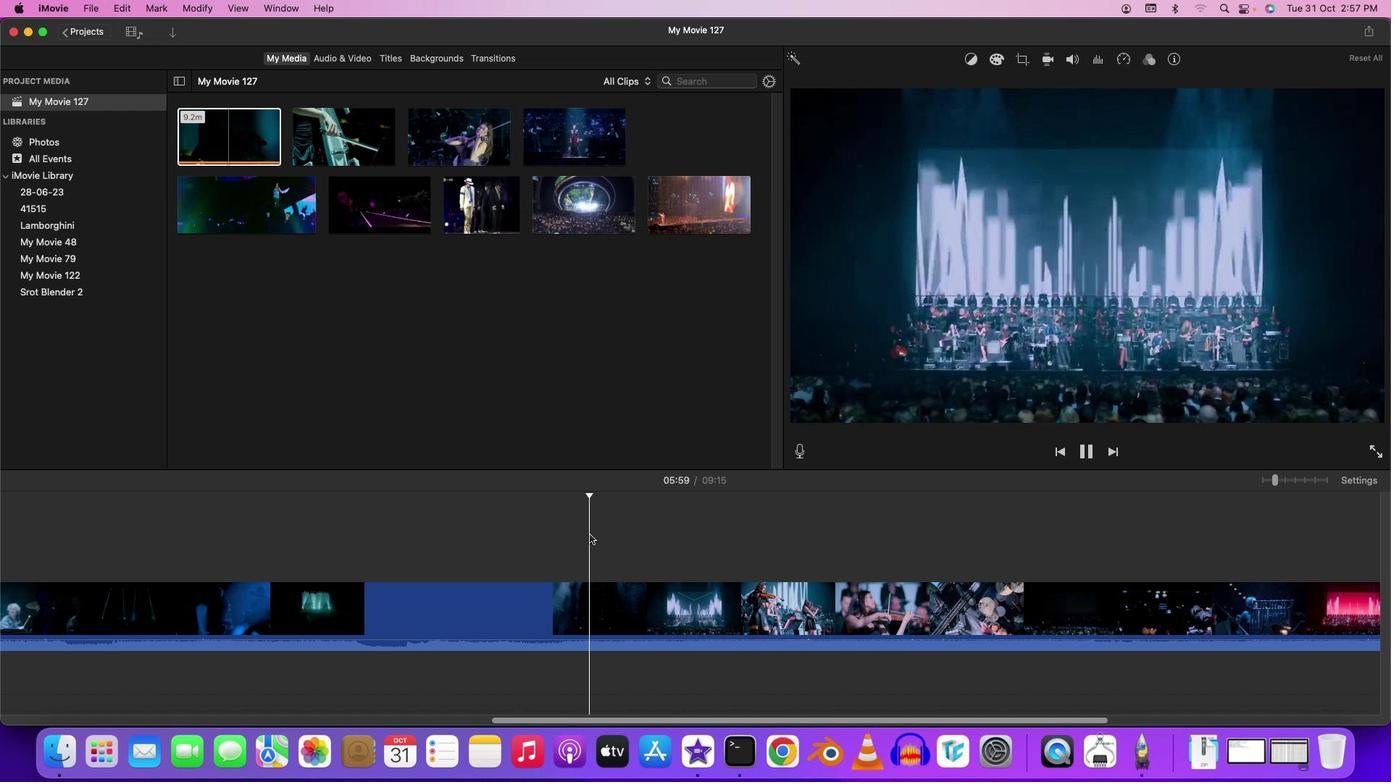 
Action: Mouse pressed left at (589, 534)
Screenshot: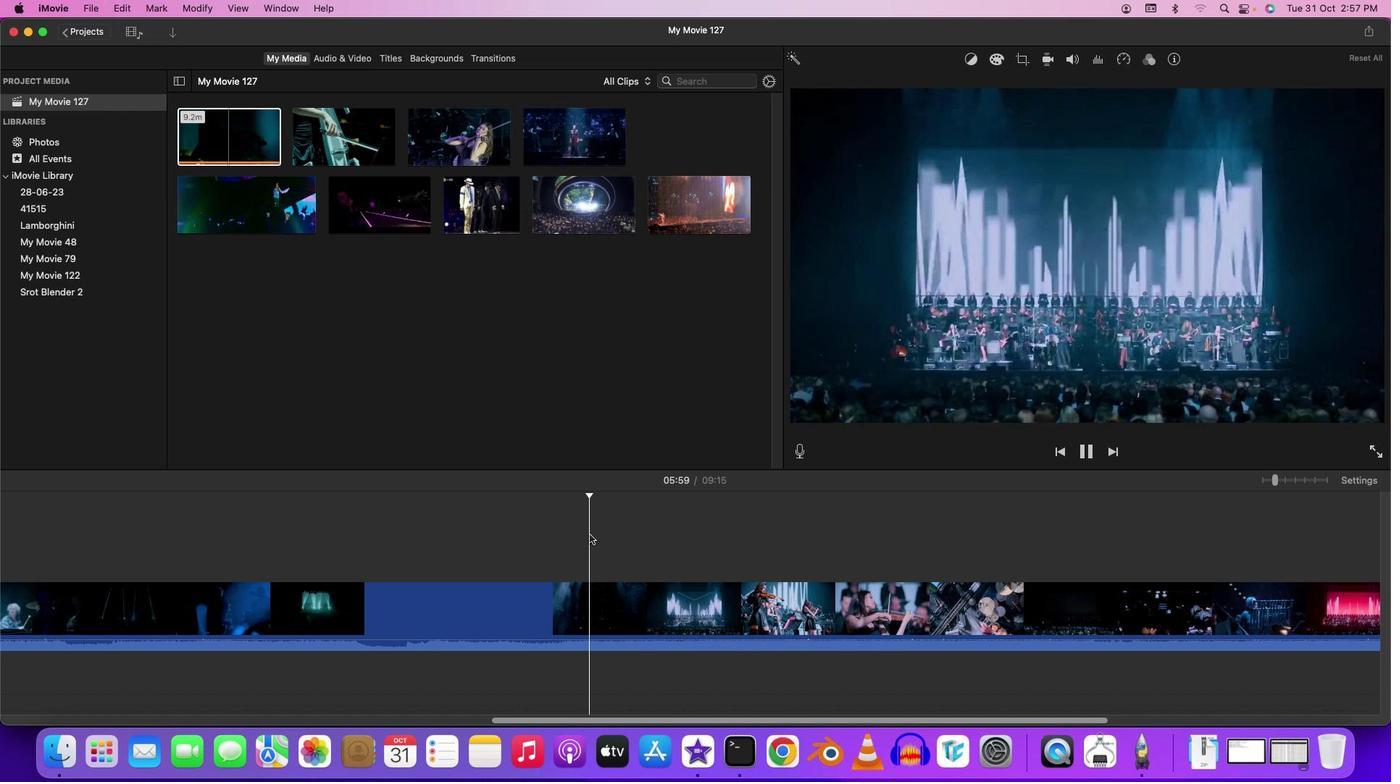 
Action: Mouse moved to (451, 535)
Screenshot: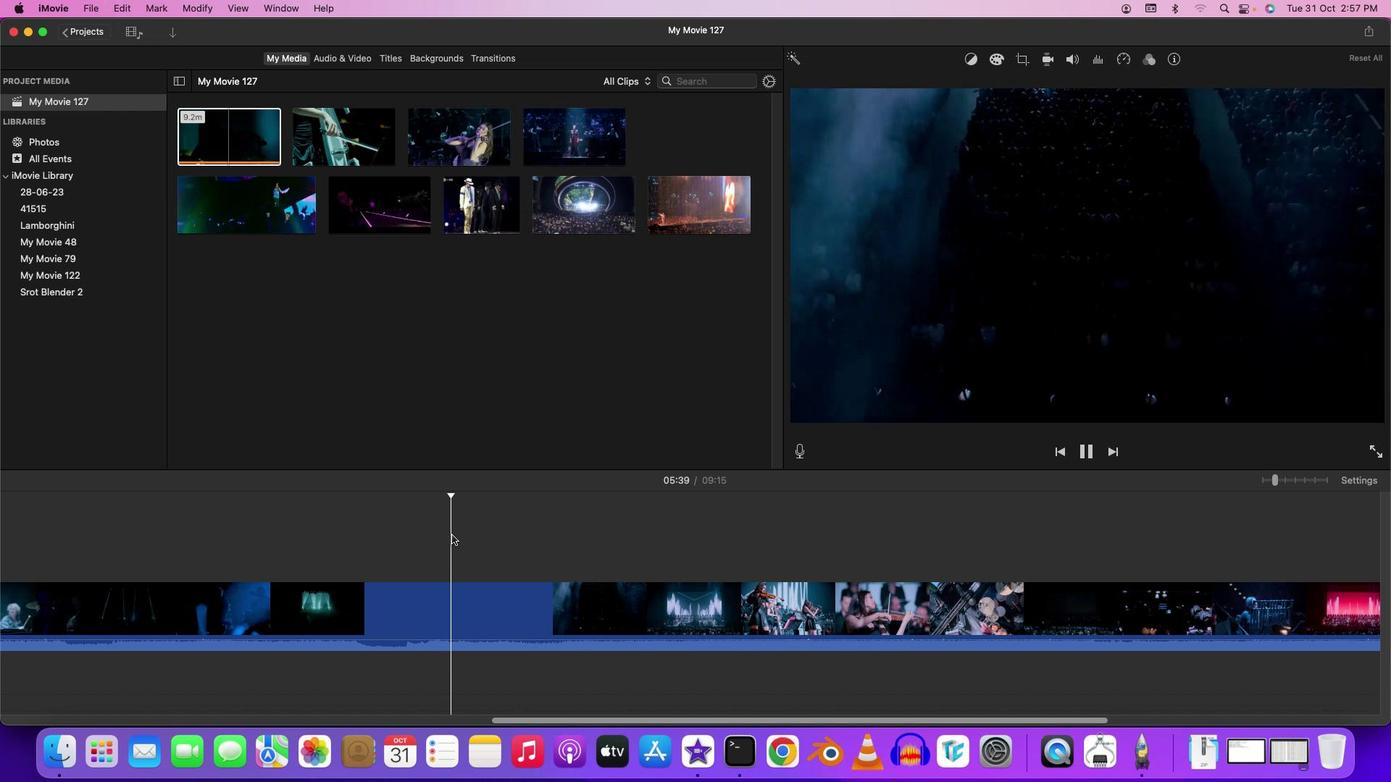 
Action: Mouse pressed left at (451, 535)
Screenshot: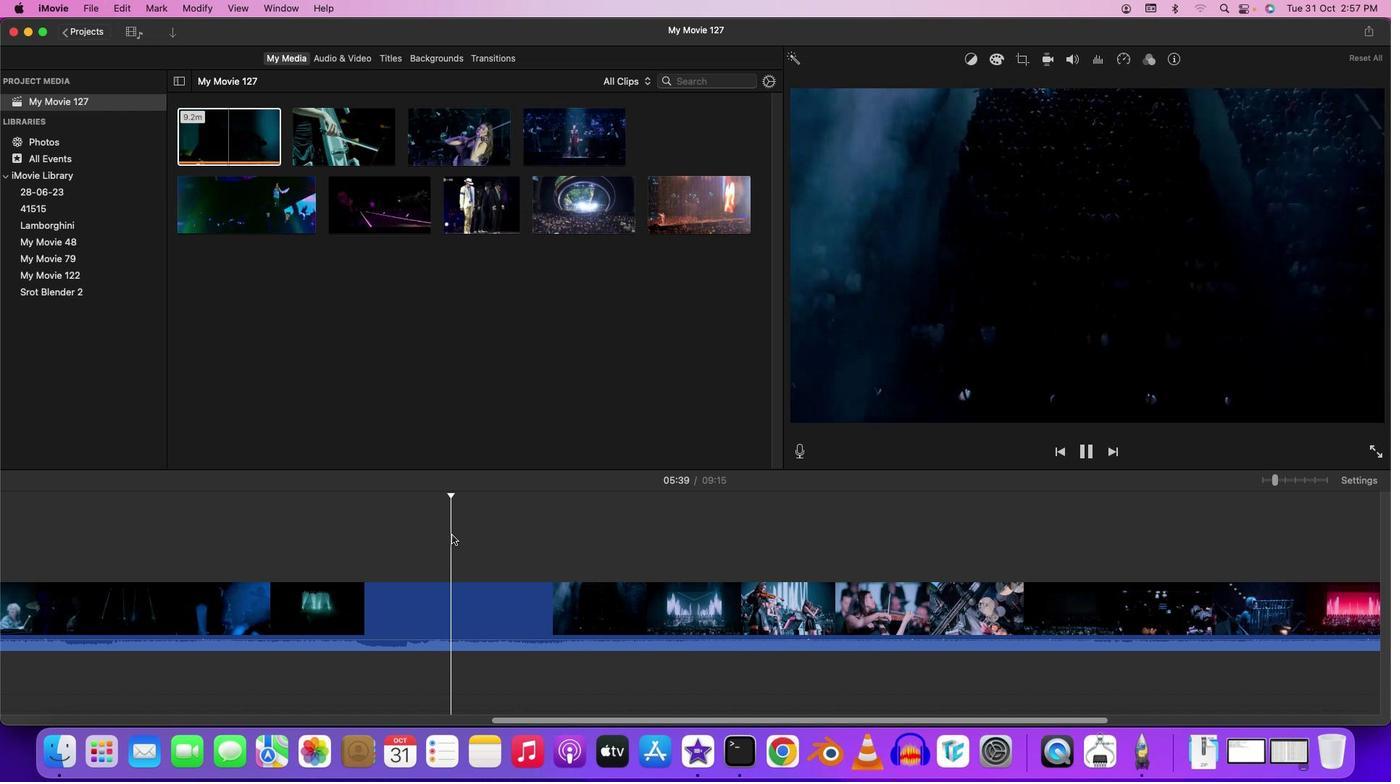 
Action: Mouse moved to (359, 538)
Screenshot: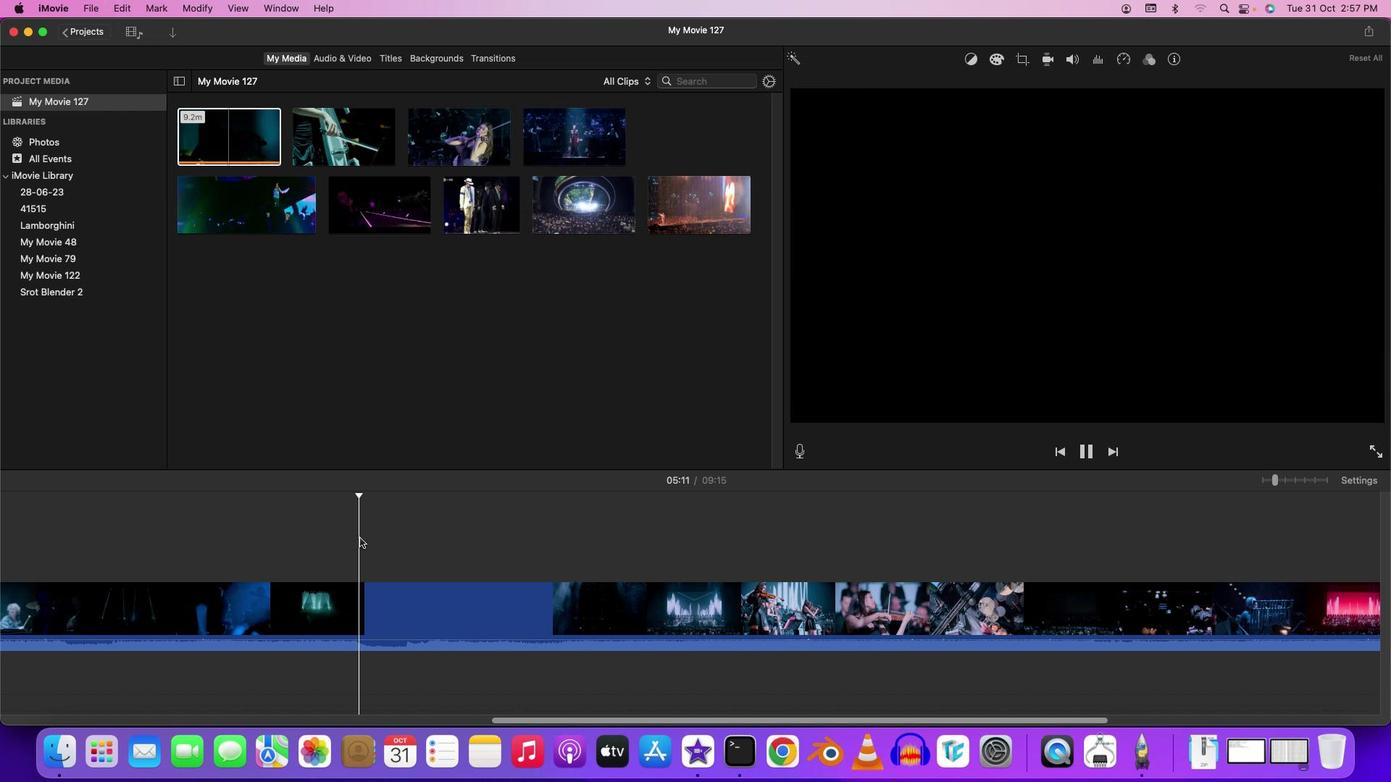 
Action: Mouse pressed left at (359, 538)
Screenshot: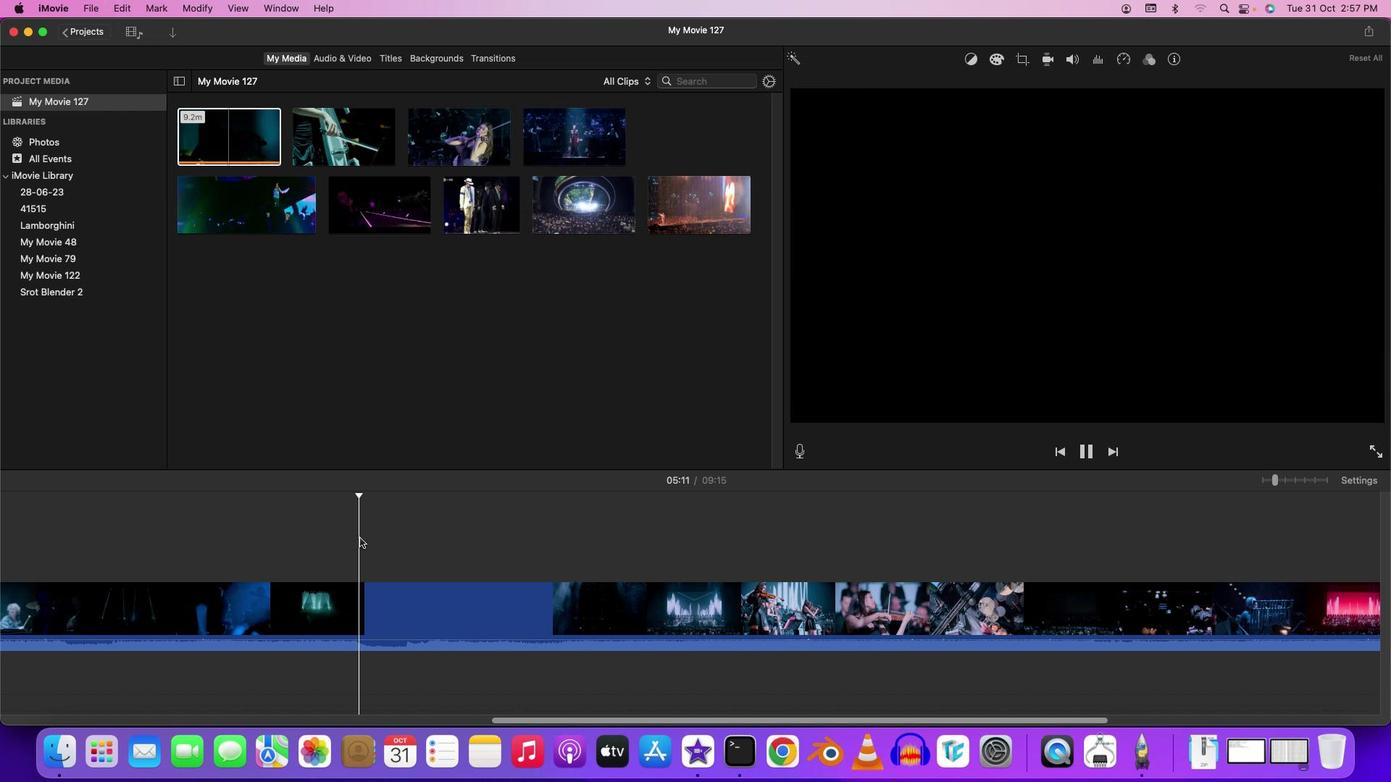 
Action: Mouse moved to (392, 539)
Screenshot: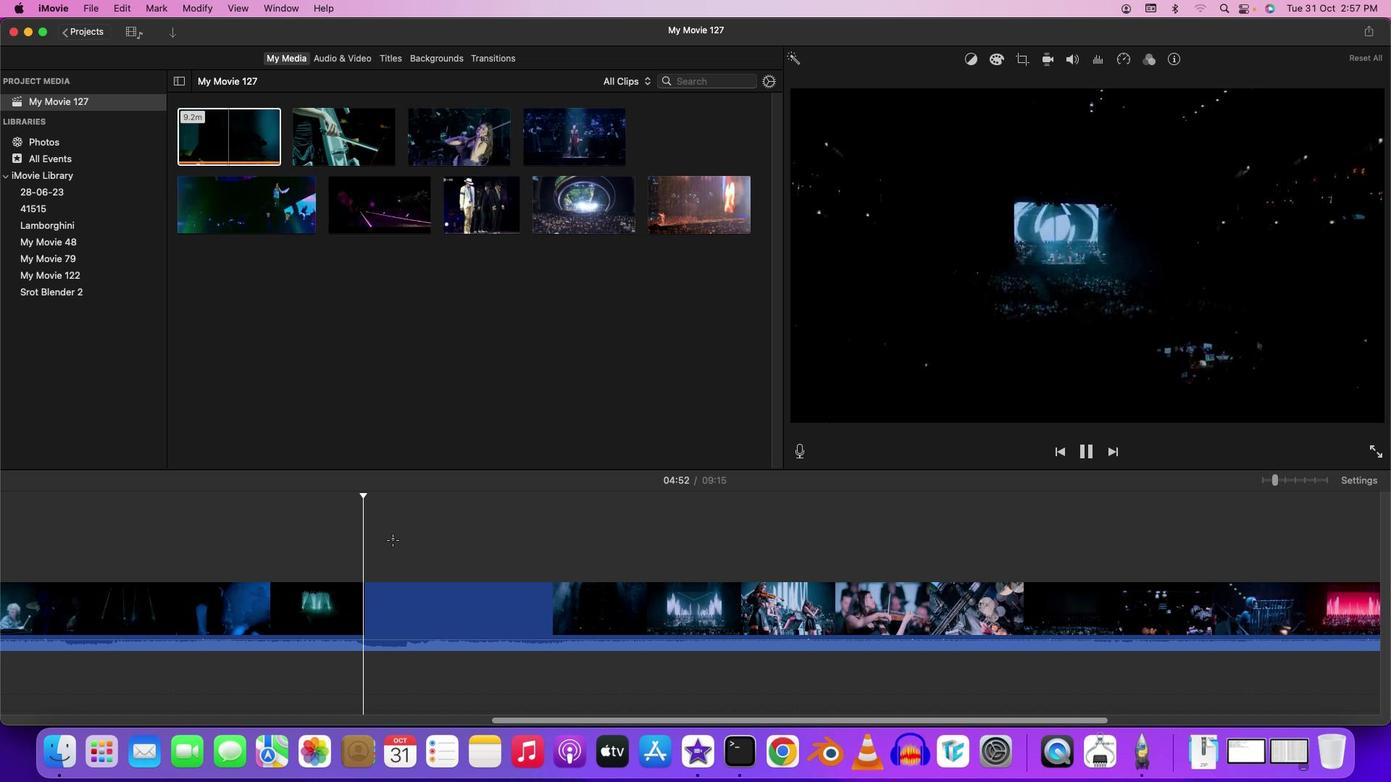 
Action: Mouse pressed left at (392, 539)
Screenshot: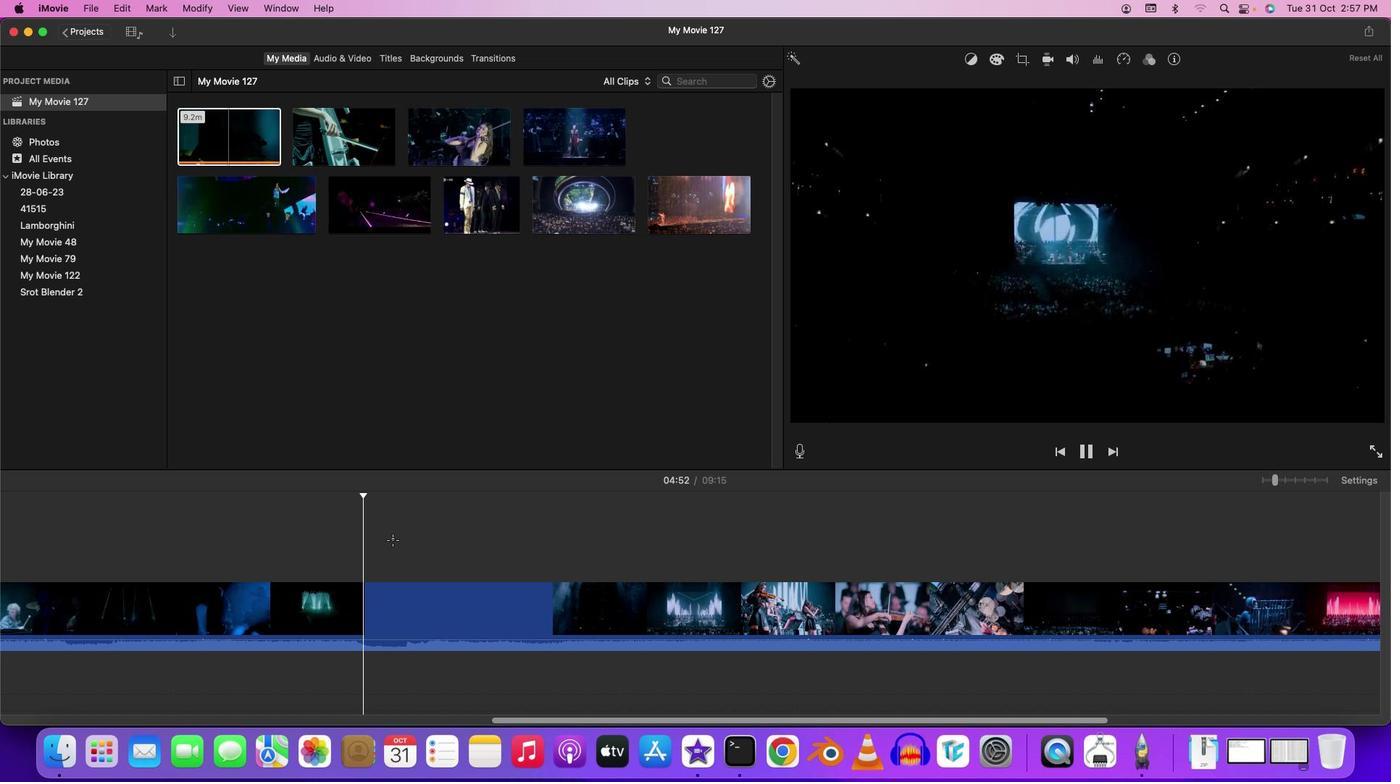 
Action: Mouse moved to (446, 540)
Screenshot: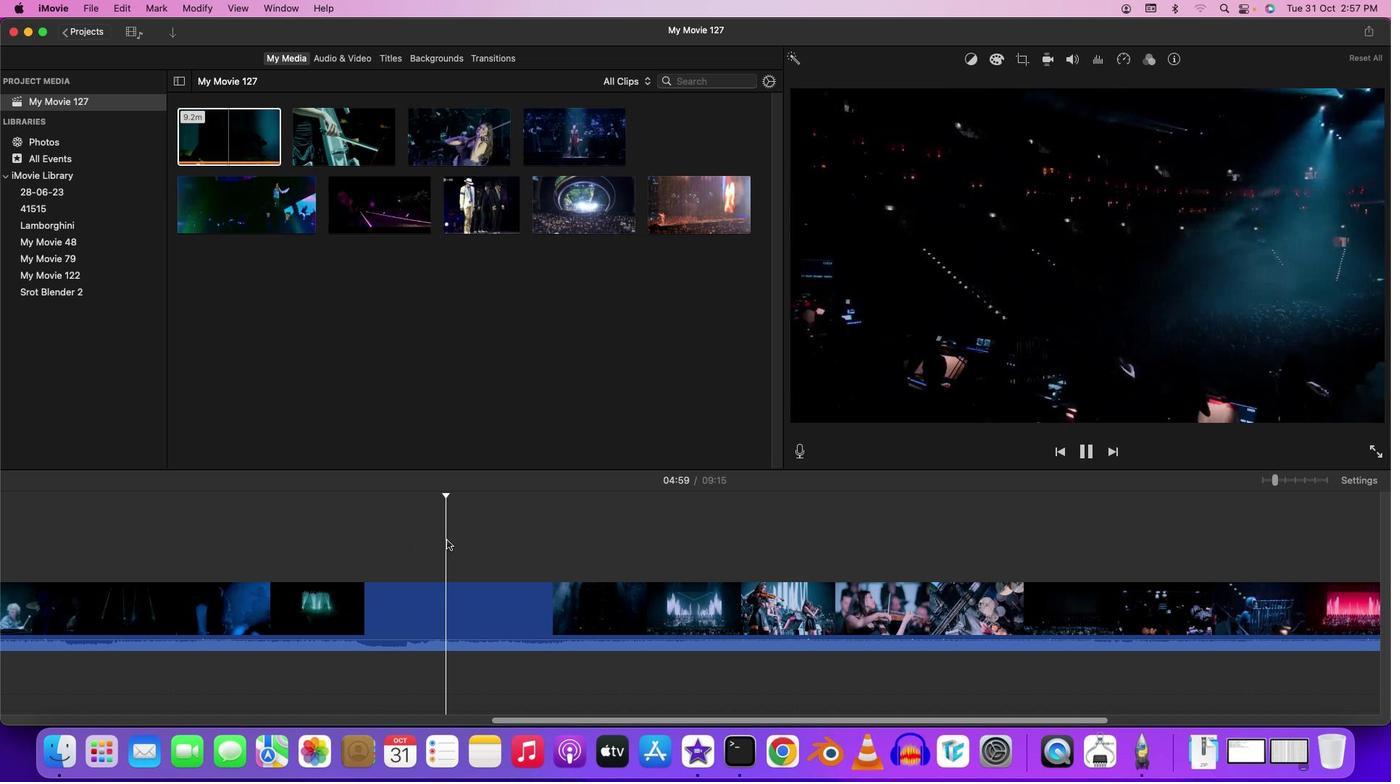 
Action: Mouse pressed left at (446, 540)
Screenshot: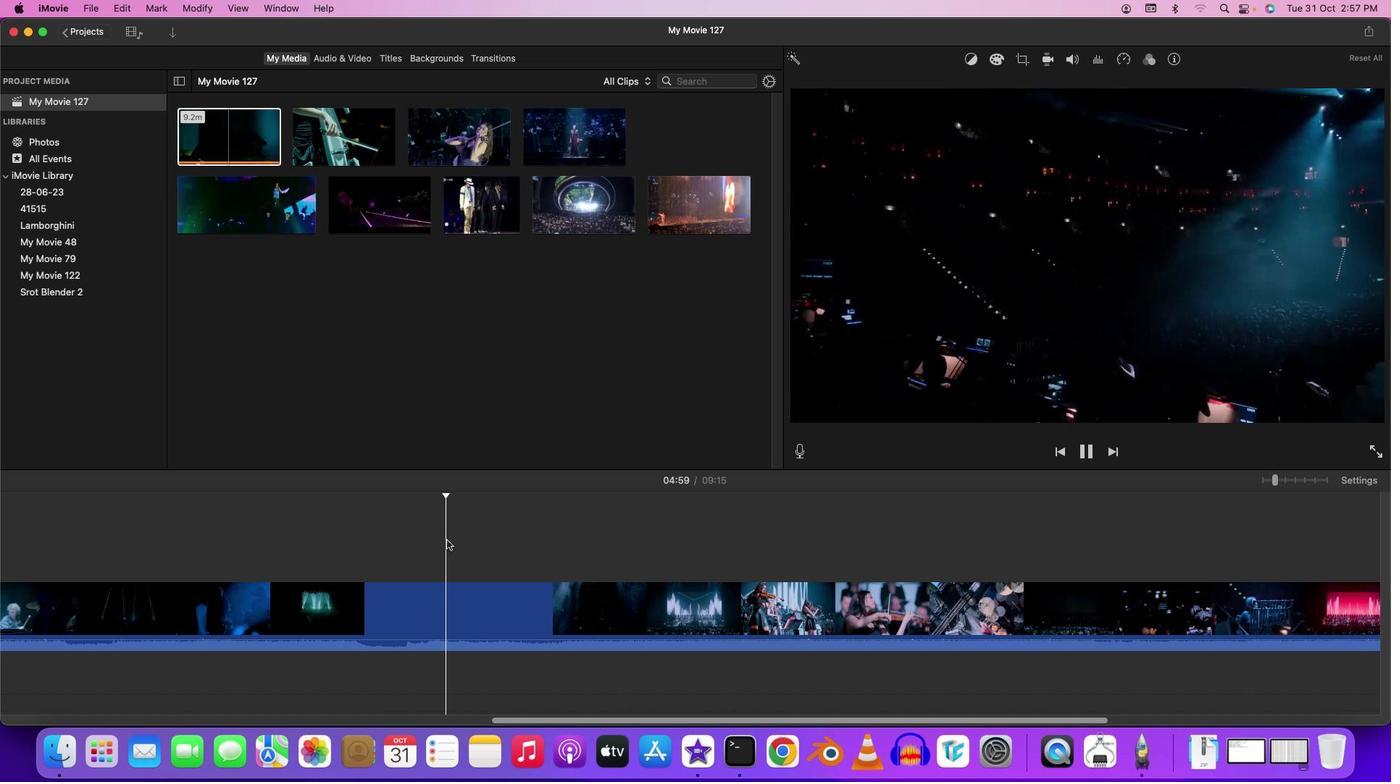 
Action: Mouse moved to (506, 539)
Screenshot: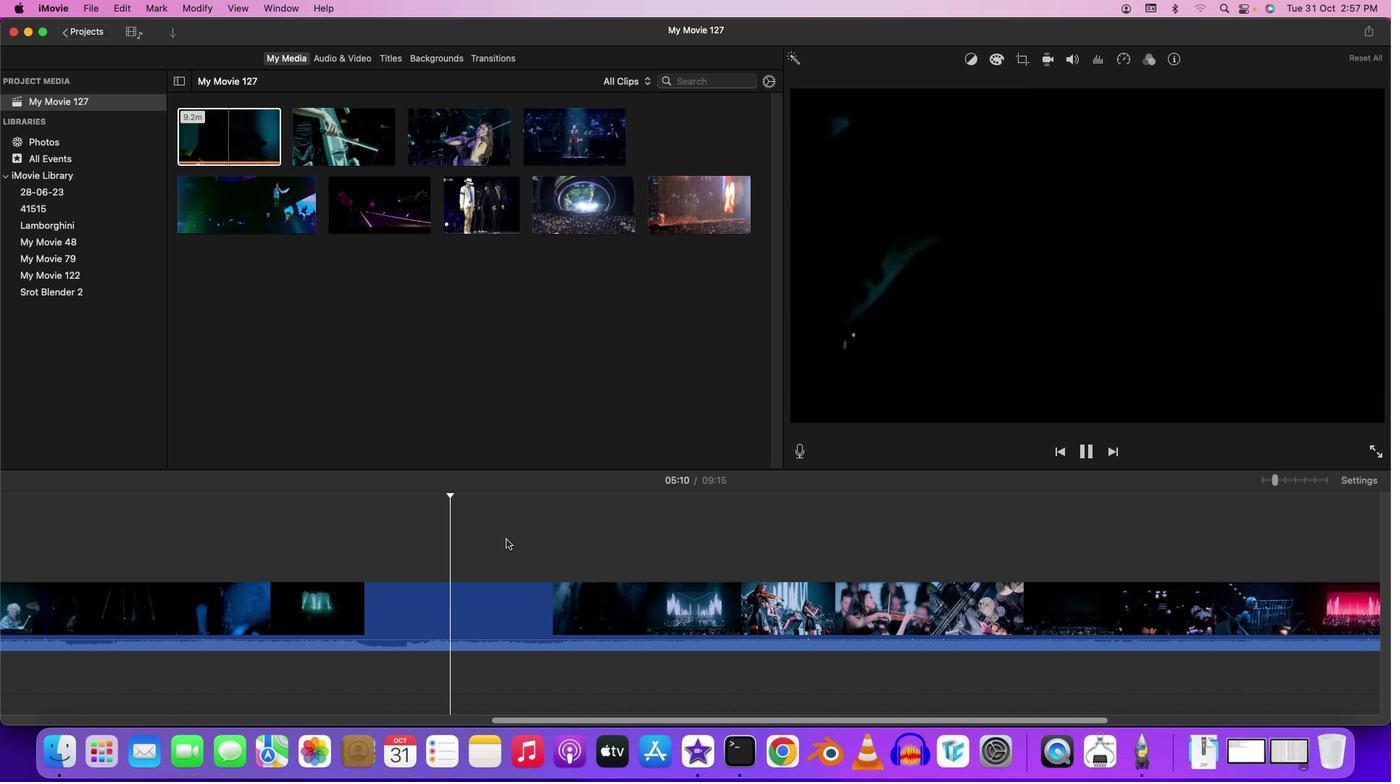 
Action: Mouse pressed left at (506, 539)
Screenshot: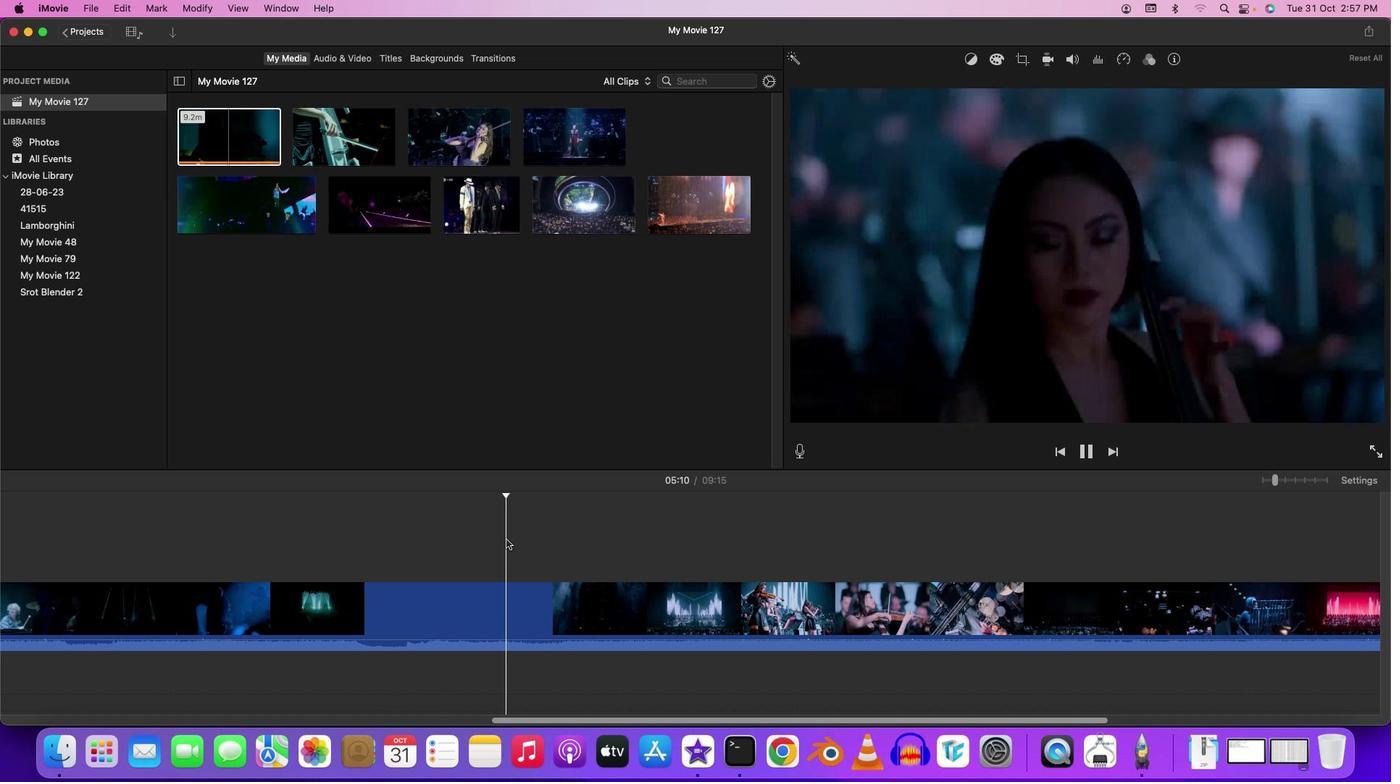 
Action: Mouse moved to (565, 538)
Screenshot: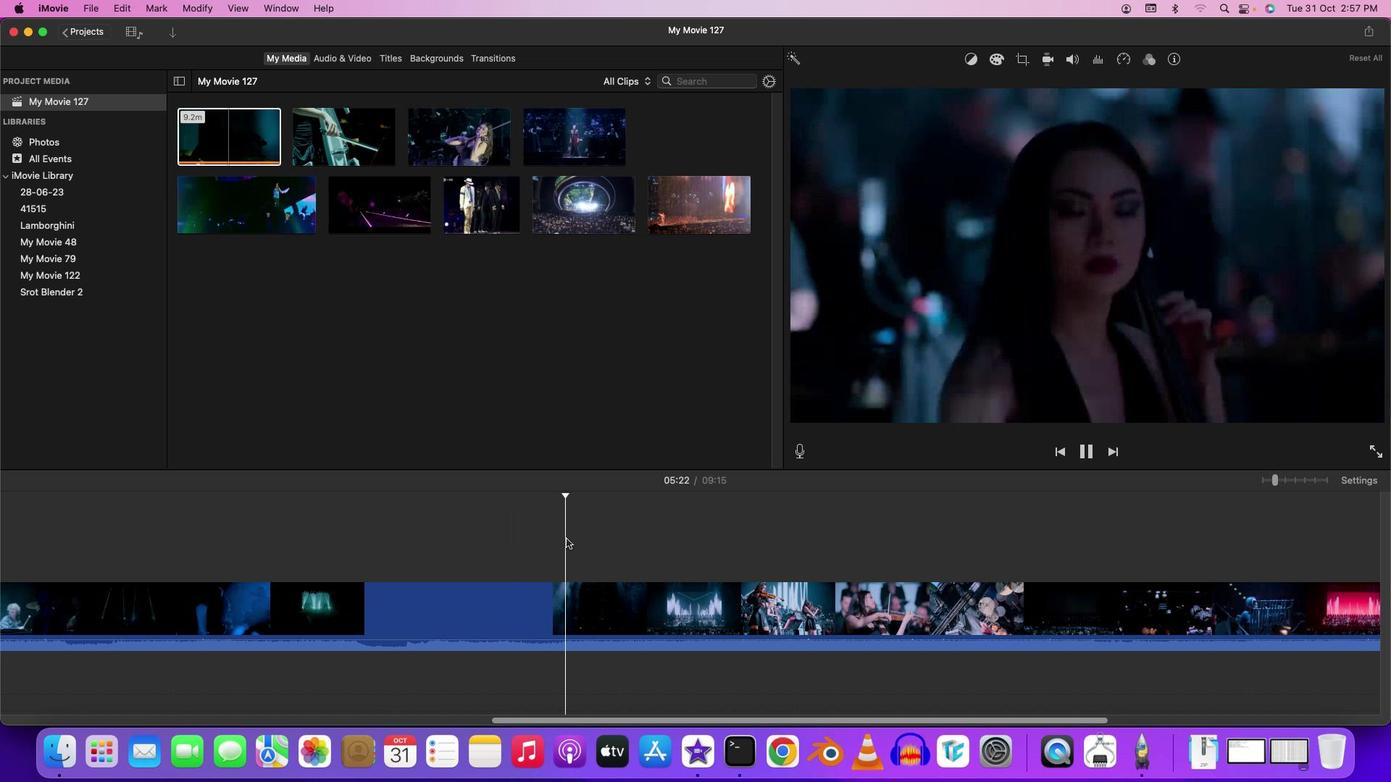 
Action: Mouse pressed left at (565, 538)
Screenshot: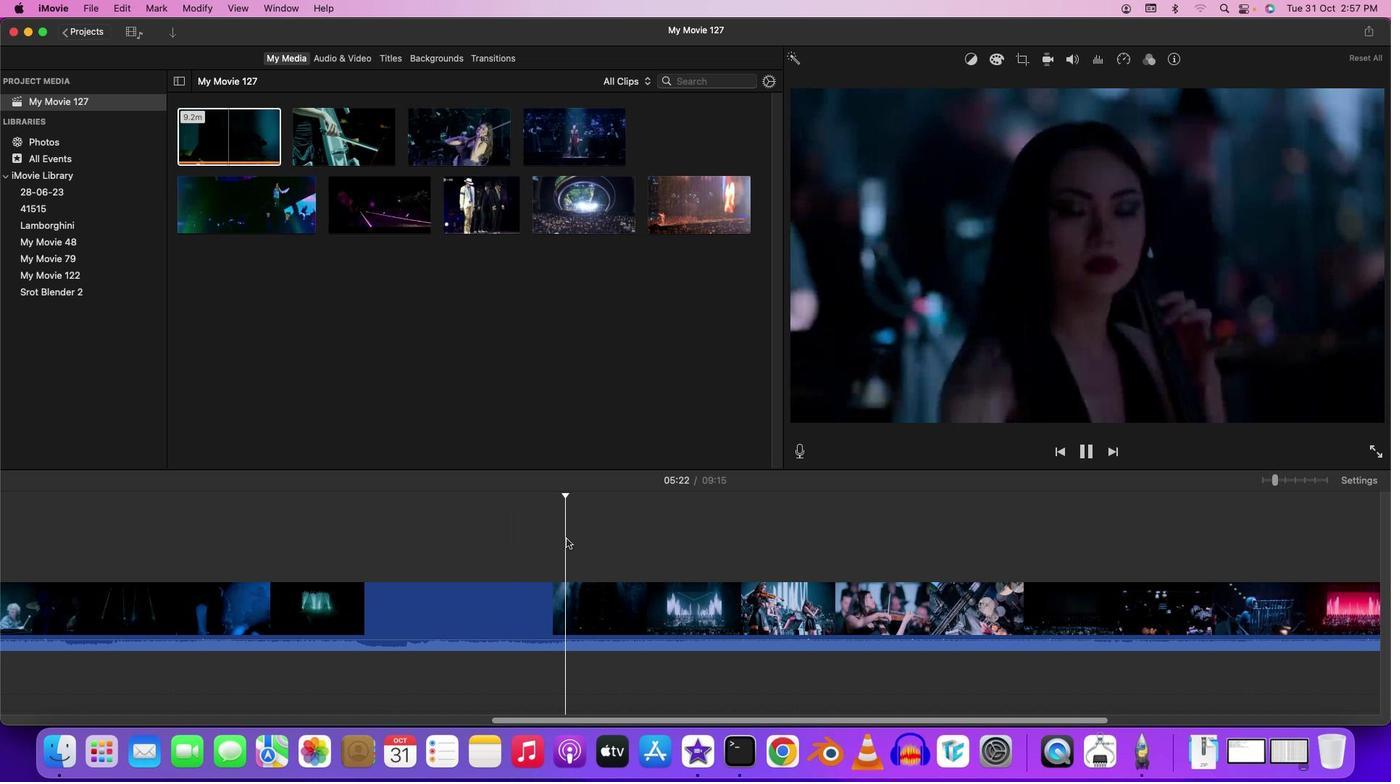 
Action: Mouse moved to (650, 537)
Screenshot: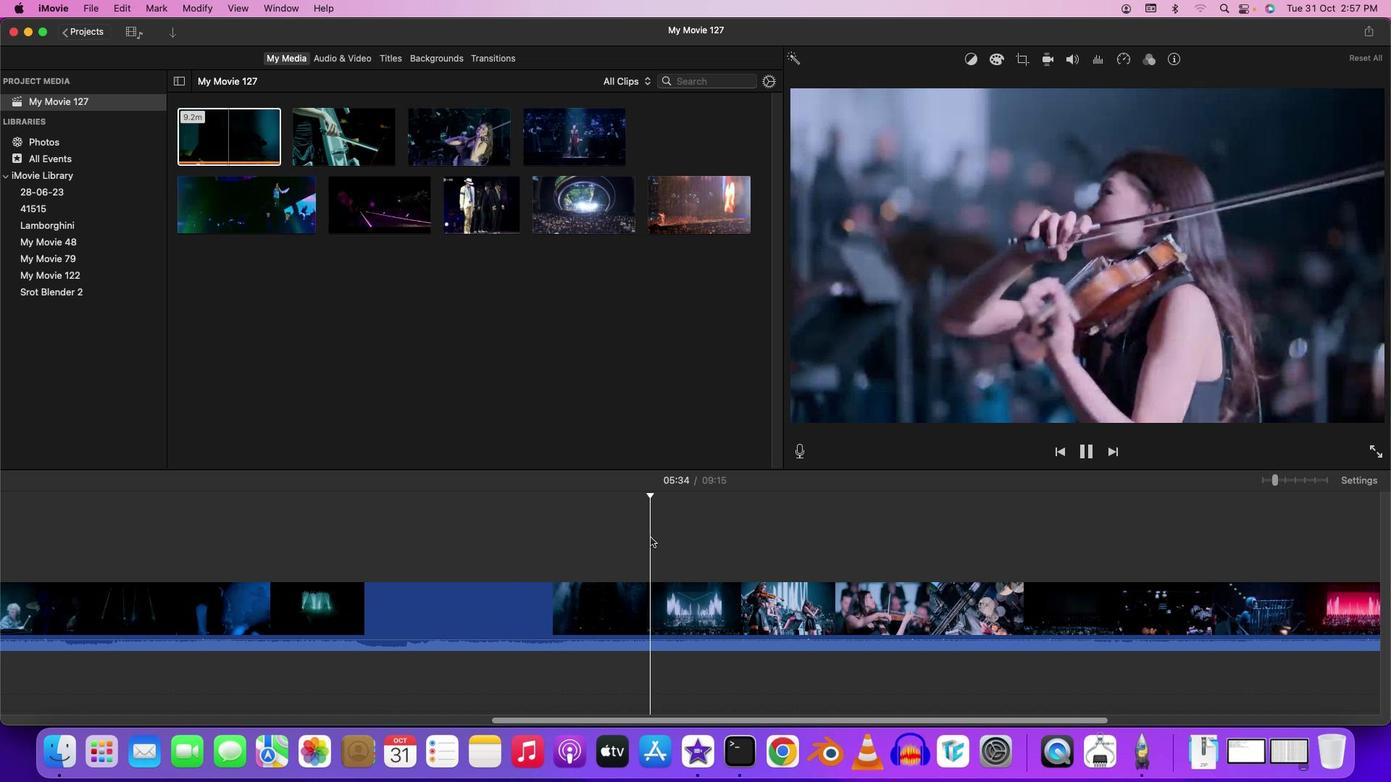 
Action: Mouse pressed left at (650, 537)
Screenshot: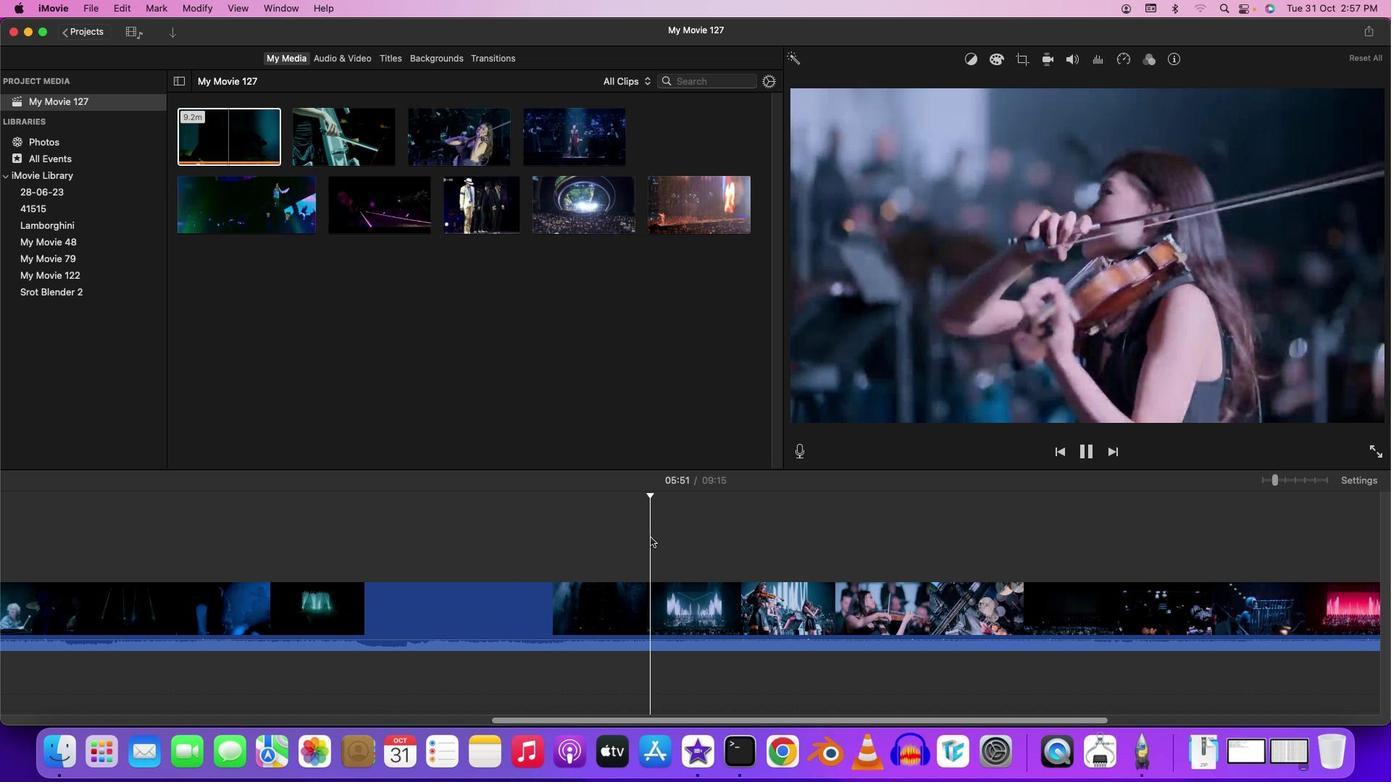 
Action: Mouse moved to (744, 545)
Screenshot: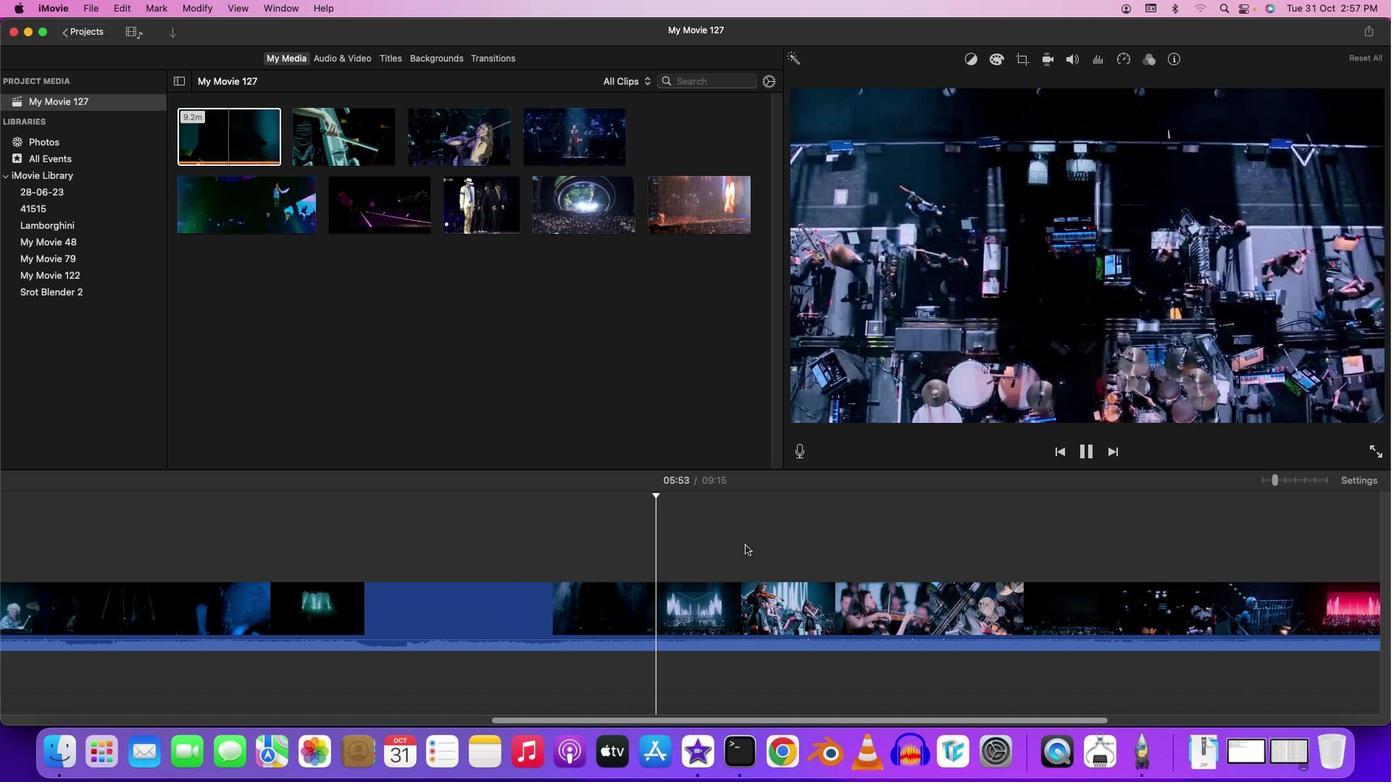 
Action: Mouse pressed left at (744, 545)
Screenshot: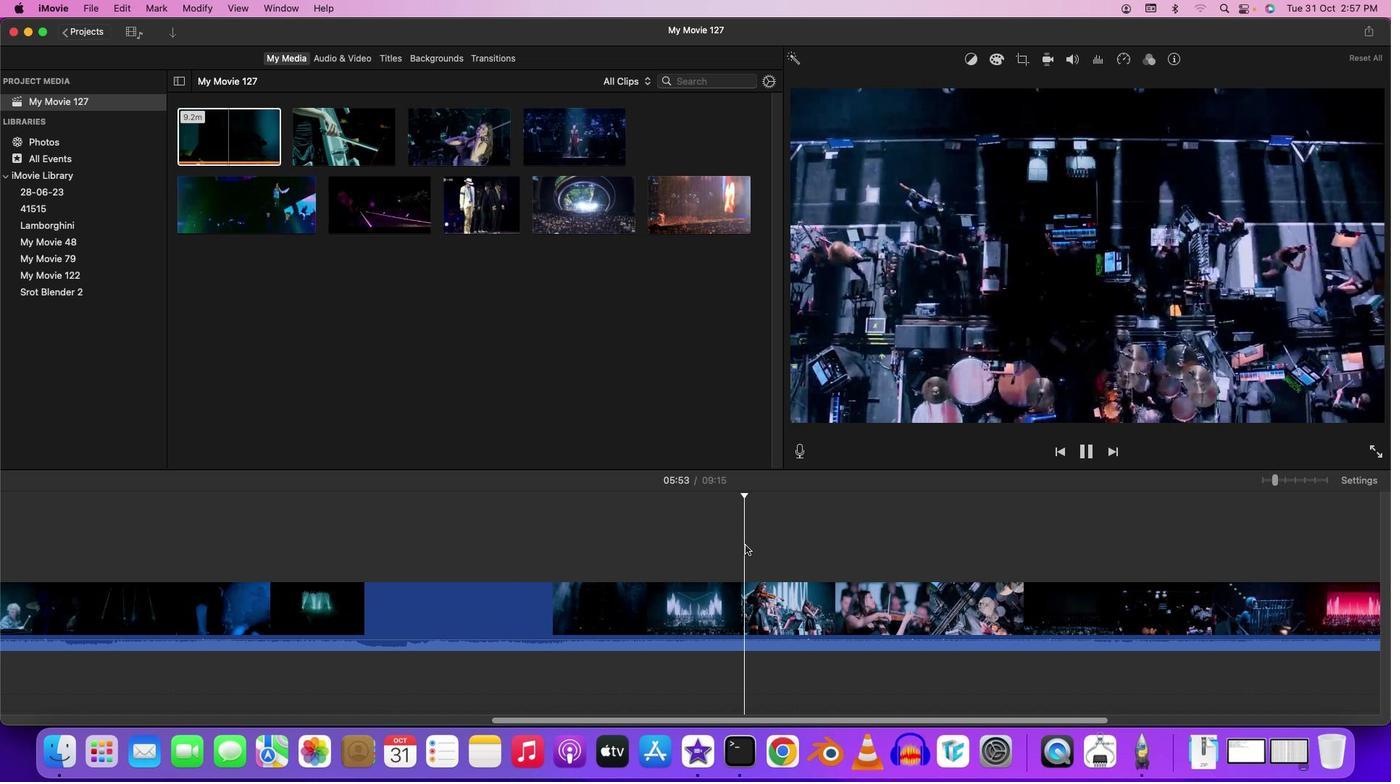 
Action: Mouse moved to (710, 538)
Screenshot: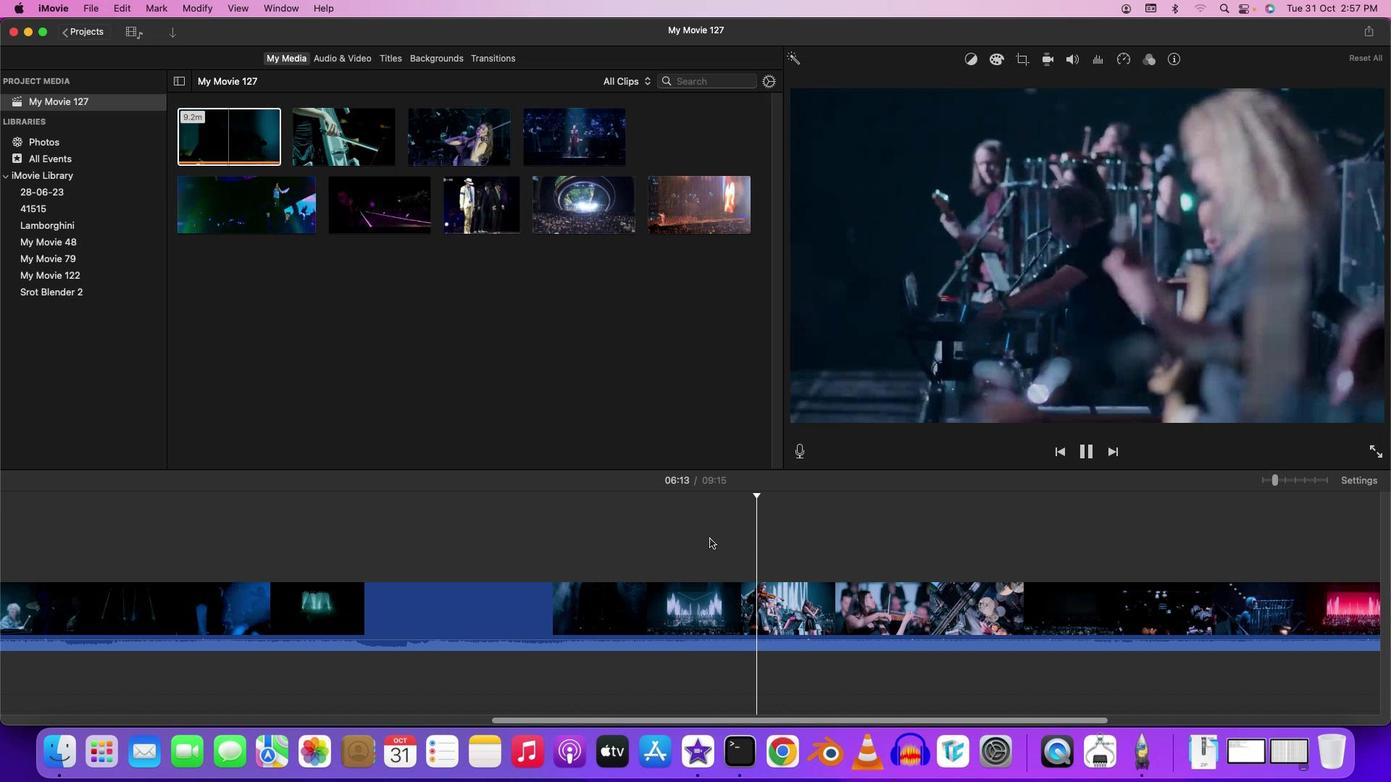 
Action: Mouse pressed left at (710, 538)
Screenshot: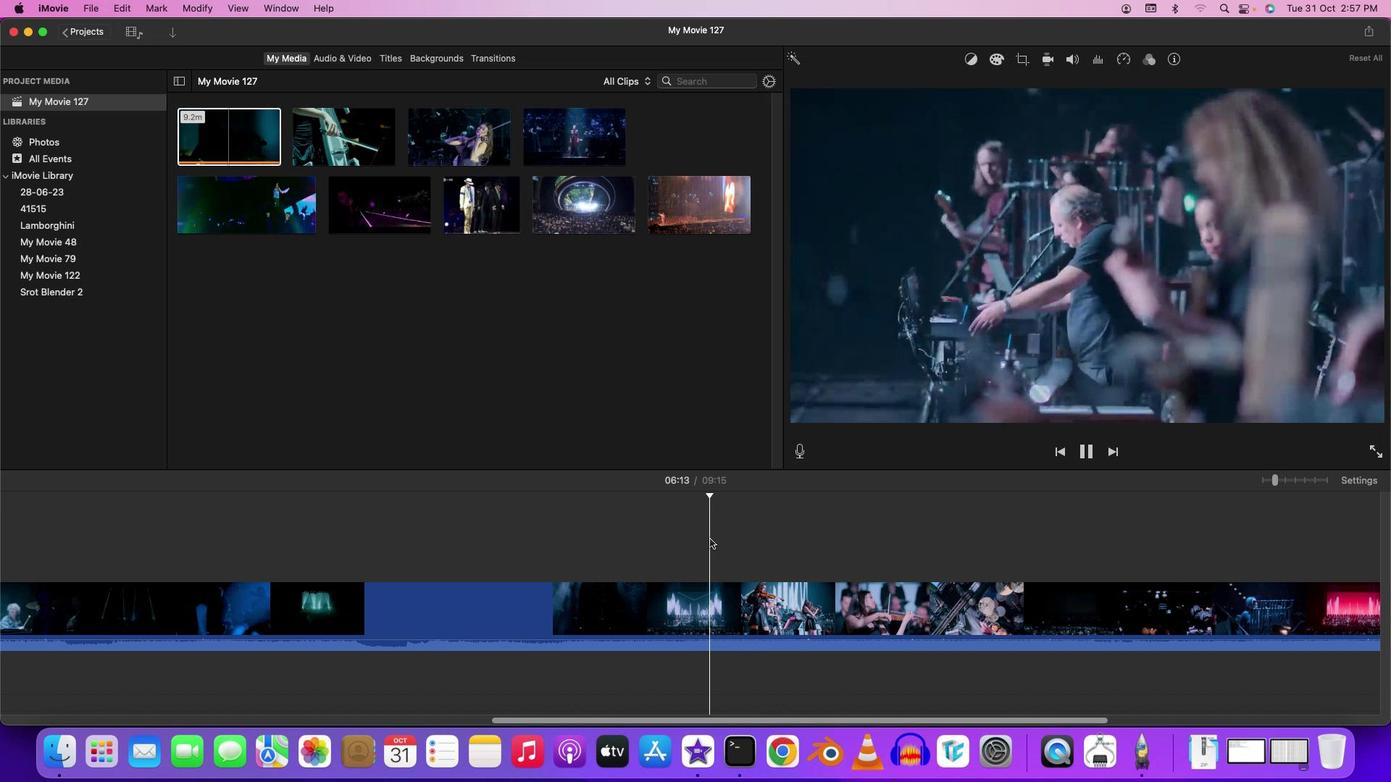 
Action: Mouse moved to (659, 537)
Screenshot: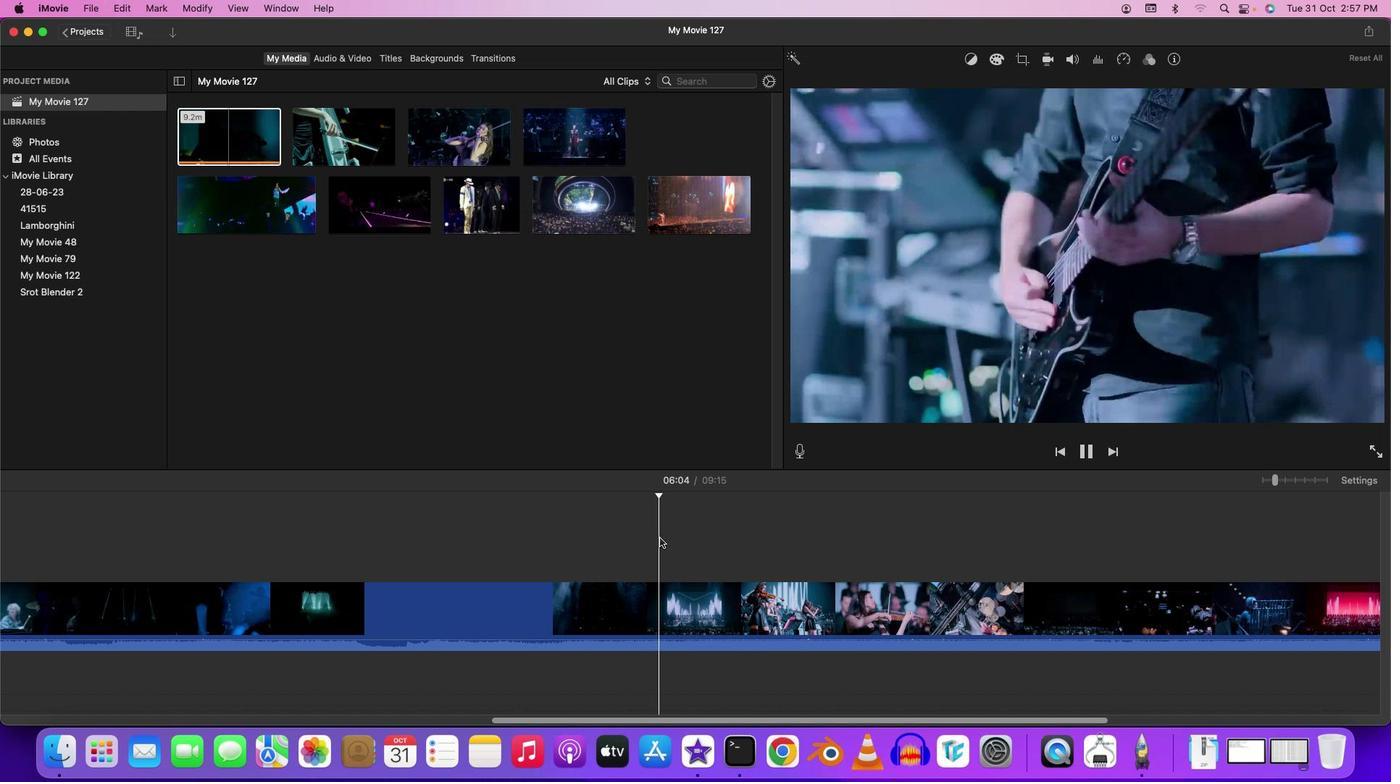 
Action: Mouse pressed left at (659, 537)
Screenshot: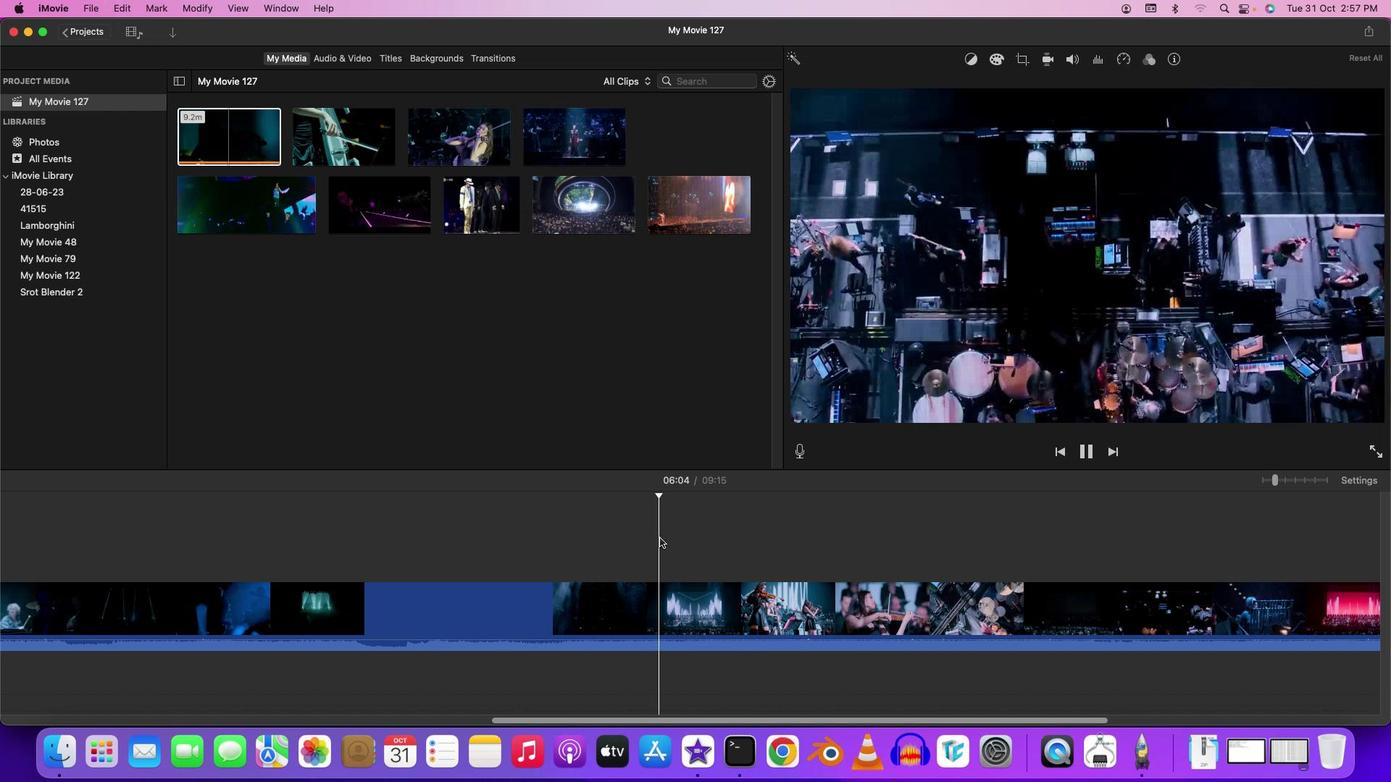 
Action: Mouse moved to (627, 540)
Screenshot: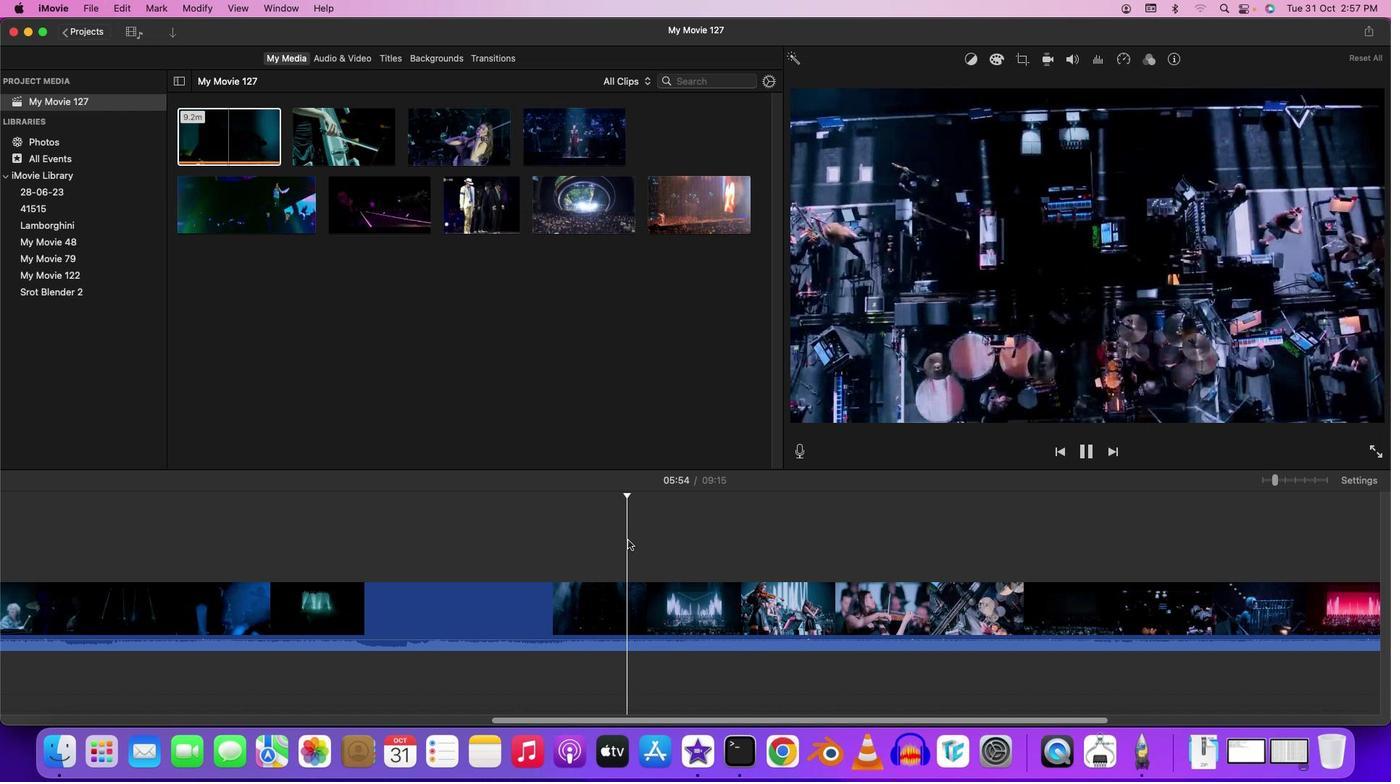 
Action: Mouse pressed left at (627, 540)
Screenshot: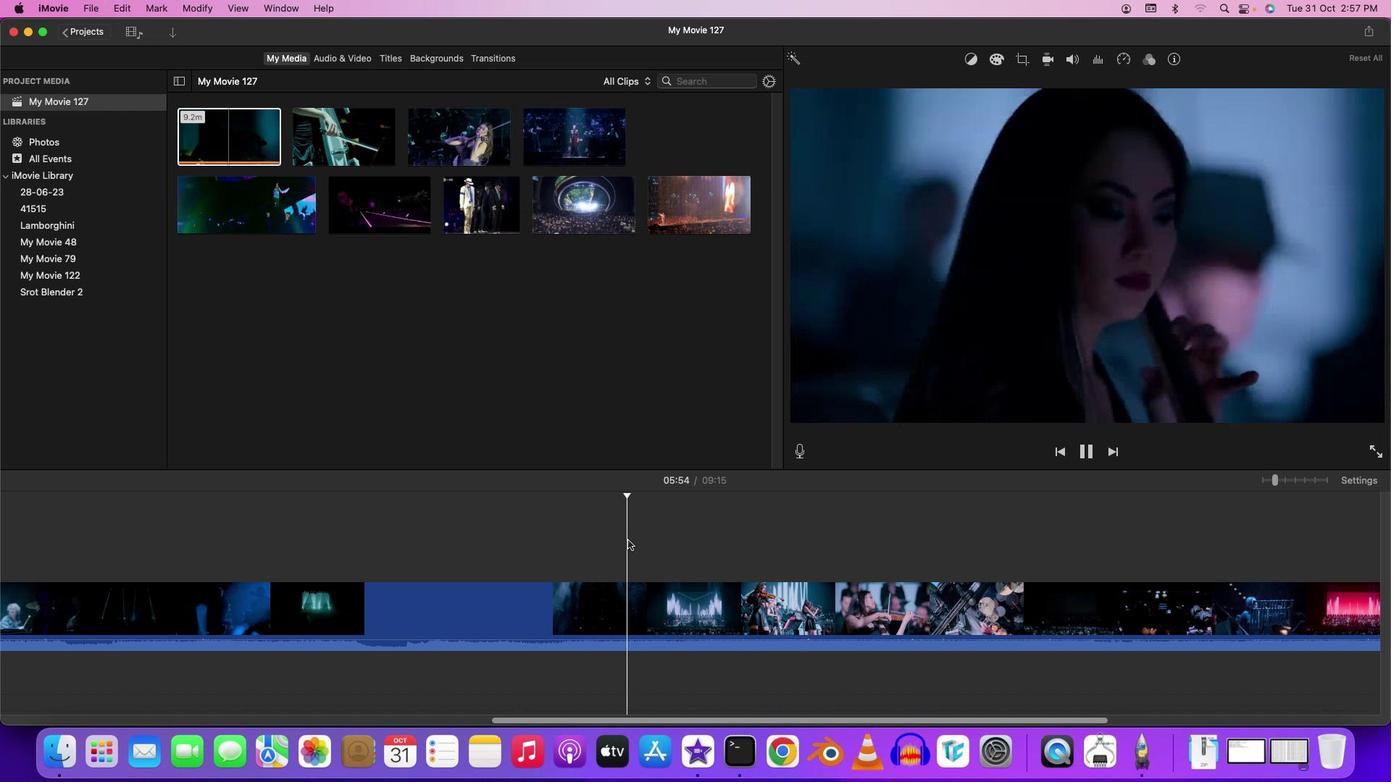 
Action: Mouse moved to (606, 541)
Screenshot: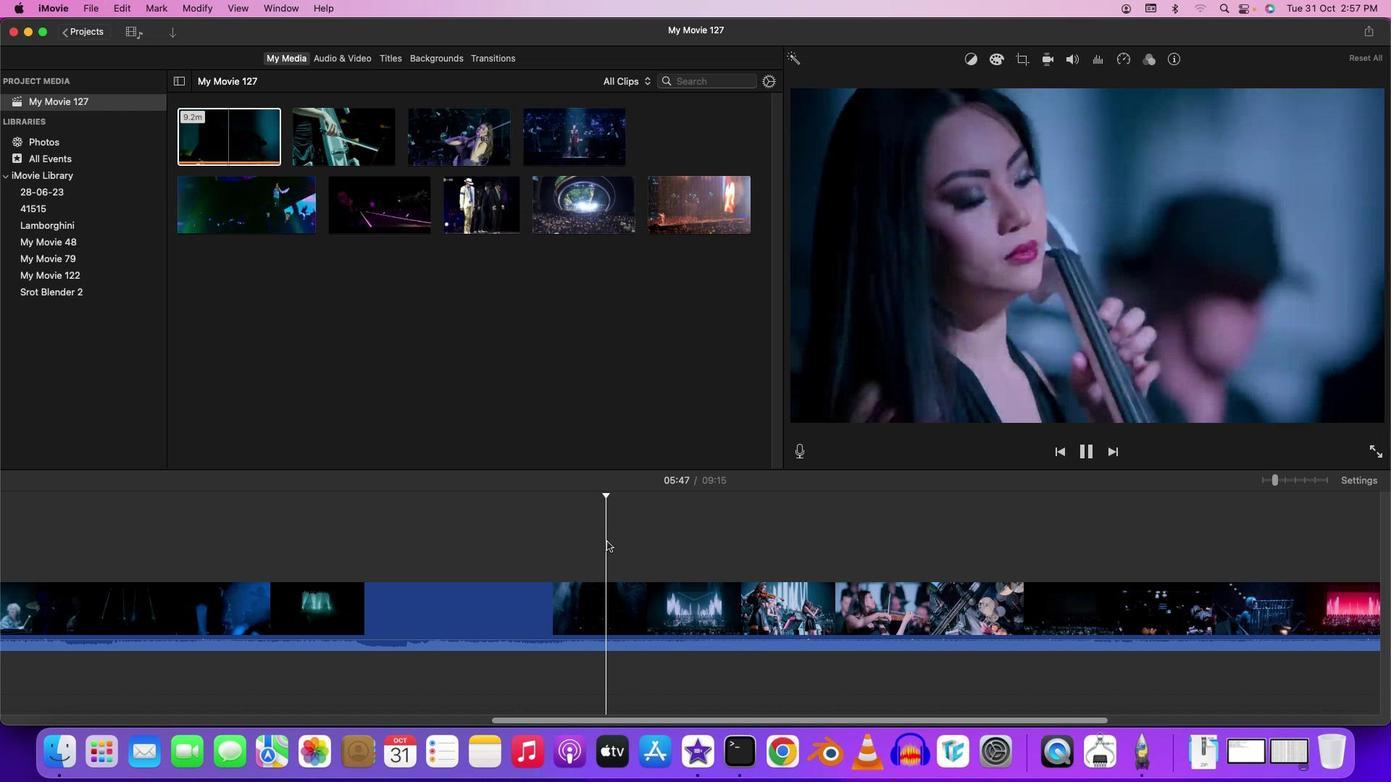 
Action: Mouse pressed left at (606, 541)
Screenshot: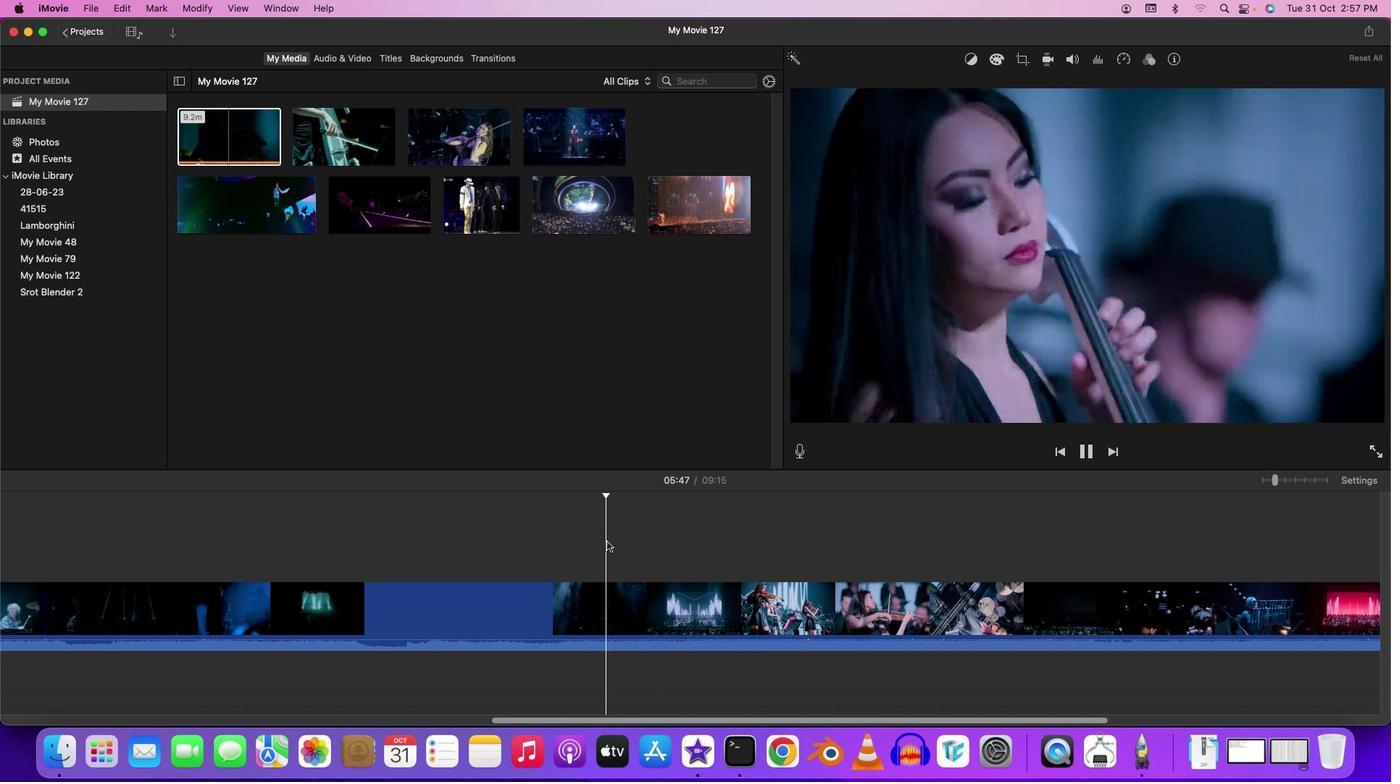 
Action: Mouse moved to (565, 543)
Screenshot: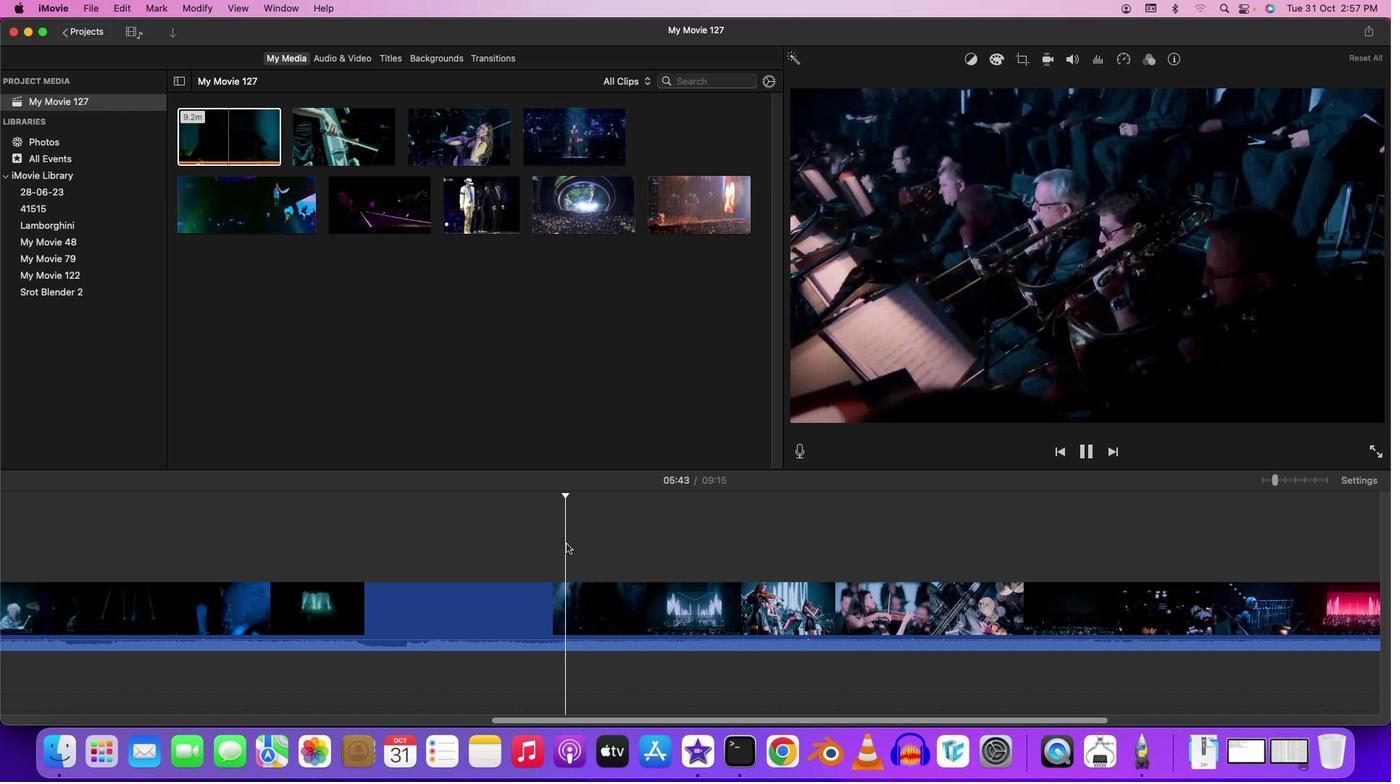 
Action: Mouse pressed left at (565, 543)
Screenshot: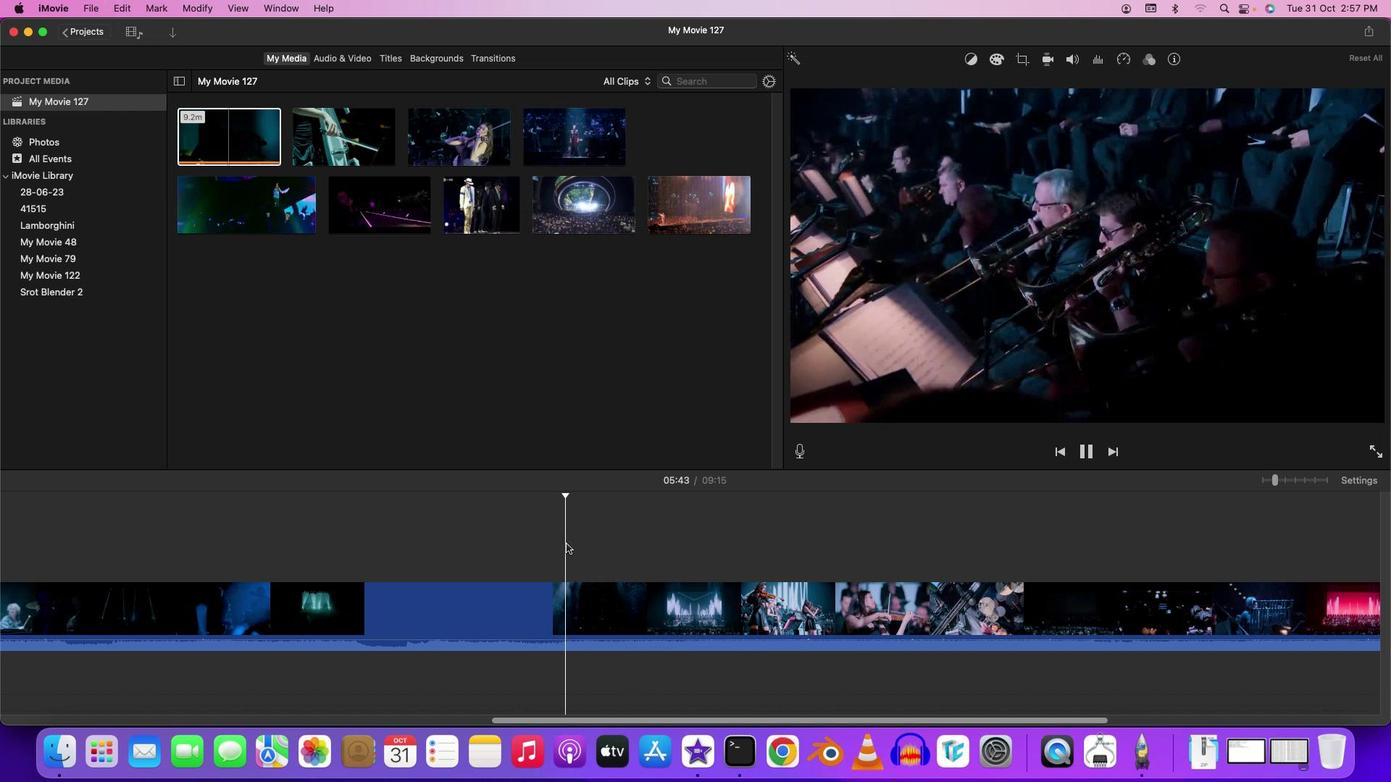 
Action: Mouse moved to (532, 545)
Screenshot: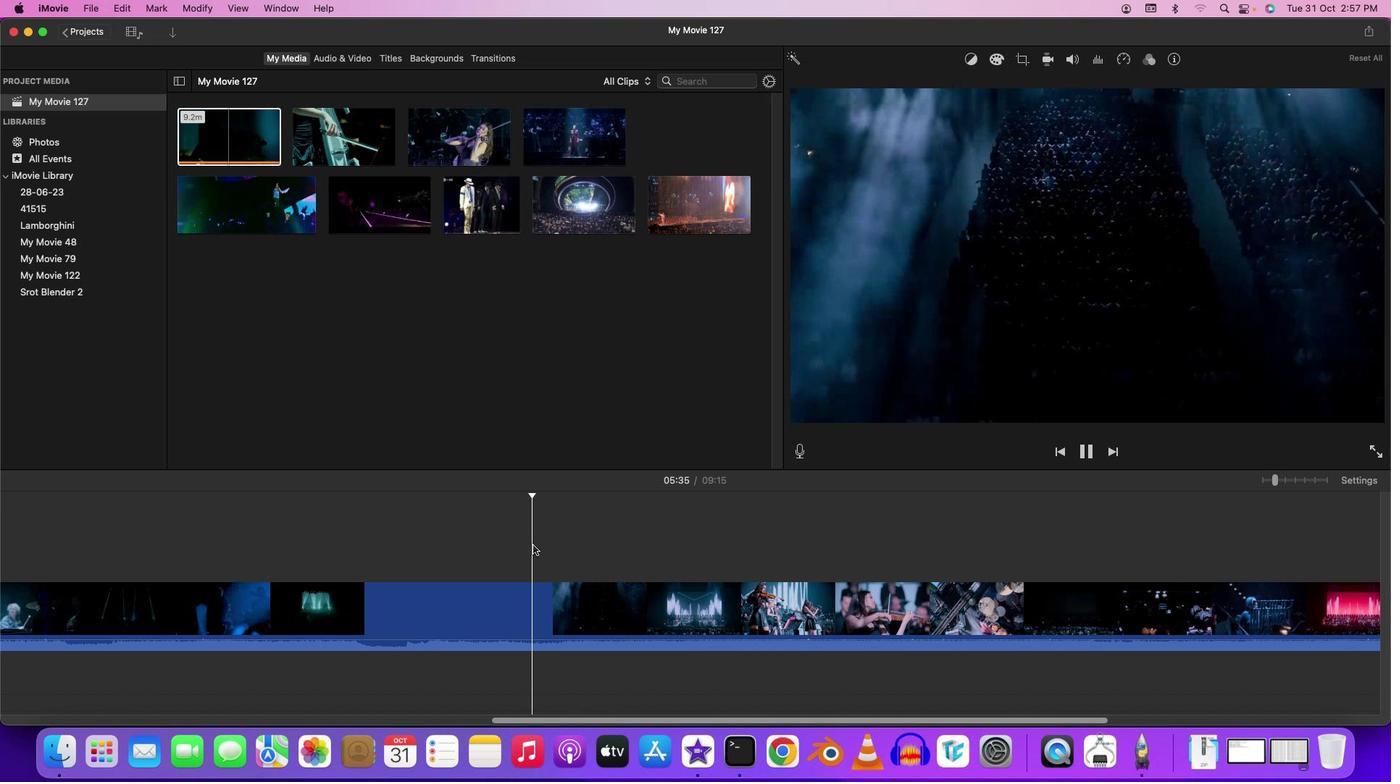 
Action: Mouse pressed left at (532, 545)
Screenshot: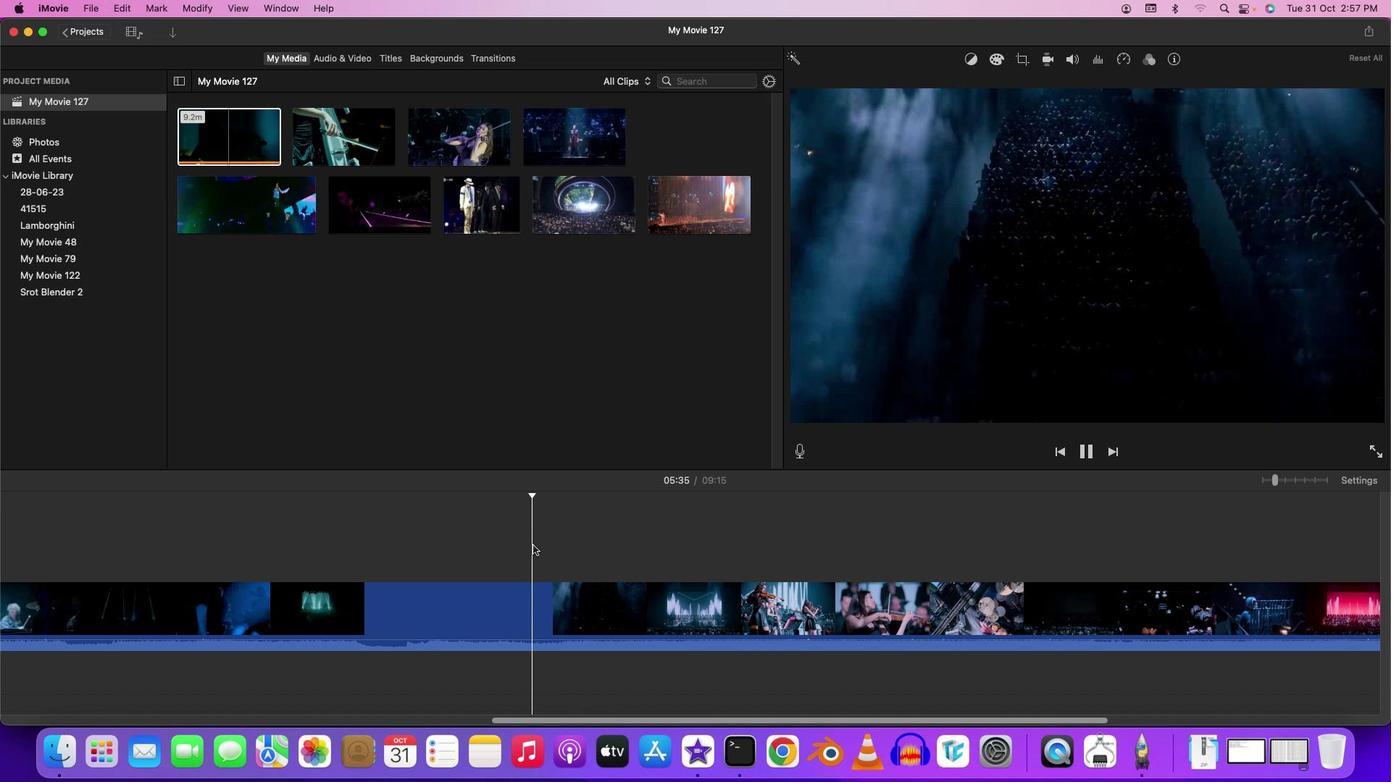 
Action: Mouse moved to (464, 546)
Screenshot: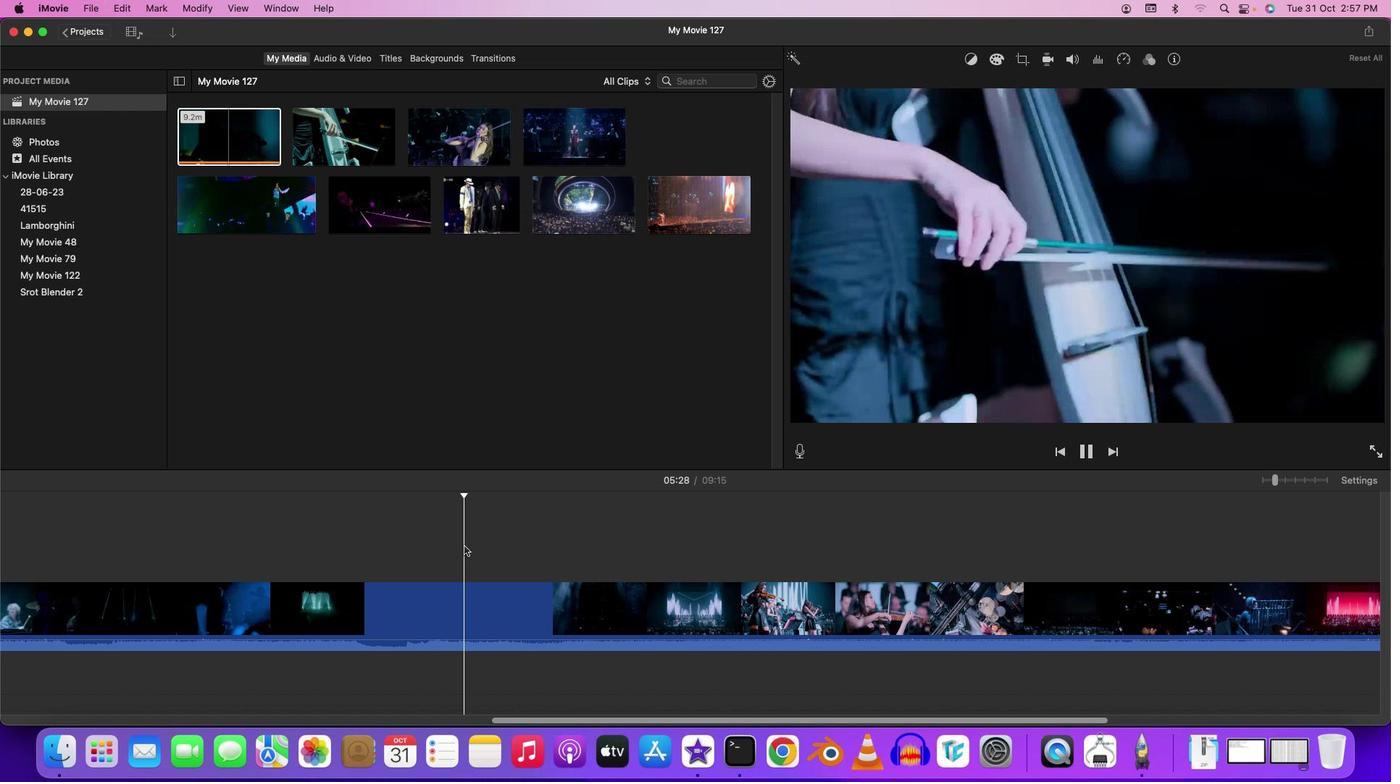
Action: Mouse pressed left at (464, 546)
Screenshot: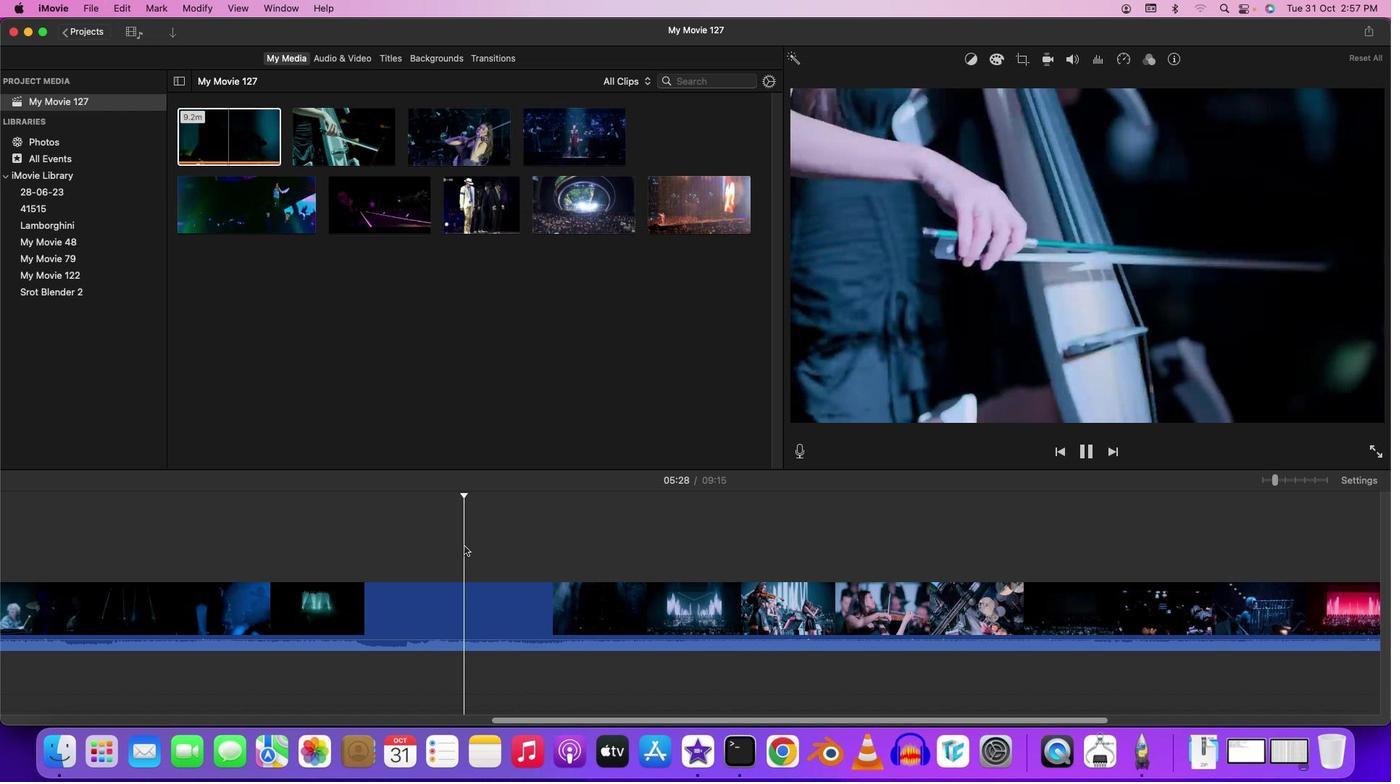 
Action: Mouse moved to (435, 545)
Screenshot: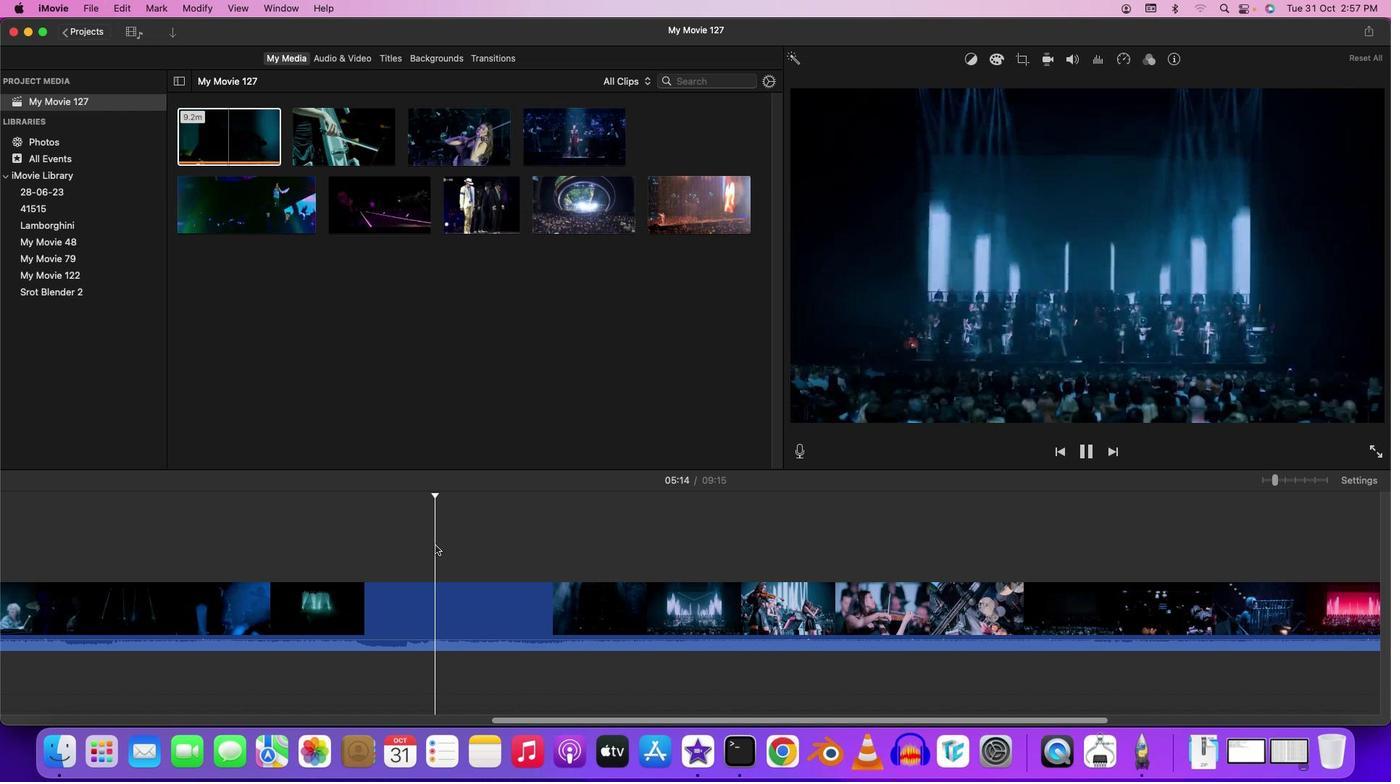 
Action: Mouse pressed left at (435, 545)
Screenshot: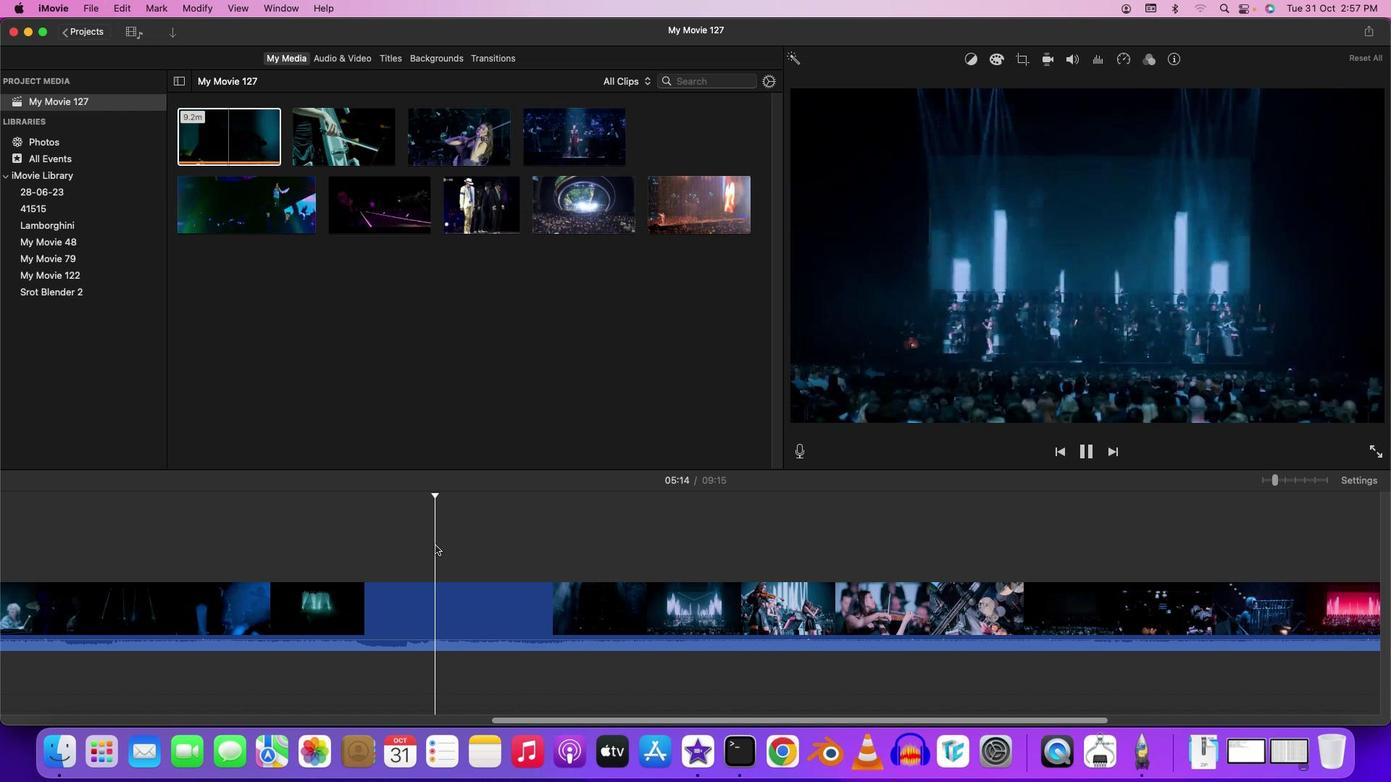 
Action: Mouse moved to (332, 541)
Screenshot: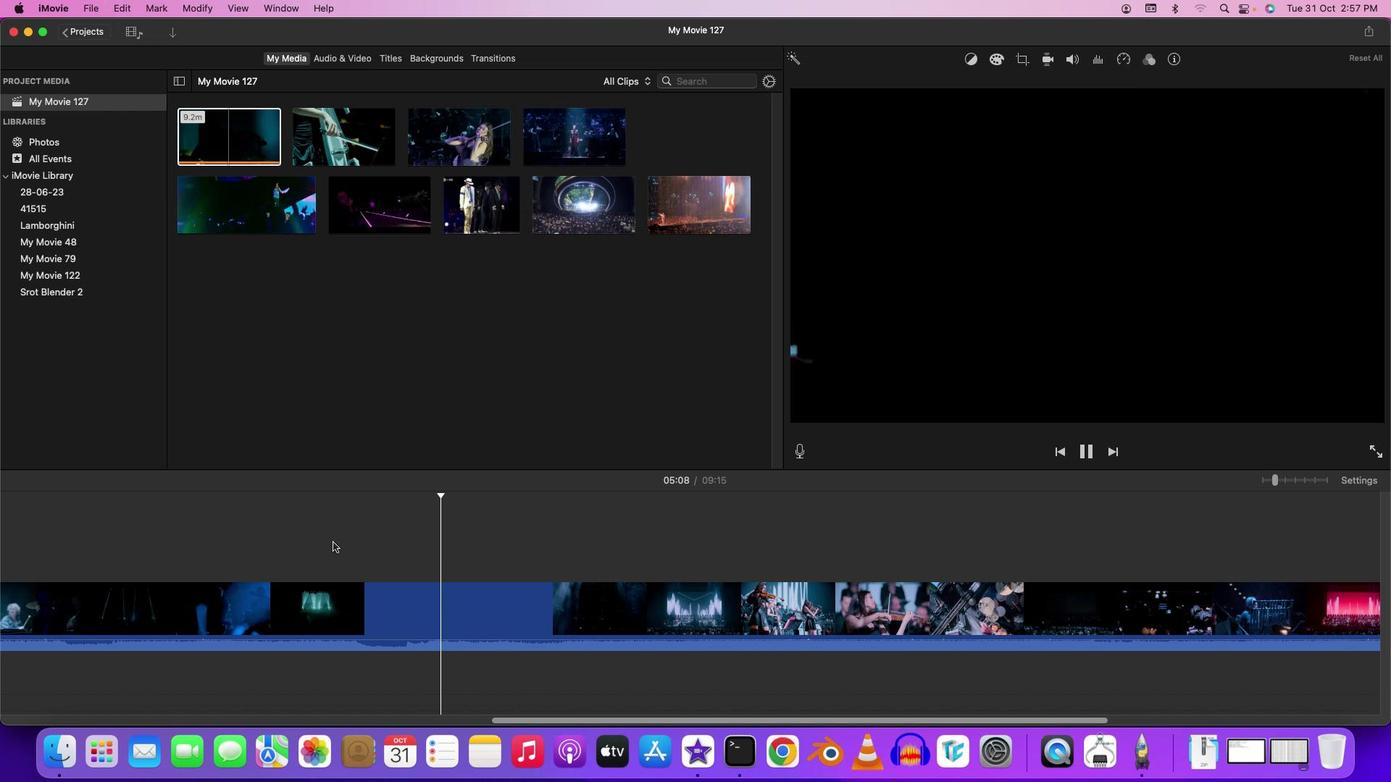 
Action: Mouse pressed left at (332, 541)
Screenshot: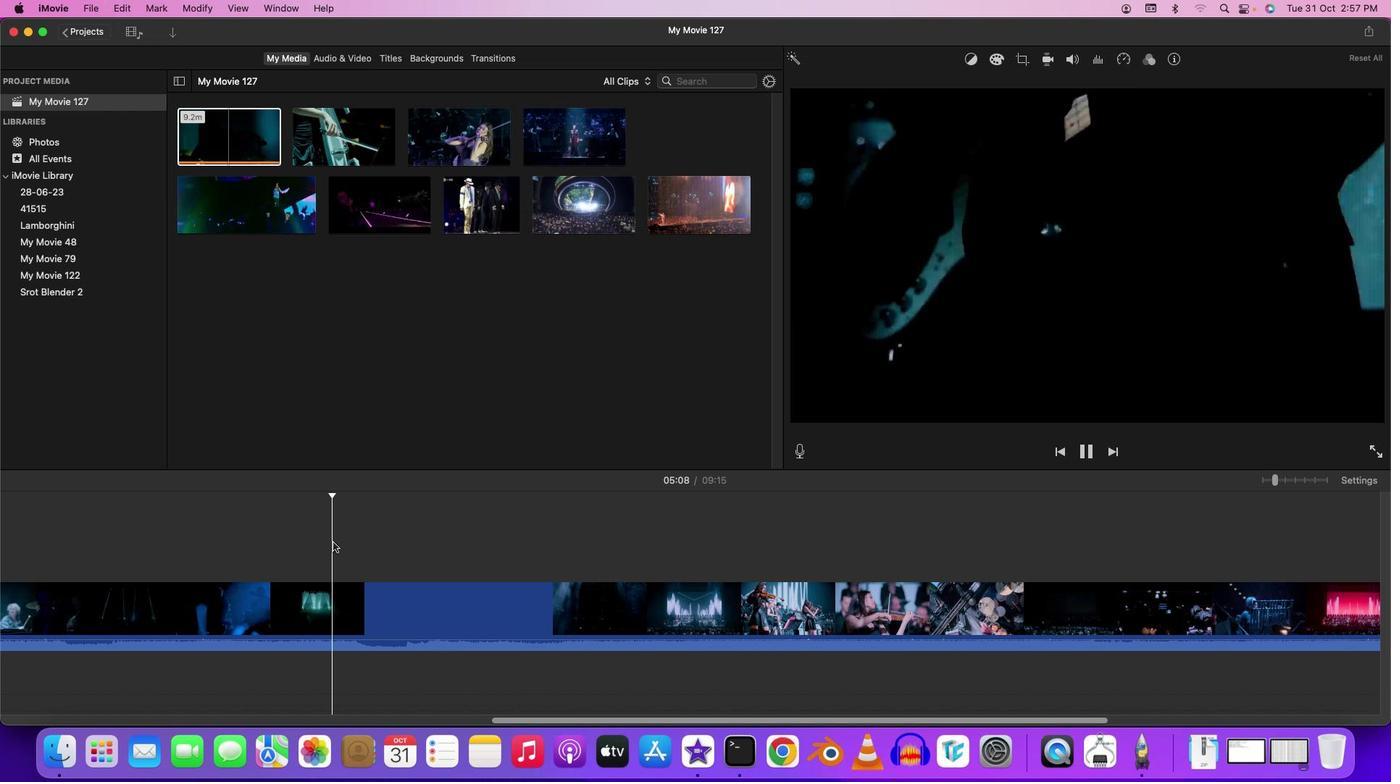 
Action: Mouse moved to (515, 718)
Screenshot: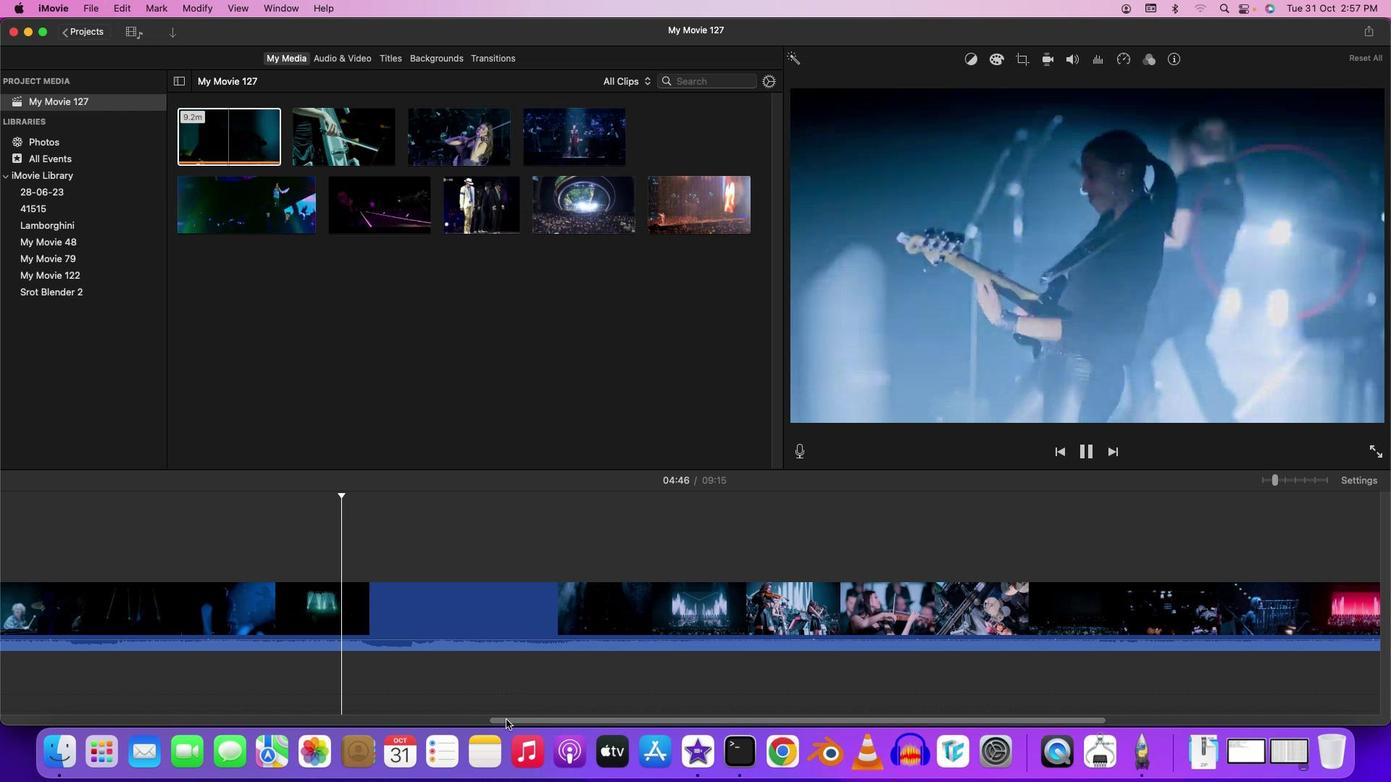 
Action: Mouse pressed left at (515, 718)
Screenshot: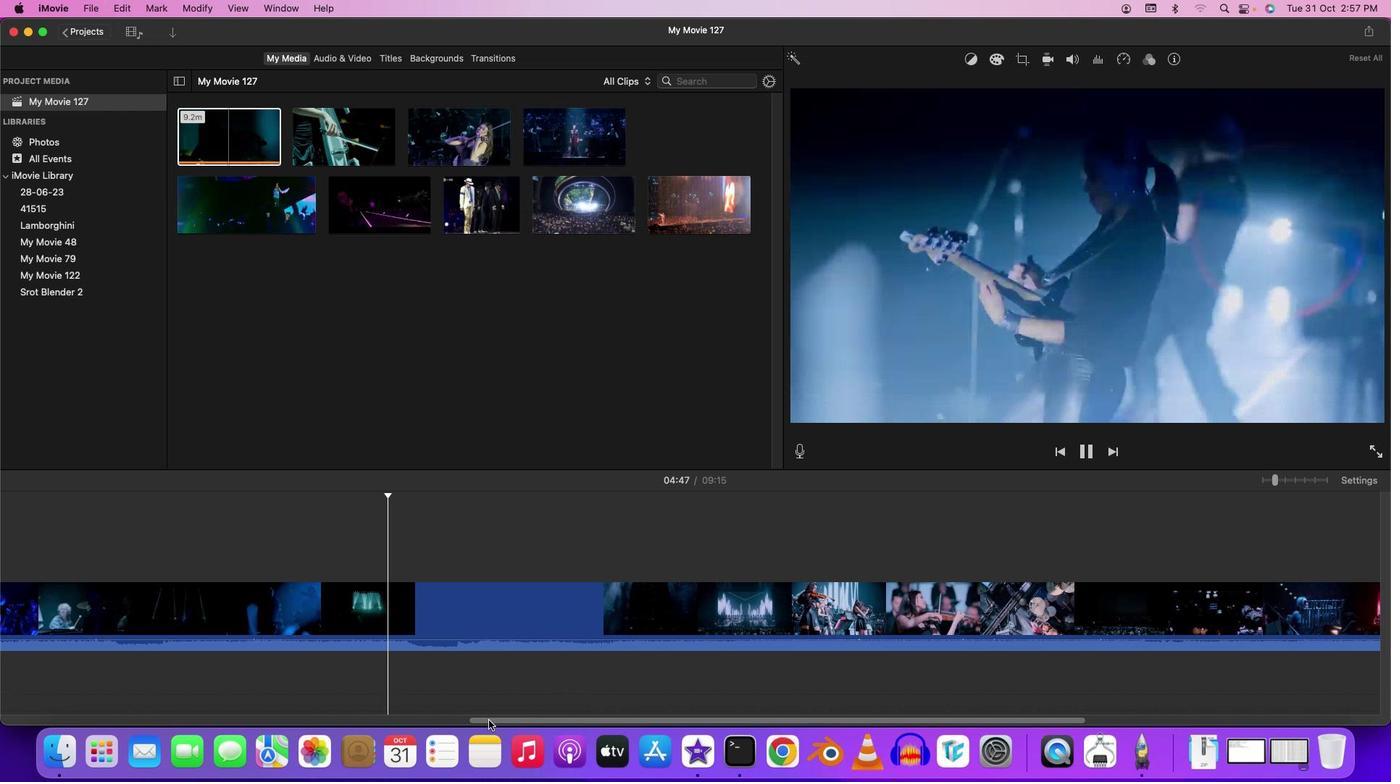
Action: Mouse moved to (428, 555)
Screenshot: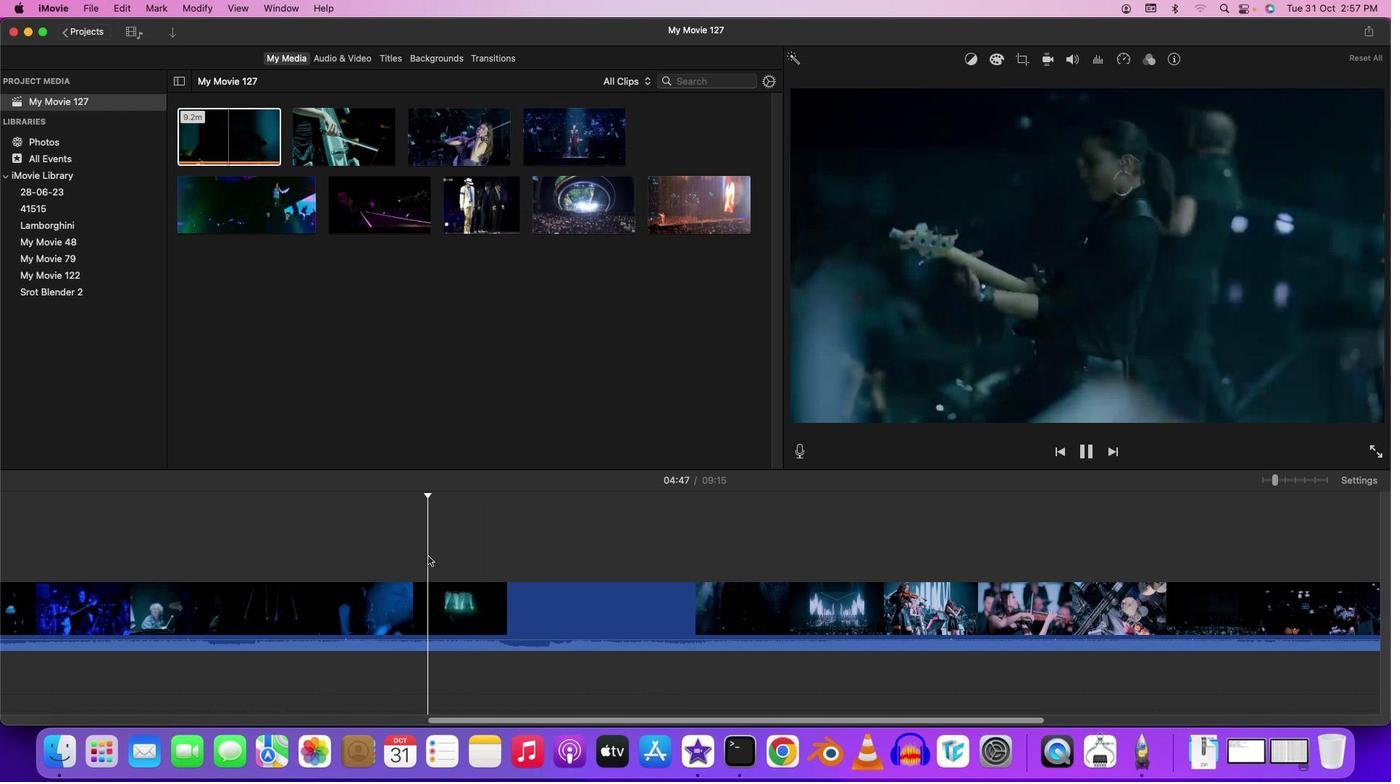 
Action: Mouse pressed left at (428, 555)
Screenshot: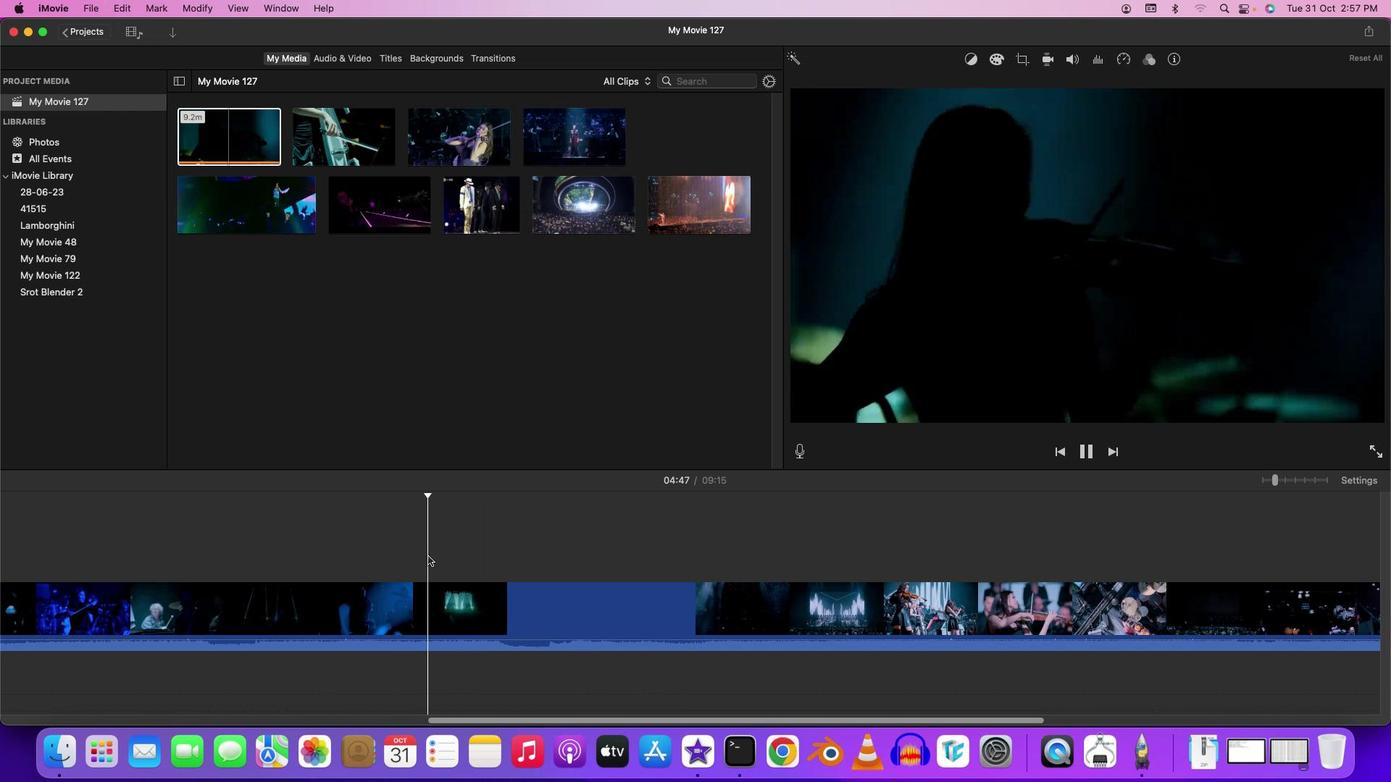 
Action: Mouse moved to (405, 553)
Screenshot: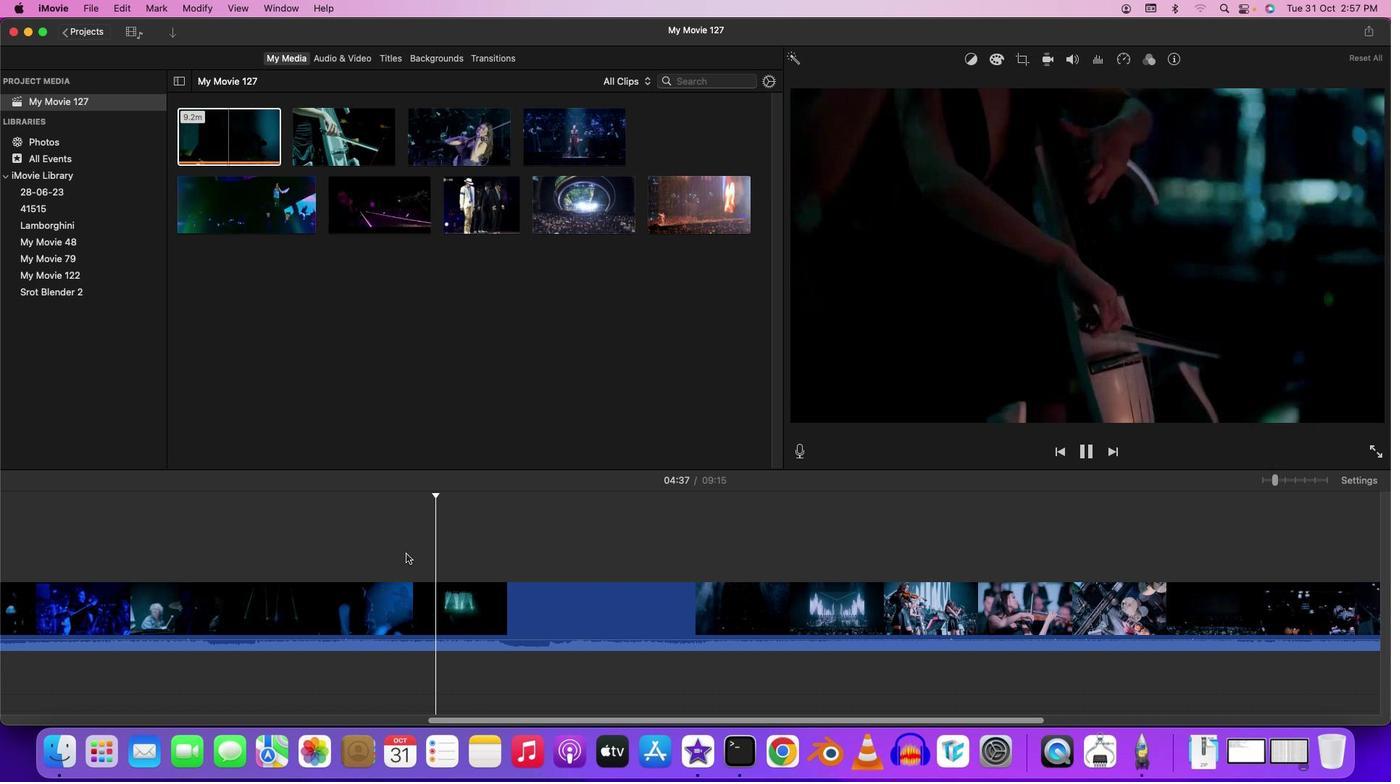 
Action: Mouse pressed left at (405, 553)
Screenshot: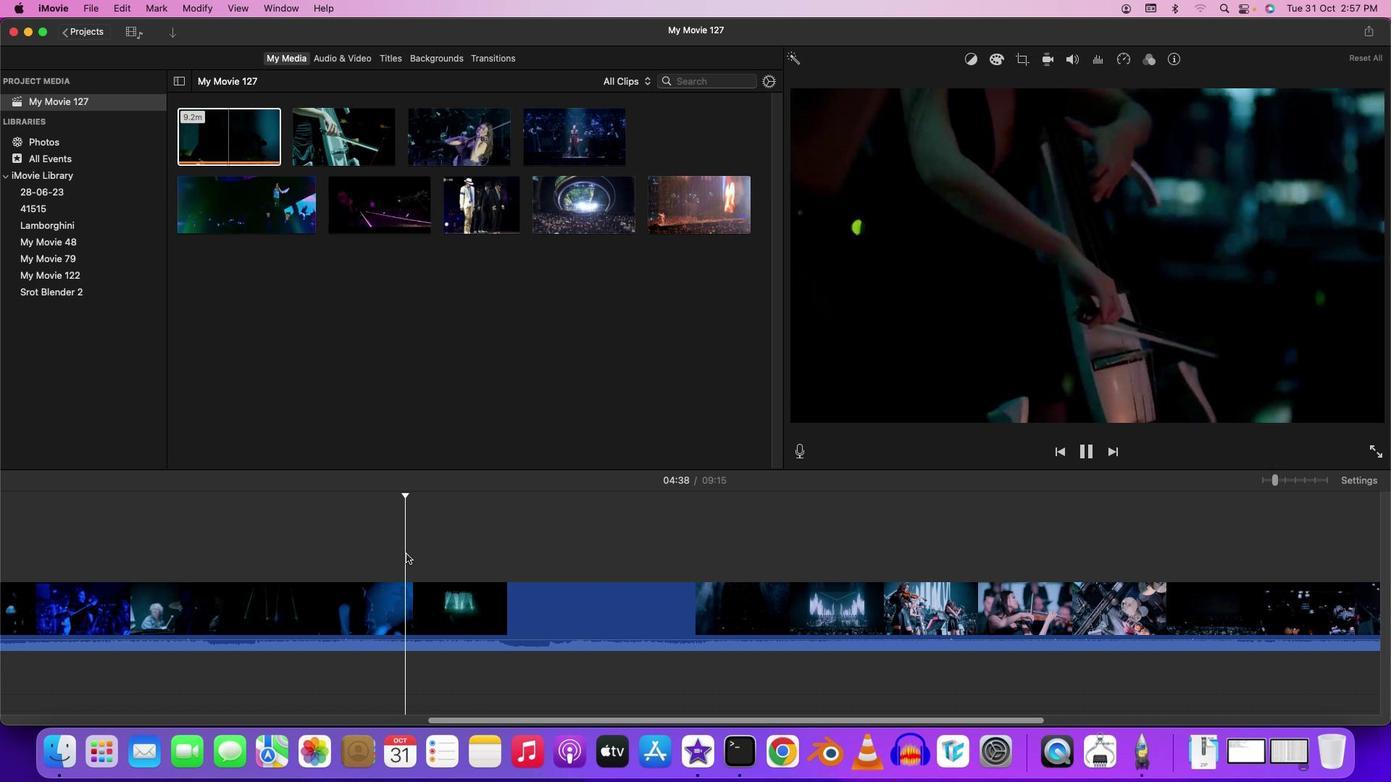 
Action: Mouse moved to (396, 552)
Screenshot: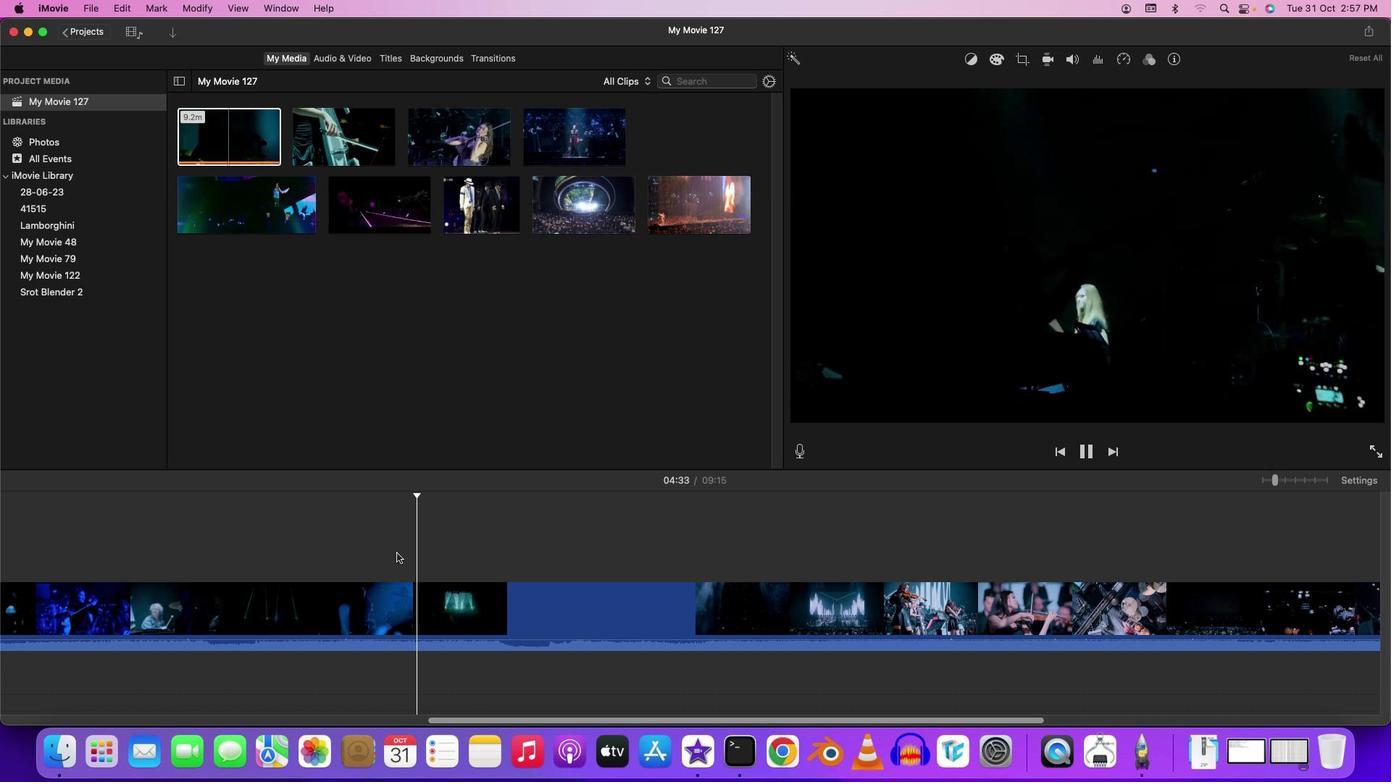 
Action: Mouse pressed left at (396, 552)
Screenshot: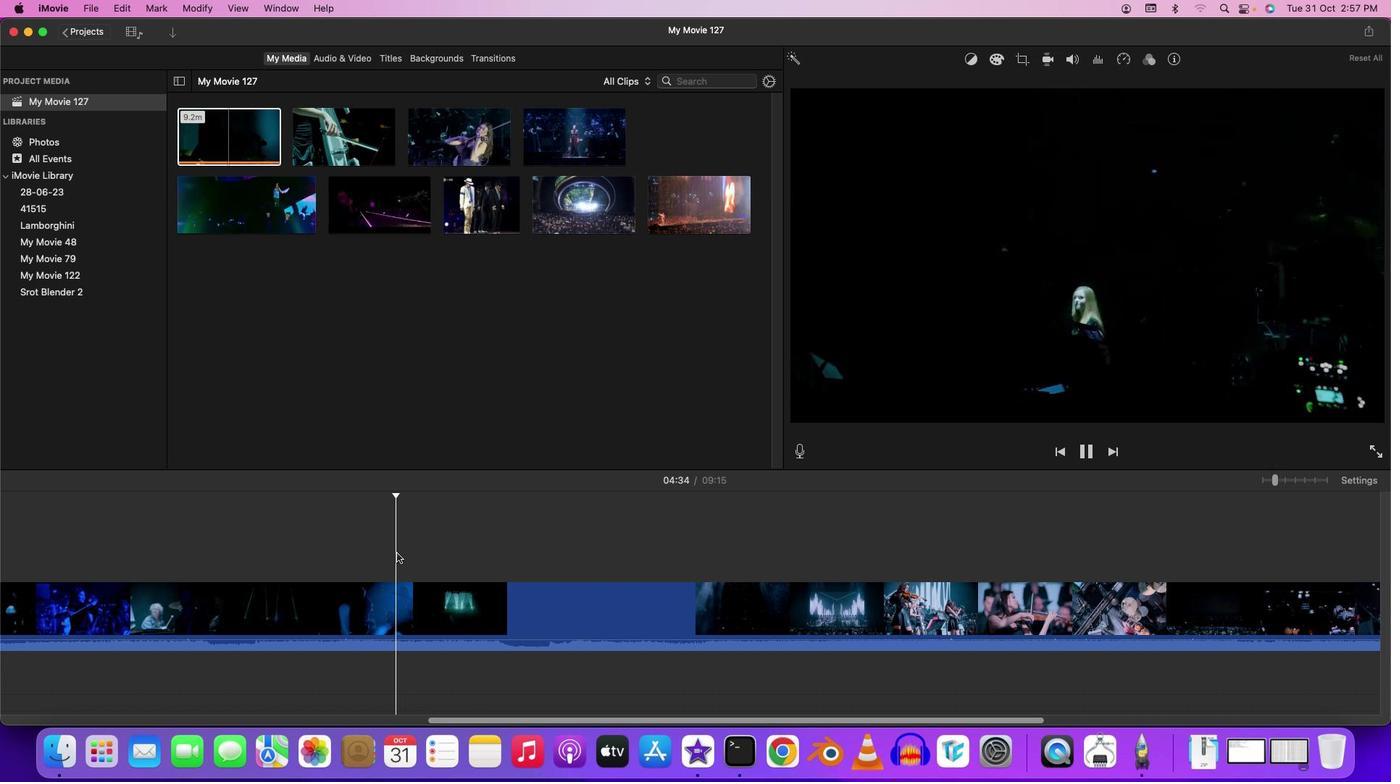 
Action: Mouse moved to (391, 552)
Screenshot: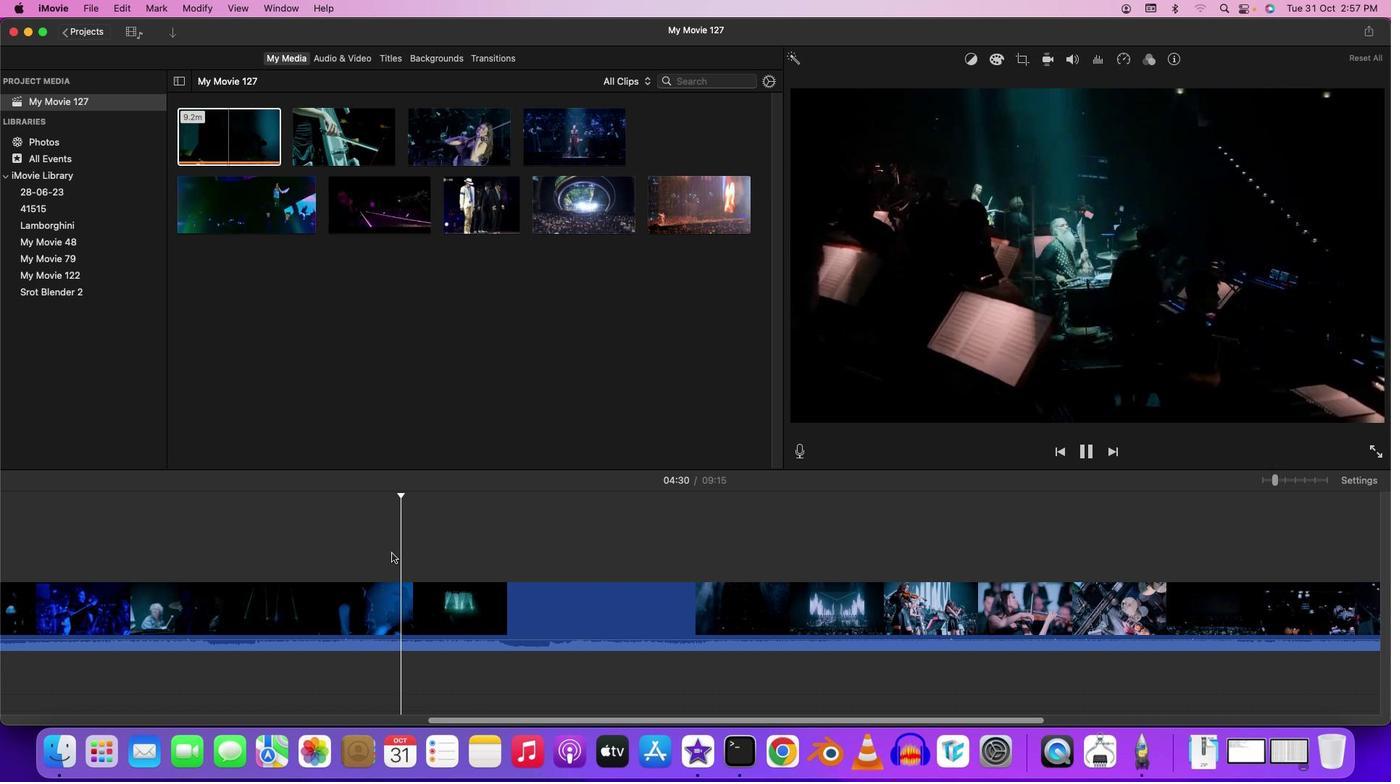 
Action: Key pressed Key.space
Screenshot: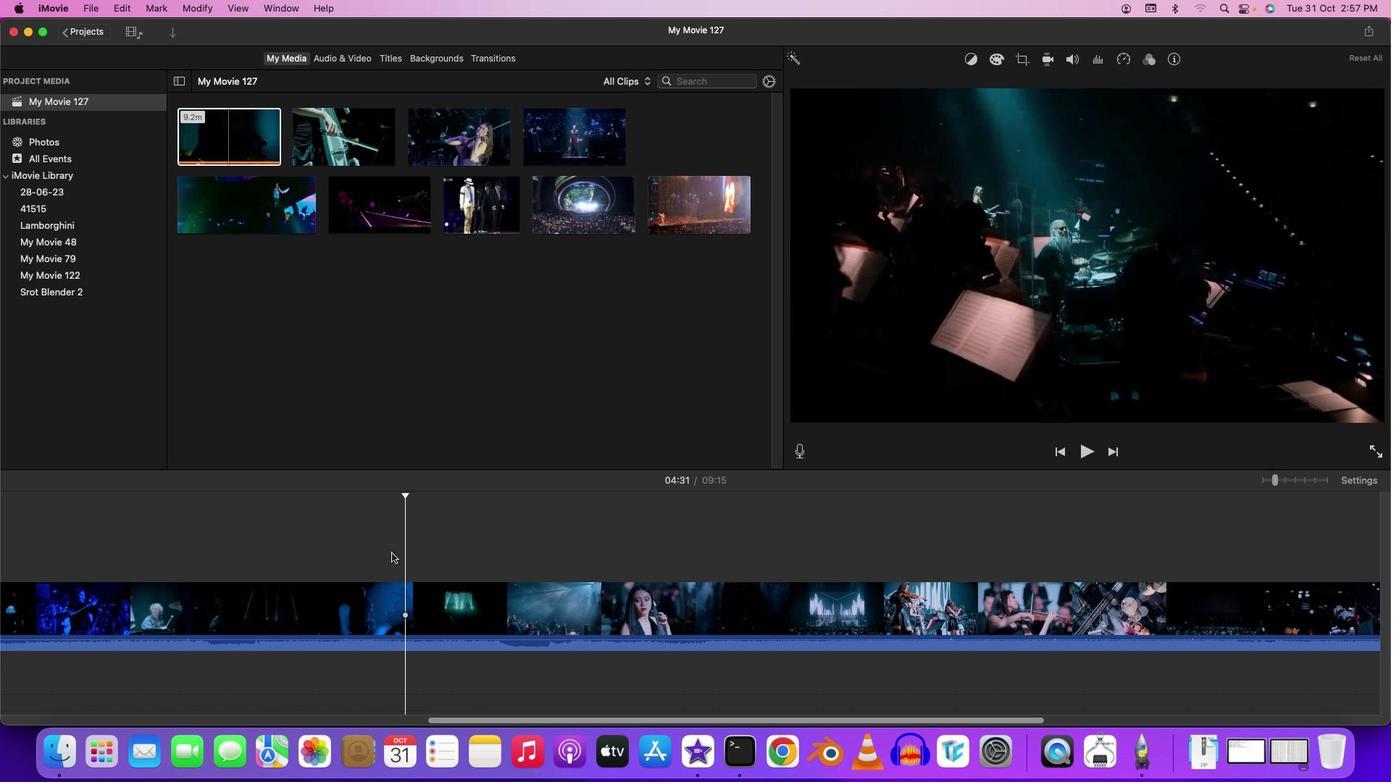 
Action: Mouse pressed left at (391, 552)
Screenshot: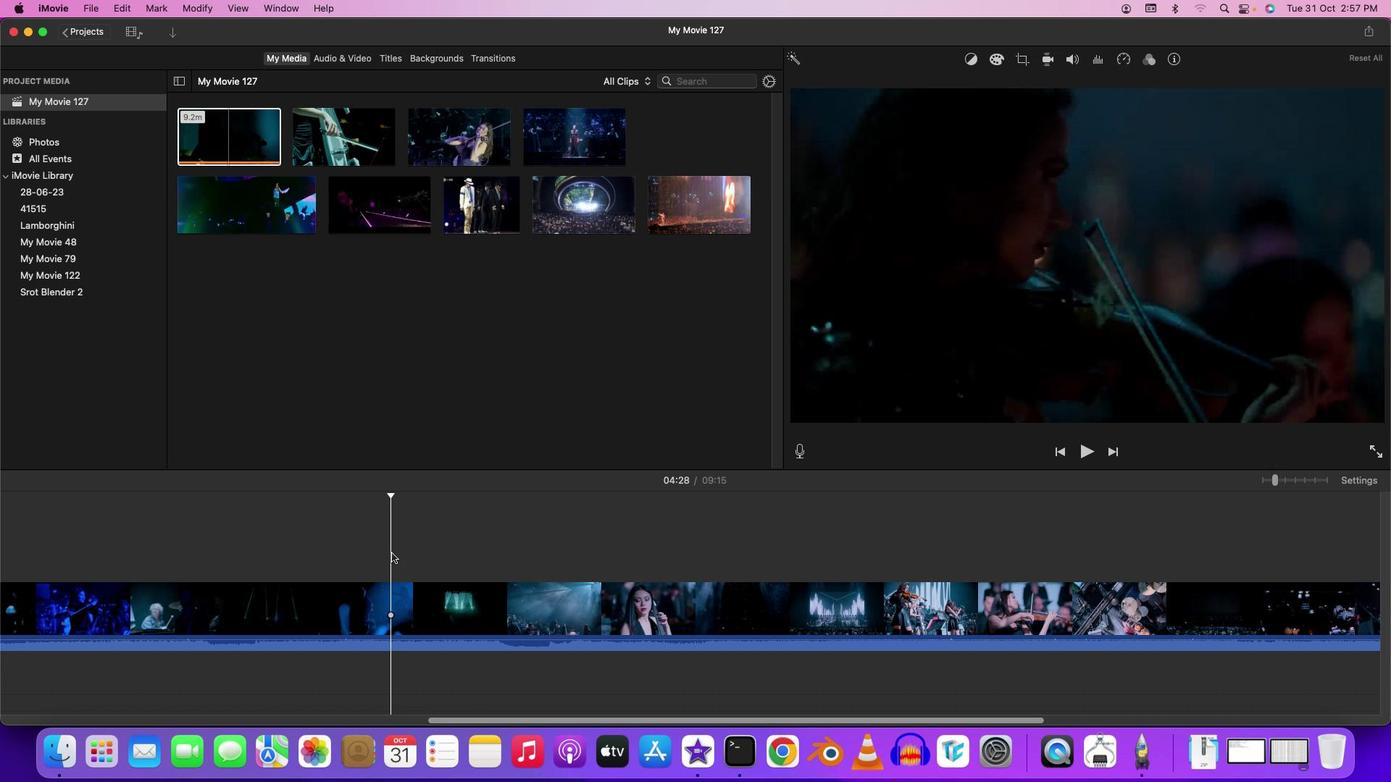 
Action: Key pressed Key.spaceKey.space
Screenshot: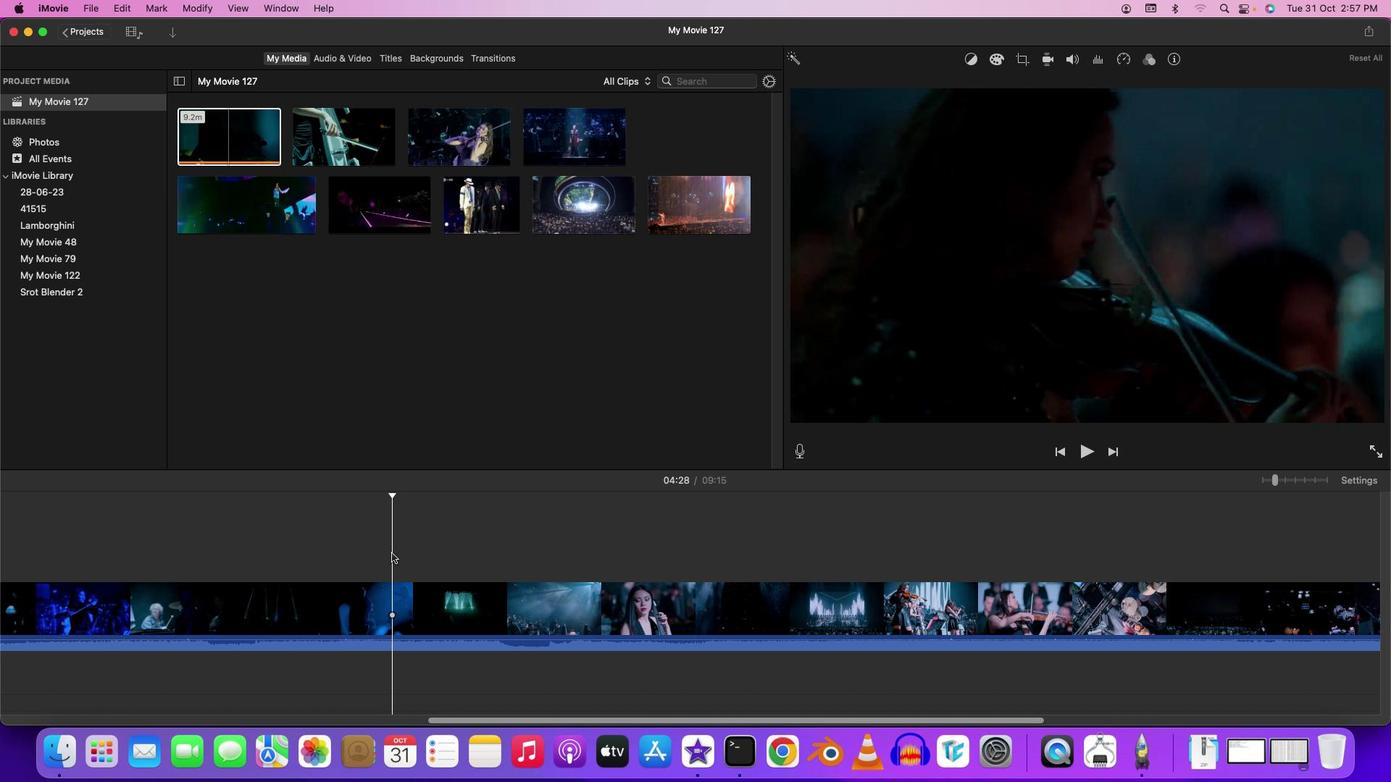 
Action: Mouse moved to (394, 605)
Screenshot: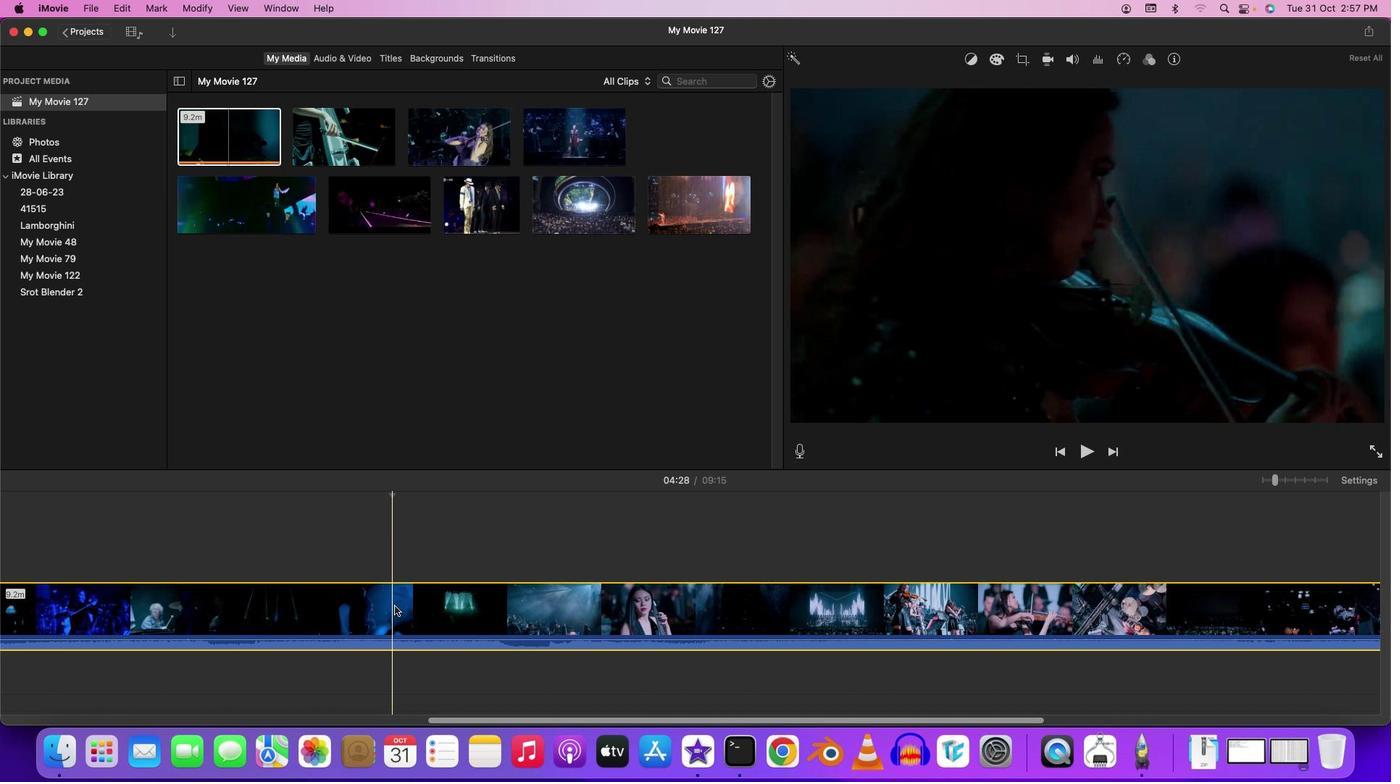 
Action: Mouse pressed left at (394, 605)
Screenshot: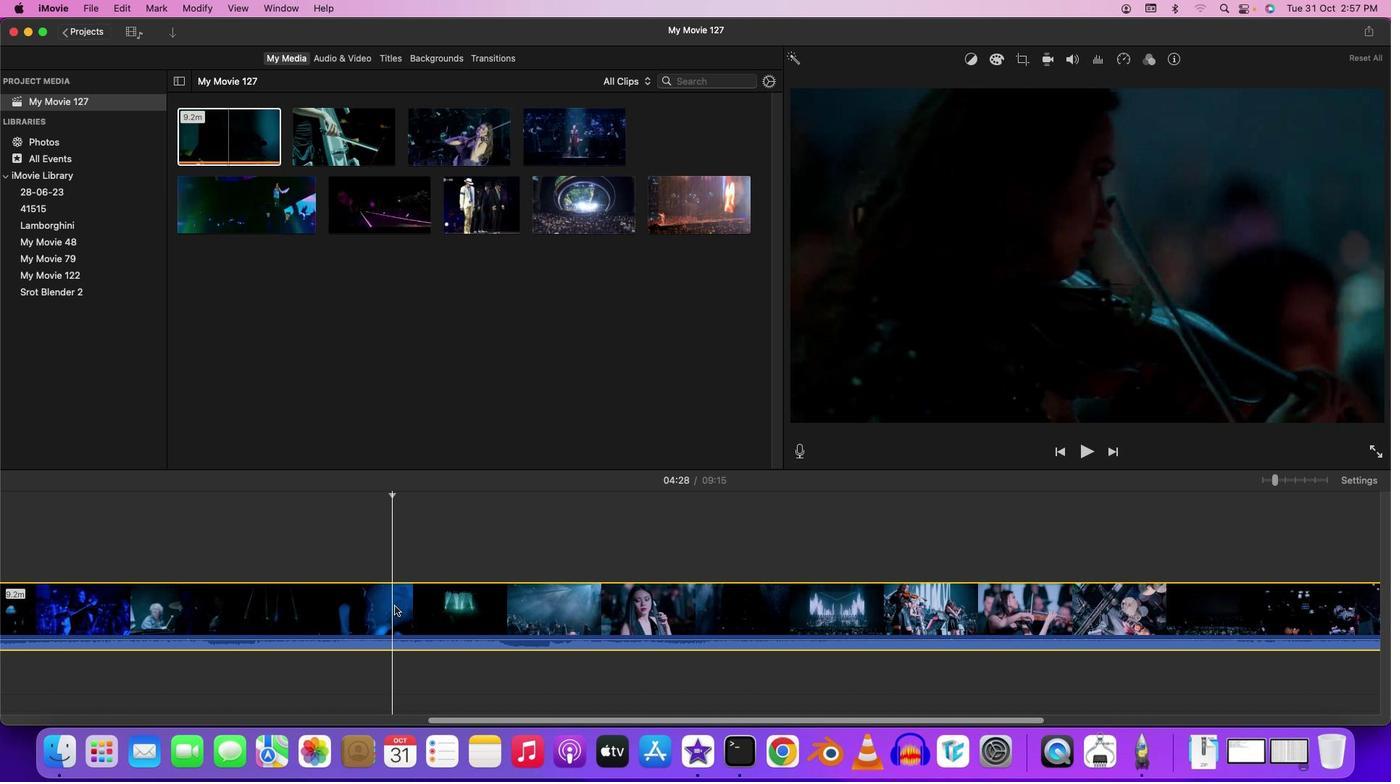 
Action: Key pressed Key.cmd'b'
Screenshot: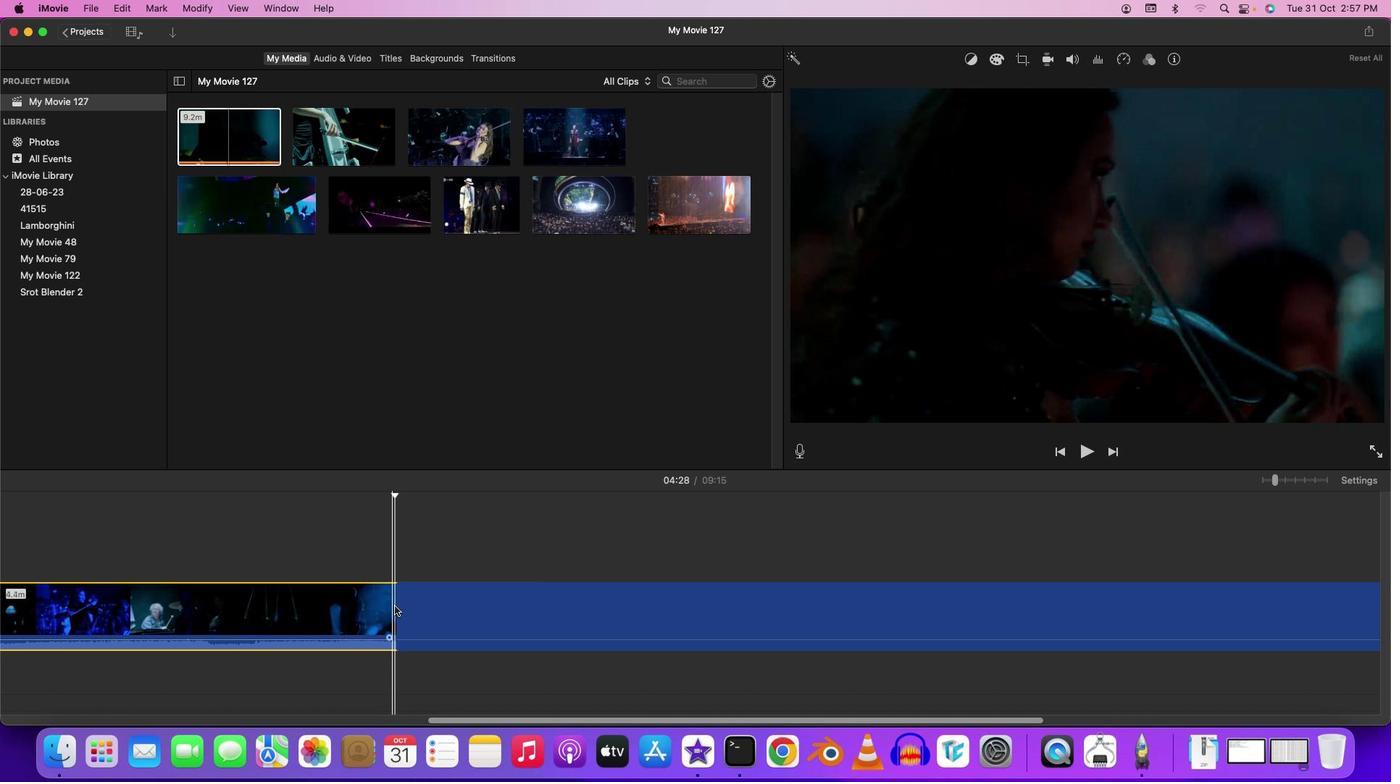
Action: Mouse moved to (355, 602)
Screenshot: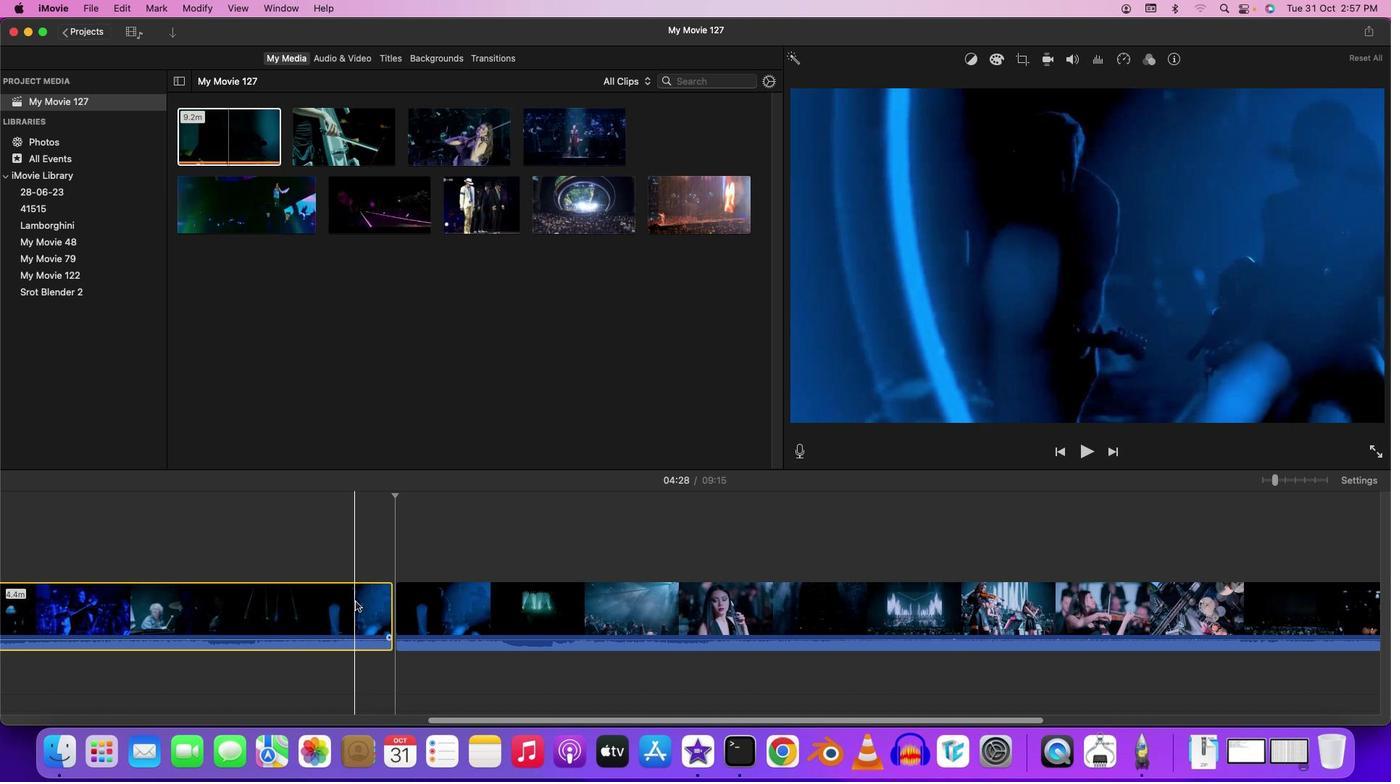 
Action: Mouse pressed right at (355, 602)
Screenshot: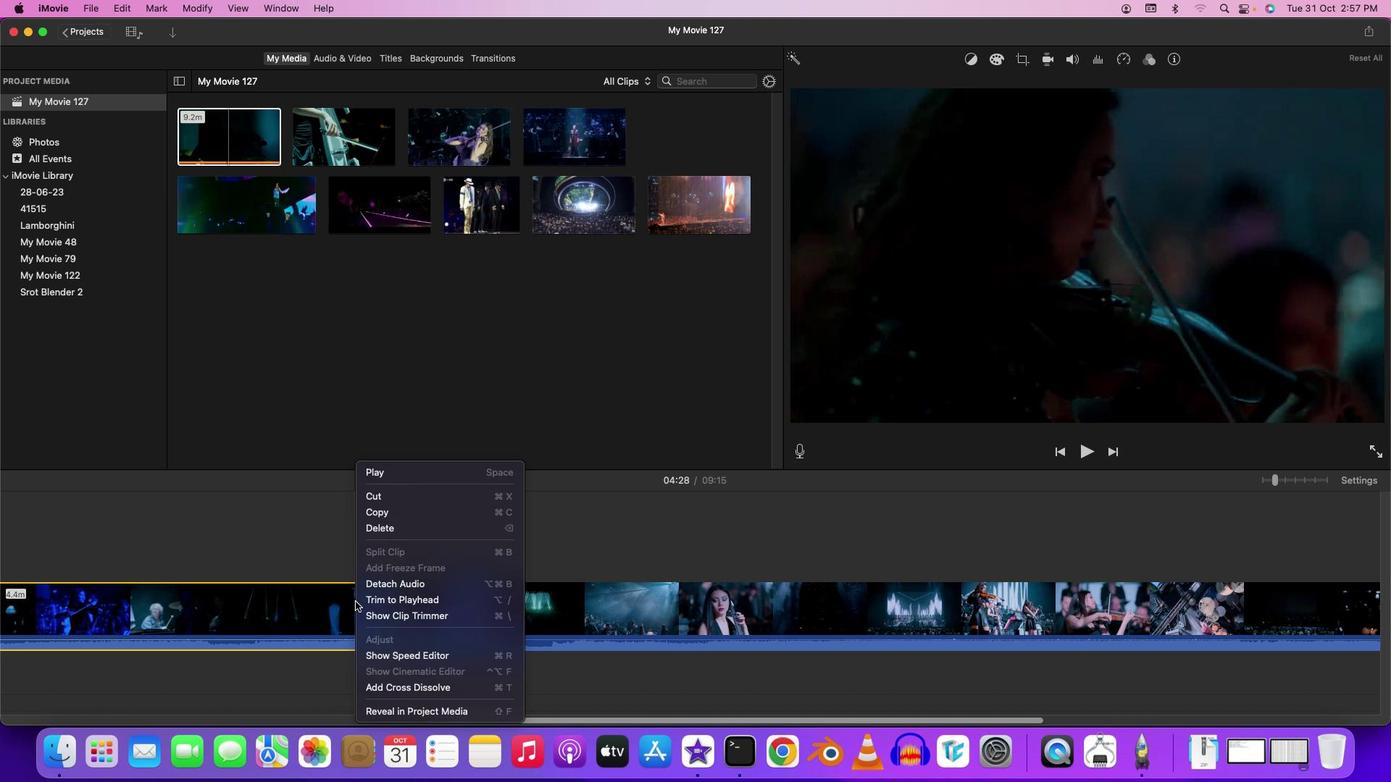 
Action: Mouse moved to (398, 531)
Screenshot: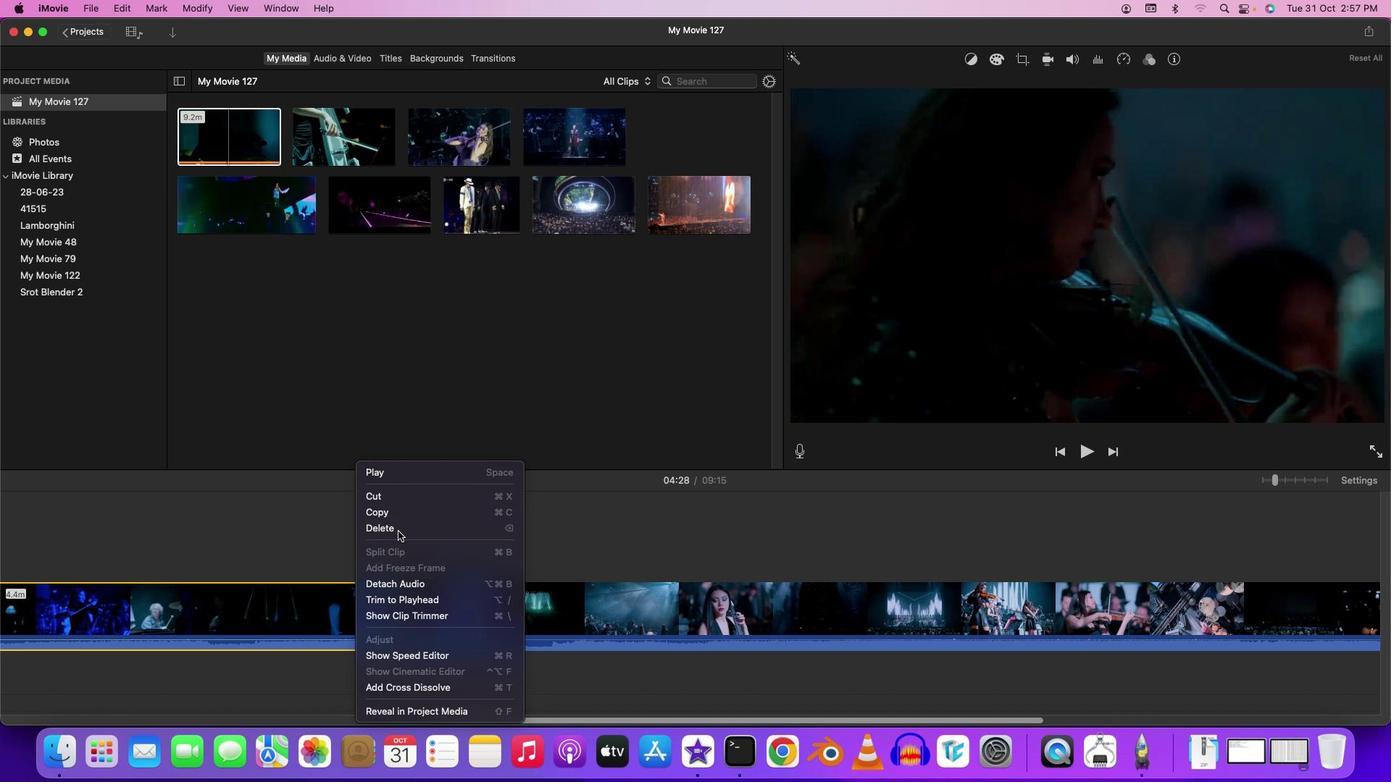 
Action: Mouse pressed left at (398, 531)
Screenshot: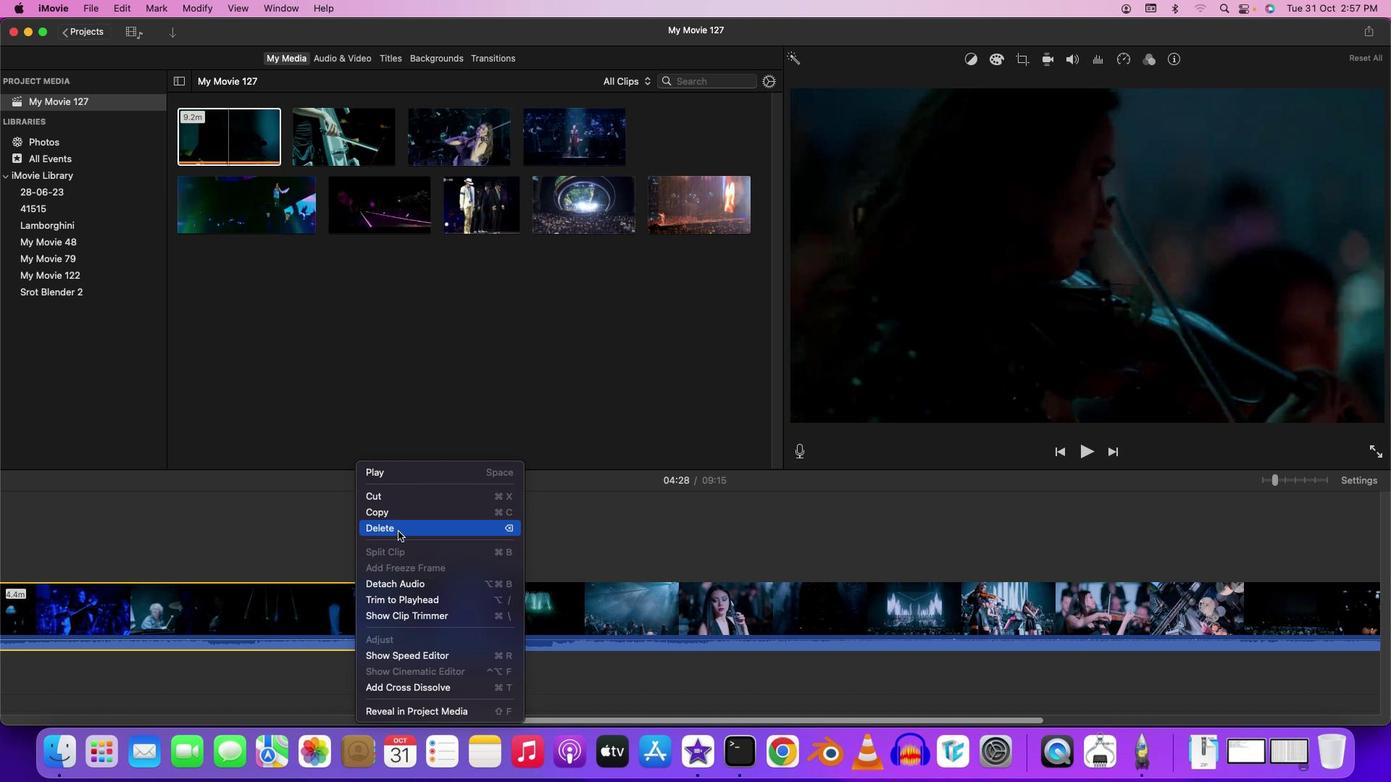 
Action: Mouse moved to (43, 528)
Screenshot: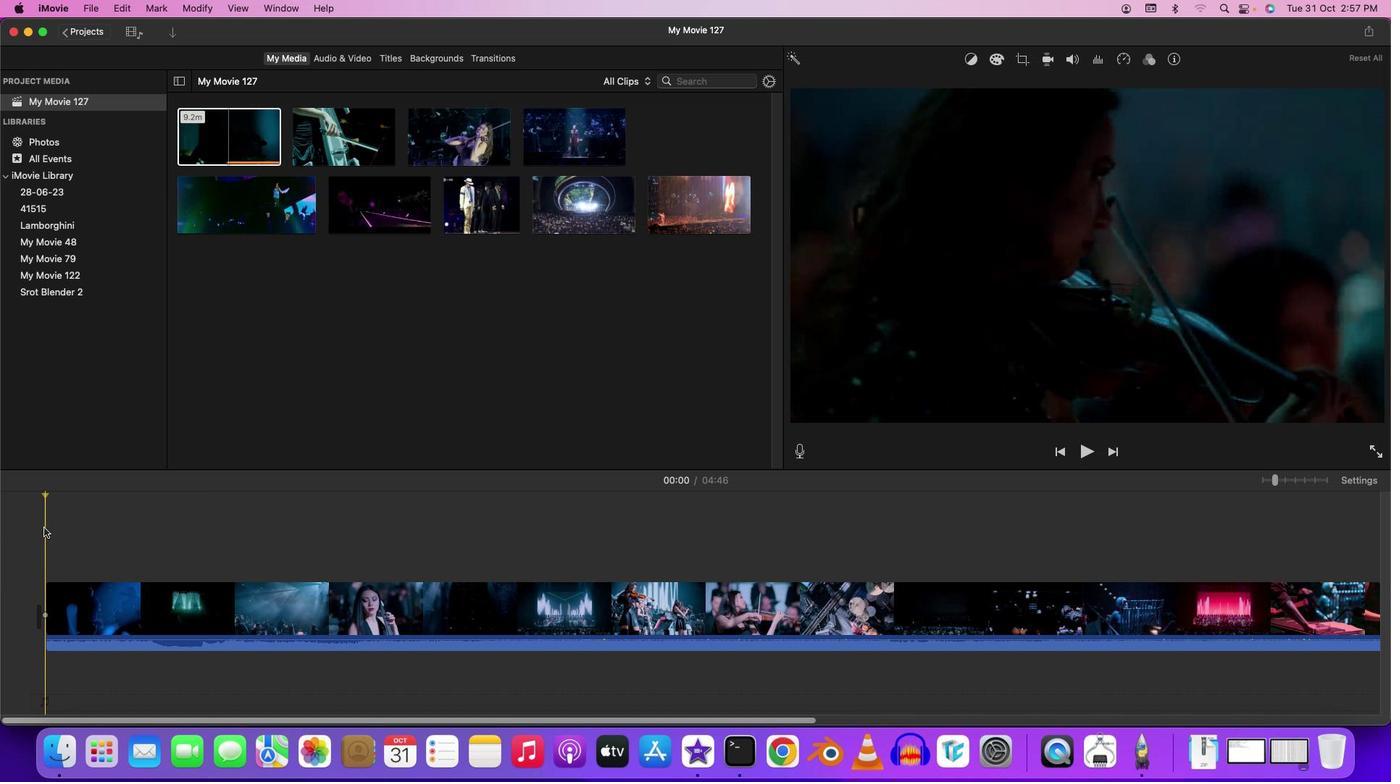 
Action: Mouse pressed left at (43, 528)
Screenshot: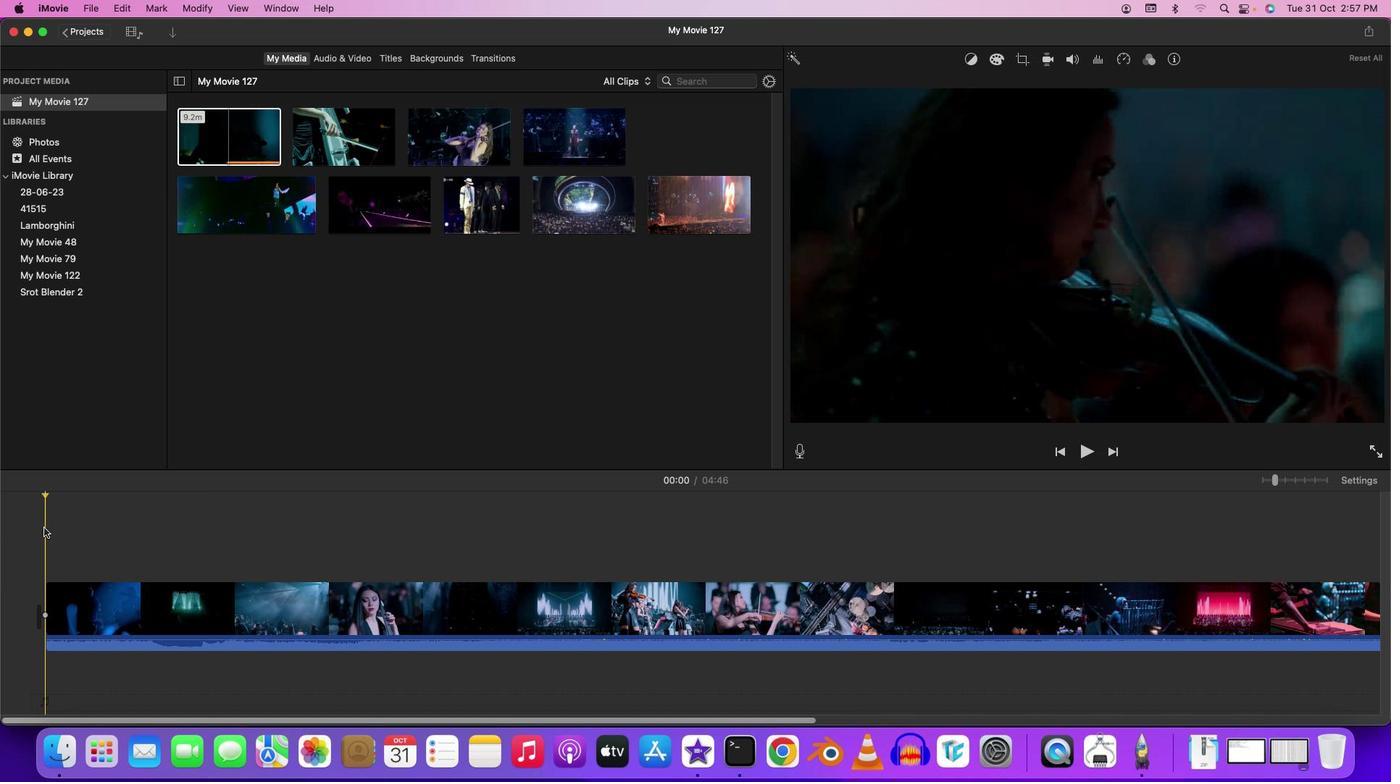 
Action: Key pressed Key.space
Screenshot: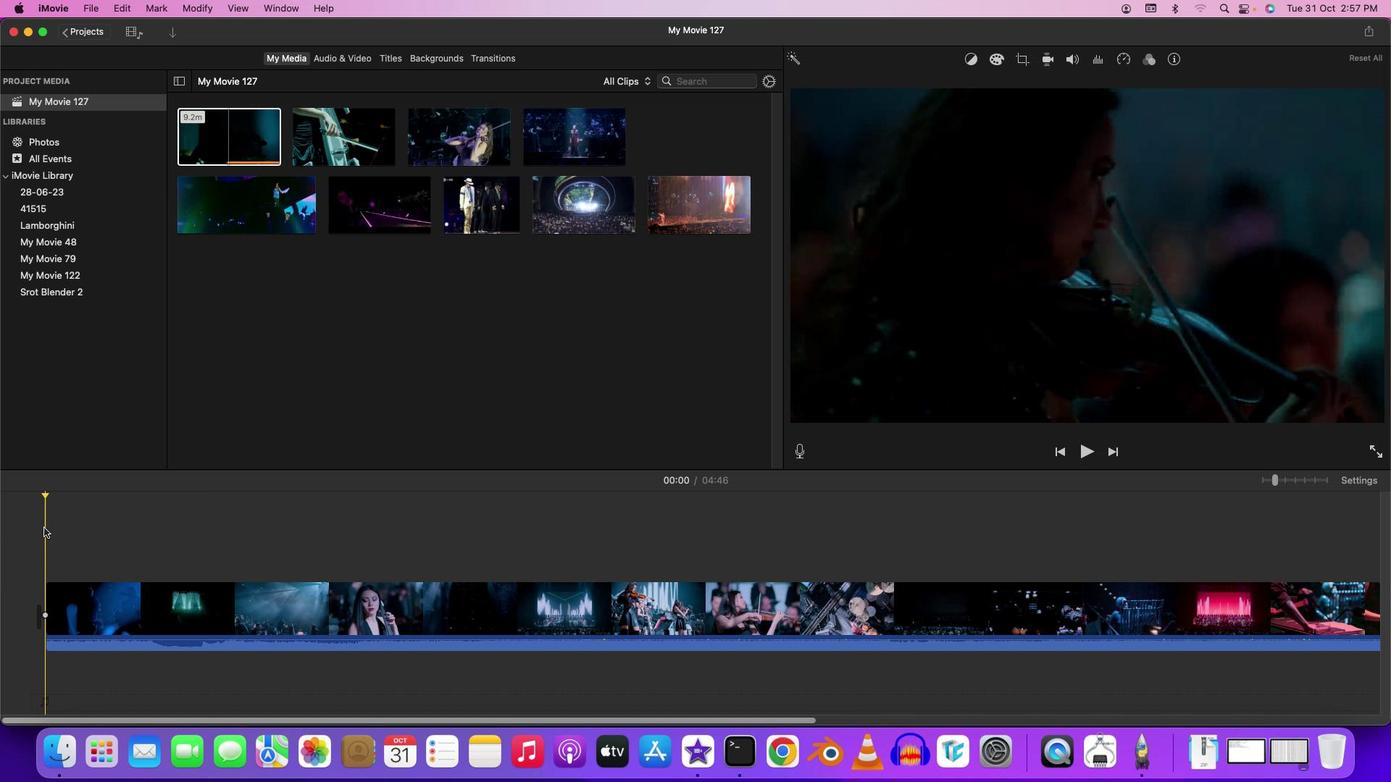 
Action: Mouse moved to (223, 540)
Screenshot: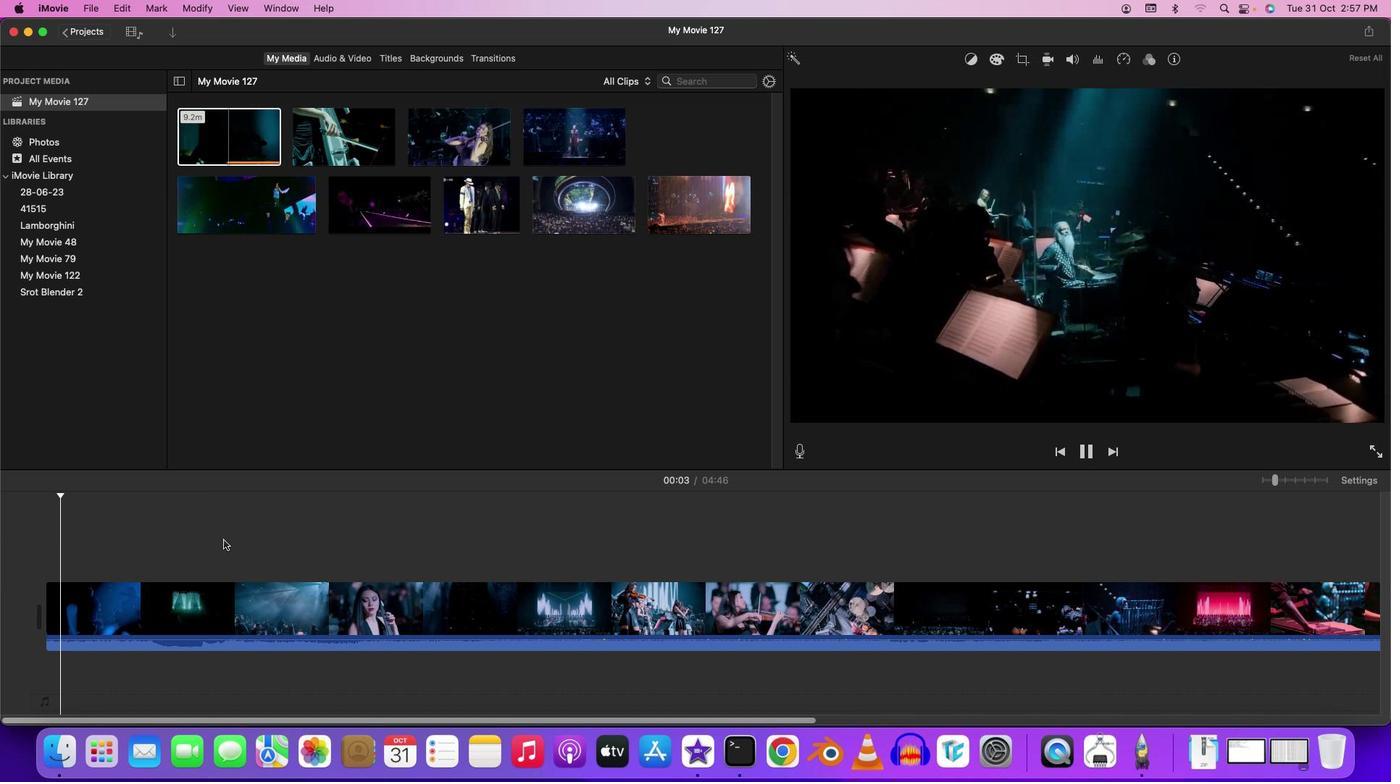 
Action: Mouse pressed left at (223, 540)
Screenshot: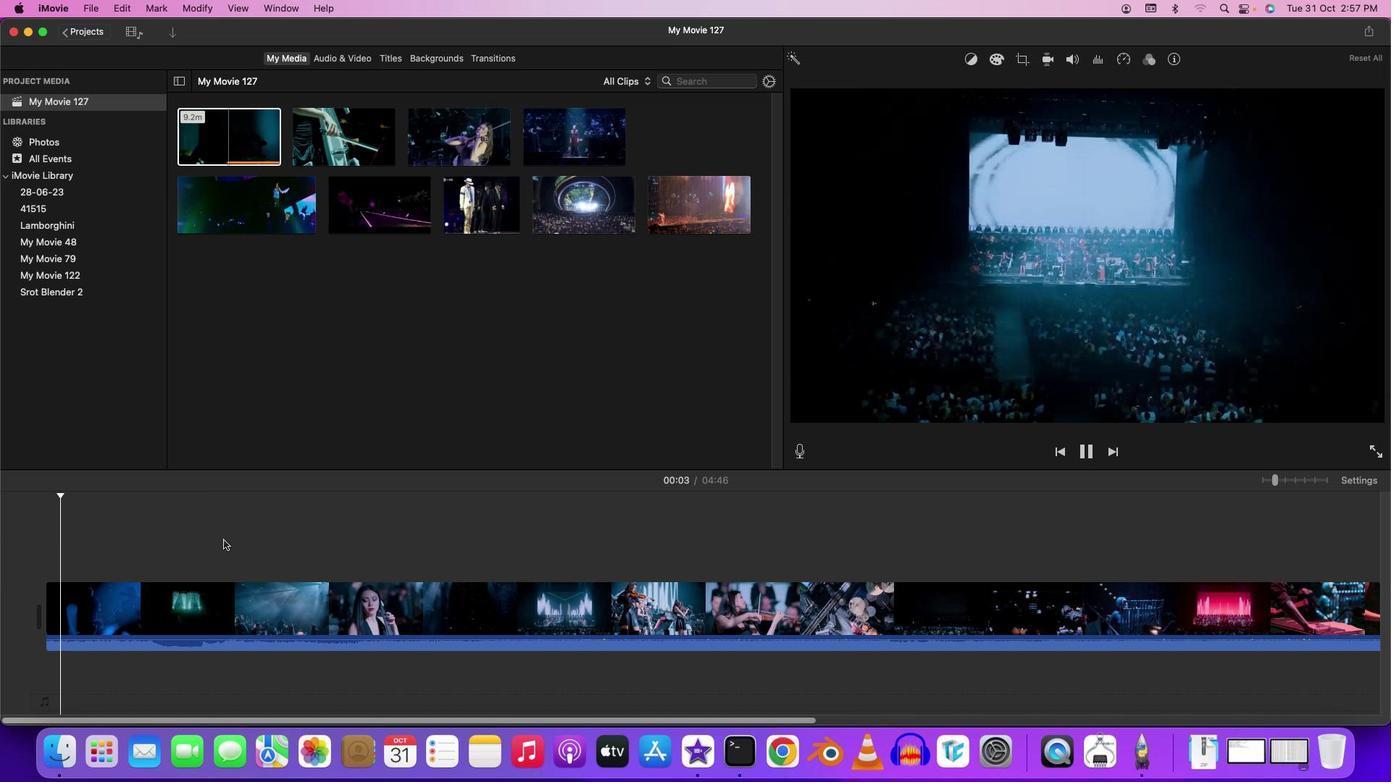 
Action: Mouse moved to (223, 540)
Screenshot: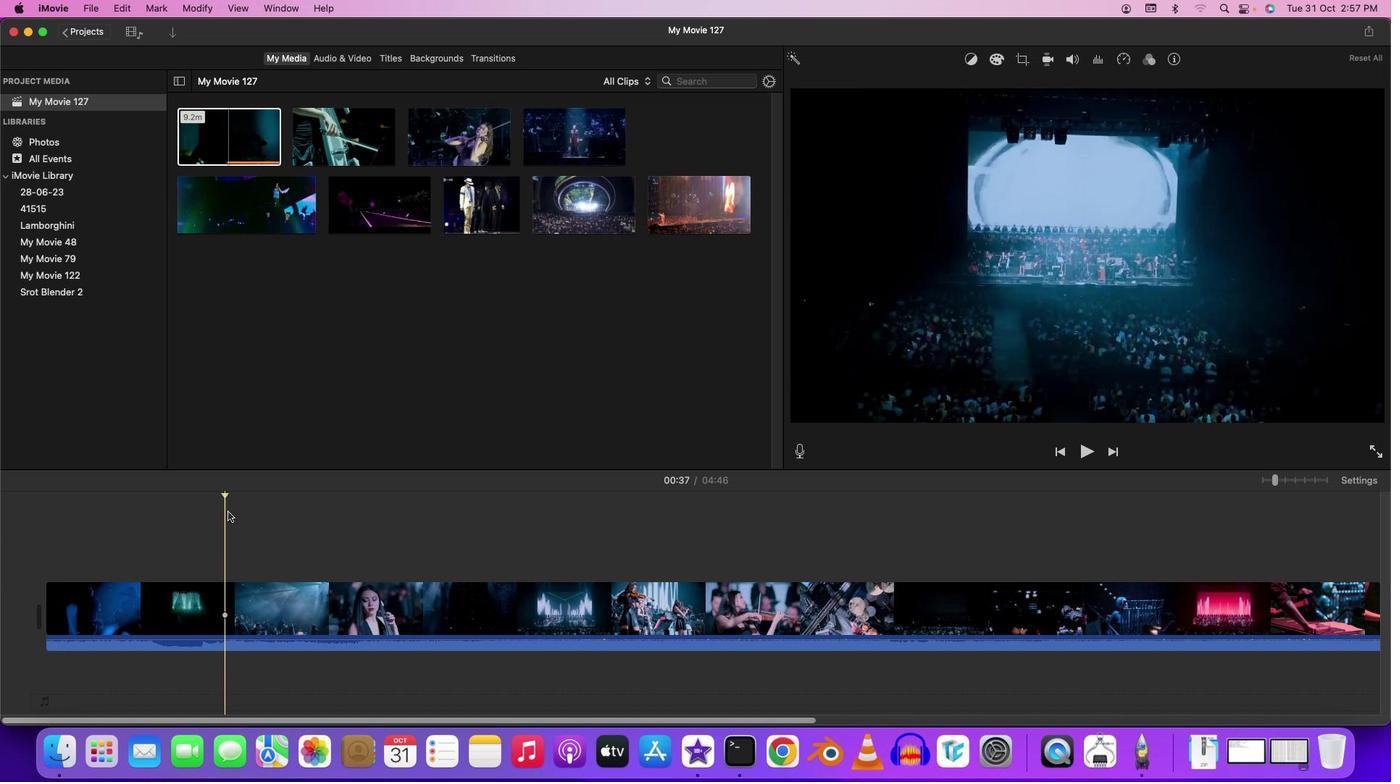 
Action: Key pressed Key.space
Screenshot: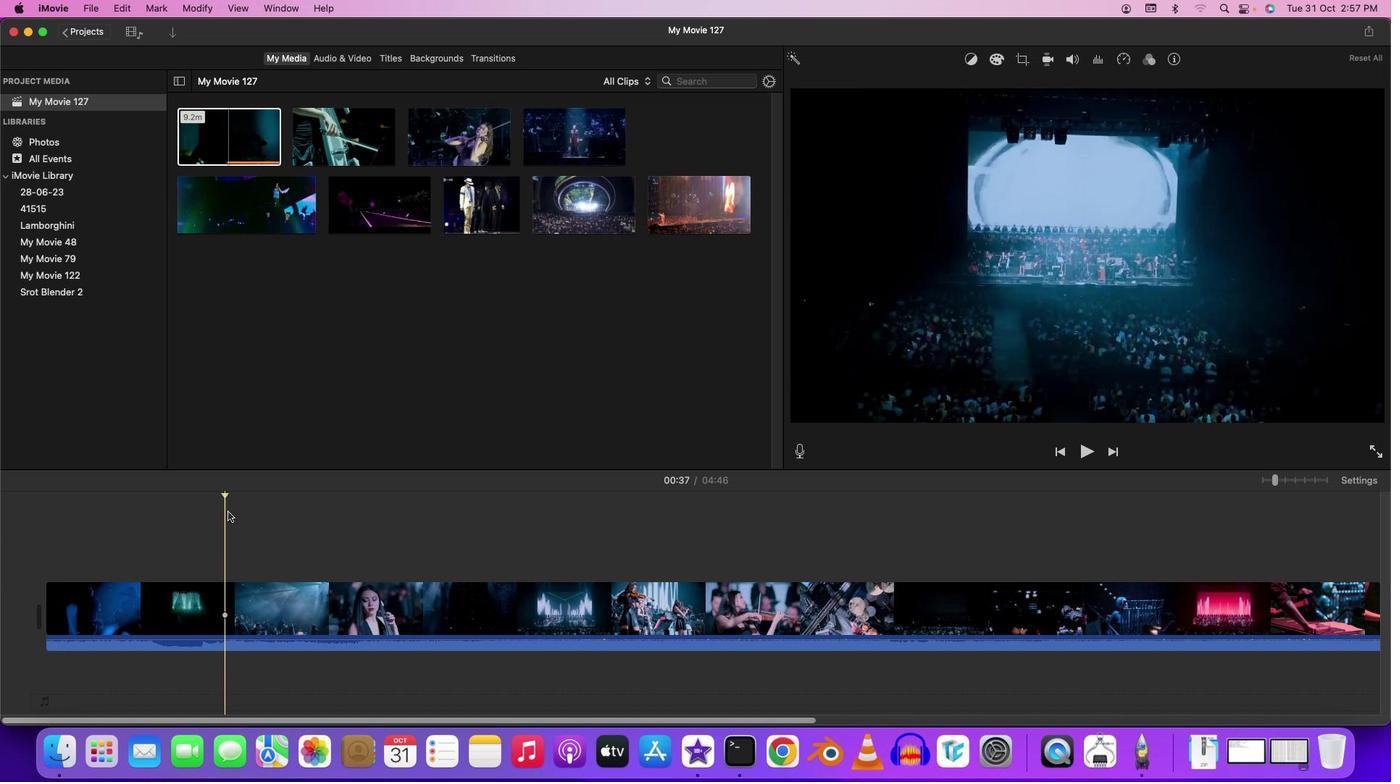 
Action: Mouse moved to (426, 59)
Screenshot: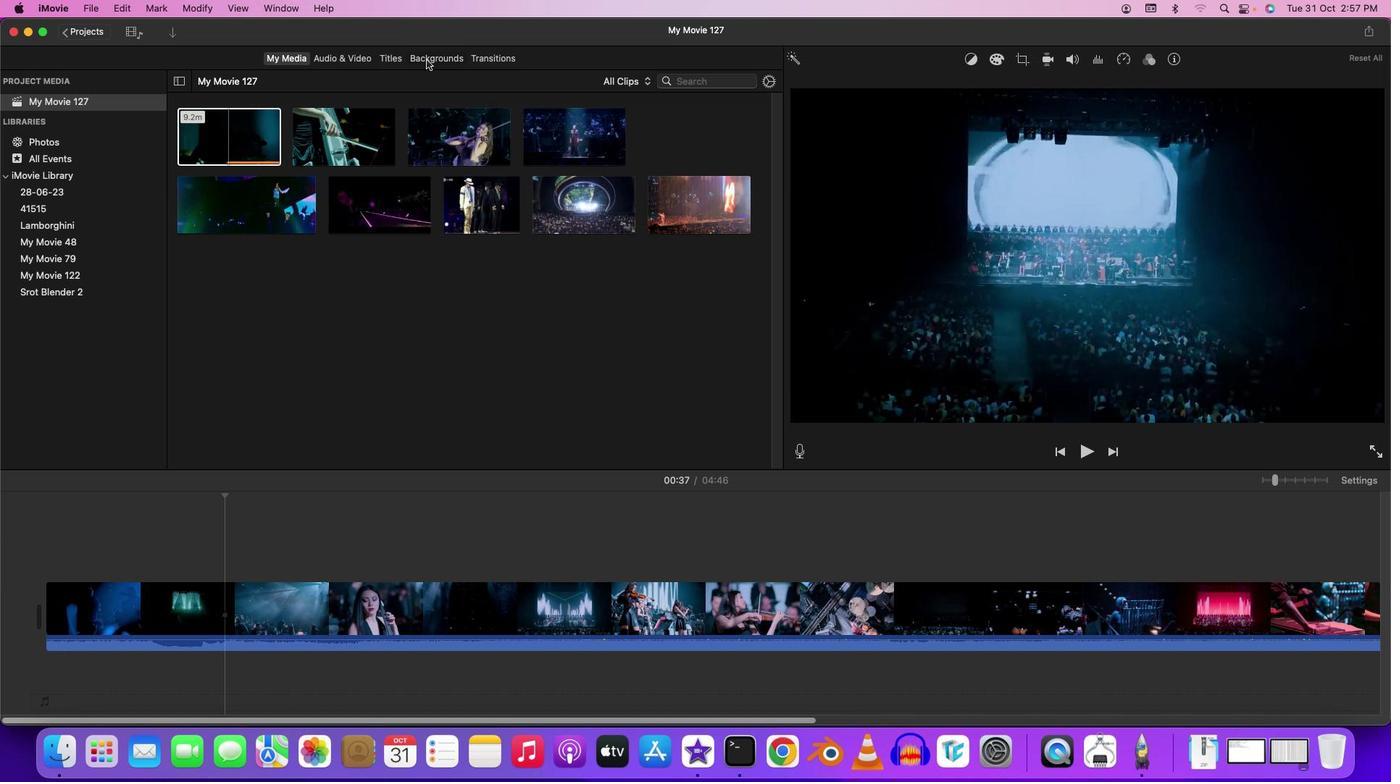 
Action: Mouse pressed left at (426, 59)
Screenshot: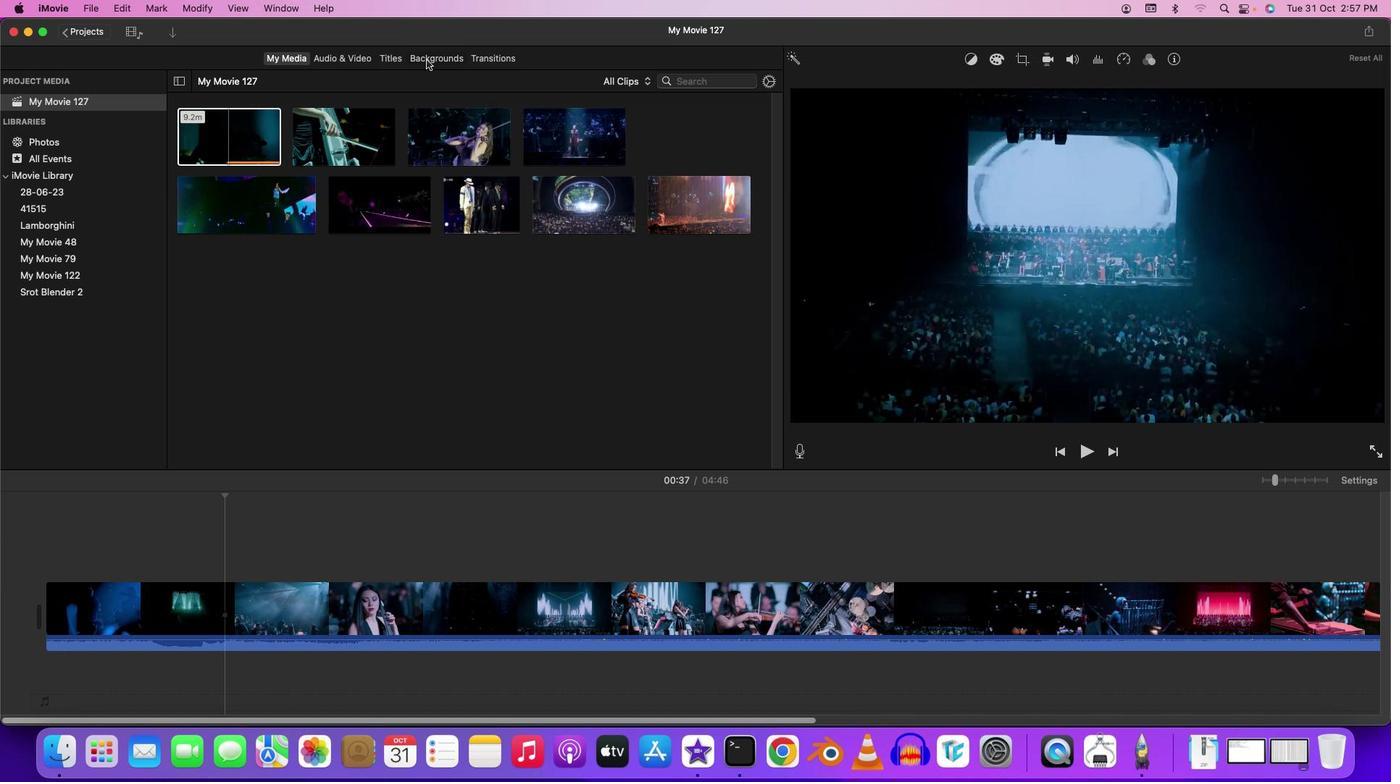 
Action: Mouse moved to (467, 333)
Screenshot: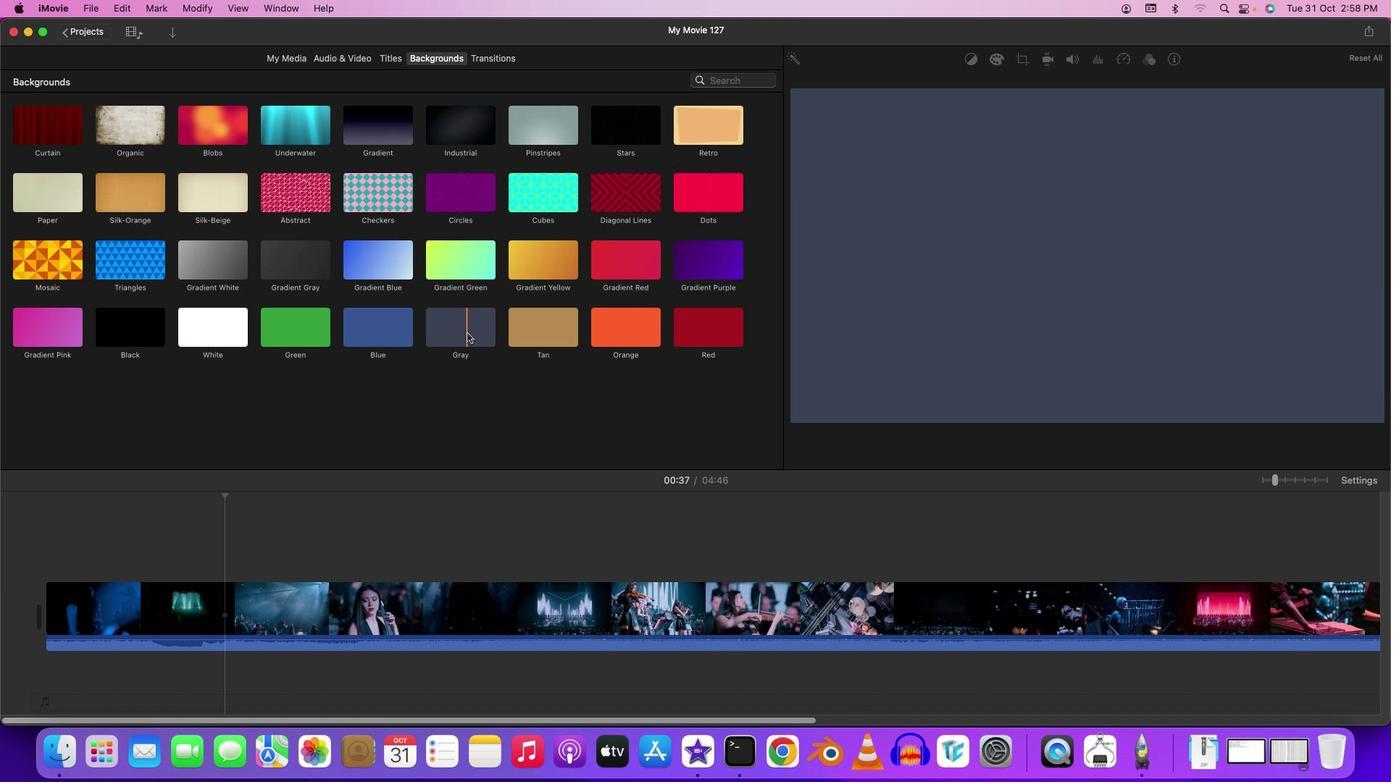 
Action: Mouse pressed left at (467, 333)
Screenshot: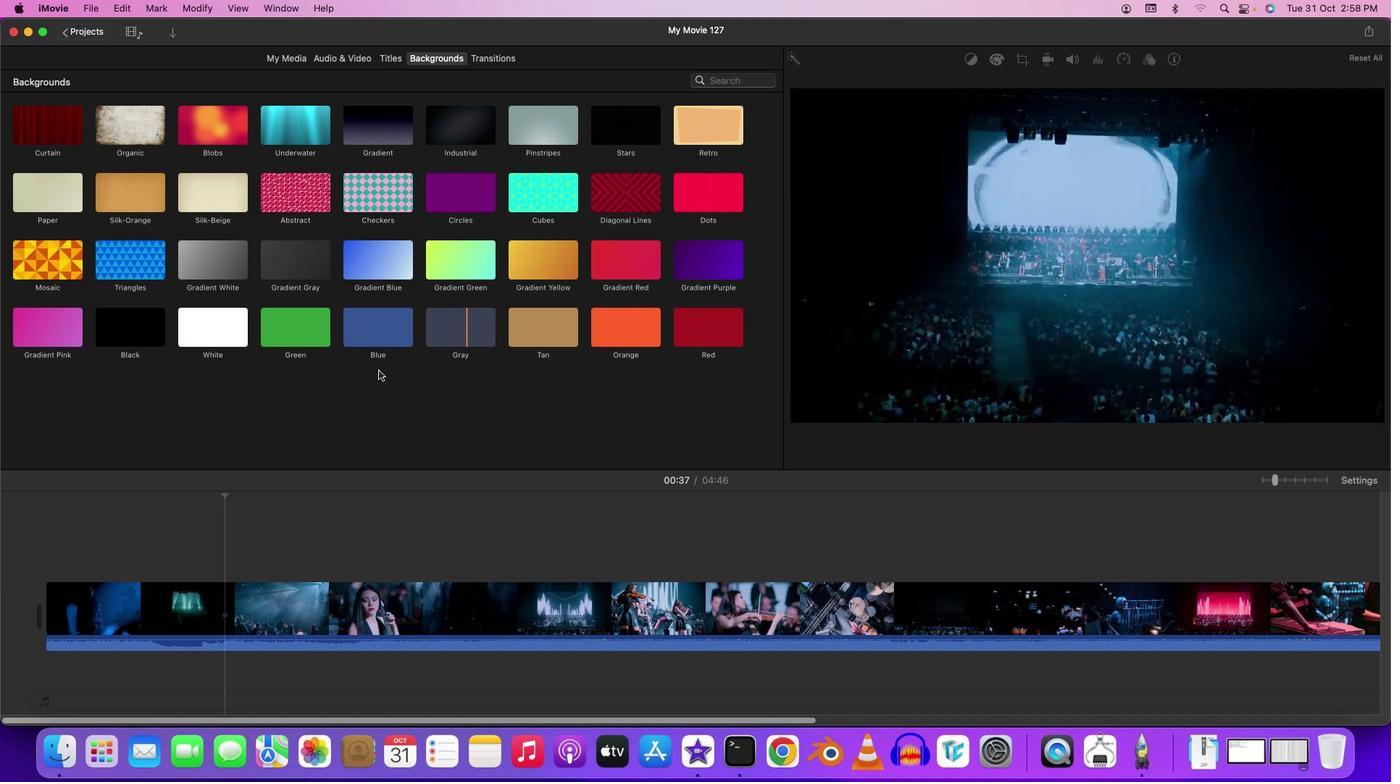 
Action: Mouse moved to (52, 554)
Screenshot: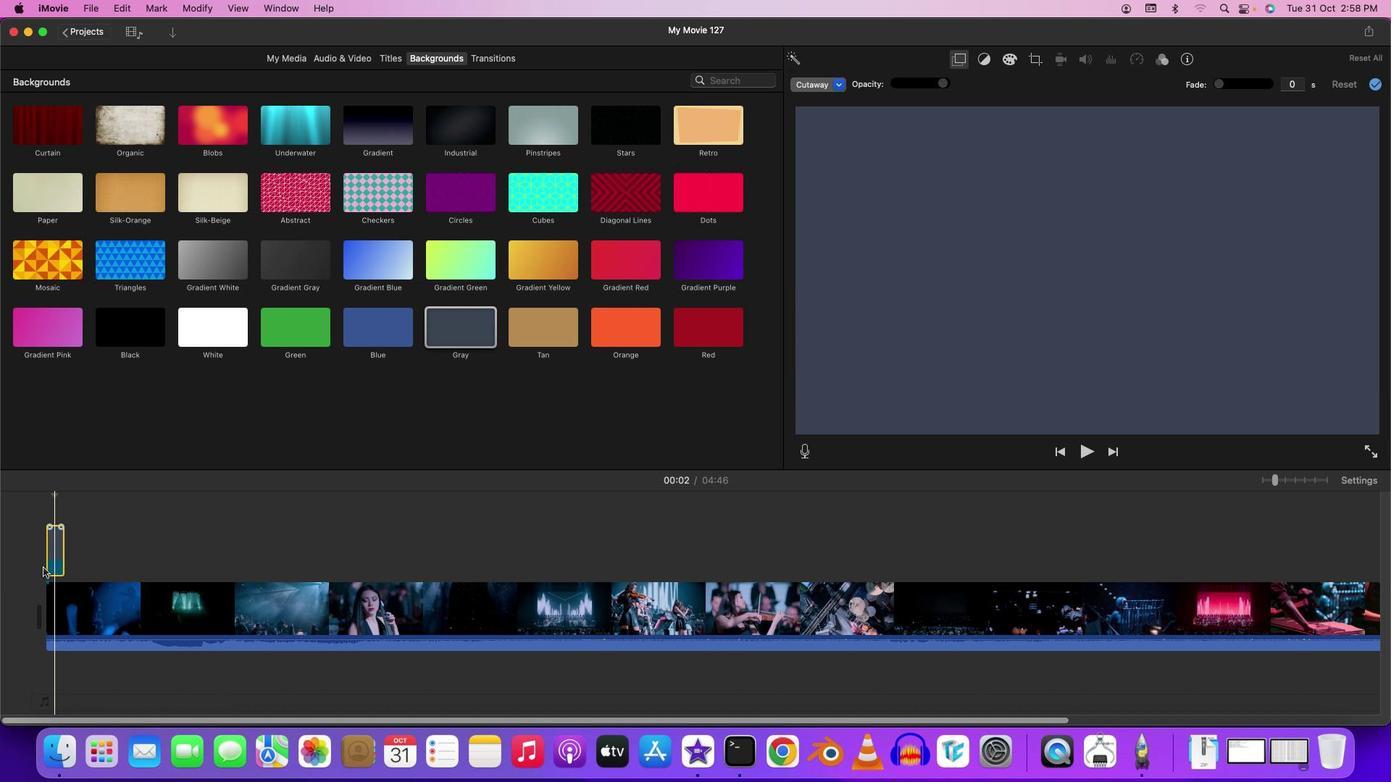 
Action: Mouse pressed left at (52, 554)
Screenshot: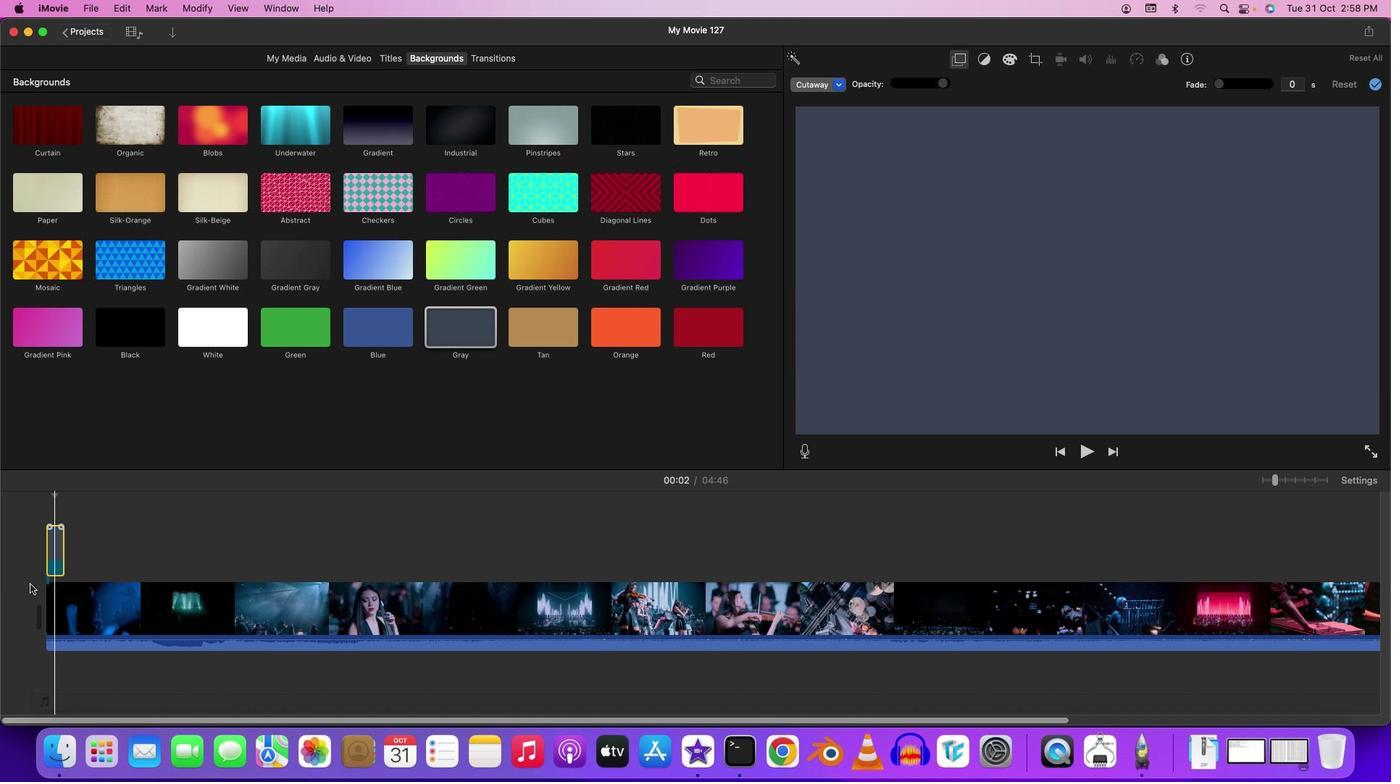 
Action: Mouse moved to (90, 618)
Screenshot: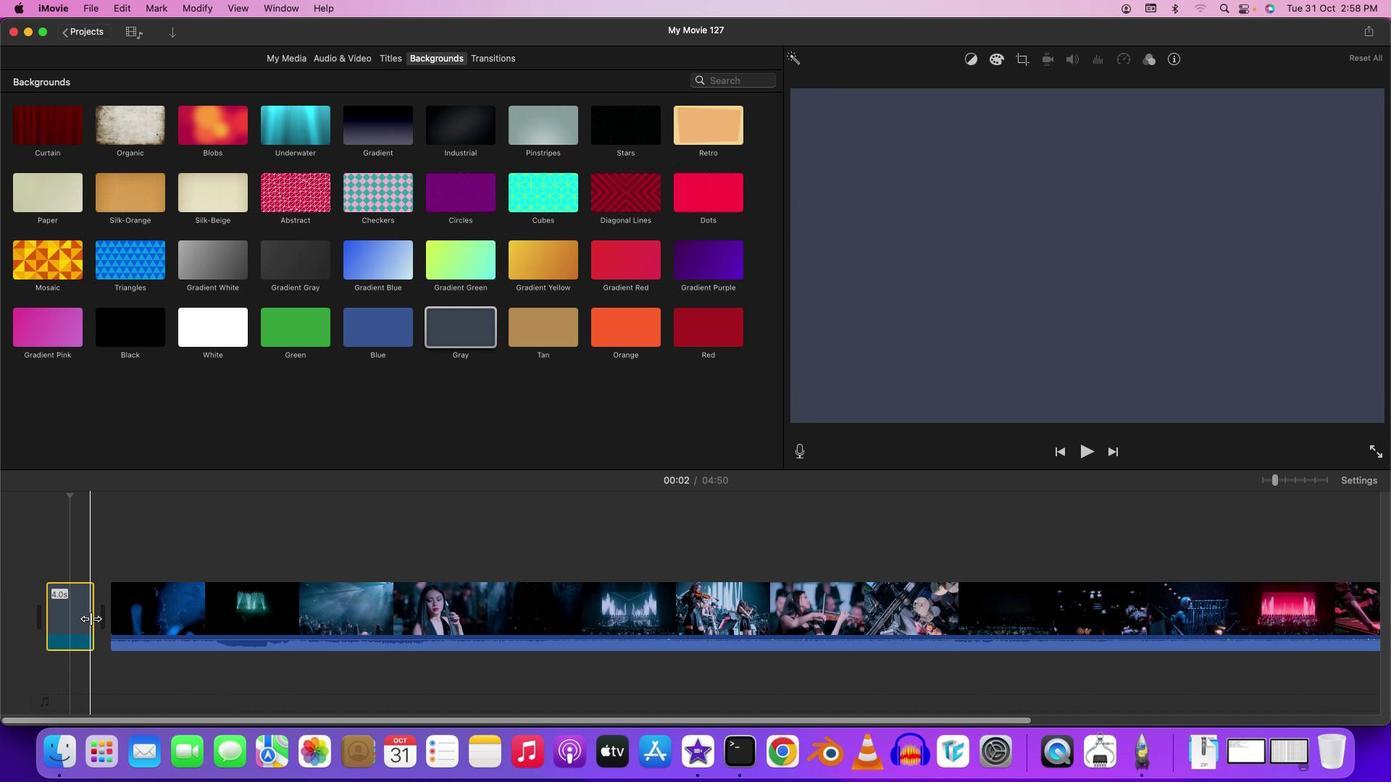 
Action: Mouse pressed left at (90, 618)
Screenshot: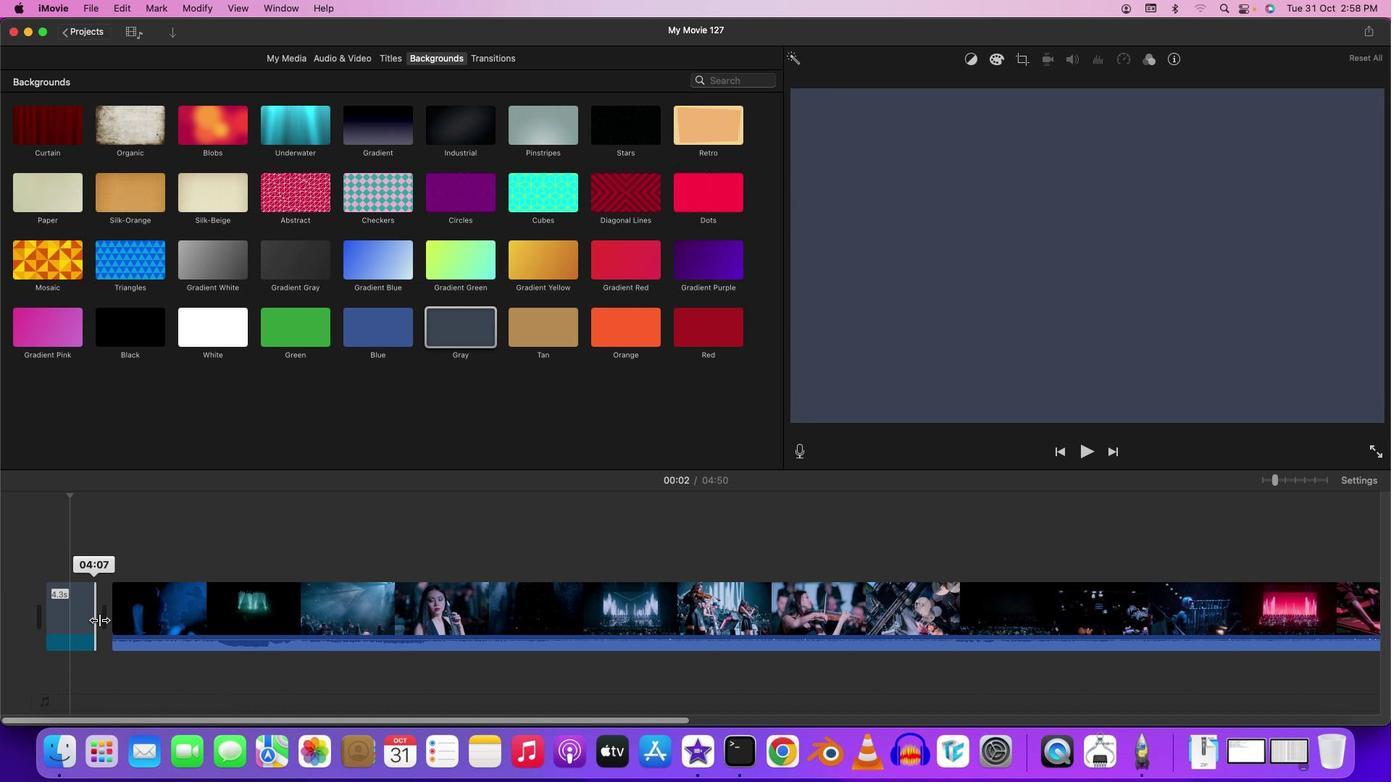 
Action: Mouse moved to (116, 540)
Screenshot: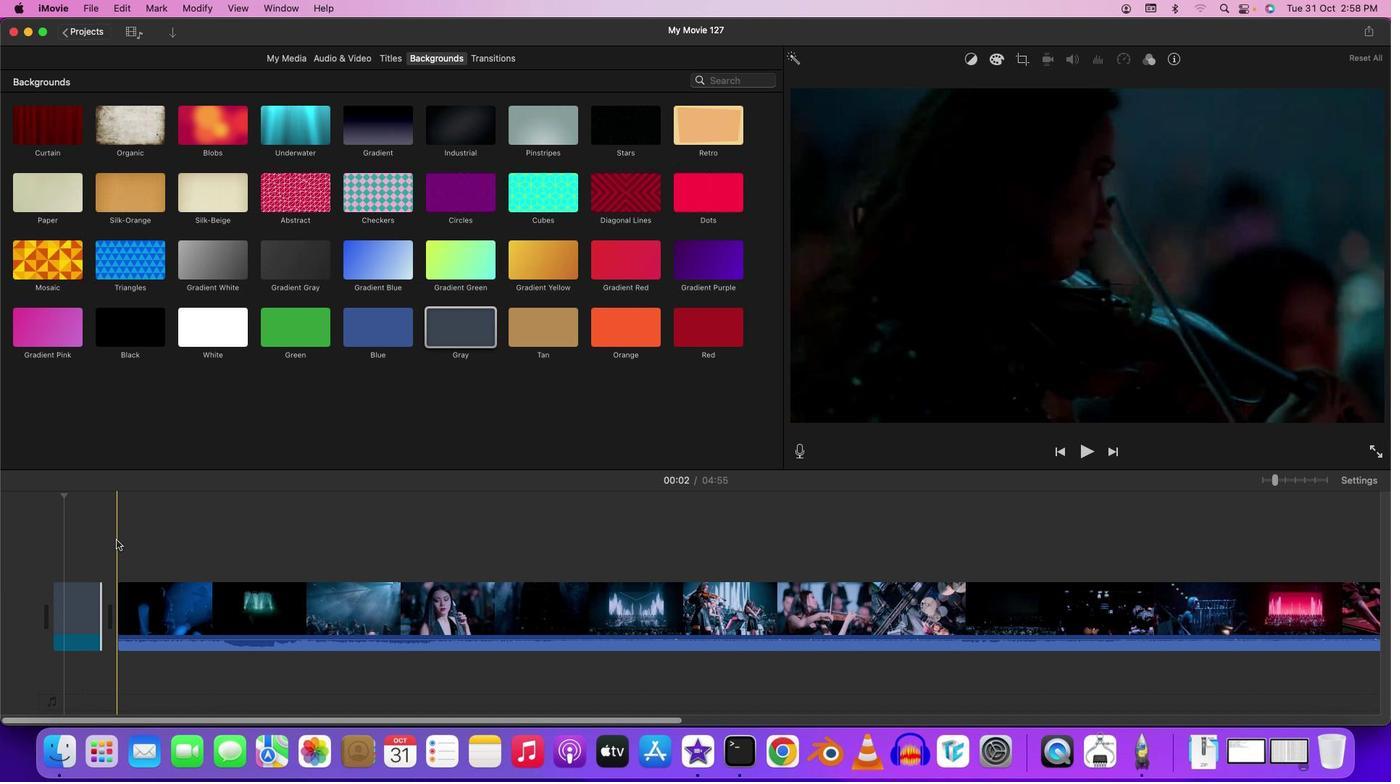 
Action: Mouse pressed left at (116, 540)
Screenshot: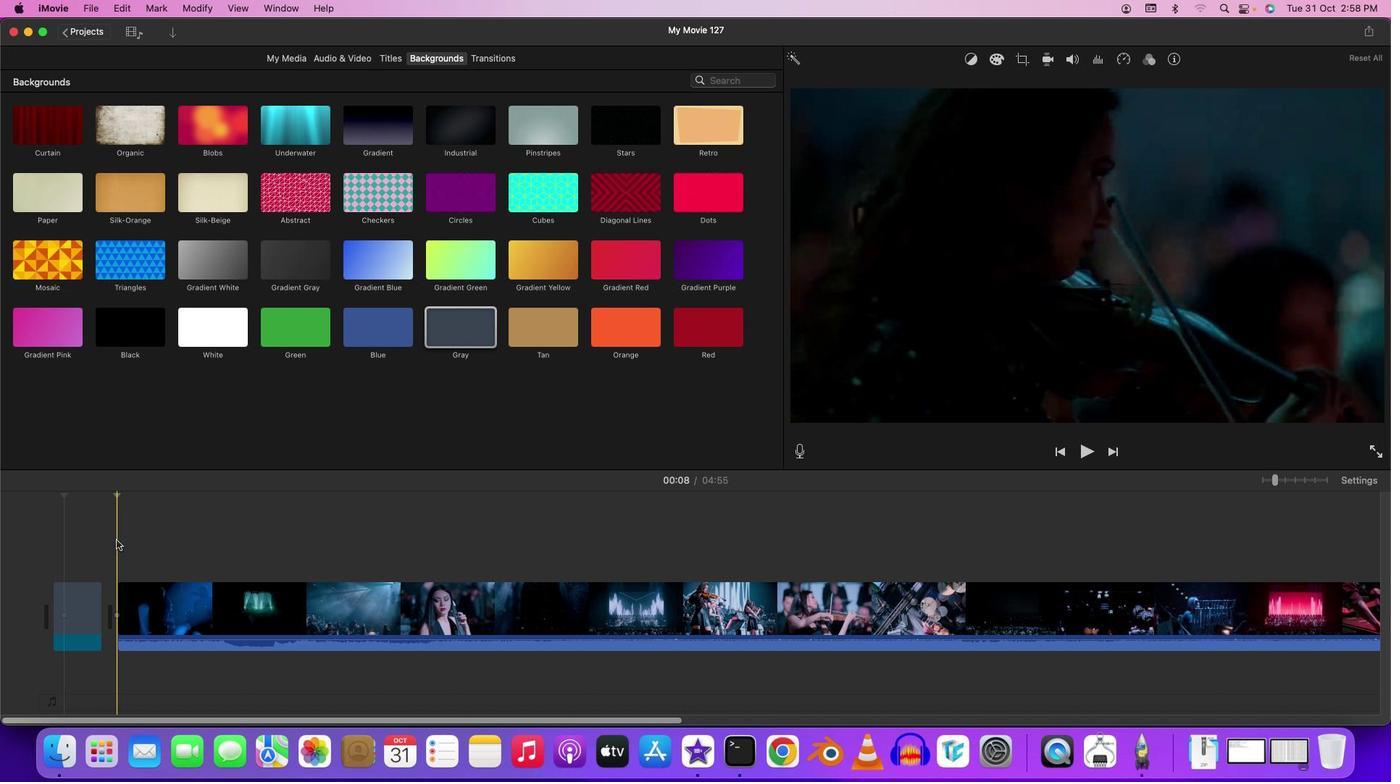 
Action: Mouse moved to (78, 593)
Screenshot: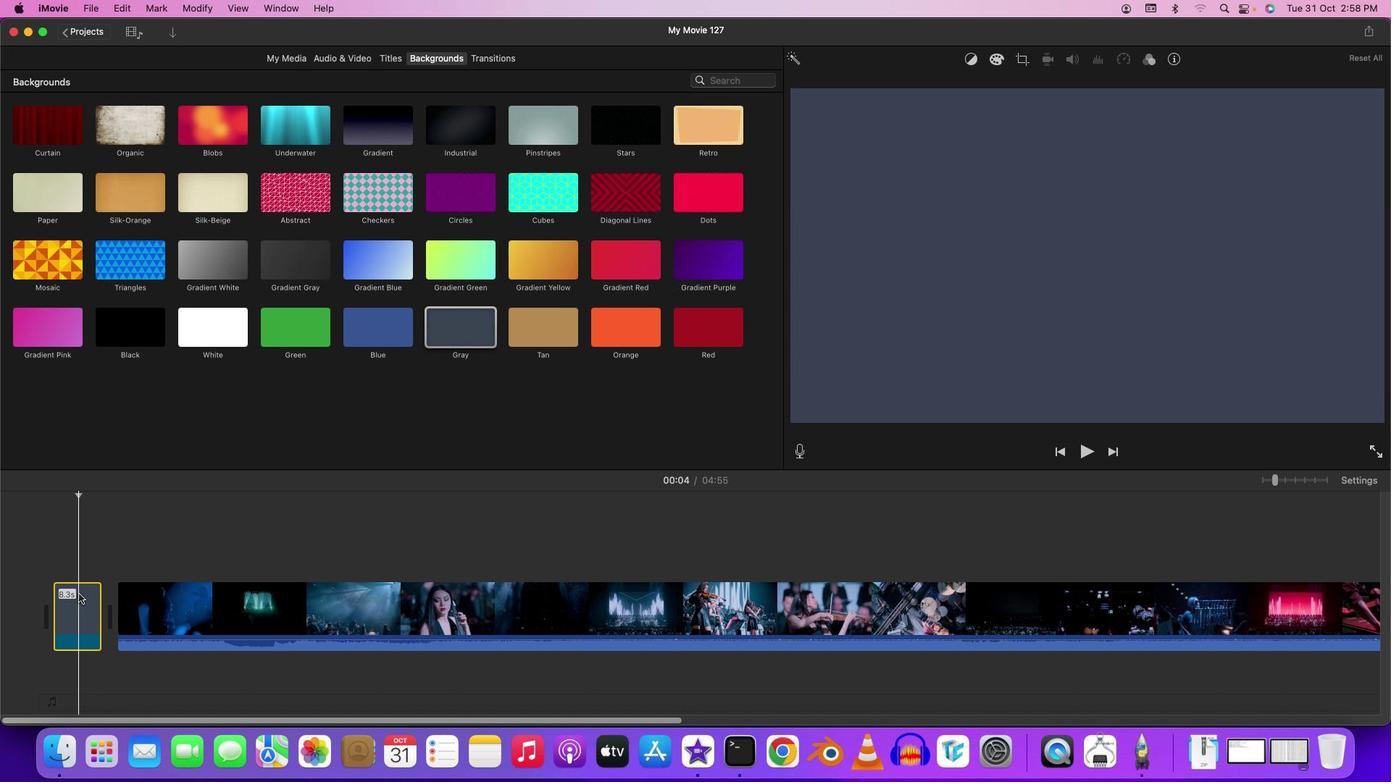 
Action: Mouse pressed left at (78, 593)
Screenshot: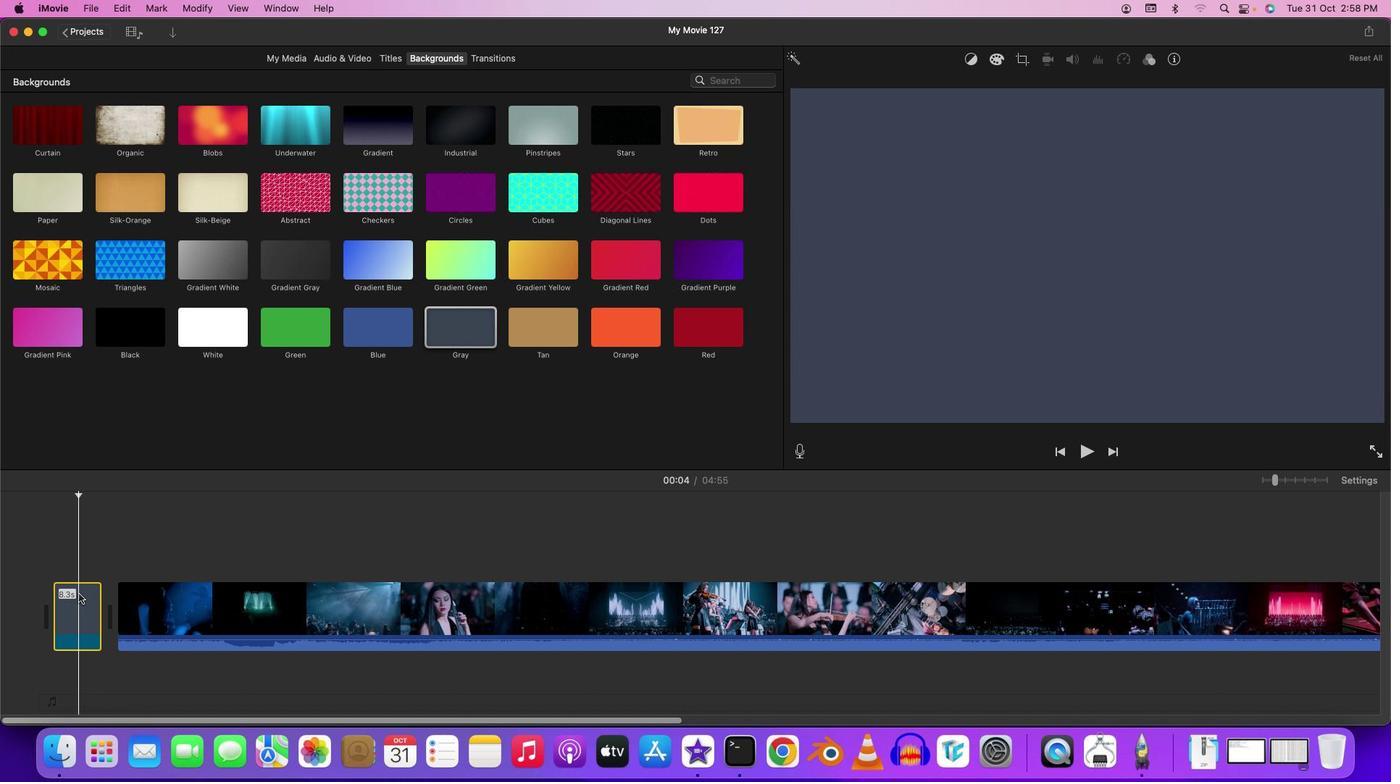 
Action: Mouse moved to (78, 593)
Screenshot: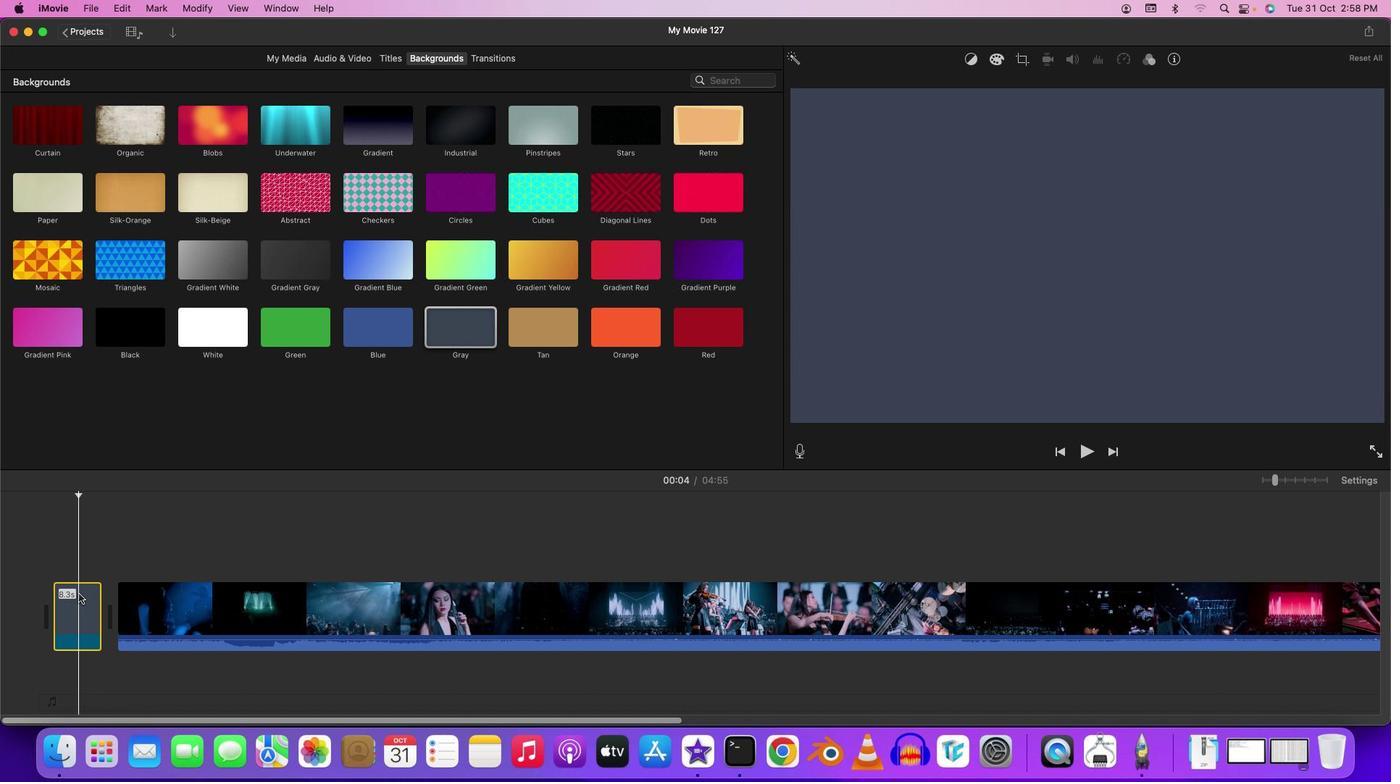 
Action: Mouse pressed right at (78, 593)
Screenshot: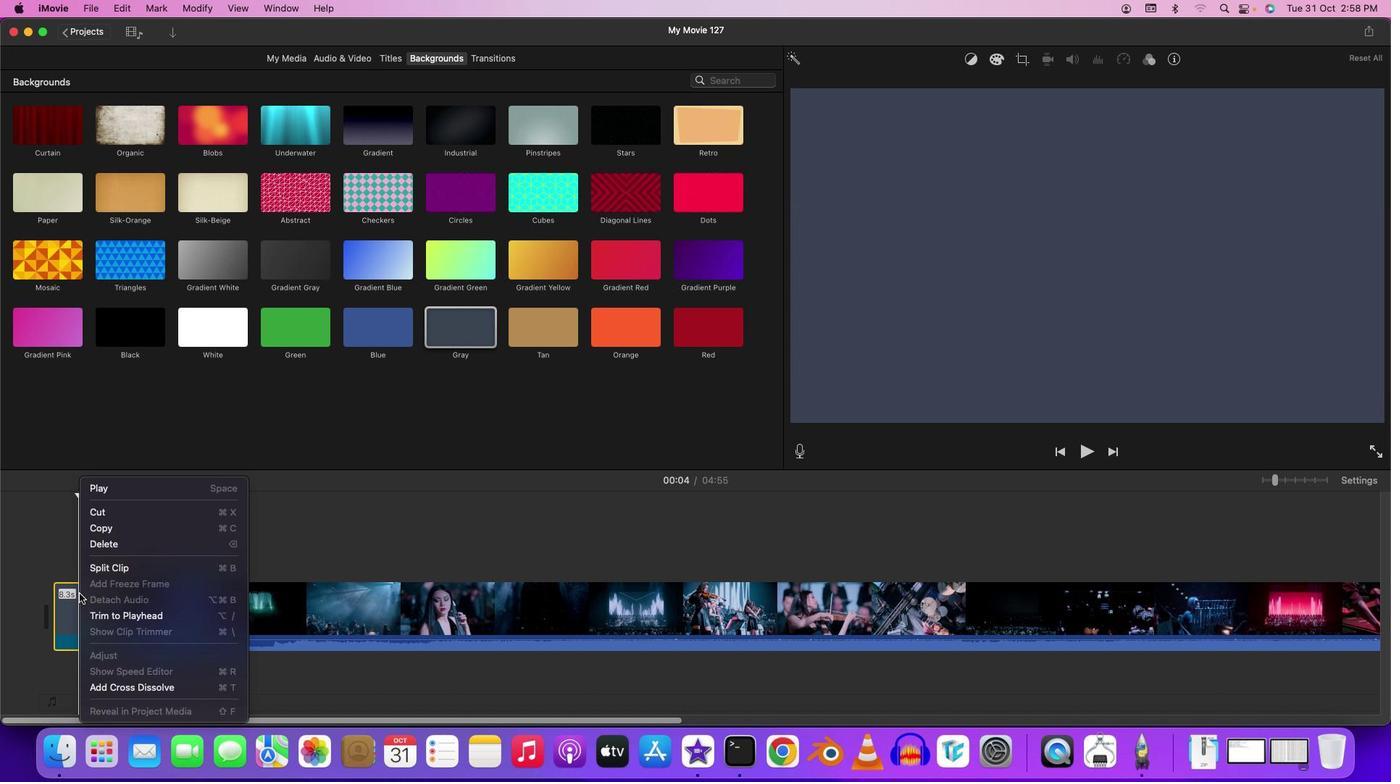 
Action: Mouse moved to (110, 545)
Screenshot: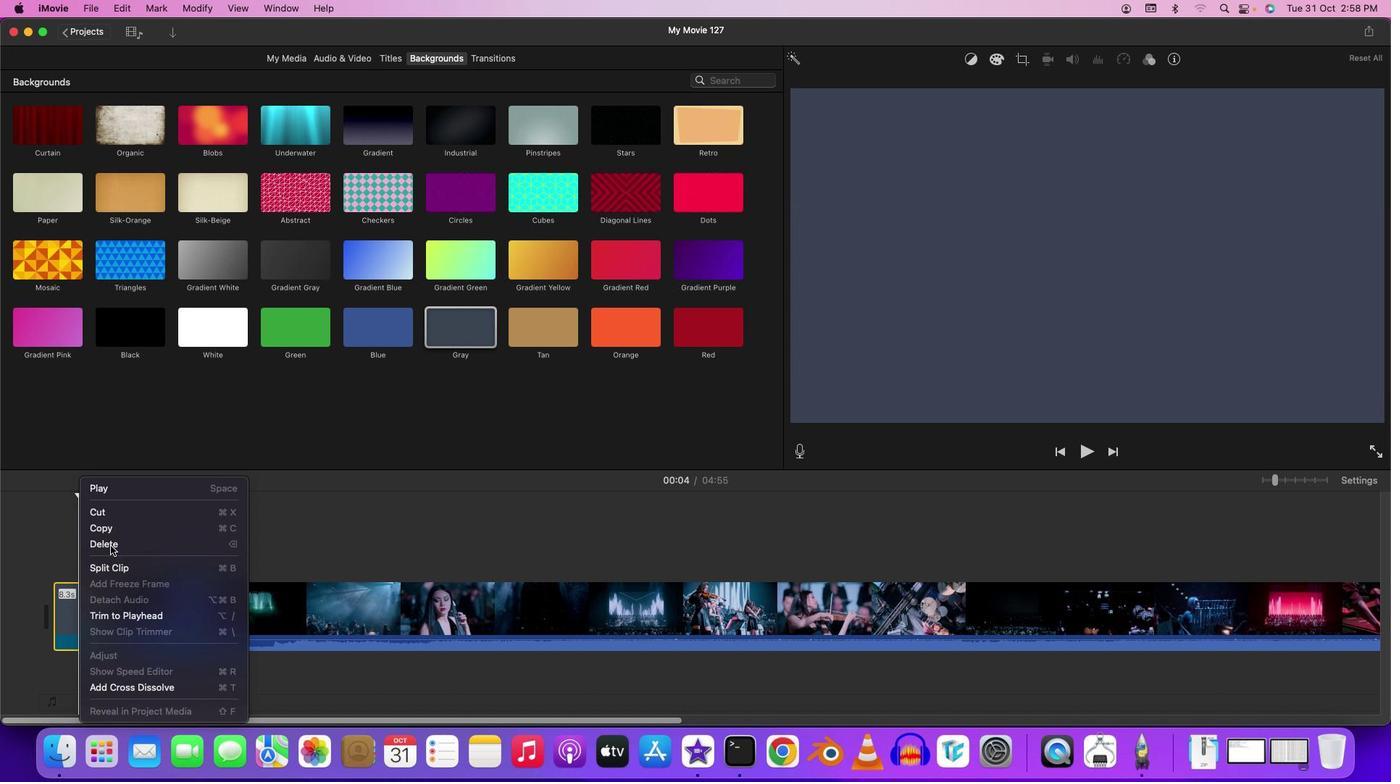 
Action: Mouse pressed left at (110, 545)
Screenshot: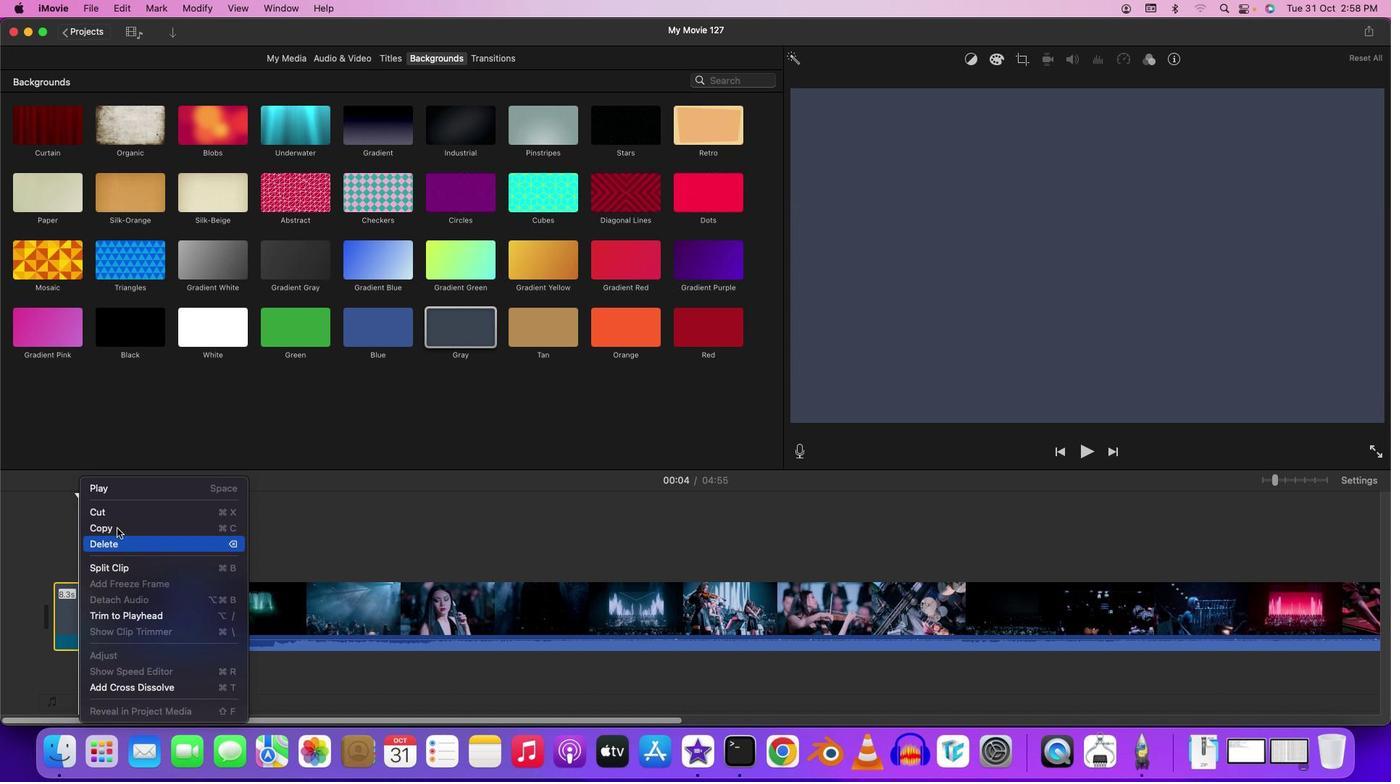 
Action: Mouse moved to (197, 131)
Screenshot: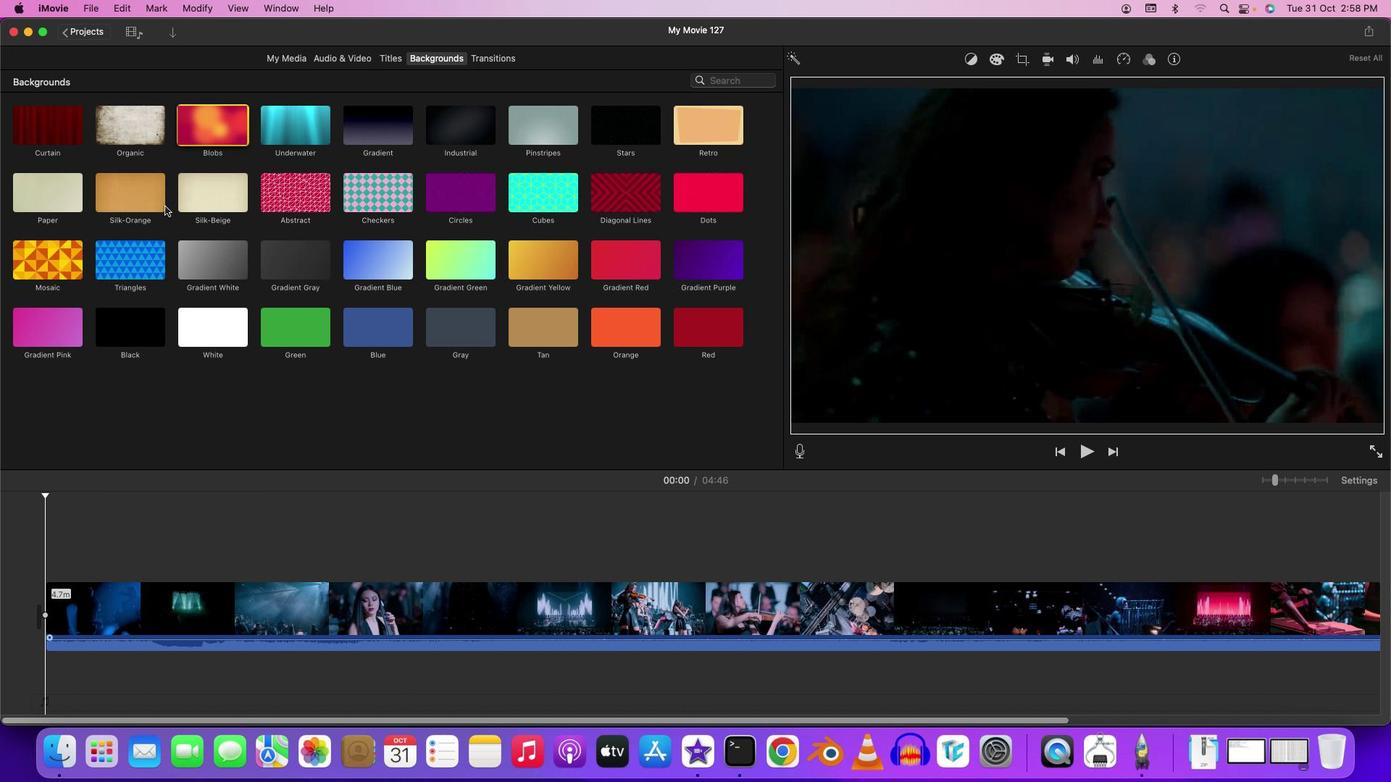
Action: Mouse pressed left at (197, 131)
Screenshot: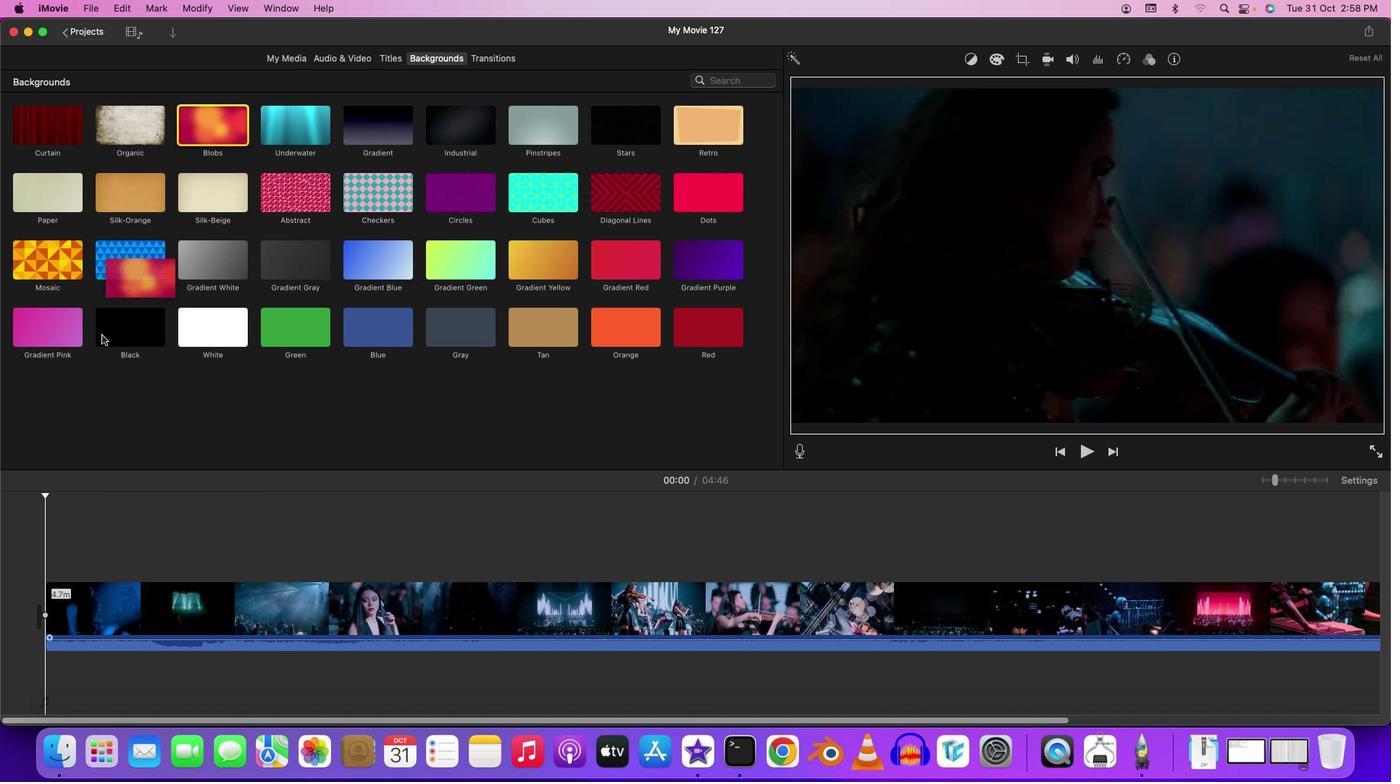 
Action: Mouse moved to (91, 617)
Screenshot: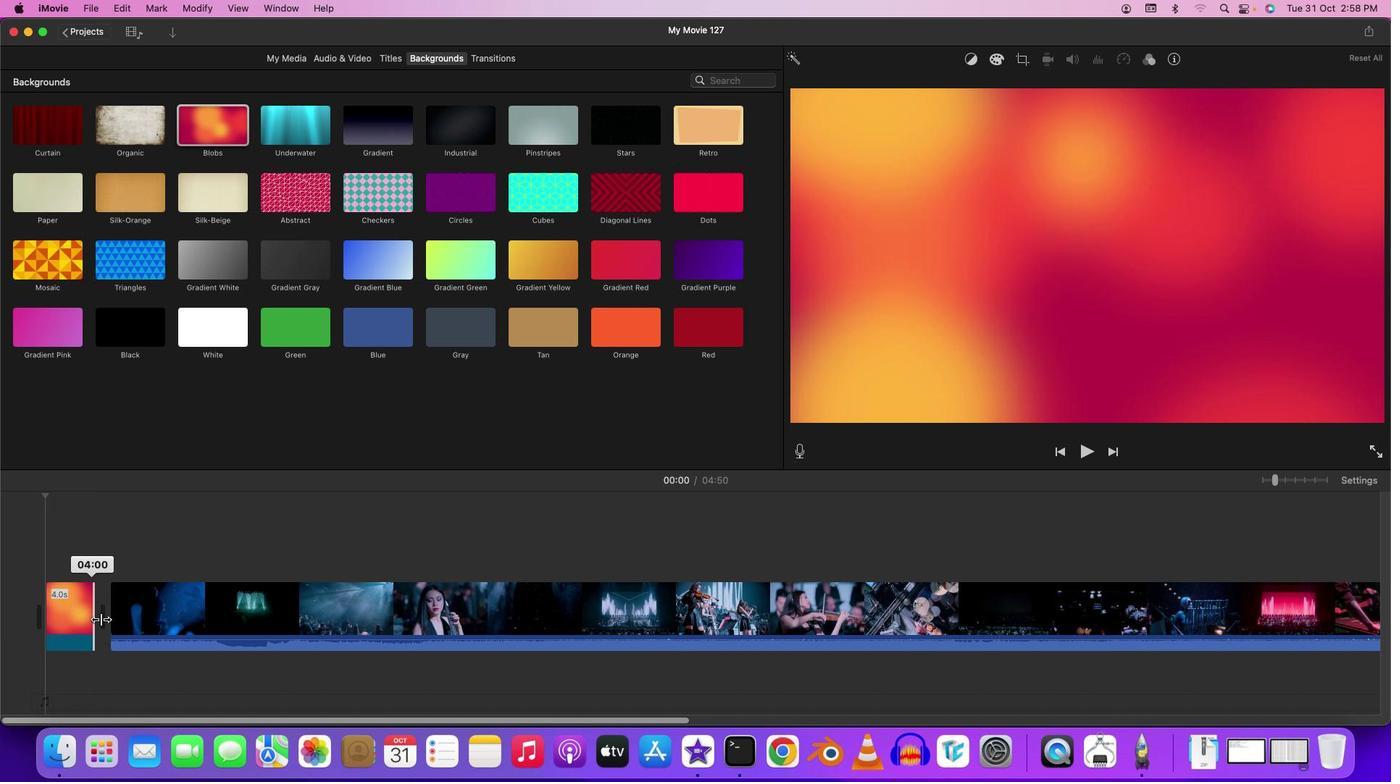 
Action: Mouse pressed left at (91, 617)
Screenshot: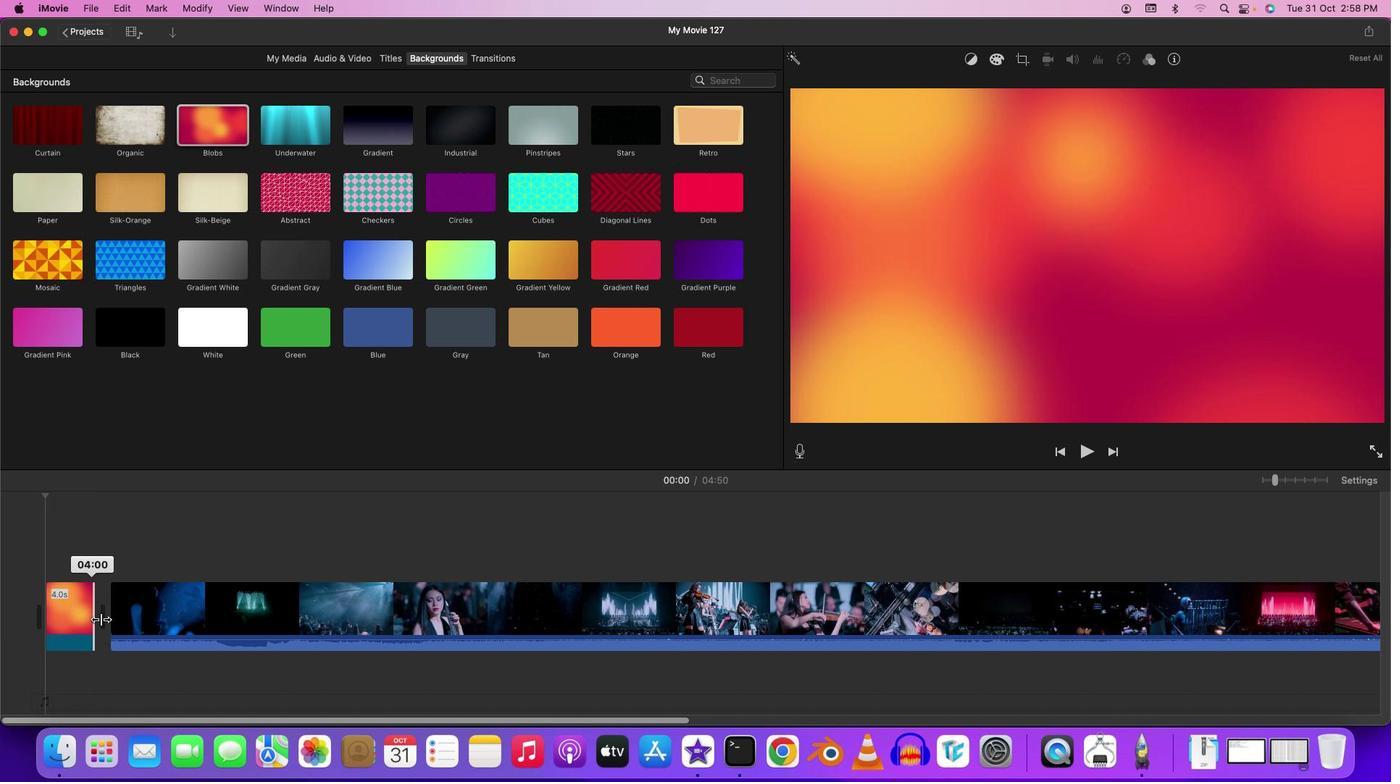
Action: Mouse moved to (62, 554)
Screenshot: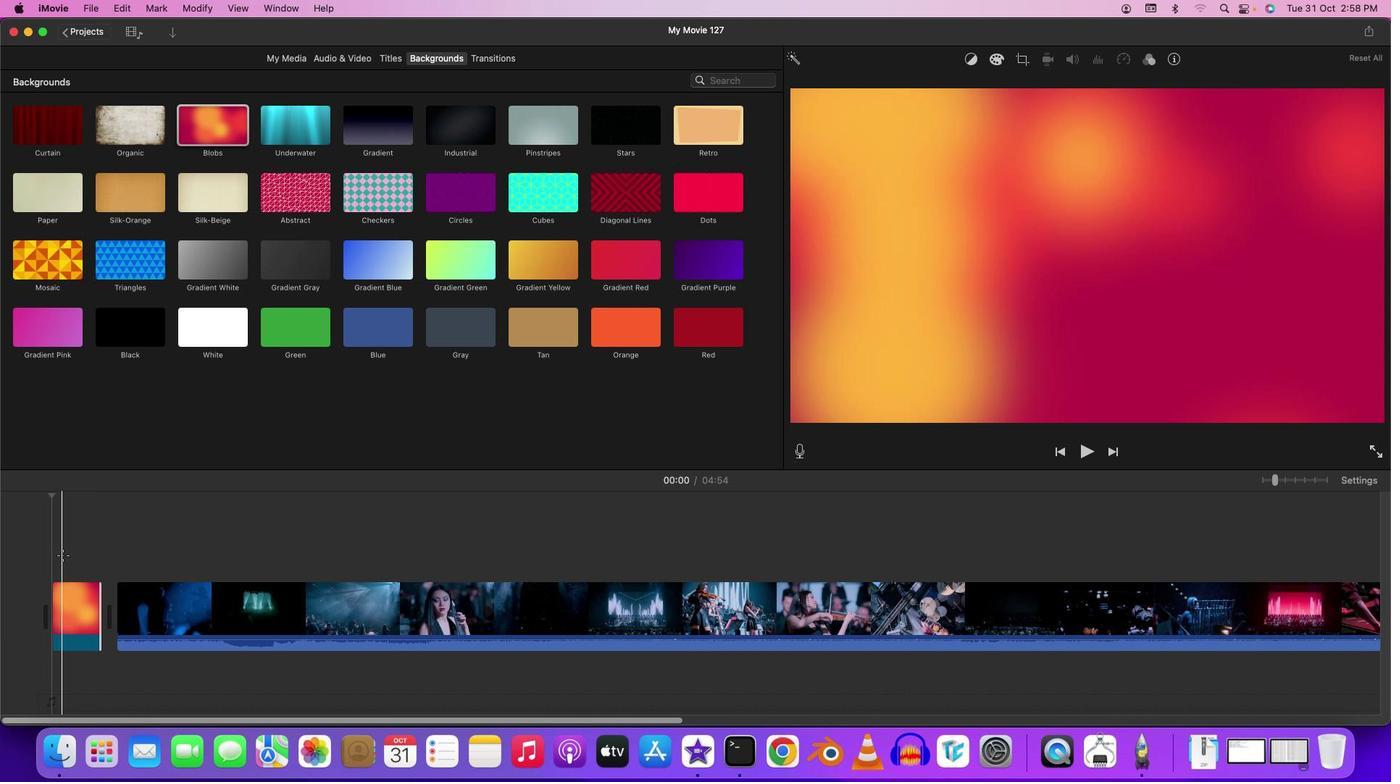 
Action: Mouse pressed left at (62, 554)
Screenshot: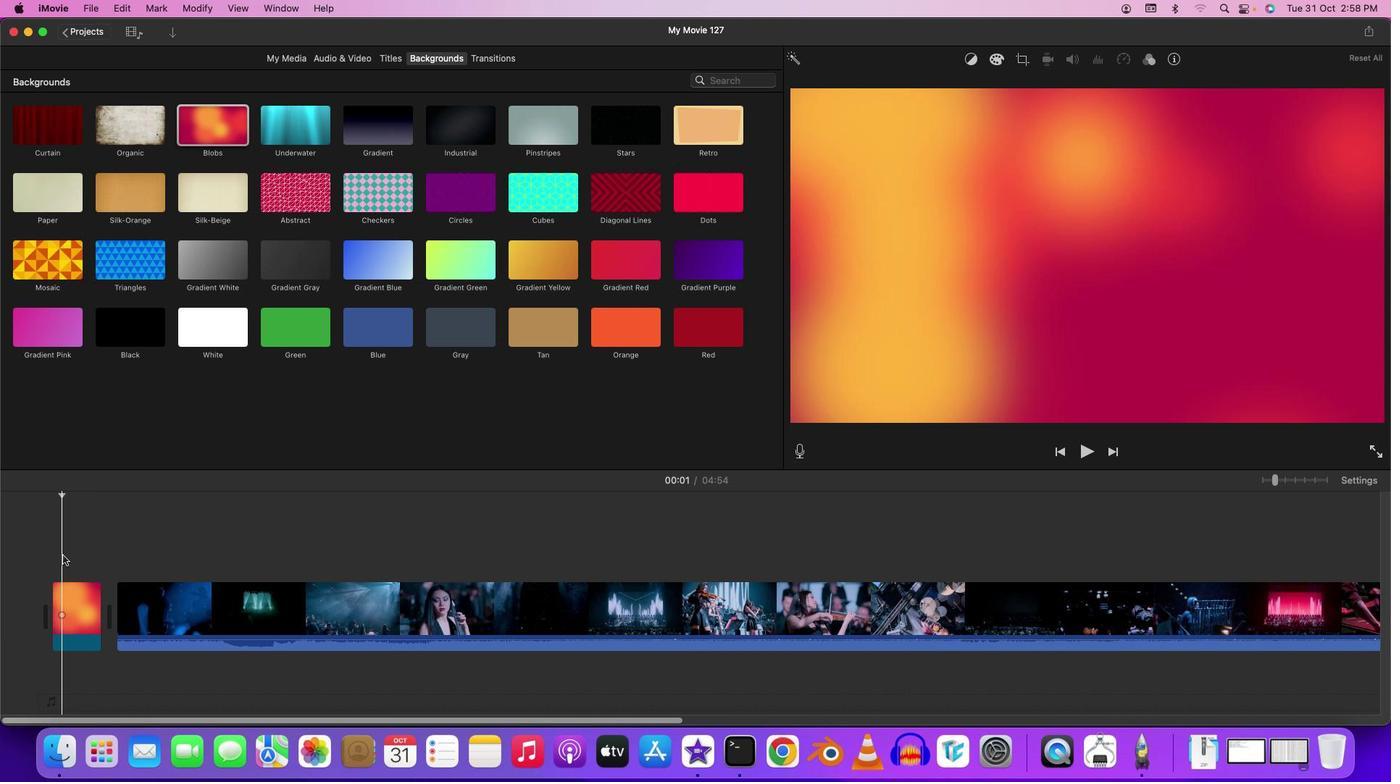 
Action: Key pressed Key.space
Screenshot: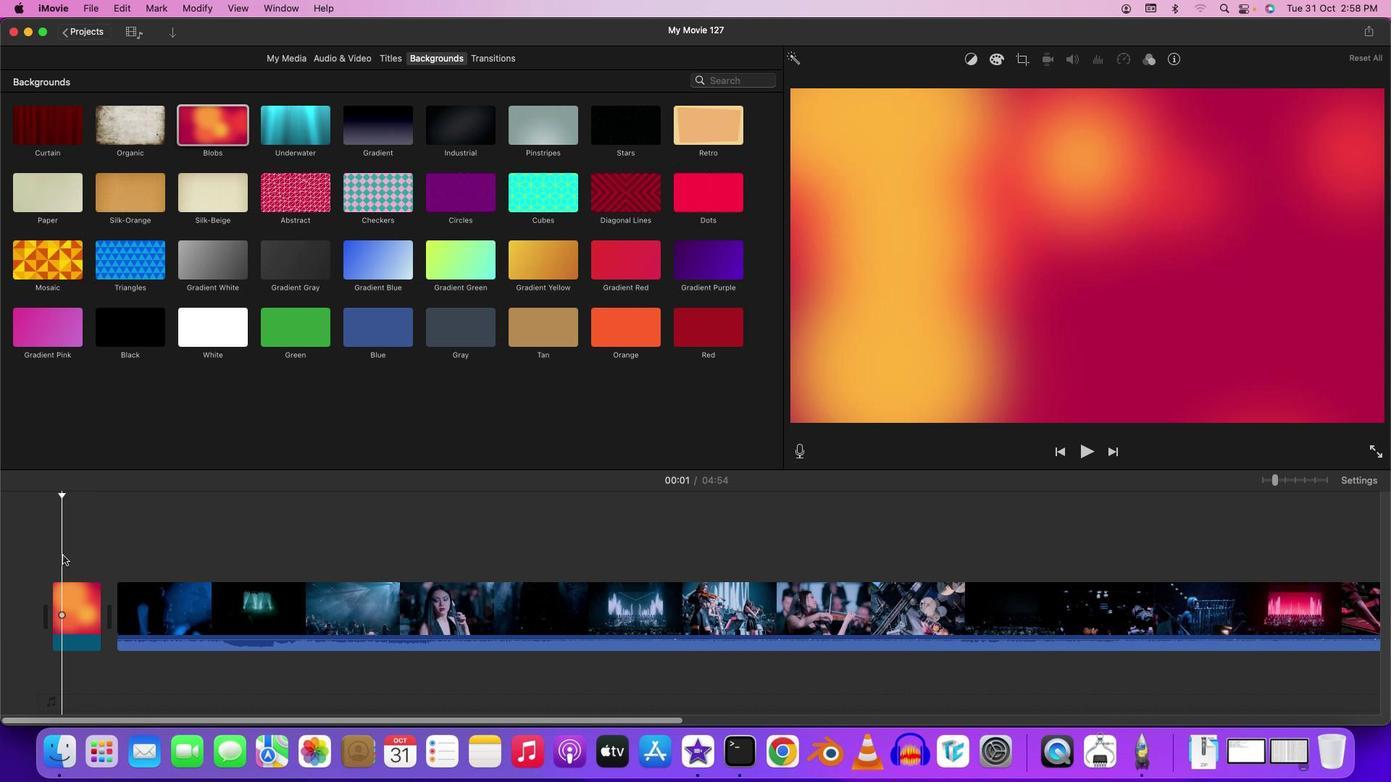 
Action: Mouse moved to (63, 545)
Screenshot: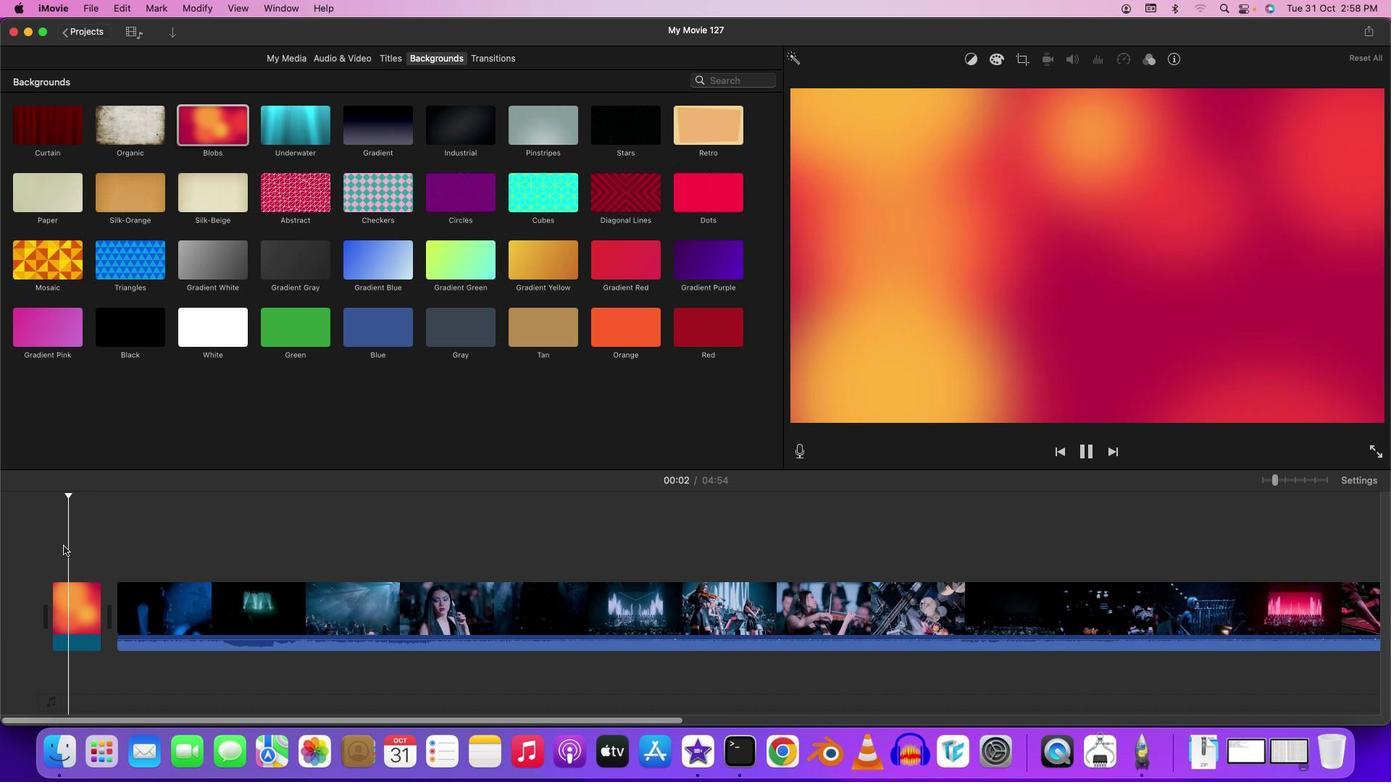 
Action: Key pressed Key.space
Screenshot: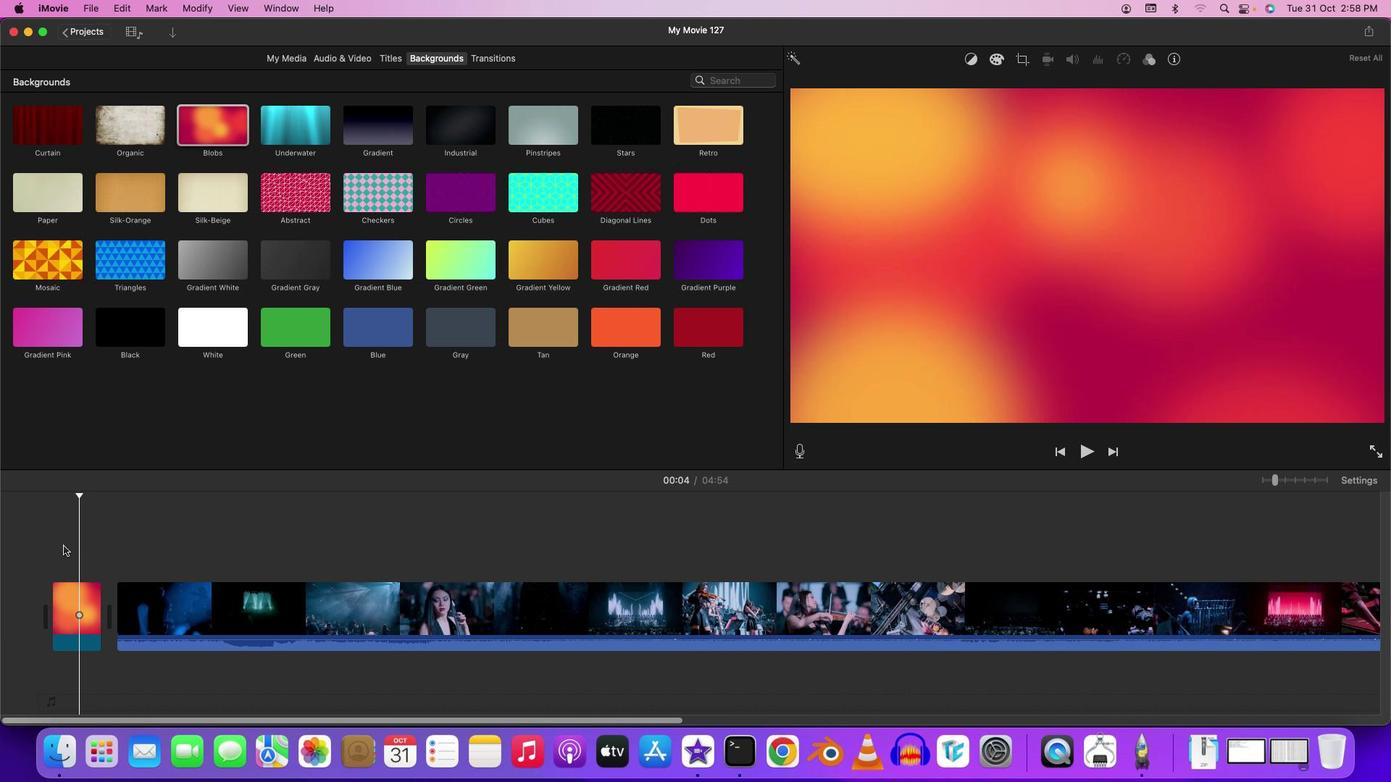 
Action: Mouse moved to (399, 58)
Screenshot: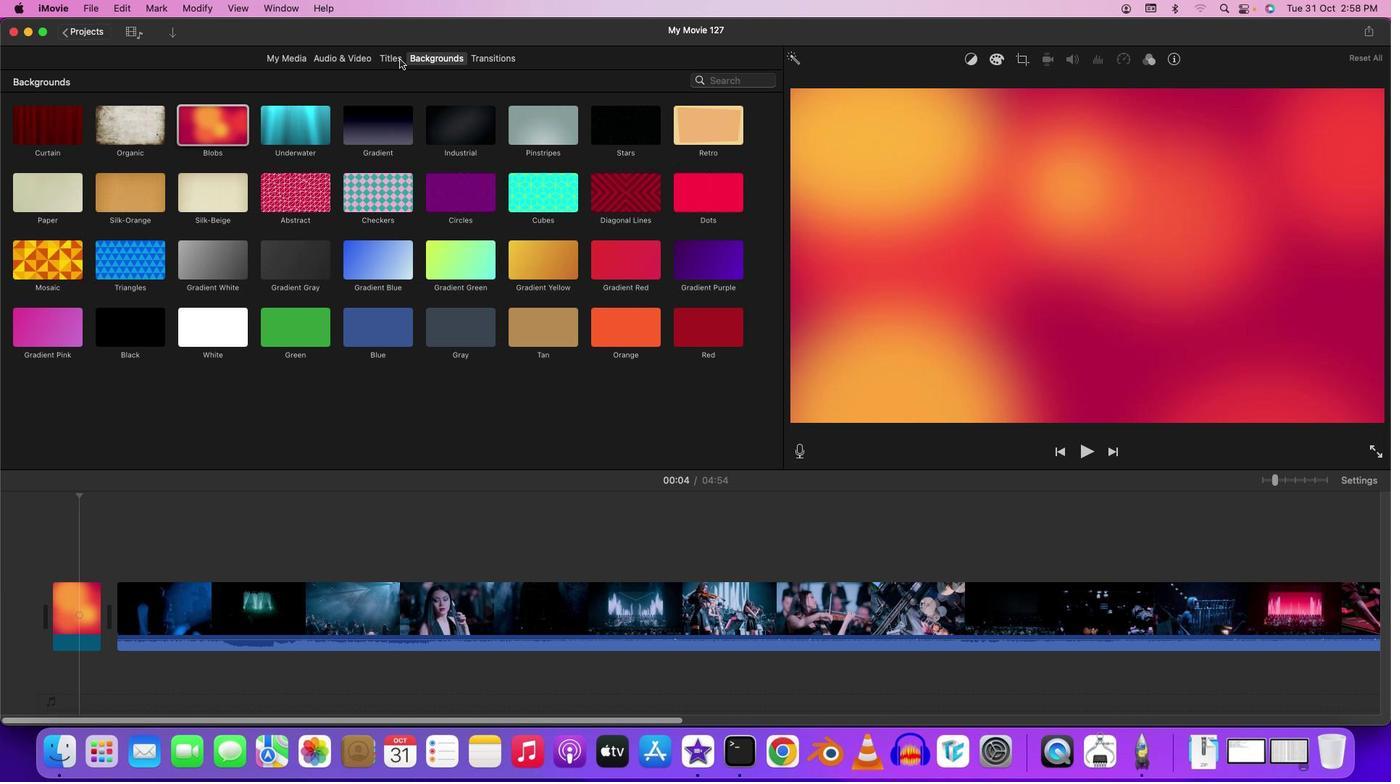 
Action: Mouse pressed left at (399, 58)
Screenshot: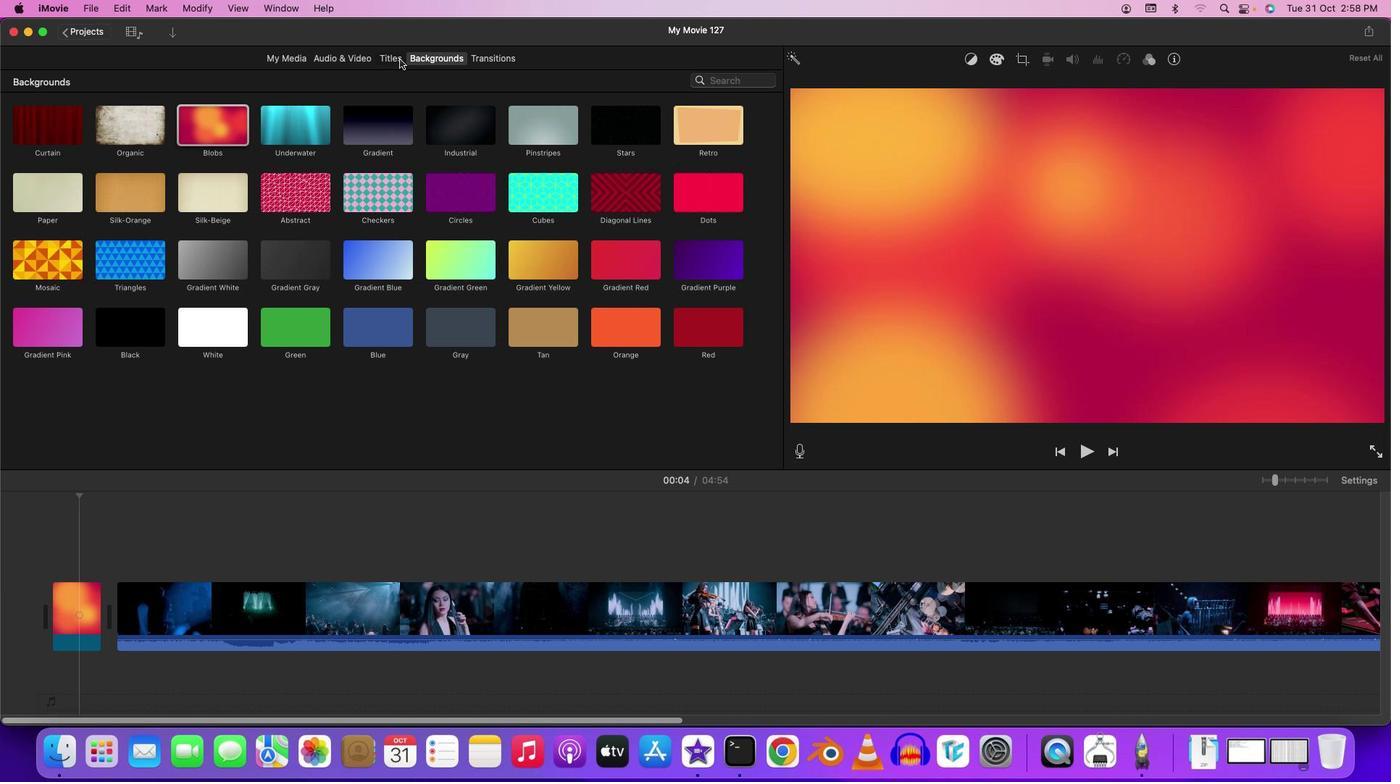 
Action: Mouse moved to (544, 362)
Screenshot: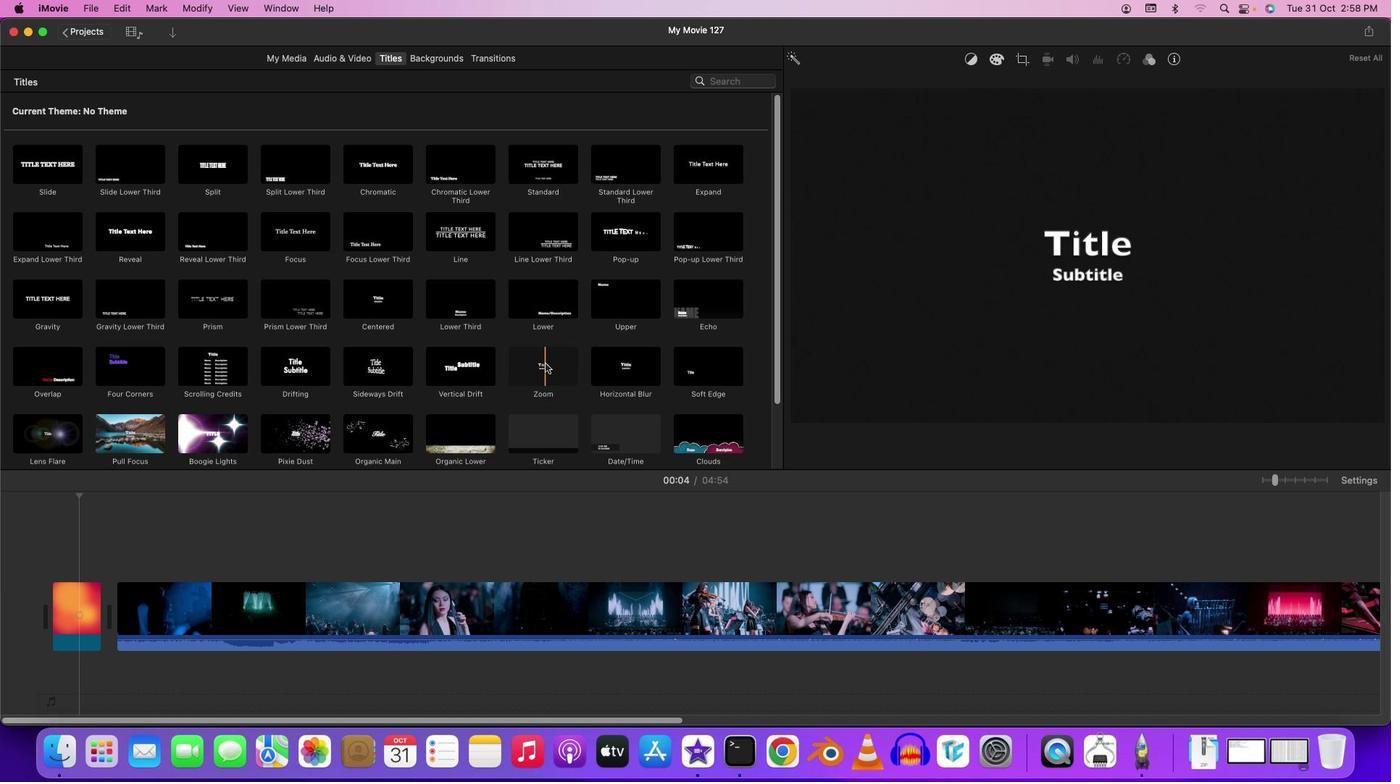 
Action: Mouse pressed left at (544, 362)
Screenshot: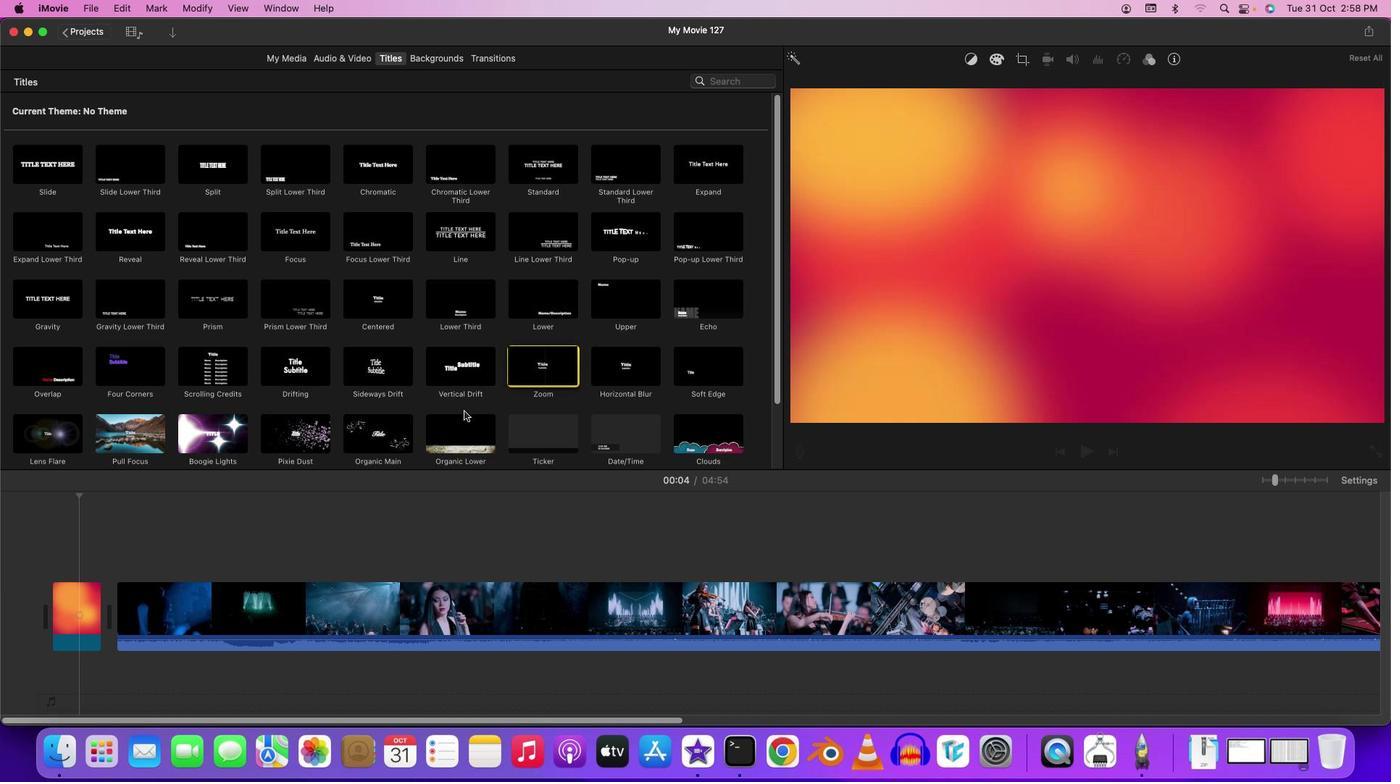 
Action: Mouse moved to (66, 566)
Screenshot: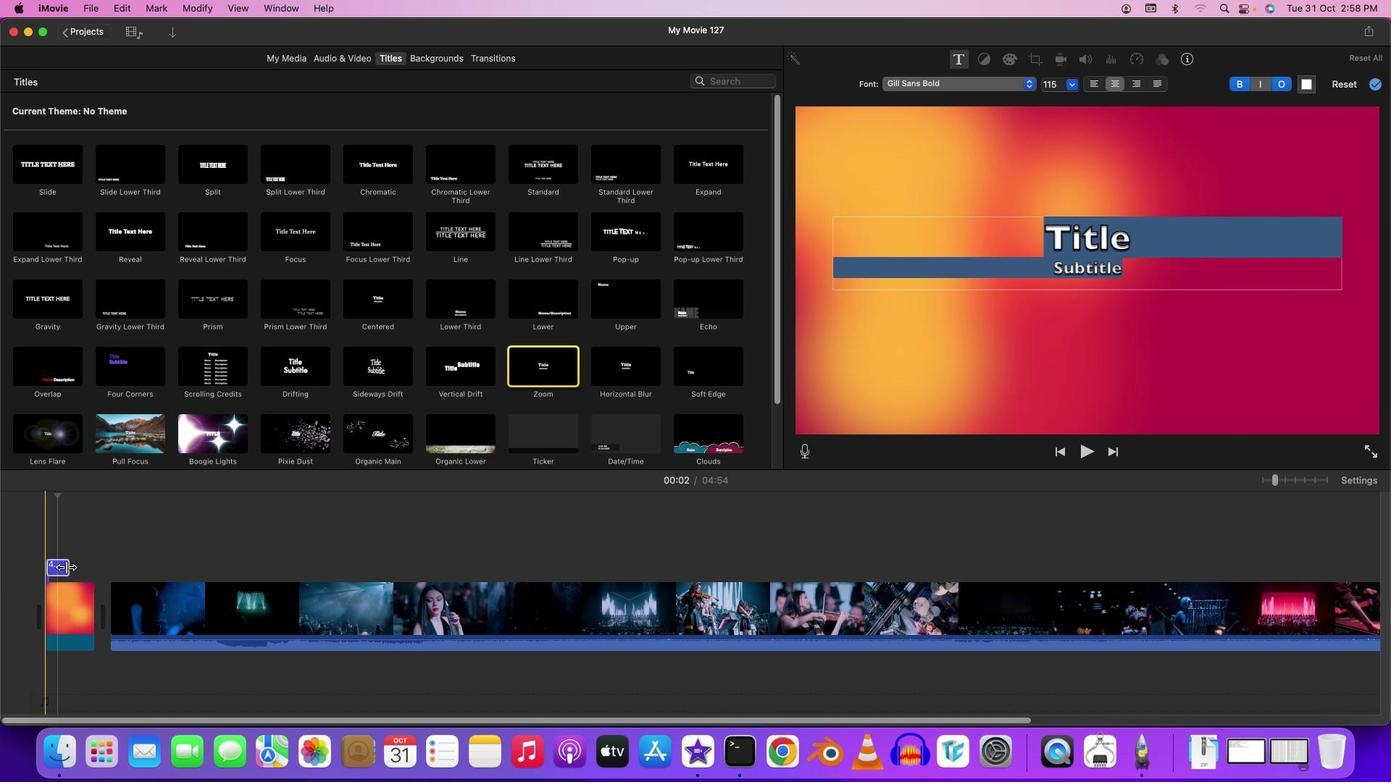 
Action: Mouse pressed left at (66, 566)
Screenshot: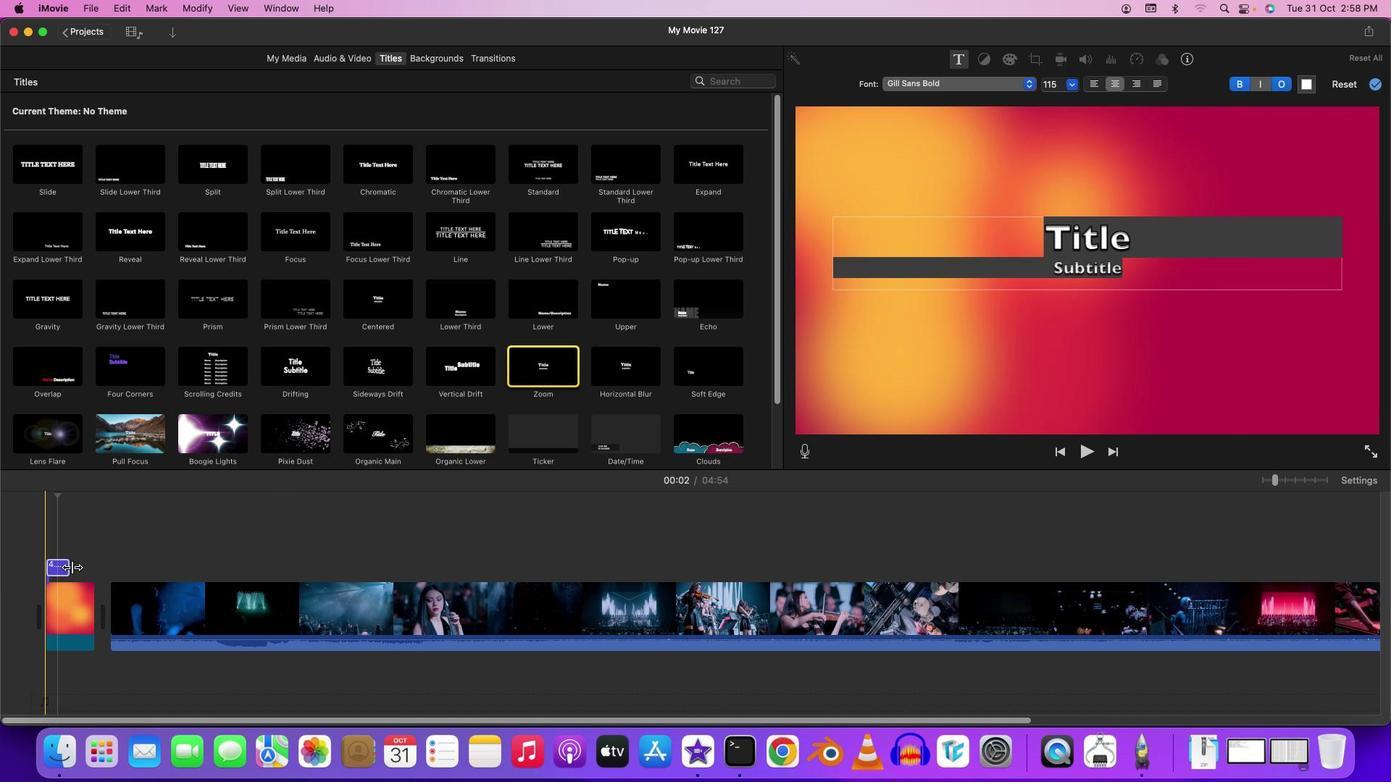 
Action: Mouse moved to (68, 566)
Screenshot: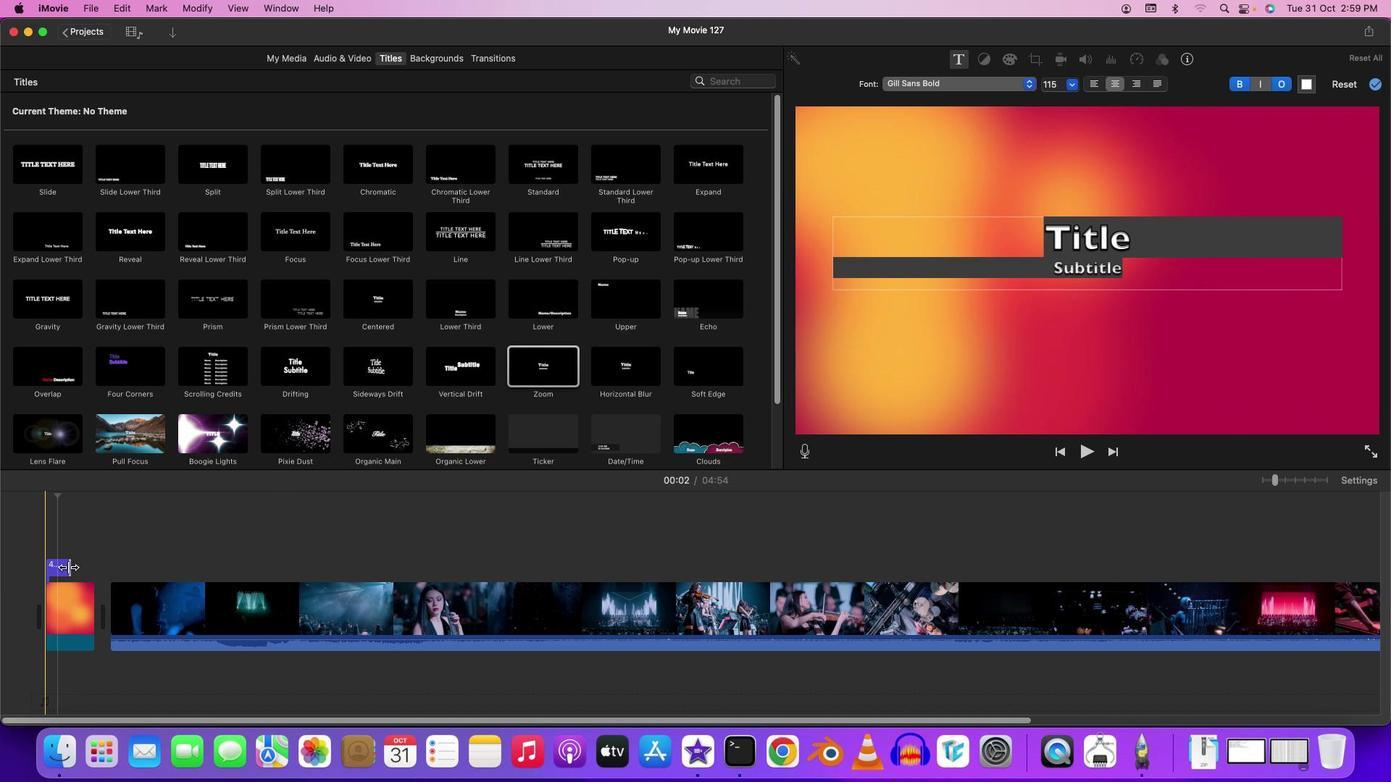 
Action: Mouse pressed left at (68, 566)
Screenshot: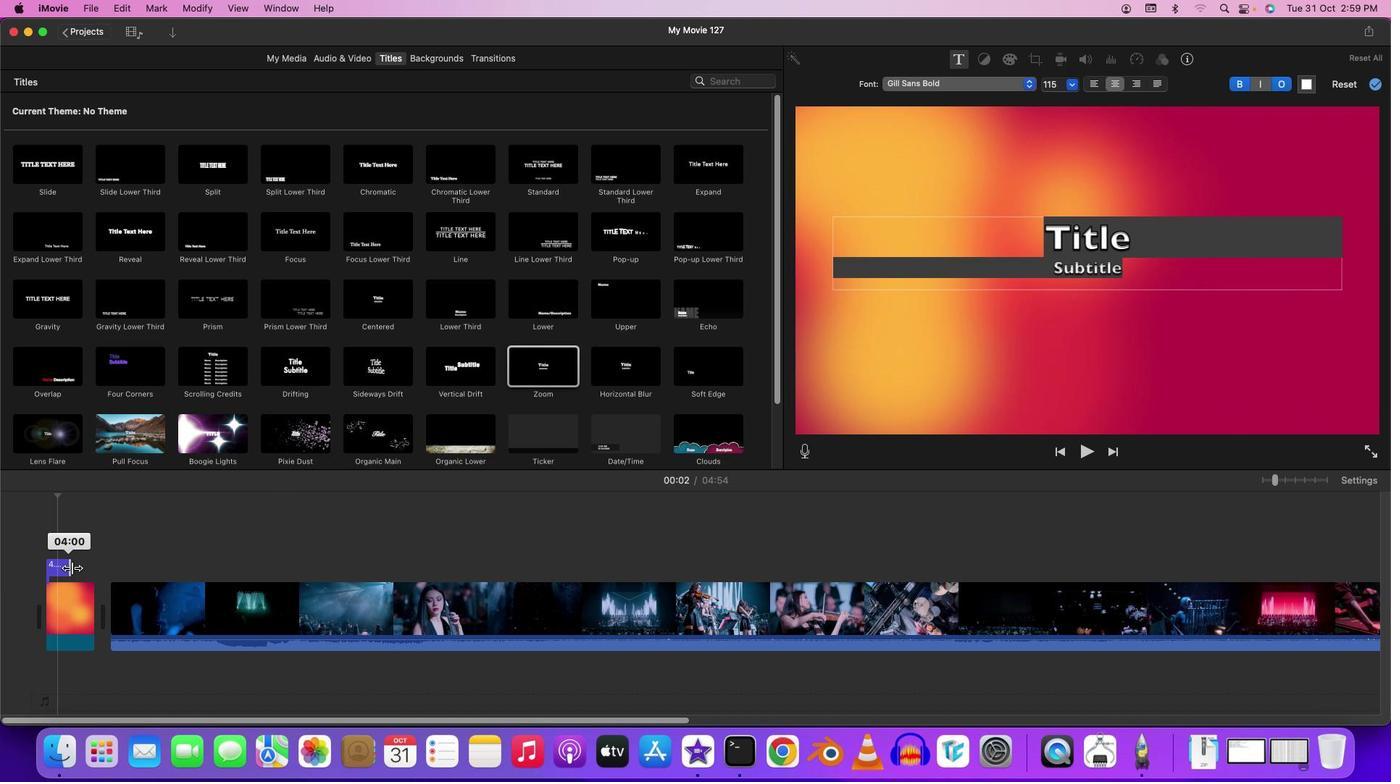 
Action: Mouse moved to (124, 548)
Screenshot: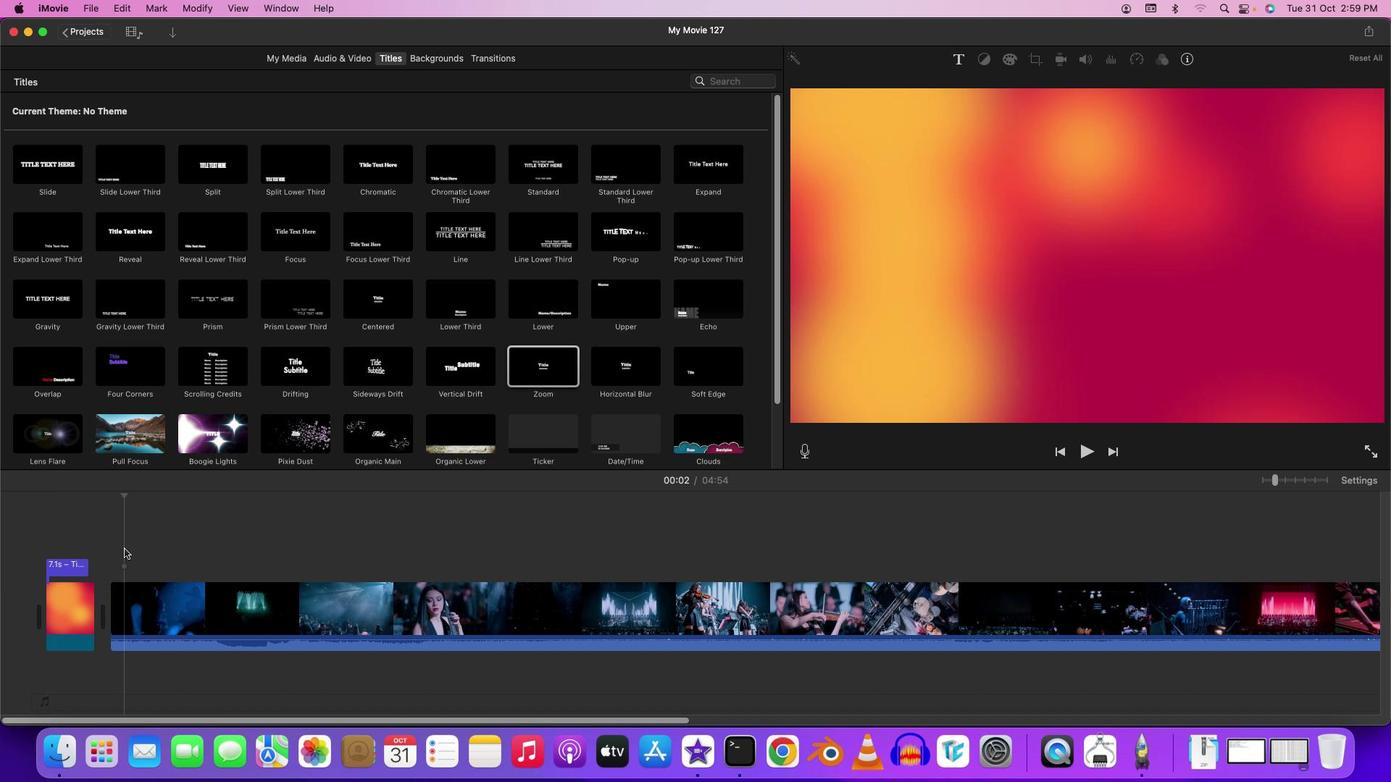 
Action: Mouse pressed left at (124, 548)
Screenshot: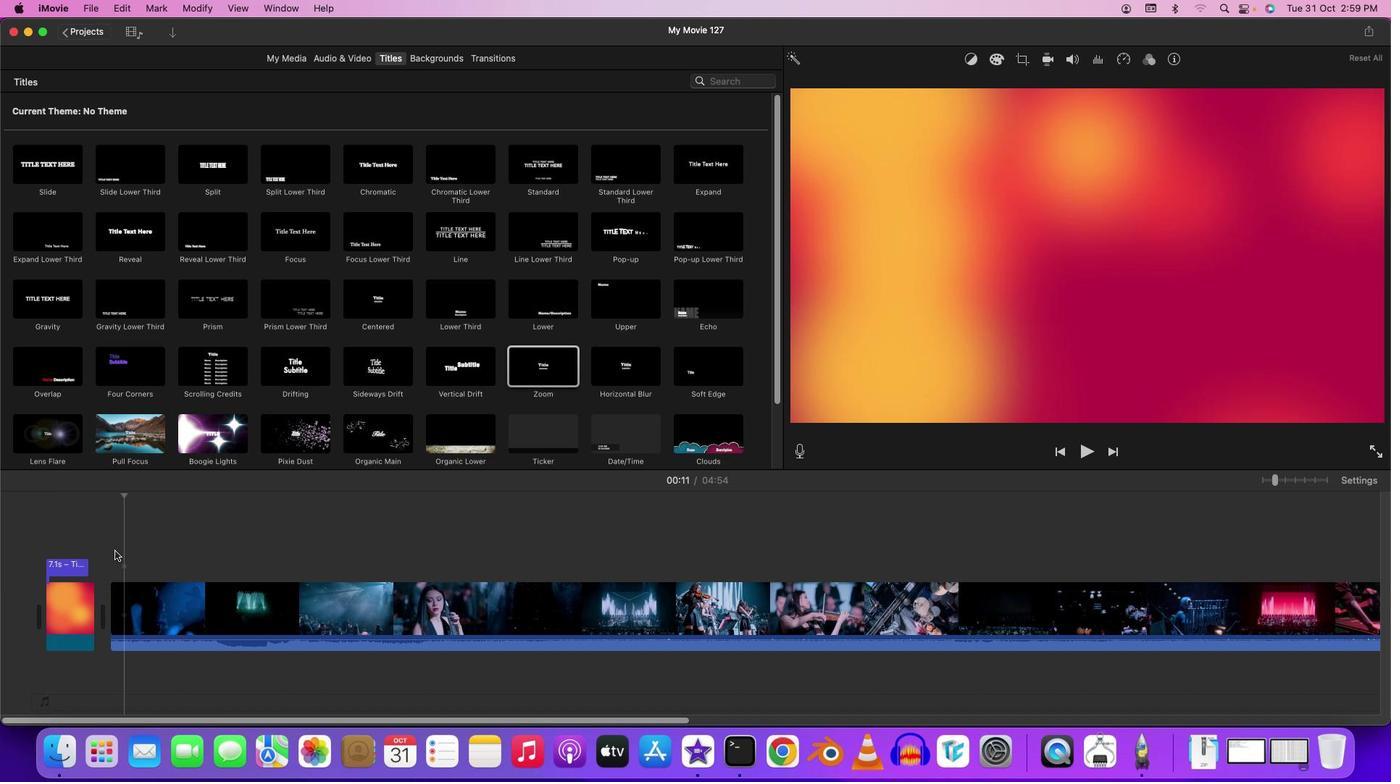 
Action: Mouse moved to (60, 568)
Screenshot: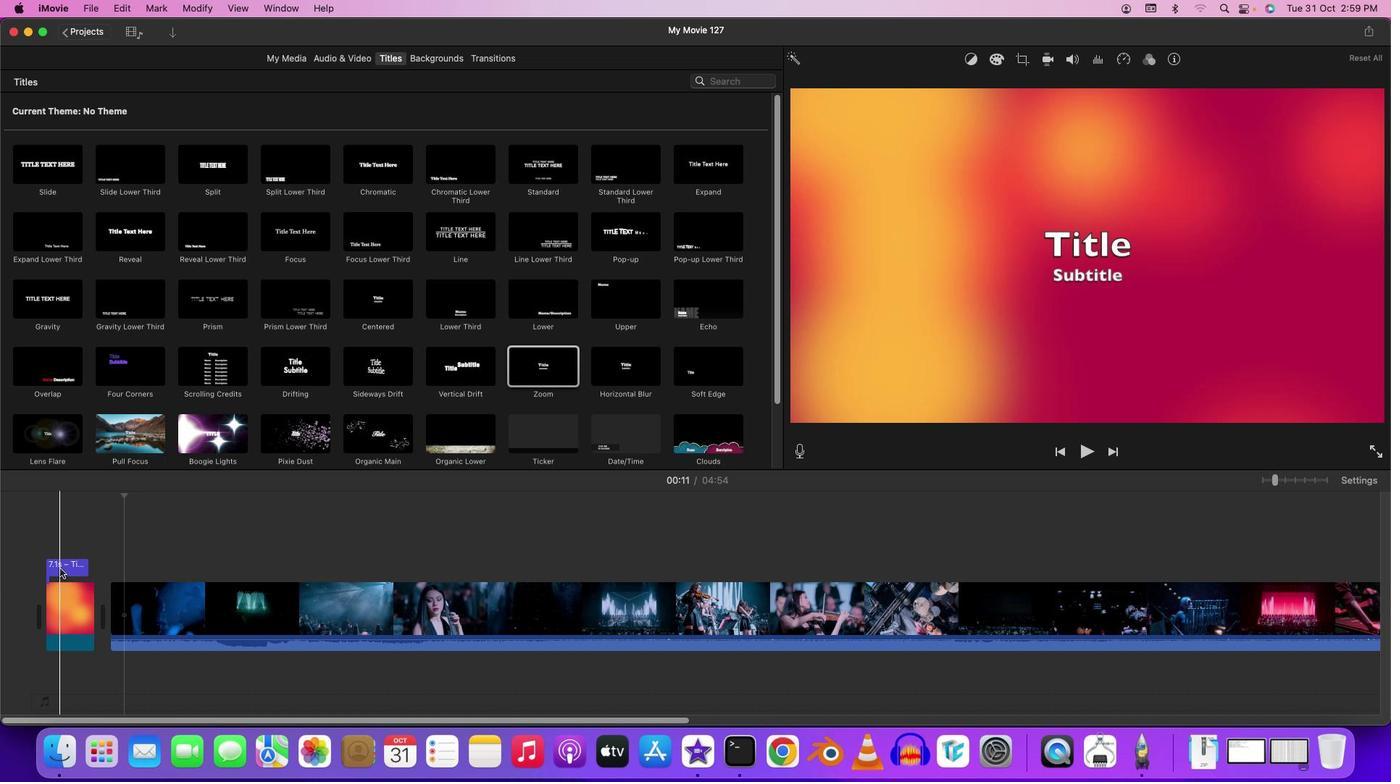 
Action: Mouse pressed left at (60, 568)
Screenshot: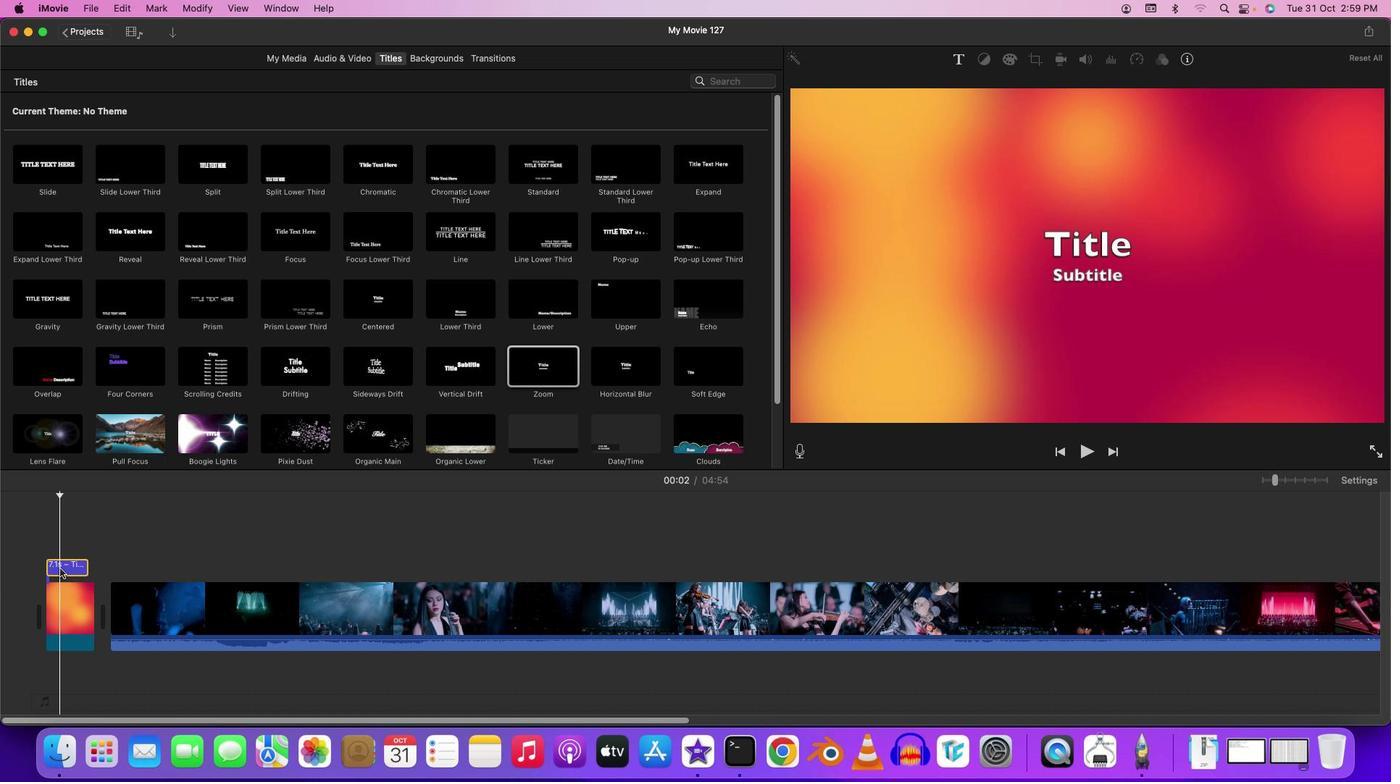 
Action: Mouse pressed left at (60, 568)
Screenshot: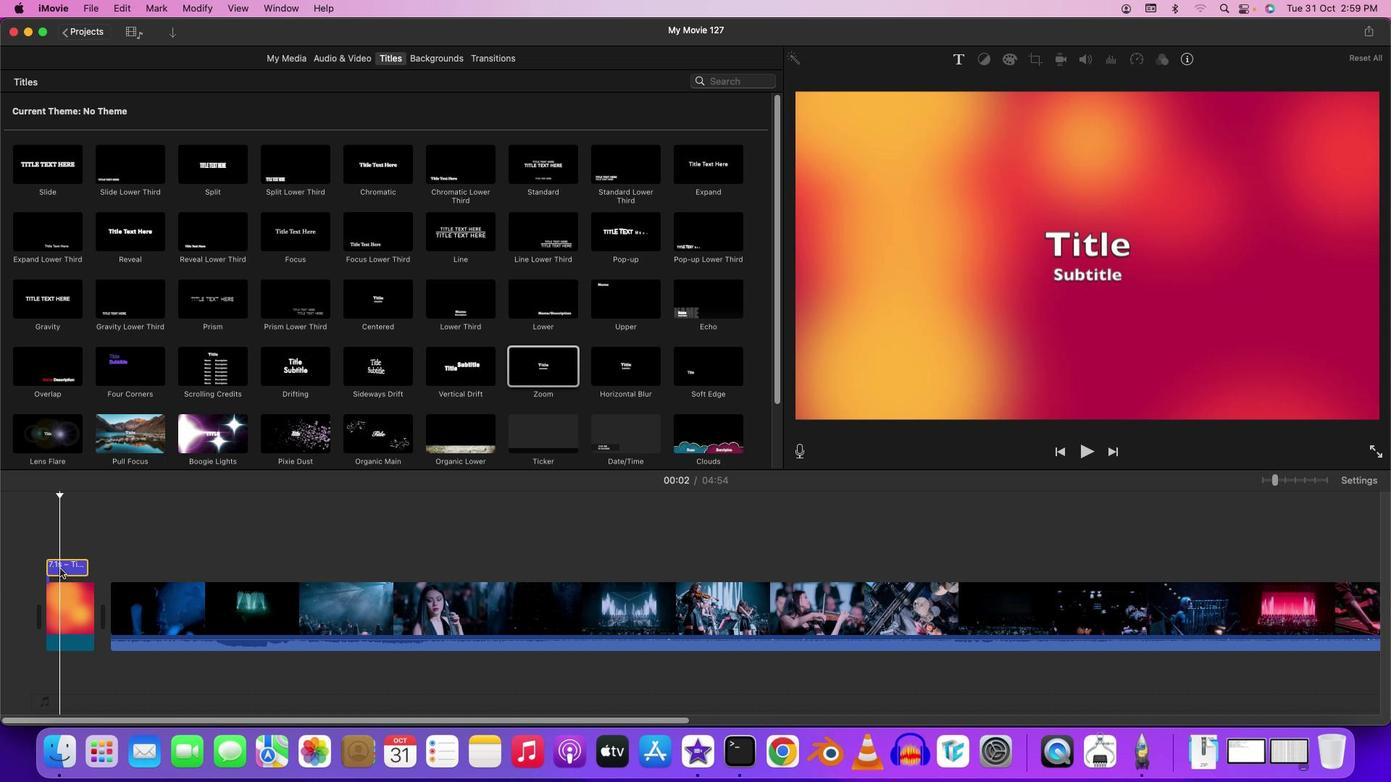 
Action: Mouse moved to (1117, 274)
Screenshot: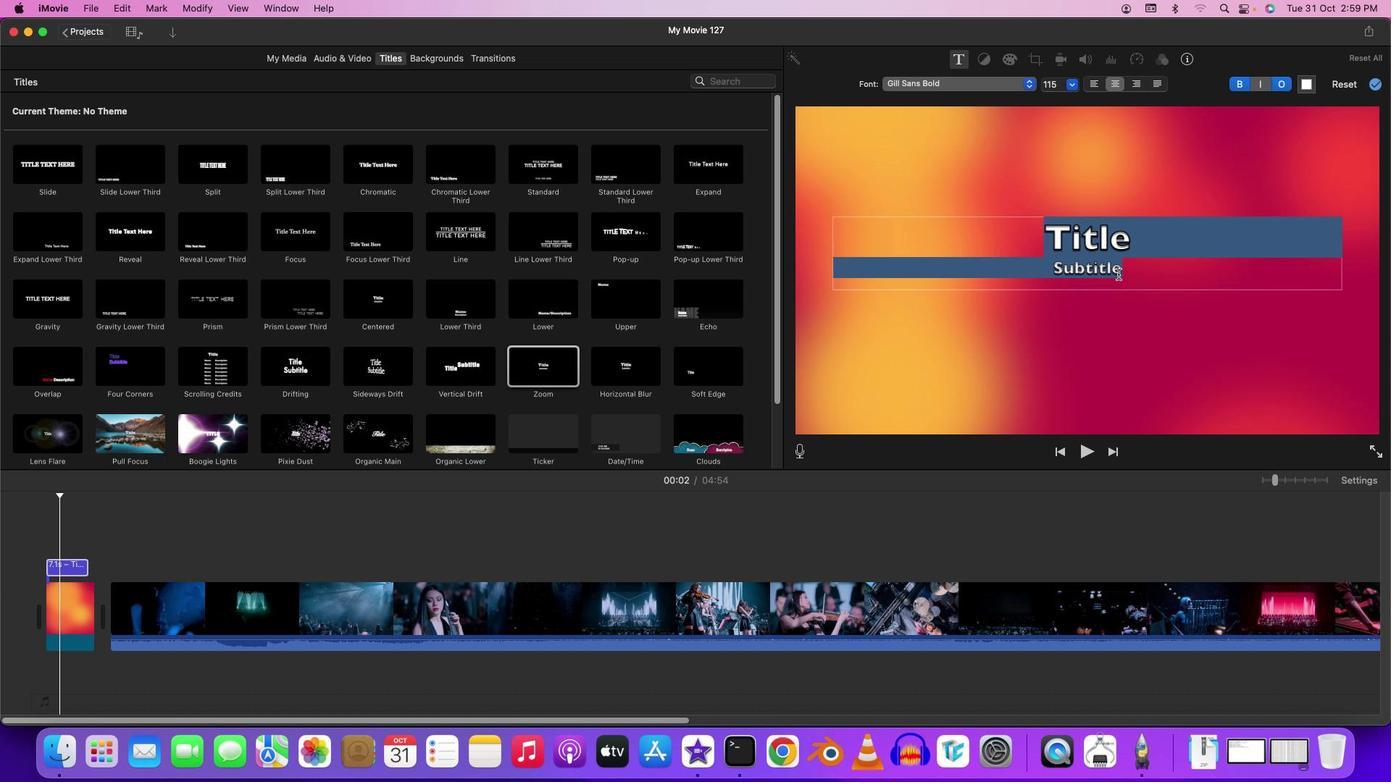
Action: Key pressed Key.backspace'a''d''s''f'Key.backspaceKey.backspaceKey.backspaceKey.backspaceKey.shift'B'Key.backspaceKey.shift'F''o''u'Key.backspaceKey.backspace'a''v''o''r''i''t''e'Key.space'm''o'Key.backspaceKey.backspaceKey.backspaceKey.backspaceKey.backspaceKey.backspaceKey.backspace'u''r''i''t''e'Key.space'm''o'Key.backspaceKey.backspaceKey.shift'M''o''m''e''n''t''s'Key.space'f''r''o''m'Key.spaceKey.shift'V''o'Key.backspaceKey.backspaceKey.shift'C''O'Key.backspace'o''n''c''e''r''t'Key.backspaceKey.backspaceKey.backspaceKey.backspaceKey.backspaceKey.backspaceKey.backspaceKey.shift'M''u''s''i''c'Key.spaceKey.shift'C''o''n''c''e''r''t'
Screenshot: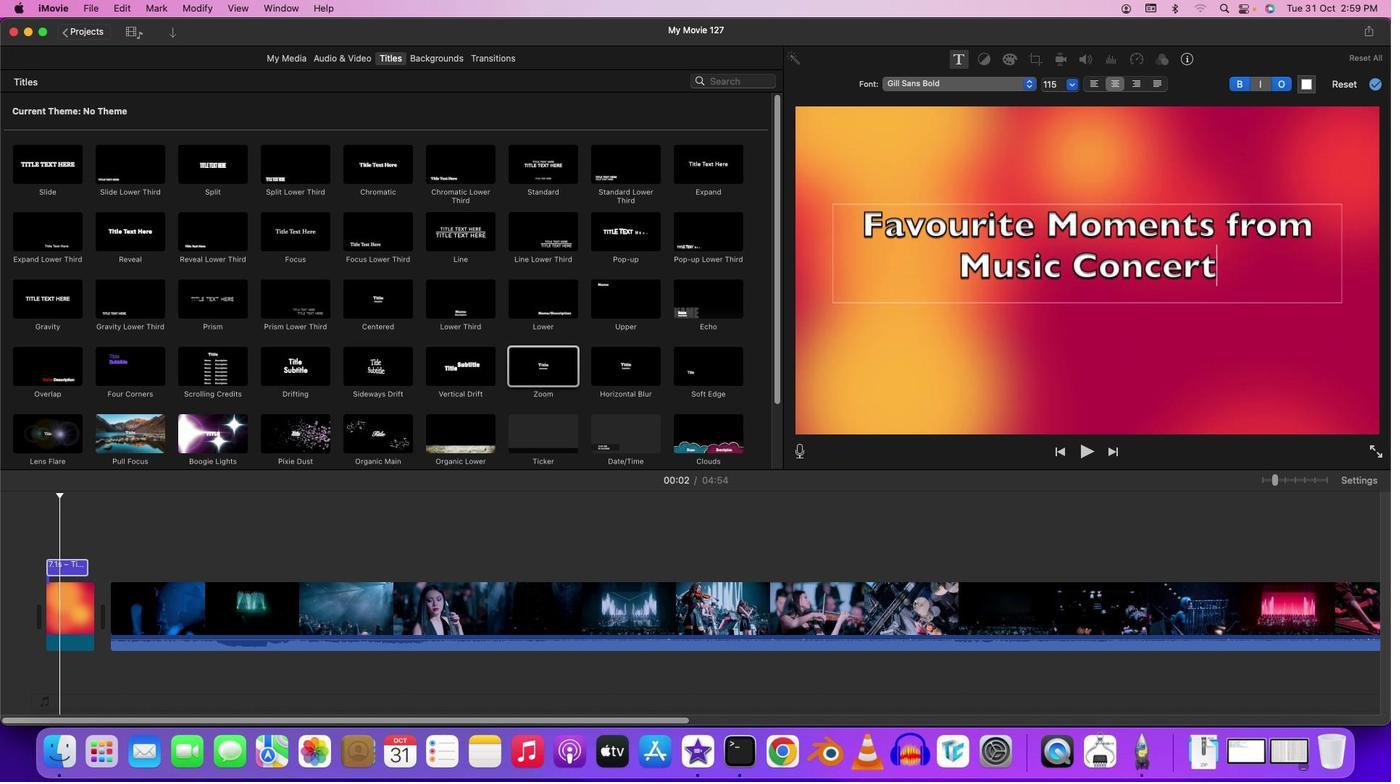 
Action: Mouse moved to (1033, 82)
Screenshot: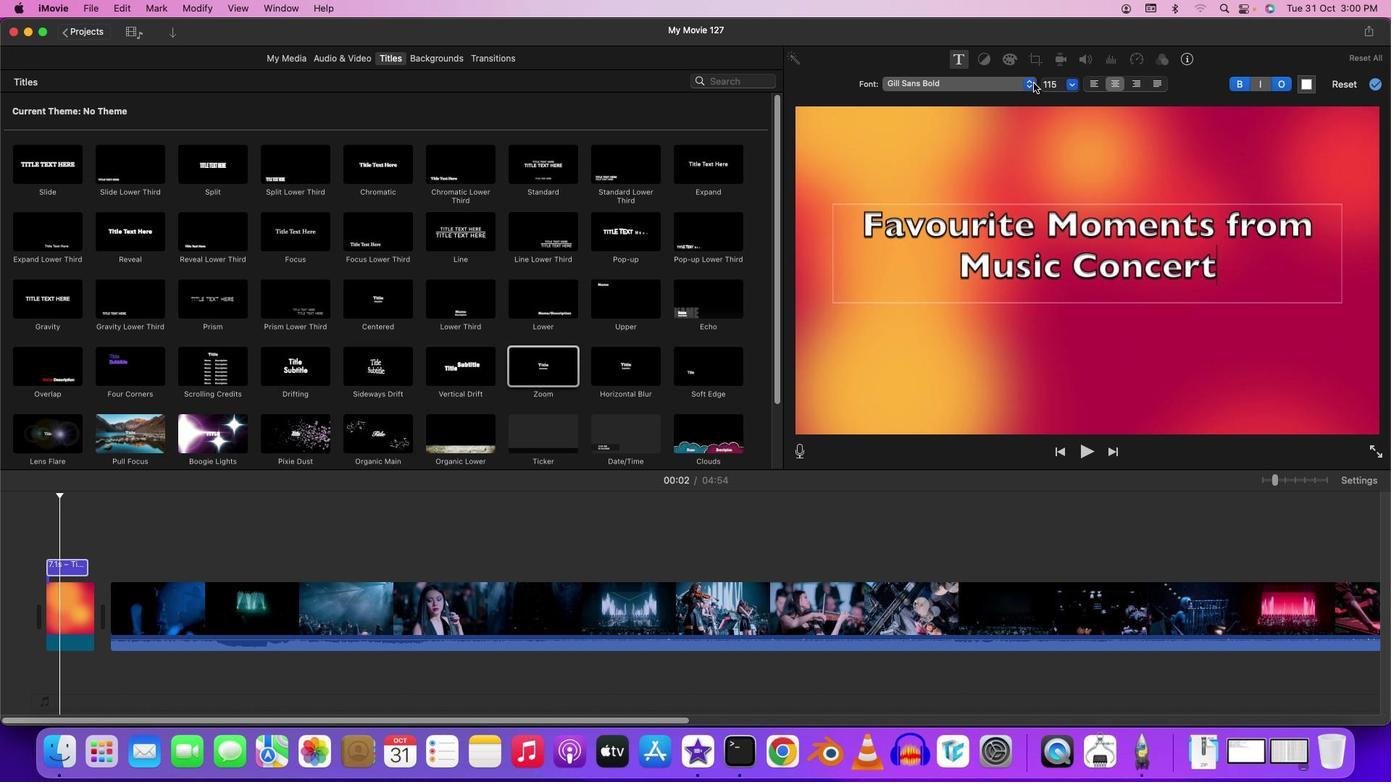 
Action: Mouse pressed left at (1033, 82)
Screenshot: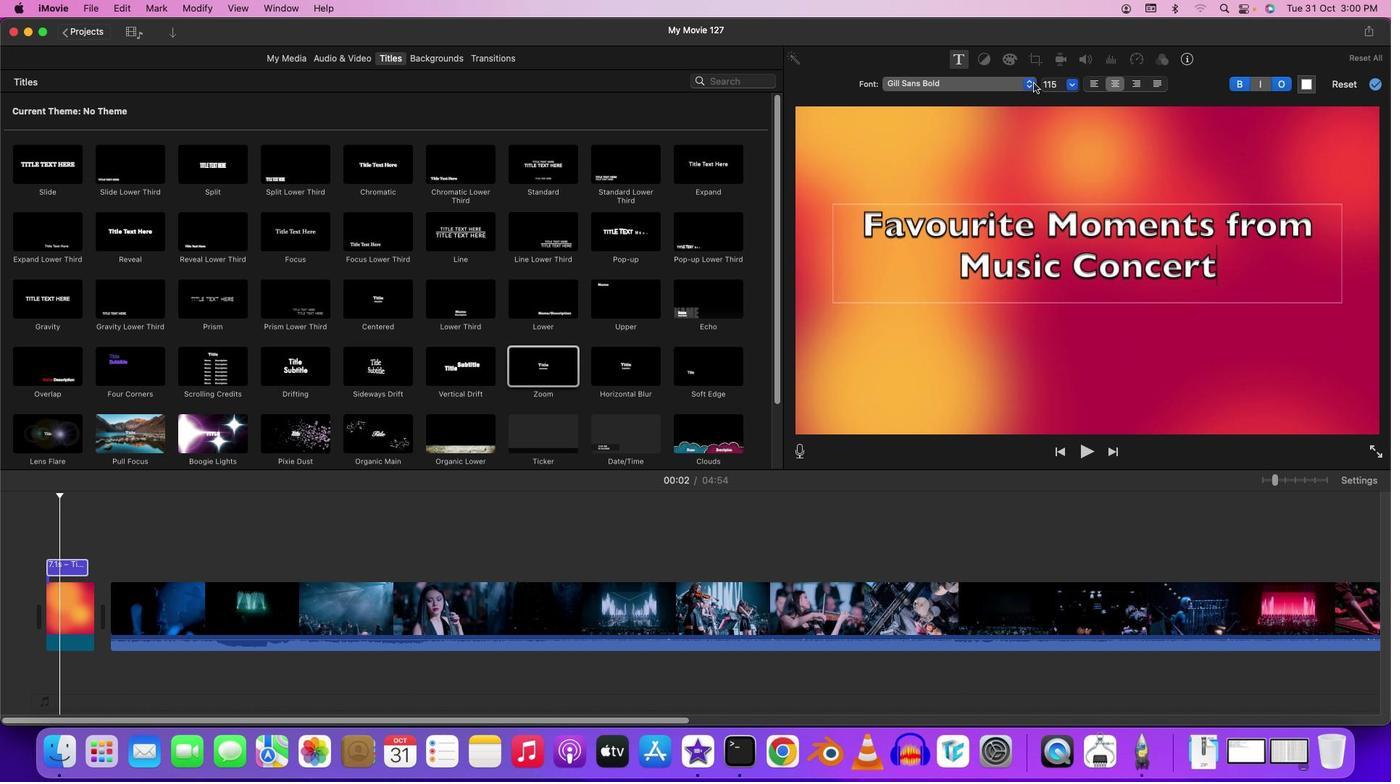 
Action: Mouse moved to (955, 228)
Screenshot: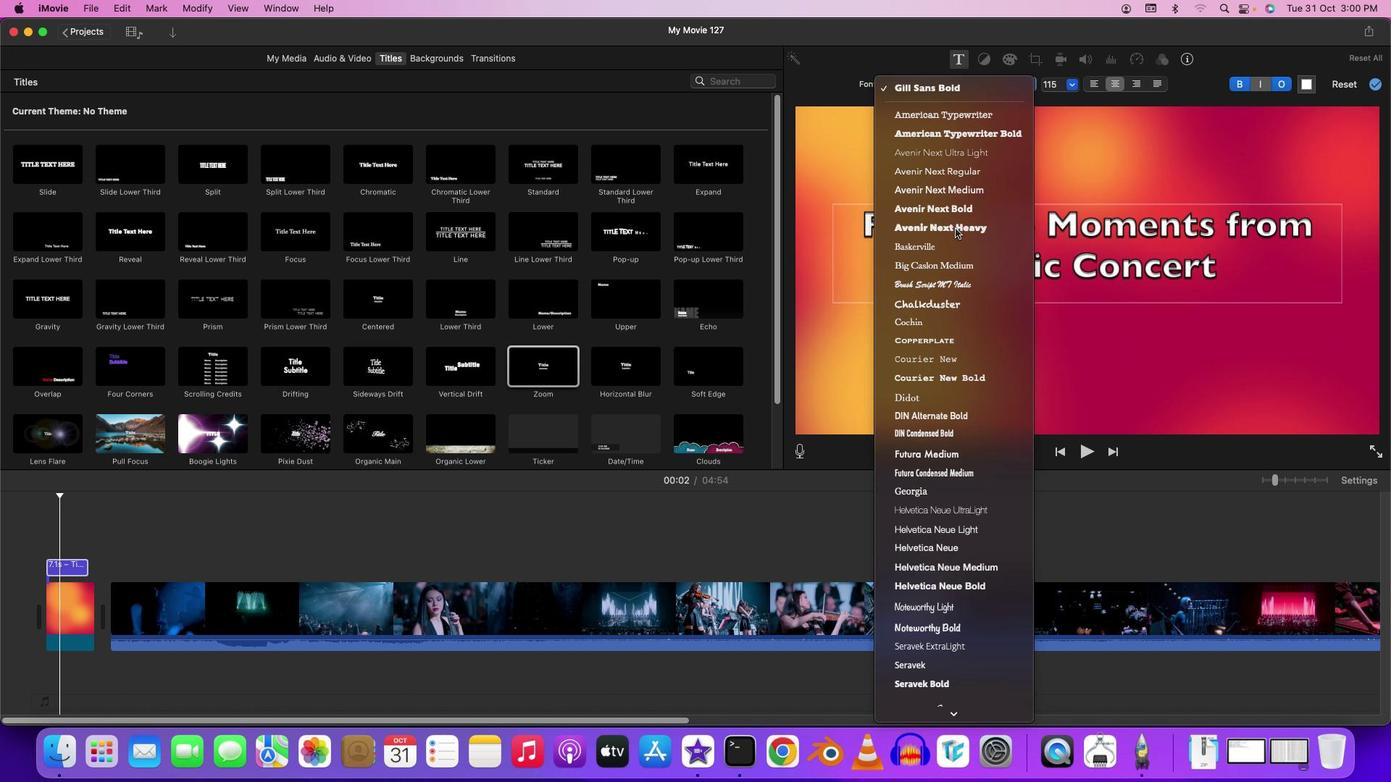 
Action: Mouse pressed left at (955, 228)
Screenshot: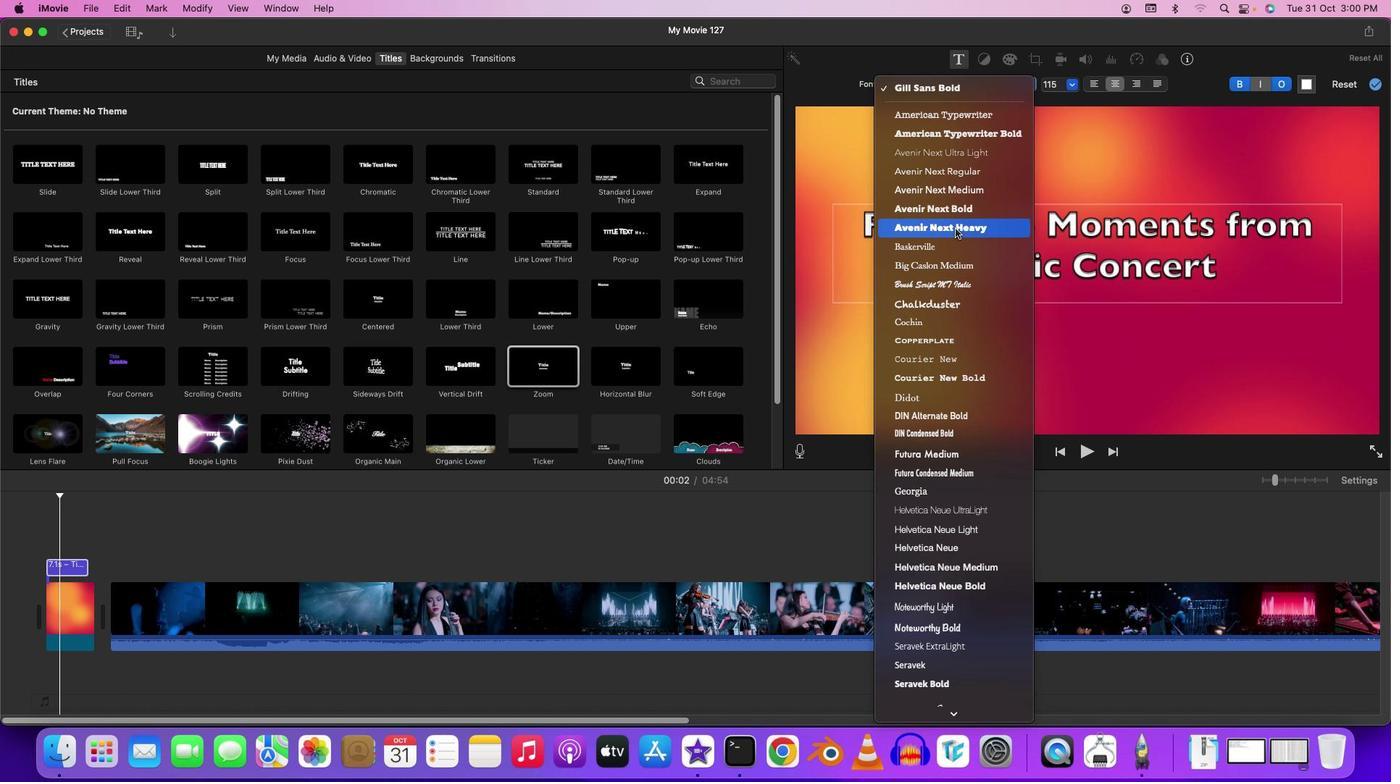 
Action: Mouse moved to (1025, 81)
Screenshot: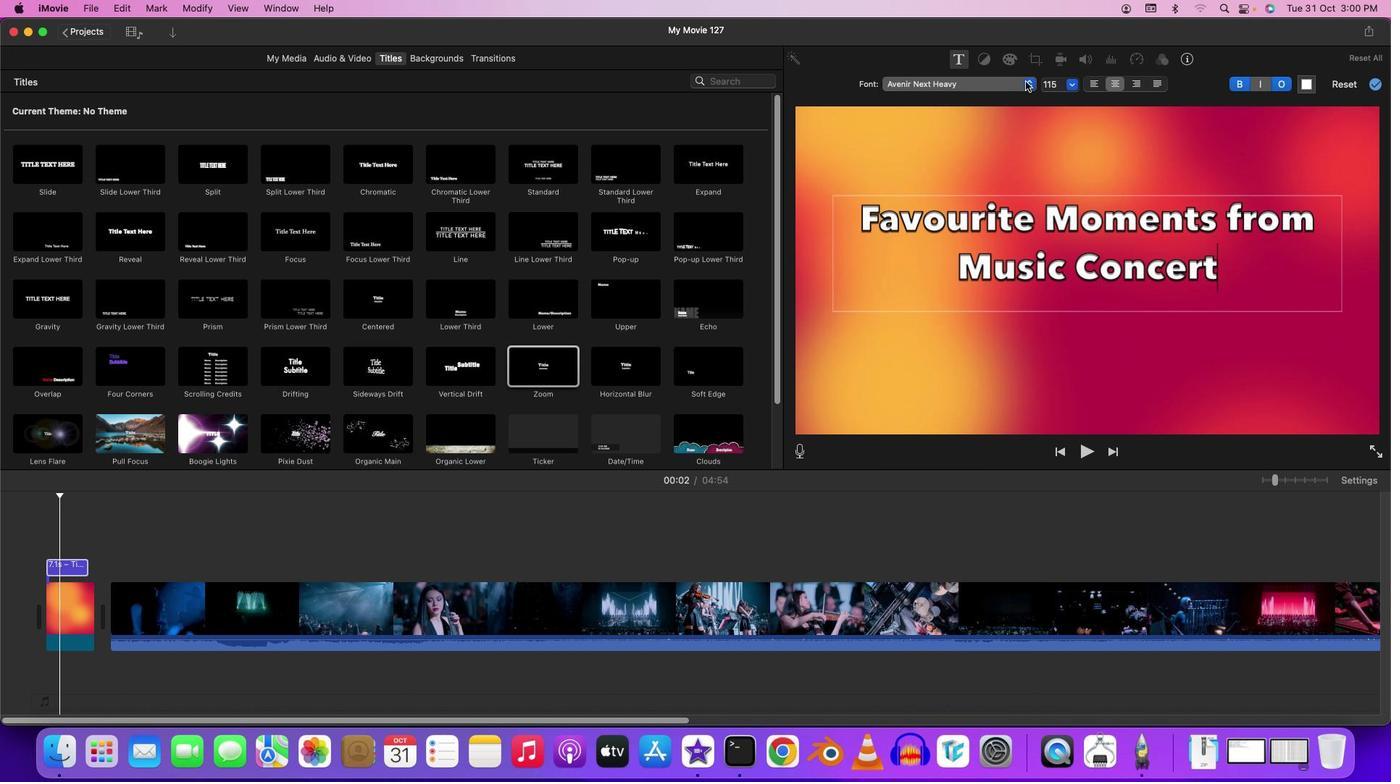 
Action: Mouse pressed left at (1025, 81)
Screenshot: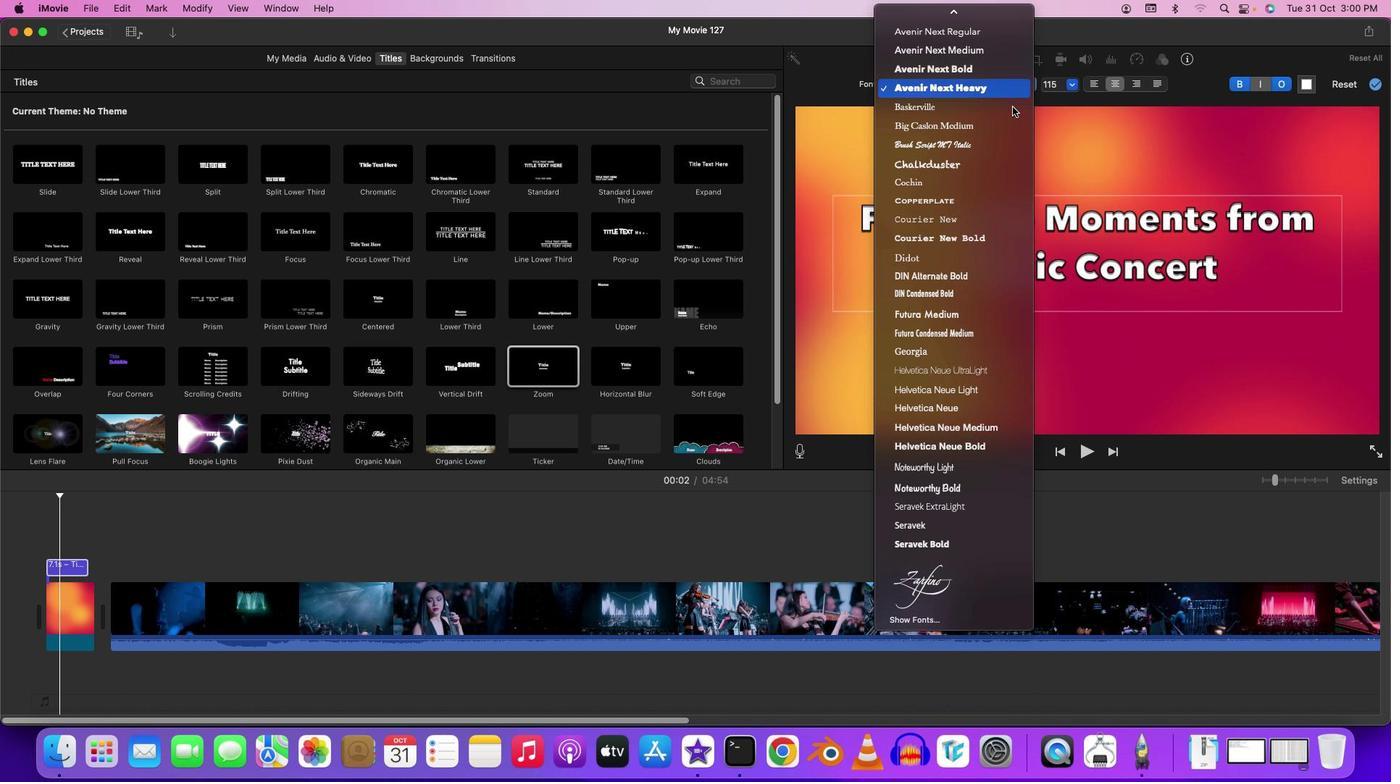 
Action: Mouse moved to (970, 231)
Screenshot: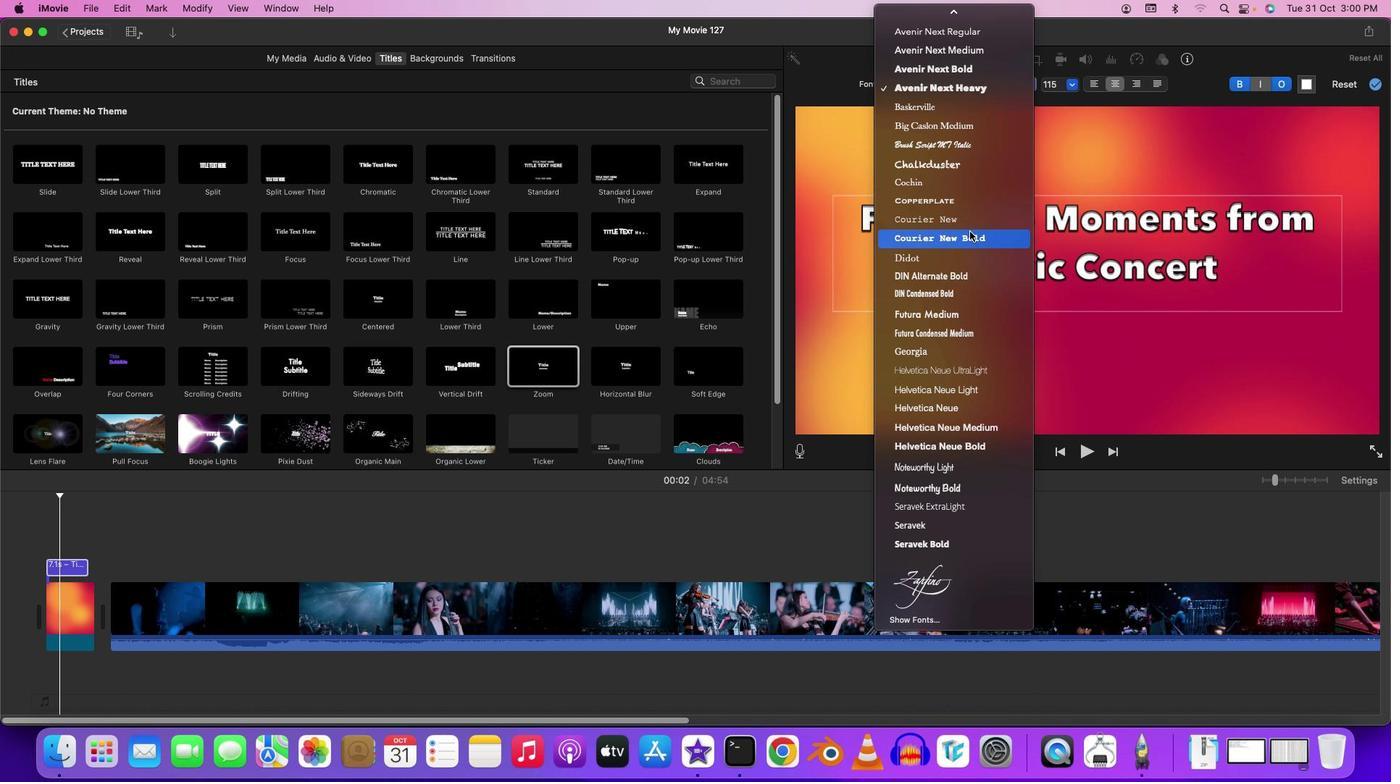 
Action: Mouse pressed left at (970, 231)
Screenshot: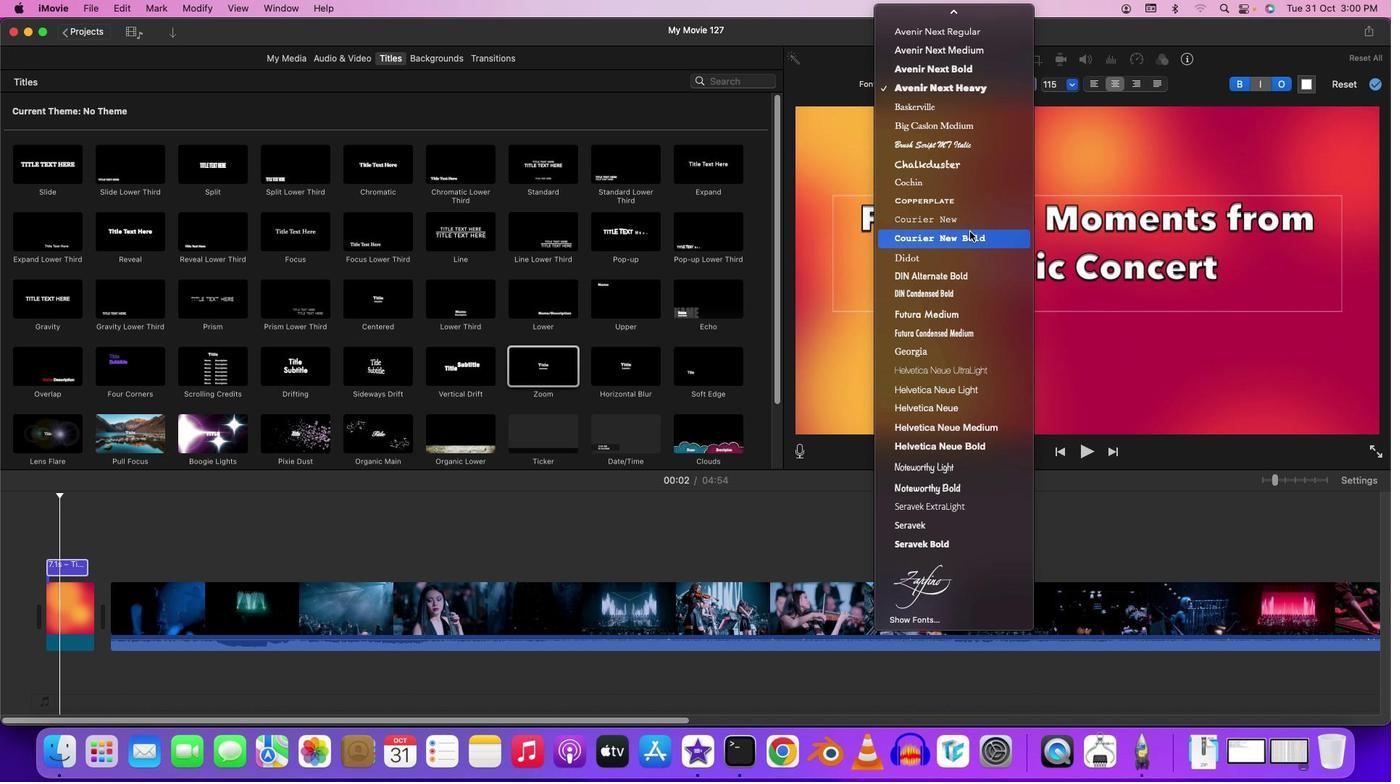 
Action: Mouse moved to (1304, 84)
Screenshot: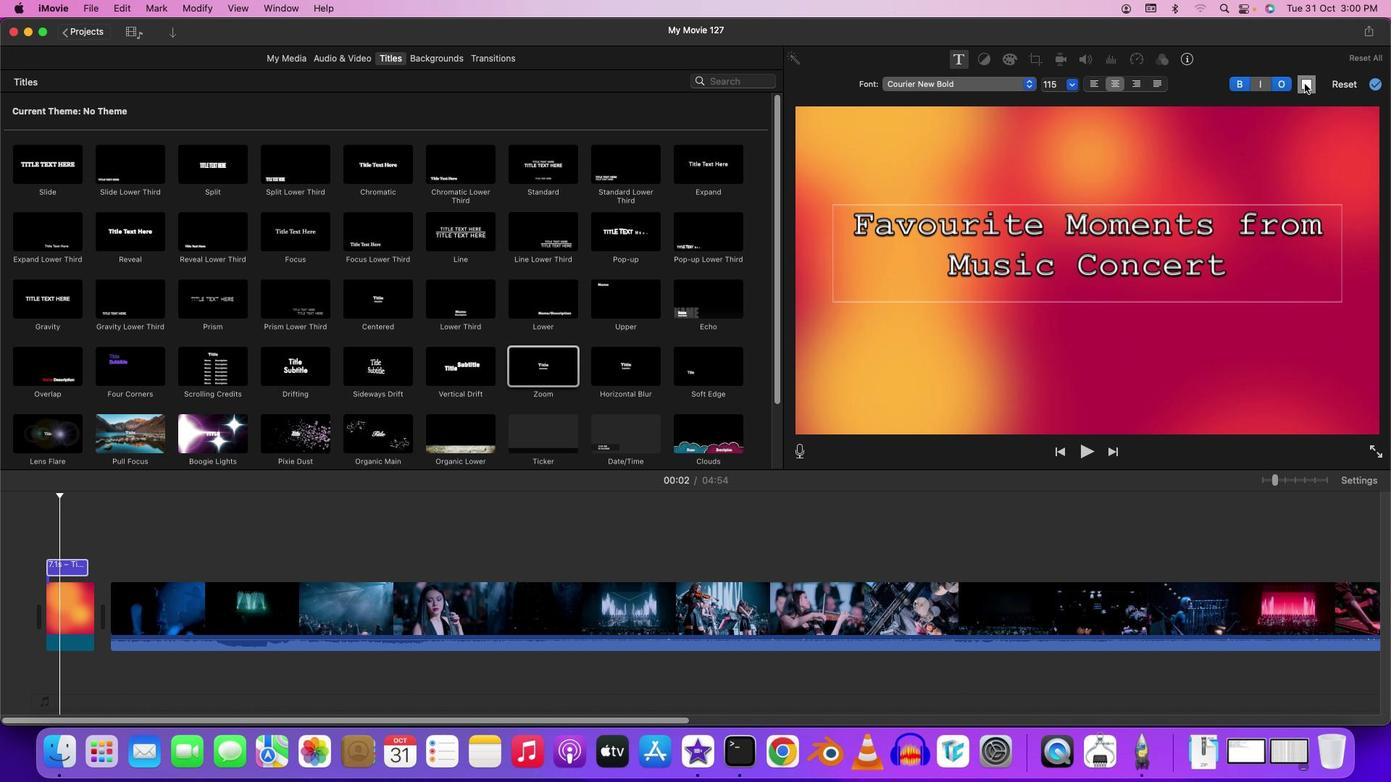 
Action: Mouse pressed left at (1304, 84)
Screenshot: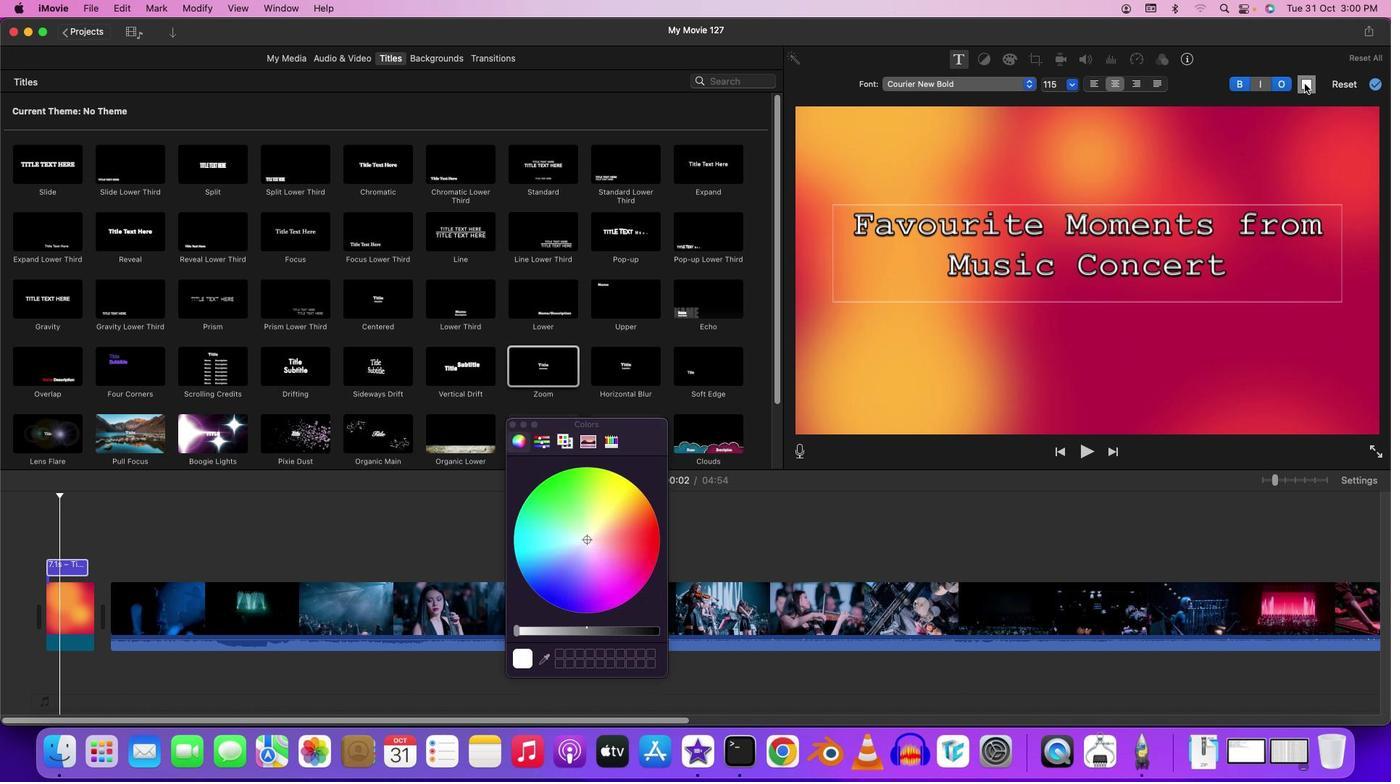 
Action: Mouse moved to (592, 542)
Screenshot: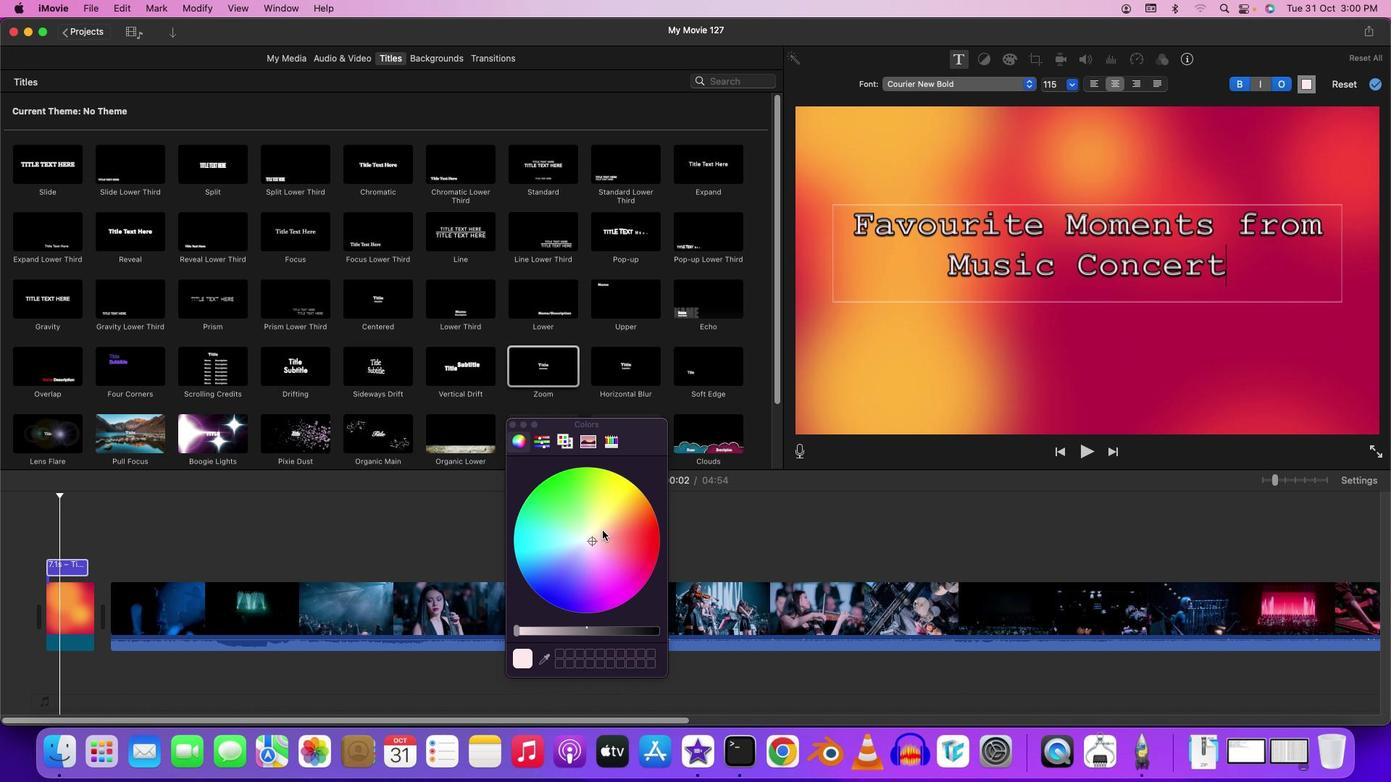 
Action: Mouse pressed left at (592, 542)
Screenshot: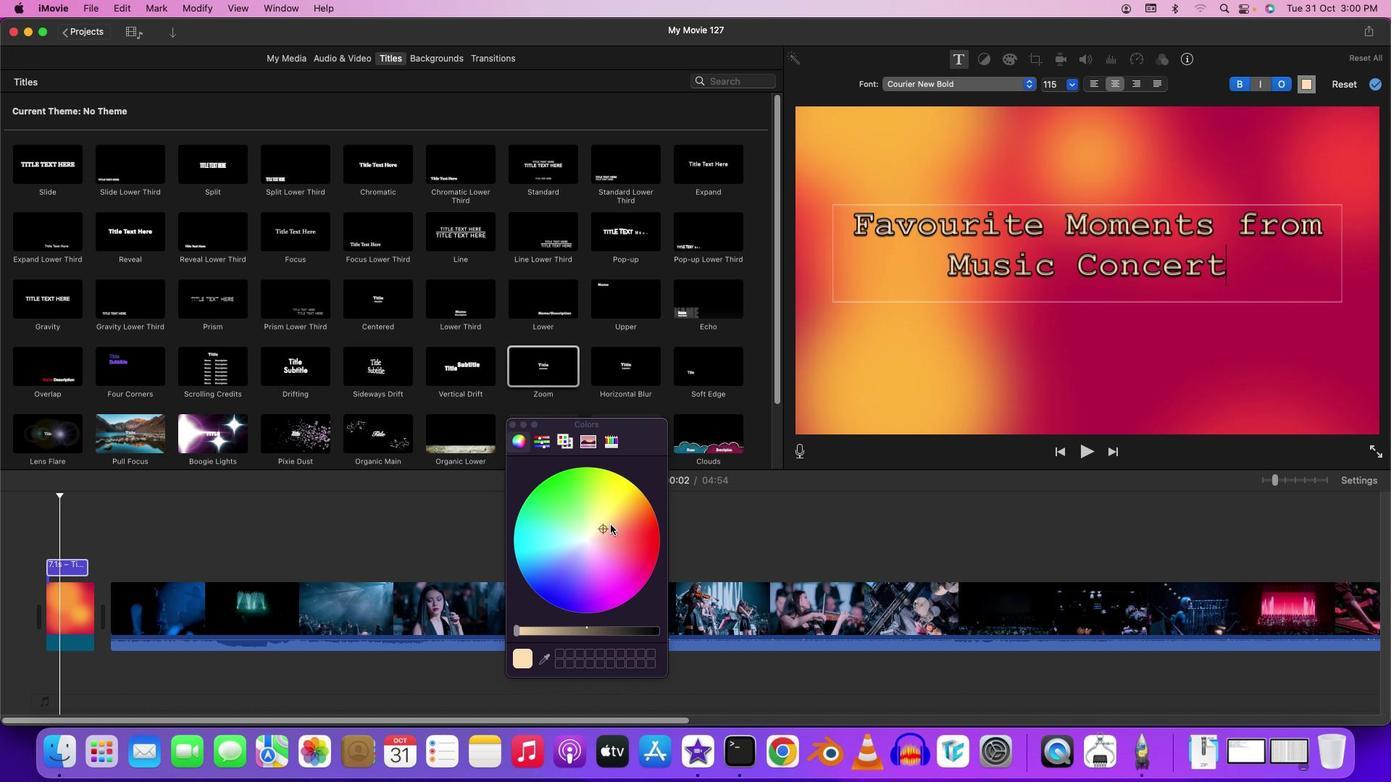 
Action: Mouse moved to (513, 426)
Screenshot: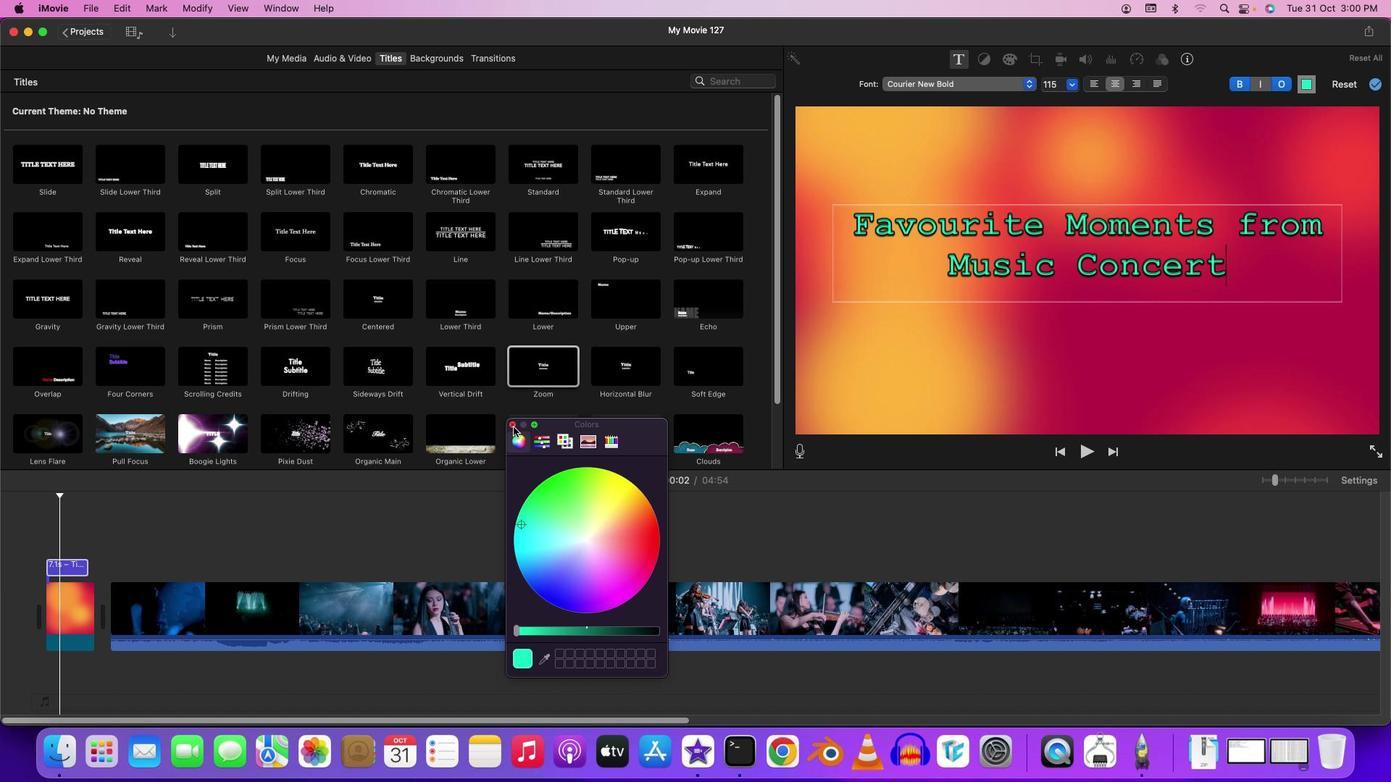 
Action: Mouse pressed left at (513, 426)
Screenshot: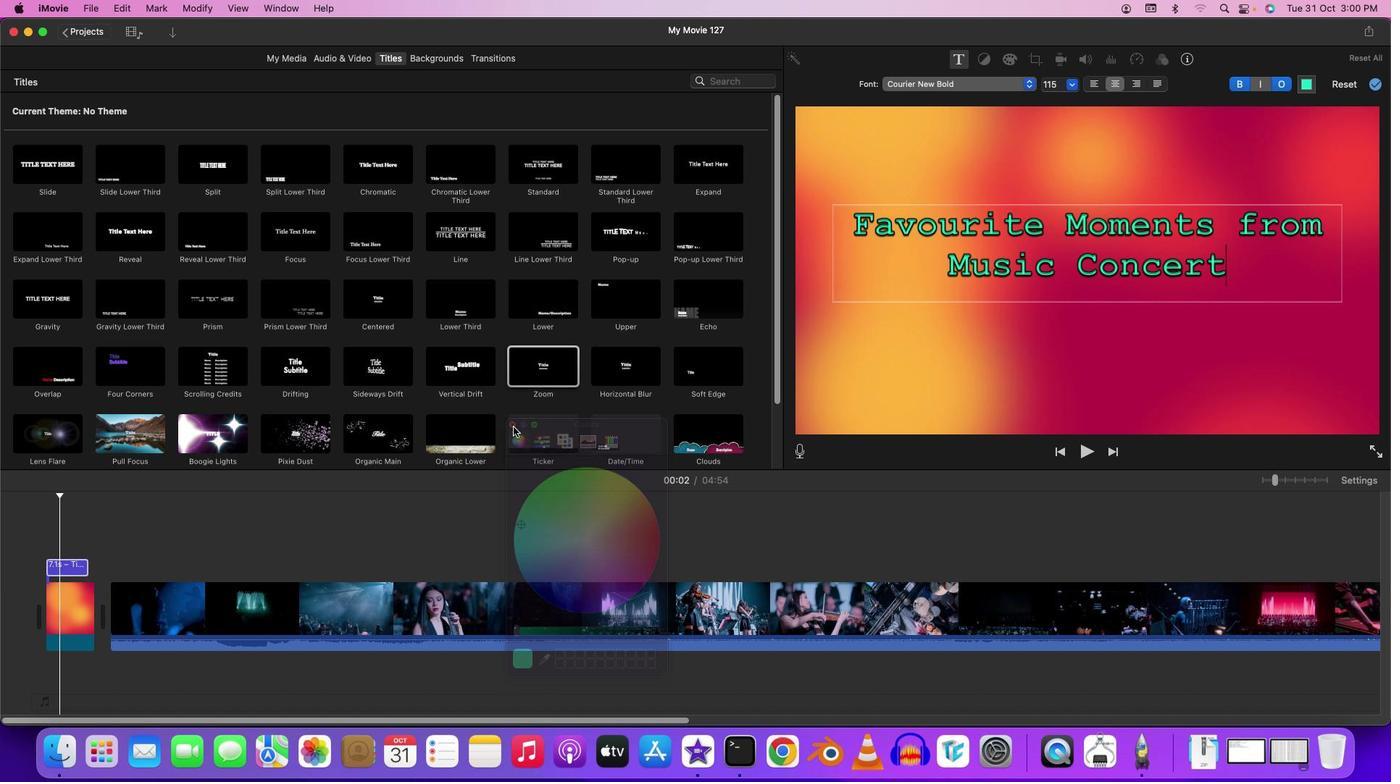 
Action: Mouse moved to (1070, 84)
Screenshot: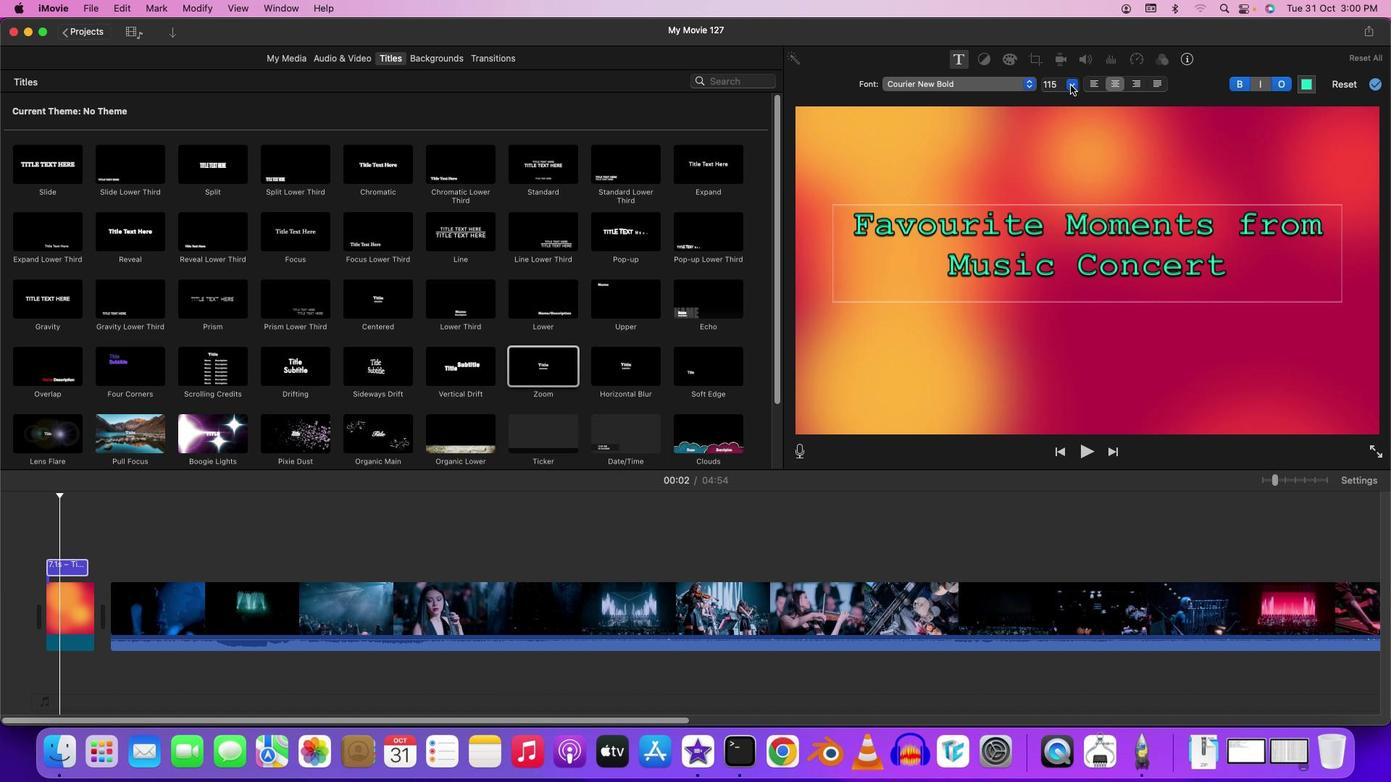 
Action: Mouse pressed left at (1070, 84)
